 Task: Create an Investment and Finance Blogs: Blogs providing financial advice, investment tips, and market analysis.
Action: Mouse moved to (918, 152)
Screenshot: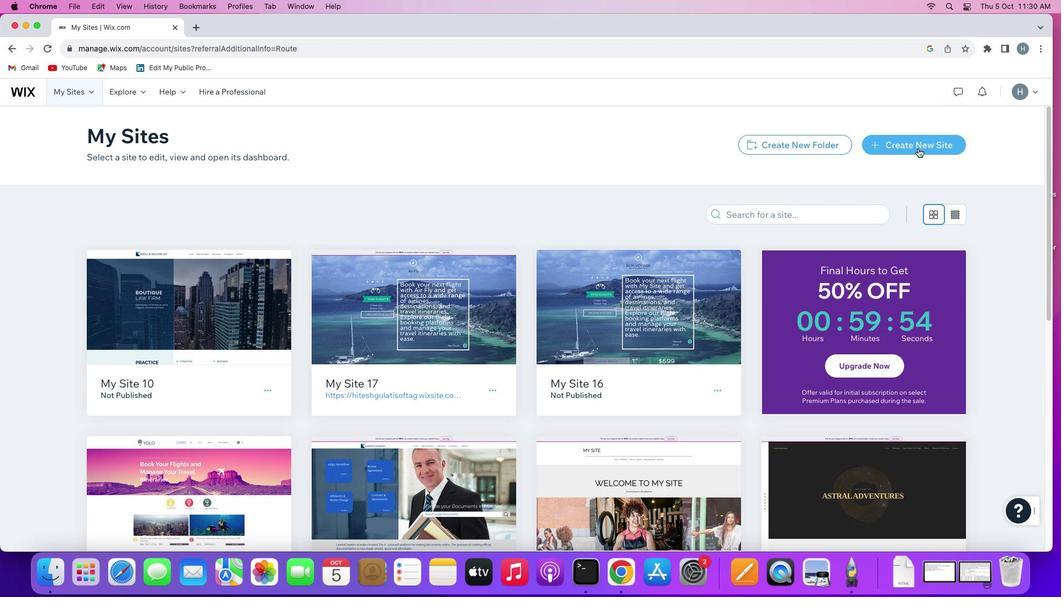
Action: Mouse pressed left at (918, 152)
Screenshot: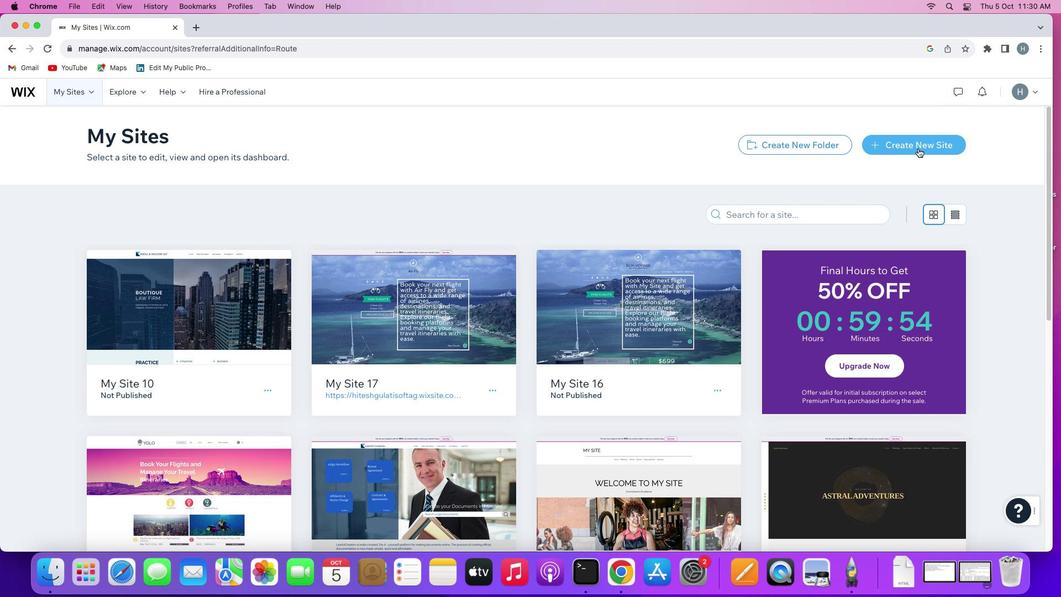 
Action: Mouse moved to (918, 143)
Screenshot: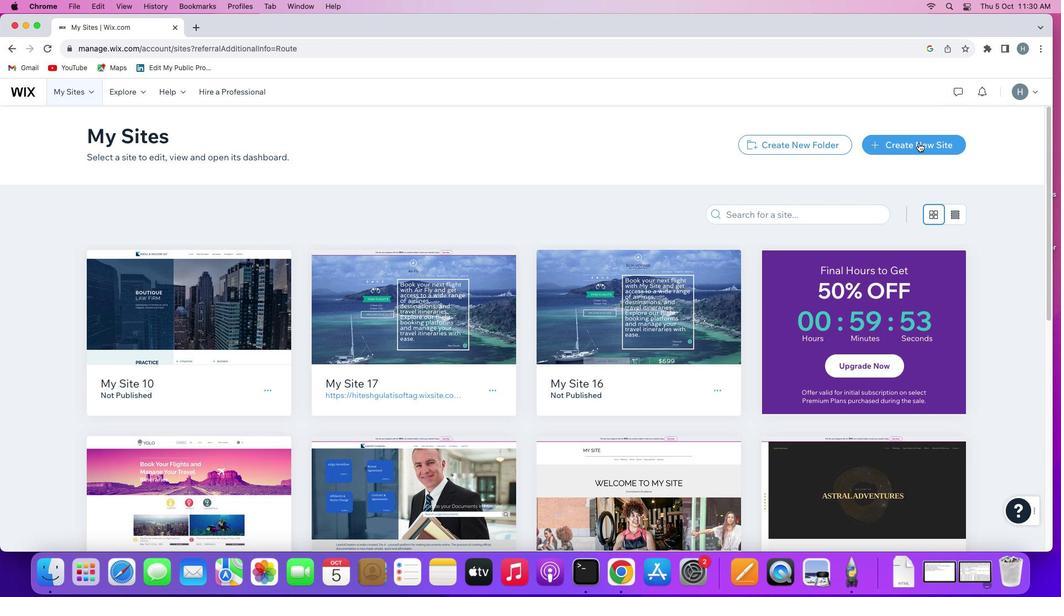 
Action: Mouse pressed left at (918, 143)
Screenshot: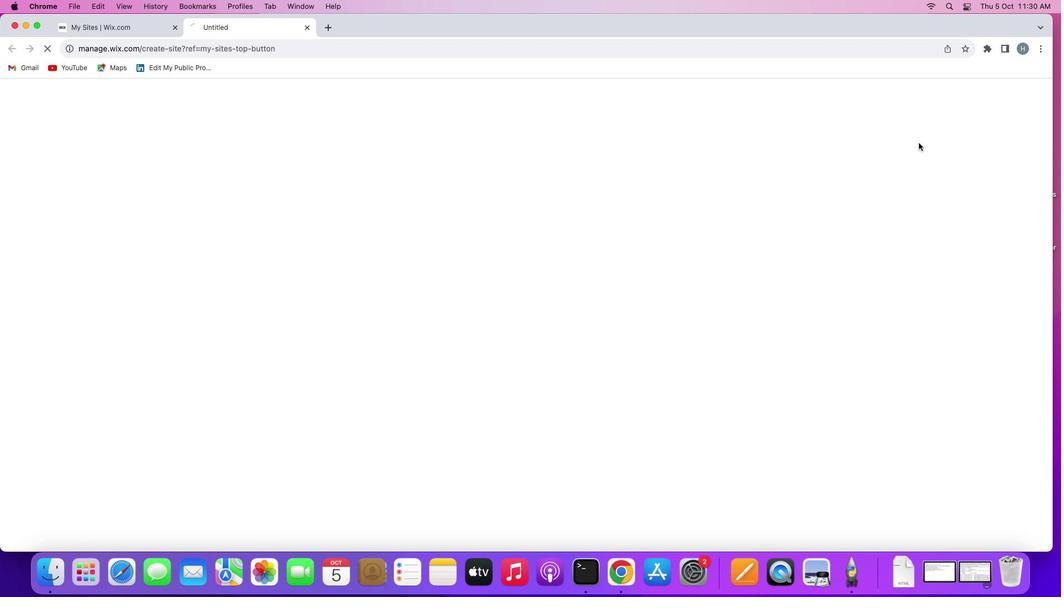 
Action: Mouse moved to (1010, 519)
Screenshot: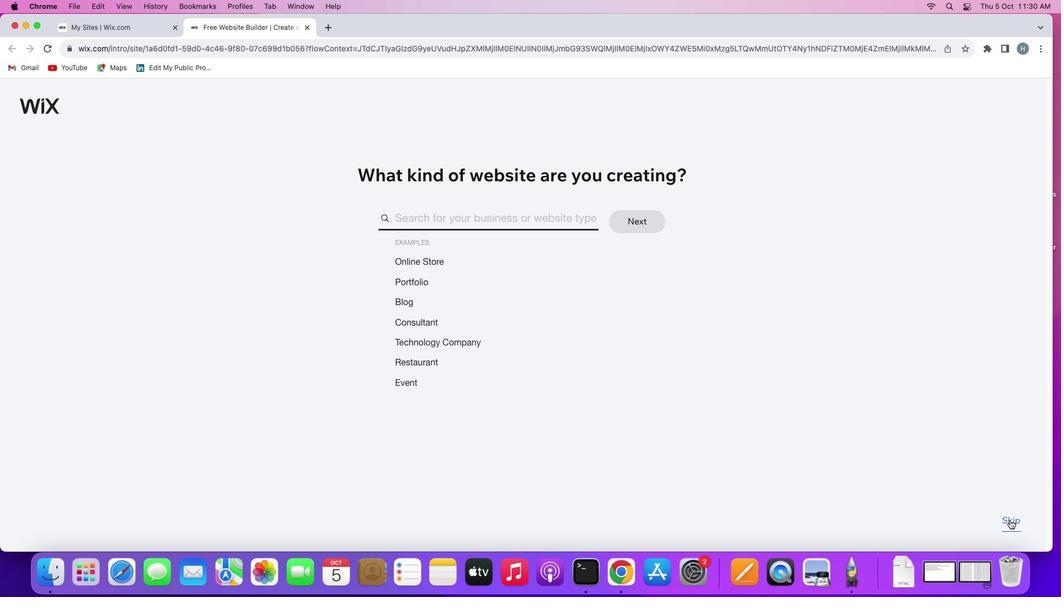 
Action: Mouse pressed left at (1010, 519)
Screenshot: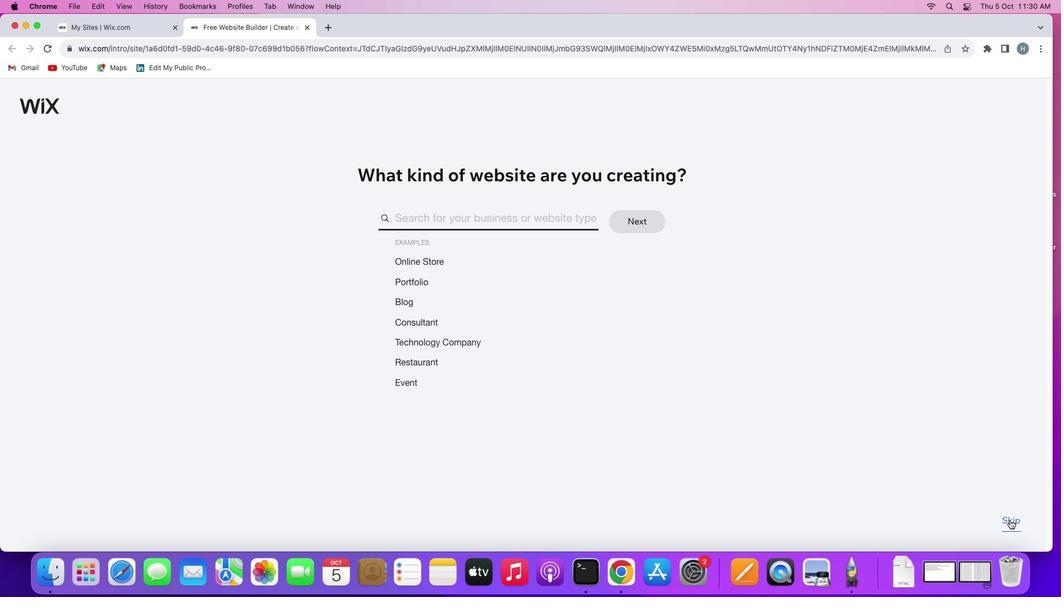 
Action: Mouse moved to (1009, 519)
Screenshot: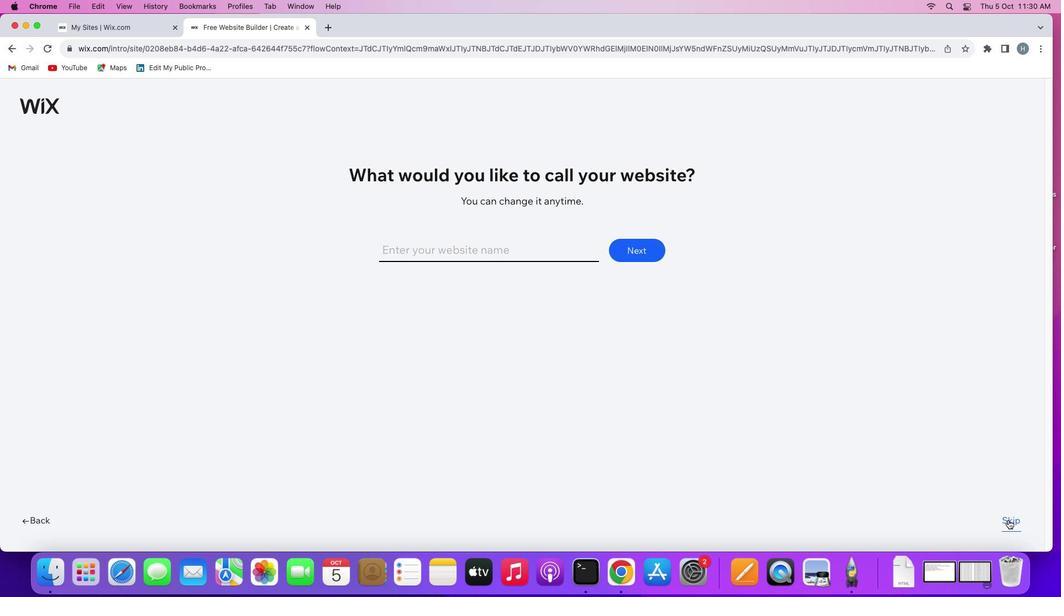 
Action: Mouse pressed left at (1009, 519)
Screenshot: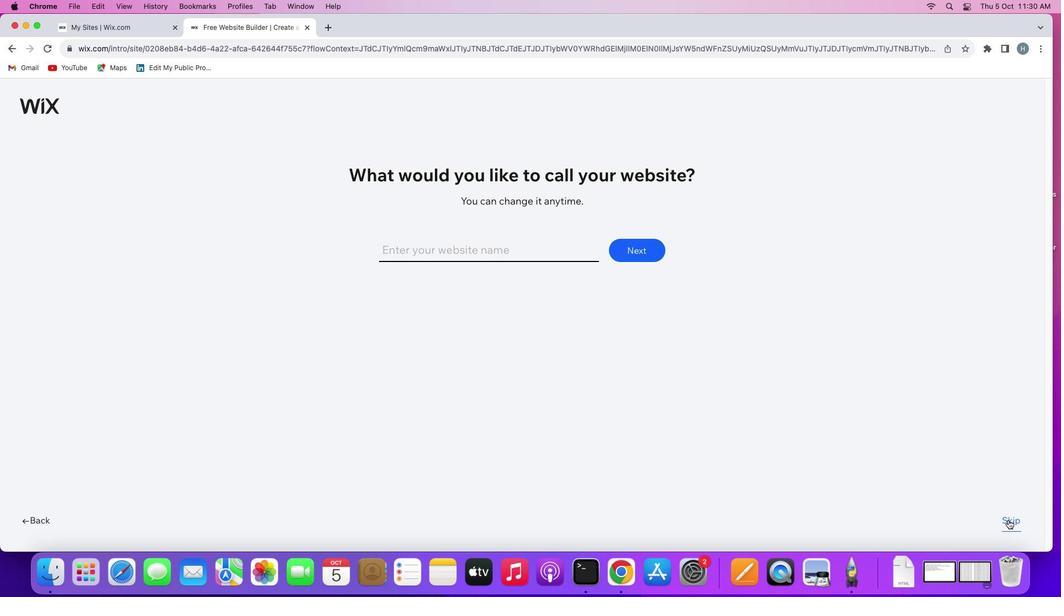 
Action: Mouse moved to (1007, 519)
Screenshot: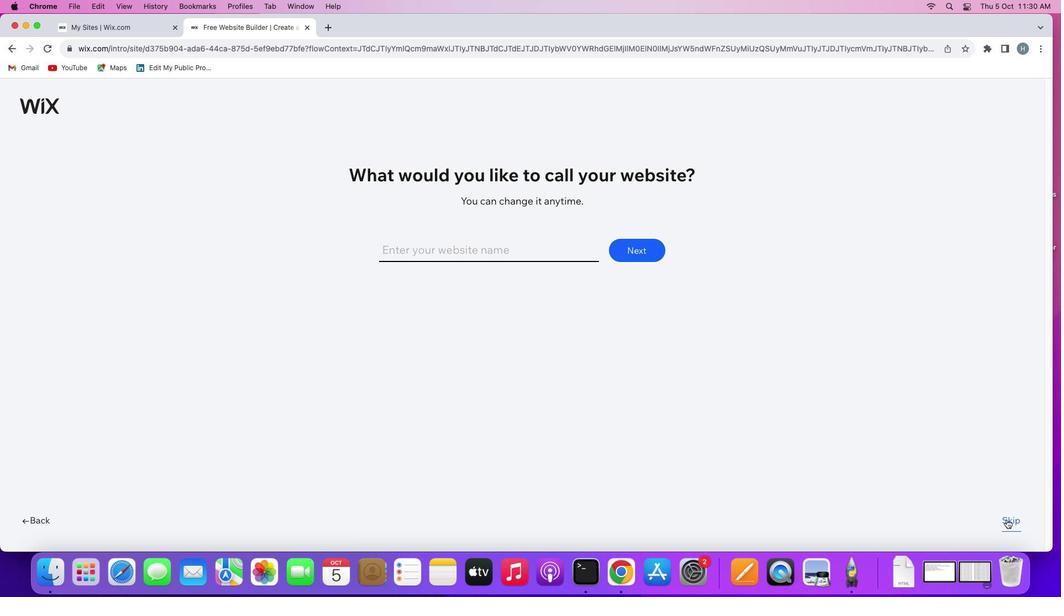 
Action: Mouse pressed left at (1007, 519)
Screenshot: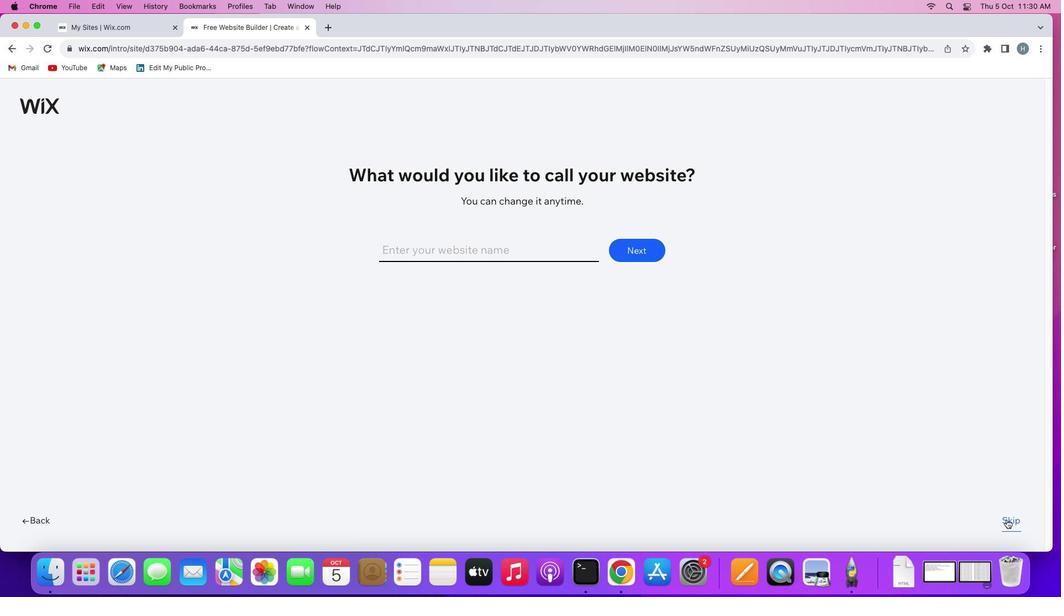 
Action: Mouse moved to (1010, 517)
Screenshot: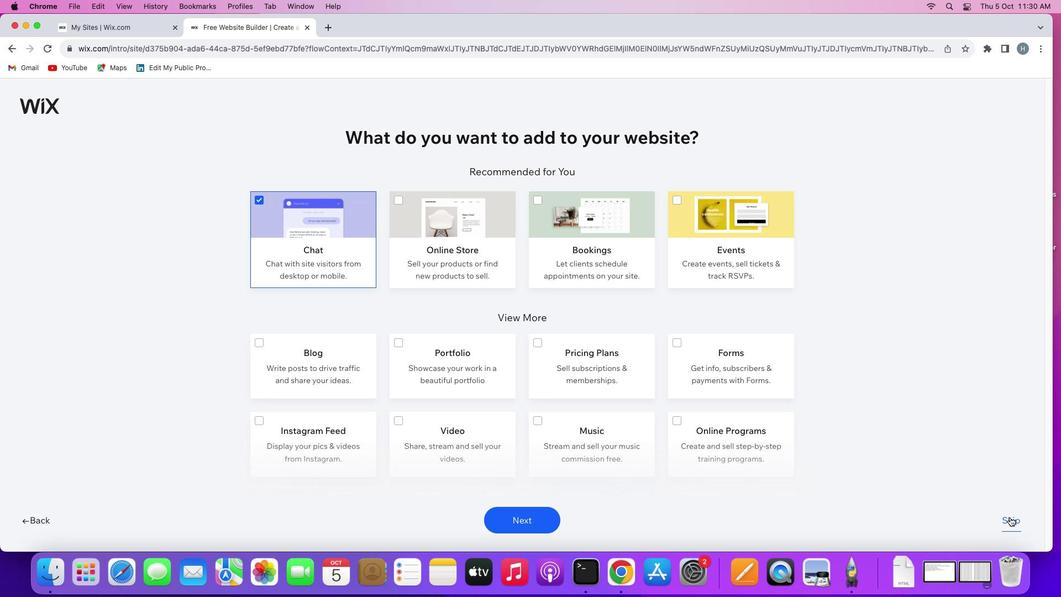 
Action: Mouse pressed left at (1010, 517)
Screenshot: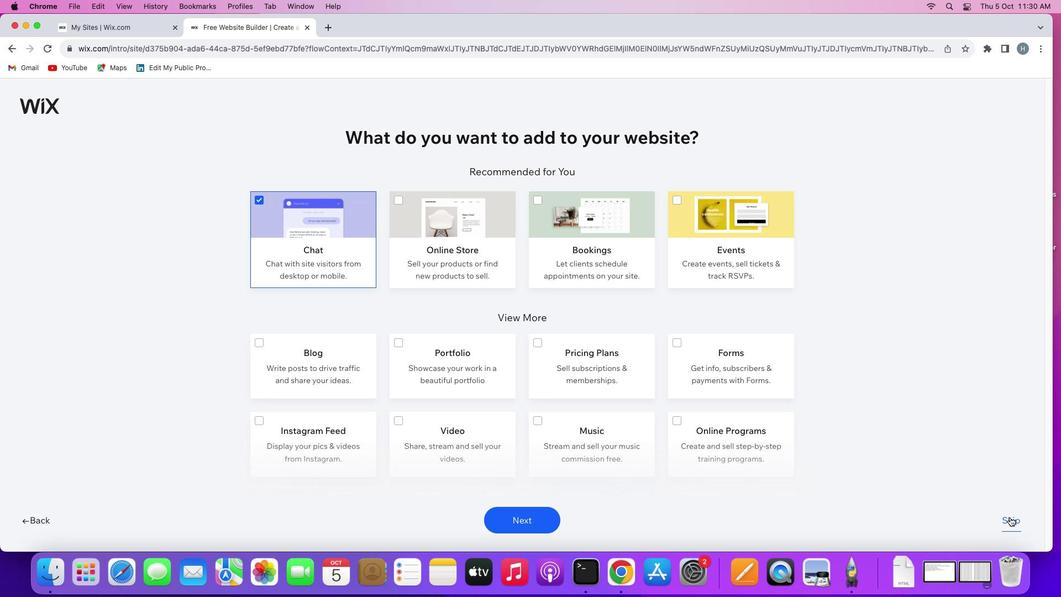 
Action: Mouse moved to (379, 323)
Screenshot: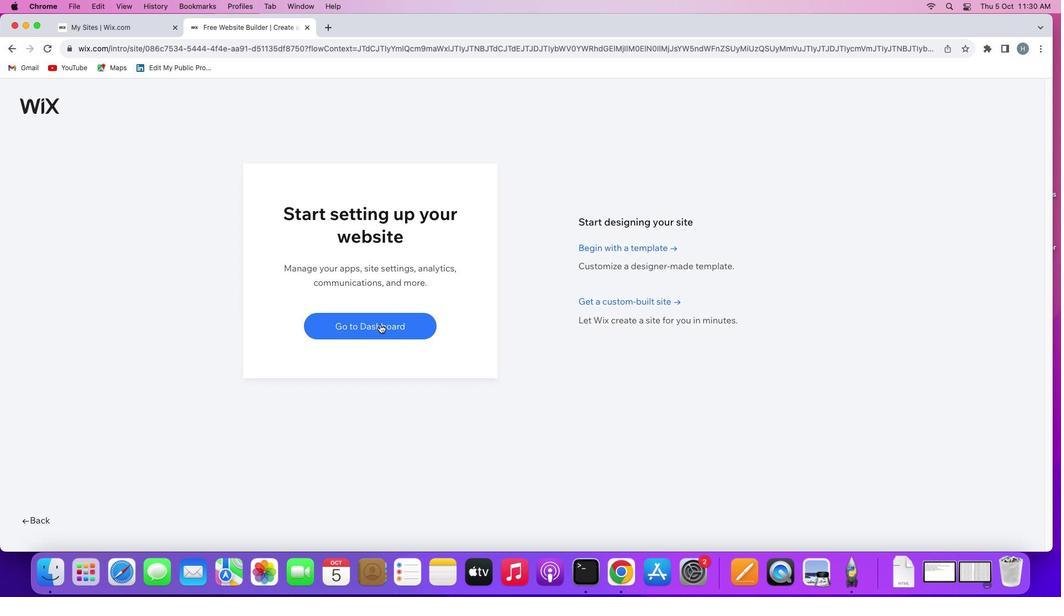 
Action: Mouse pressed left at (379, 323)
Screenshot: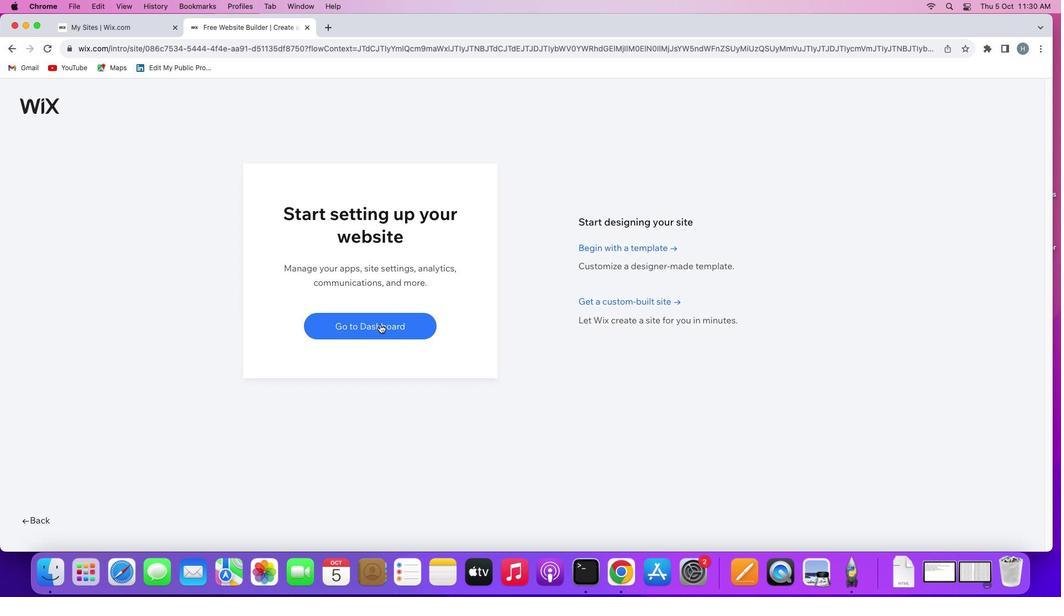 
Action: Mouse moved to (635, 275)
Screenshot: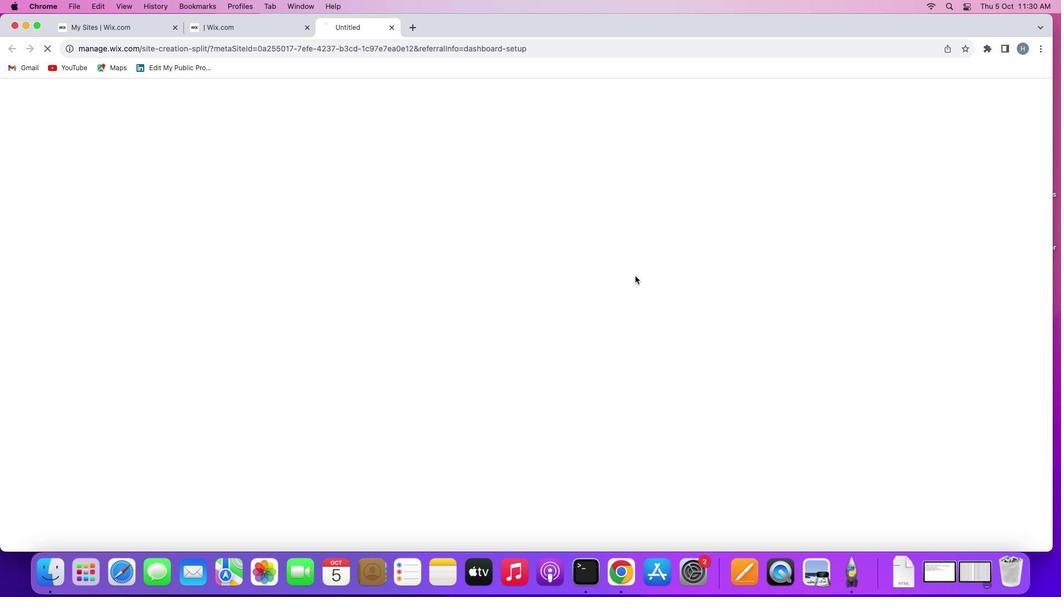 
Action: Mouse pressed left at (635, 275)
Screenshot: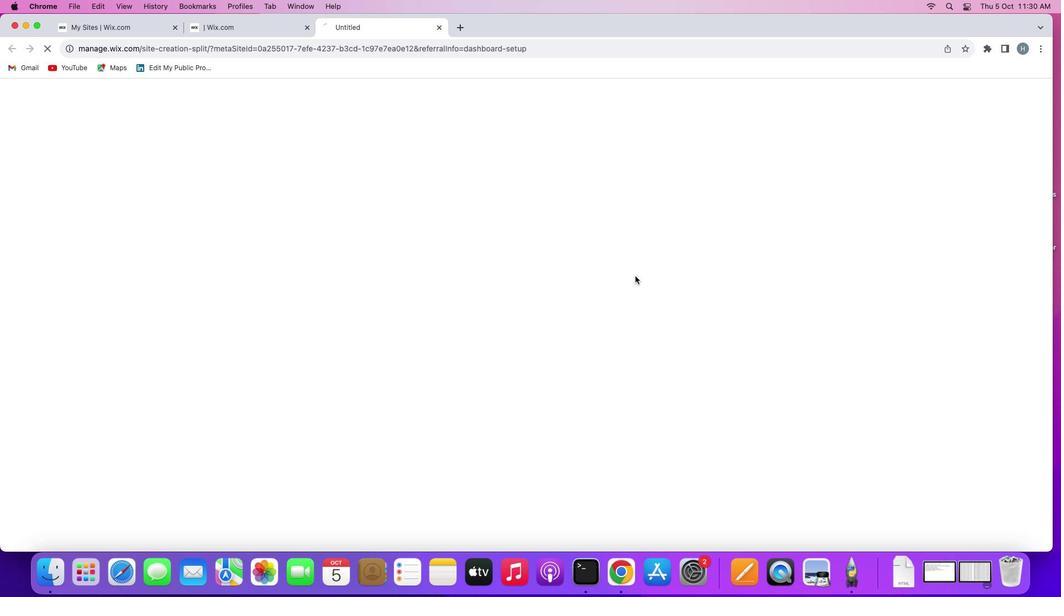 
Action: Mouse moved to (673, 390)
Screenshot: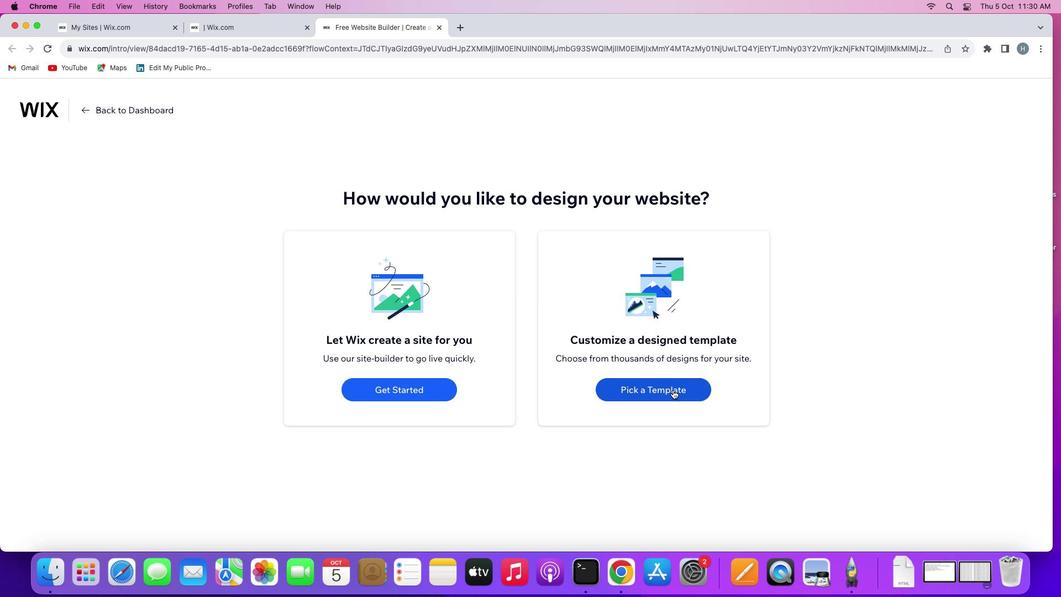 
Action: Mouse pressed left at (673, 390)
Screenshot: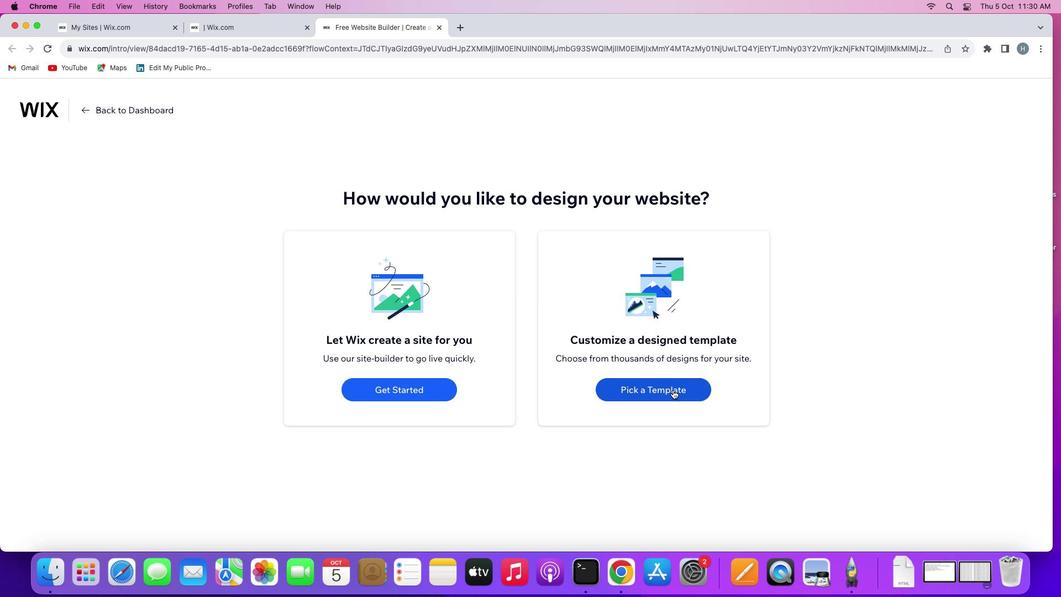 
Action: Mouse moved to (371, 244)
Screenshot: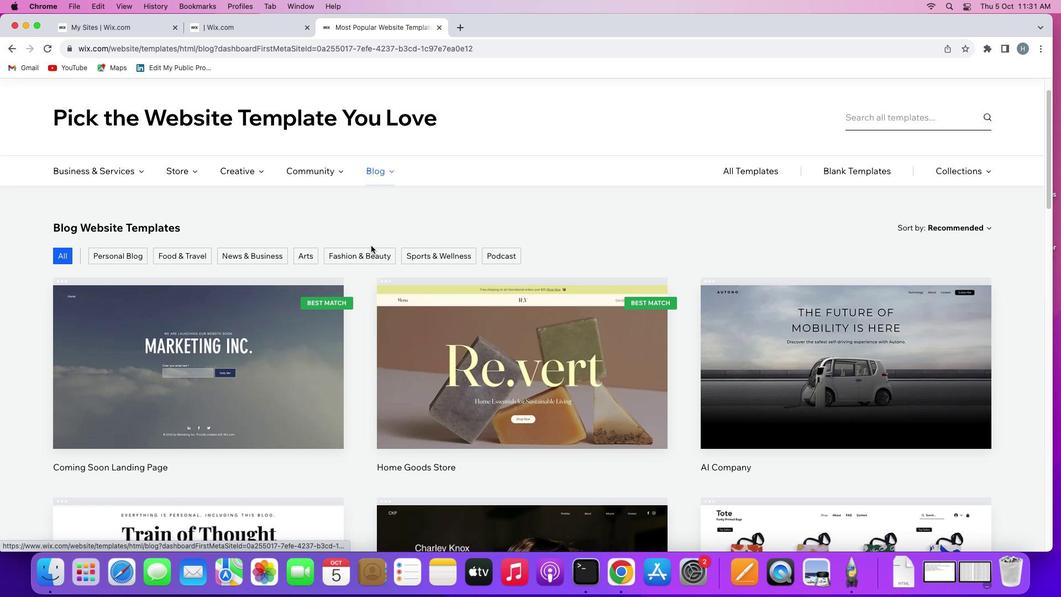 
Action: Mouse pressed left at (371, 244)
Screenshot: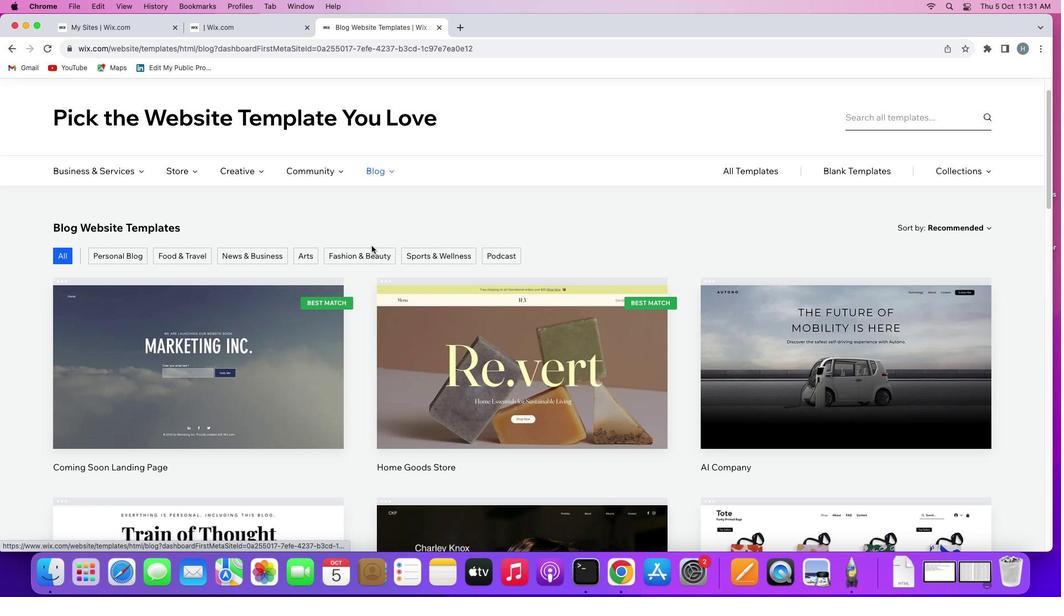 
Action: Mouse moved to (903, 122)
Screenshot: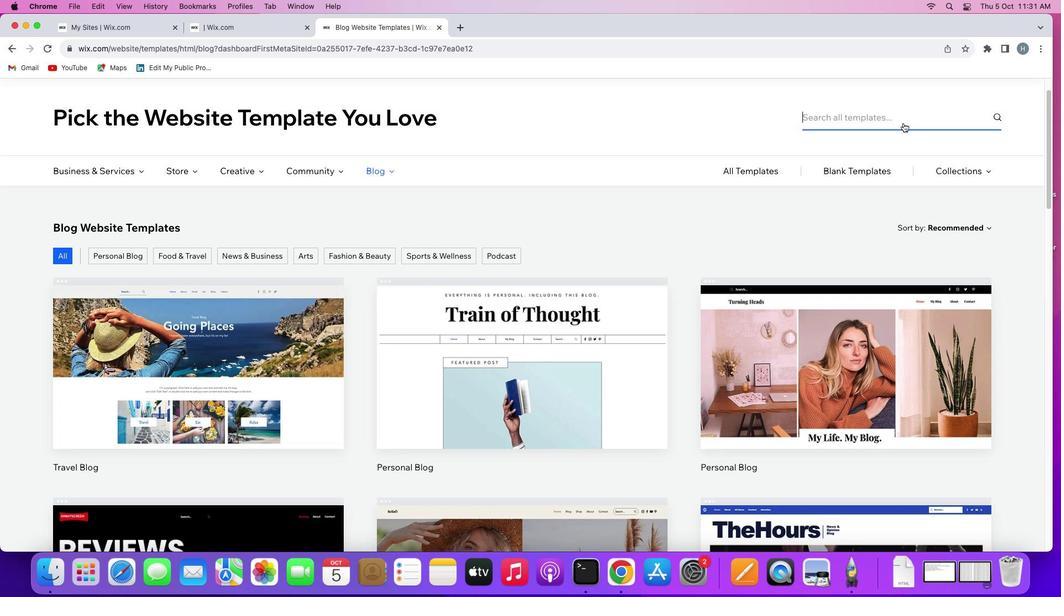 
Action: Mouse pressed left at (903, 122)
Screenshot: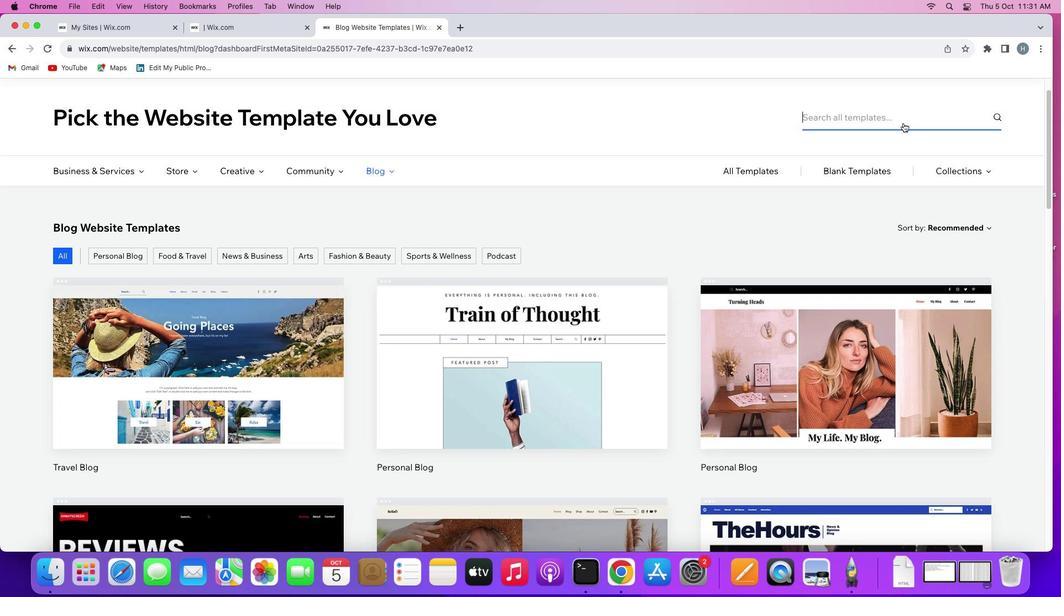 
Action: Key pressed 'f''i''n''a''n''c''e'Key.space'a''n''d'Key.space'i''n''v''e''s''t''m''e''n''t'
Screenshot: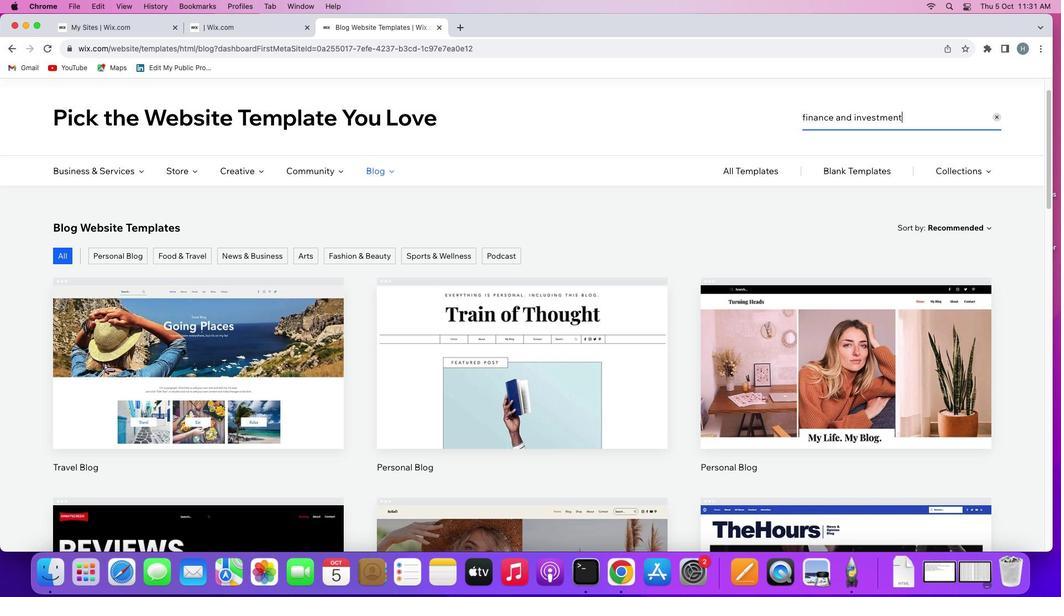 
Action: Mouse moved to (932, 126)
Screenshot: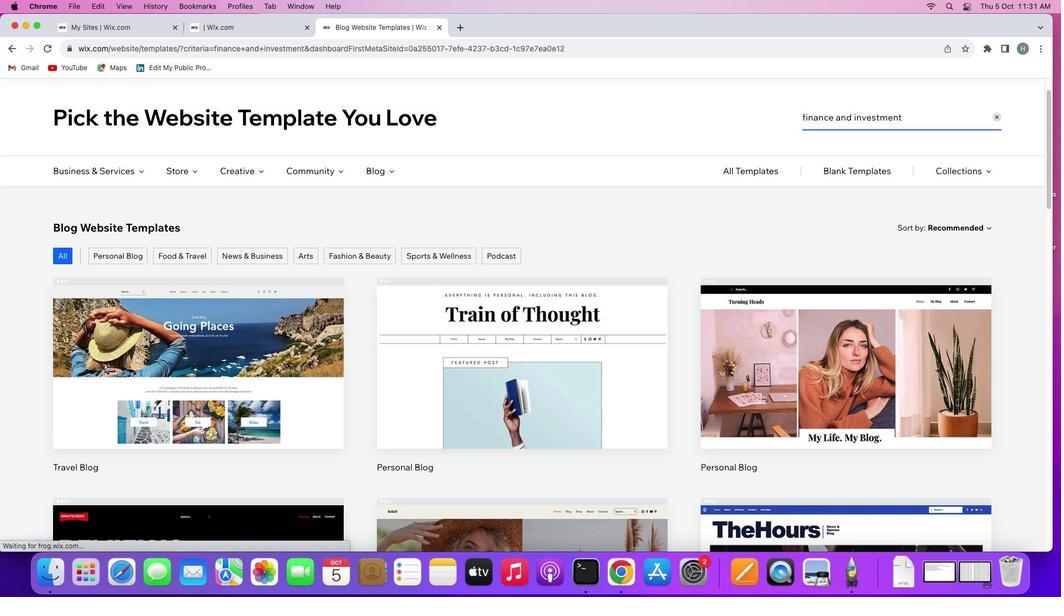 
Action: Key pressed Key.enter
Screenshot: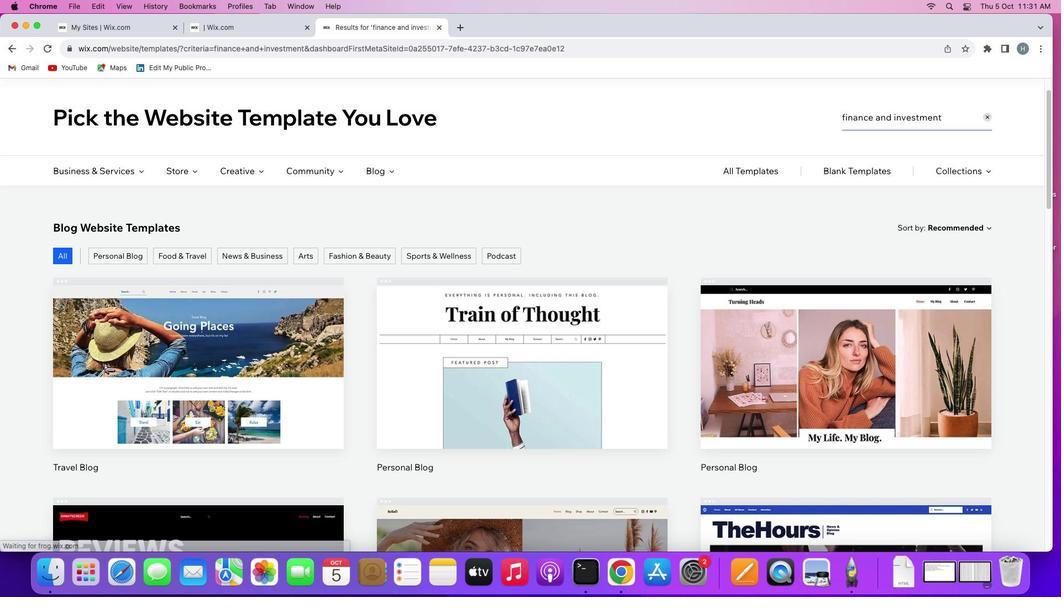 
Action: Mouse moved to (209, 362)
Screenshot: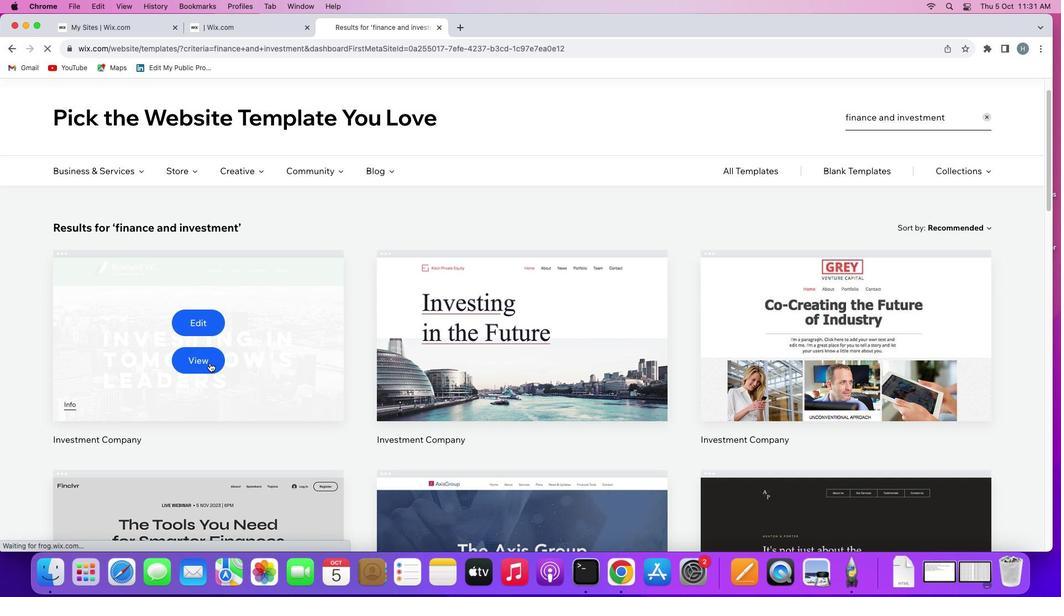 
Action: Mouse pressed left at (209, 362)
Screenshot: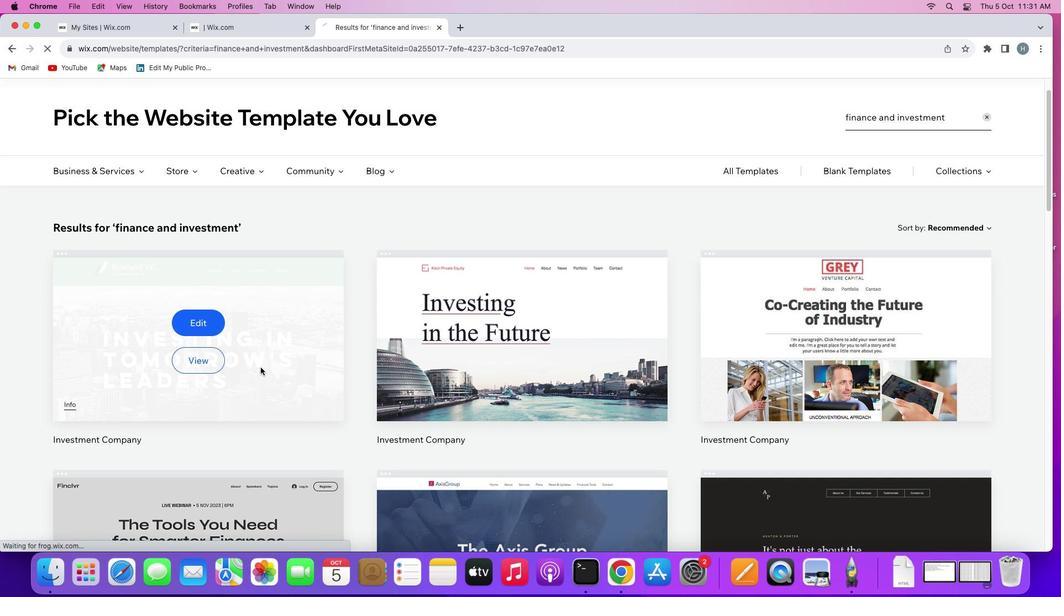 
Action: Mouse moved to (556, 349)
Screenshot: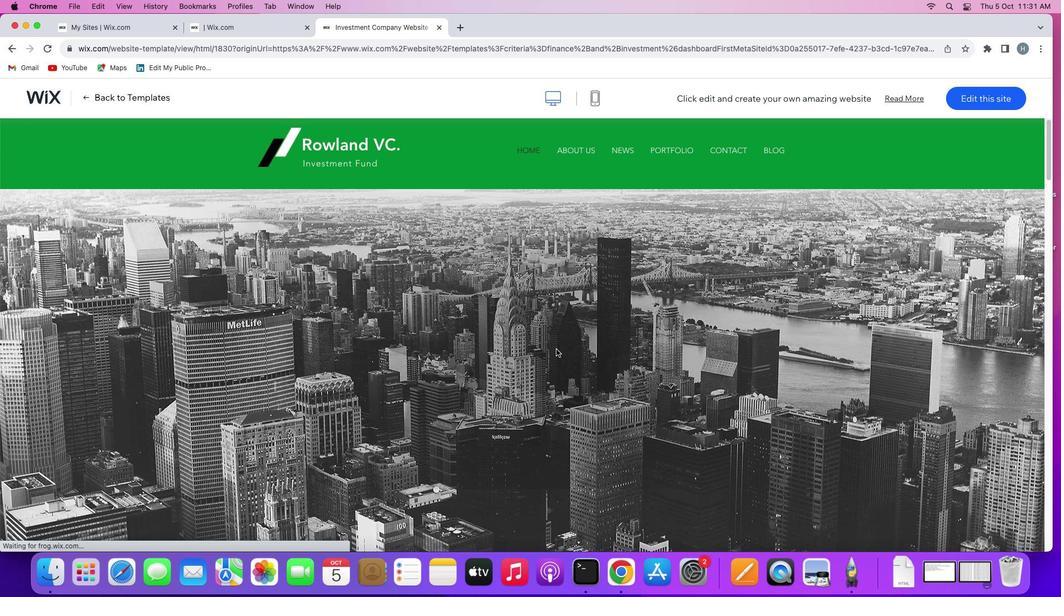 
Action: Mouse scrolled (556, 349) with delta (0, 0)
Screenshot: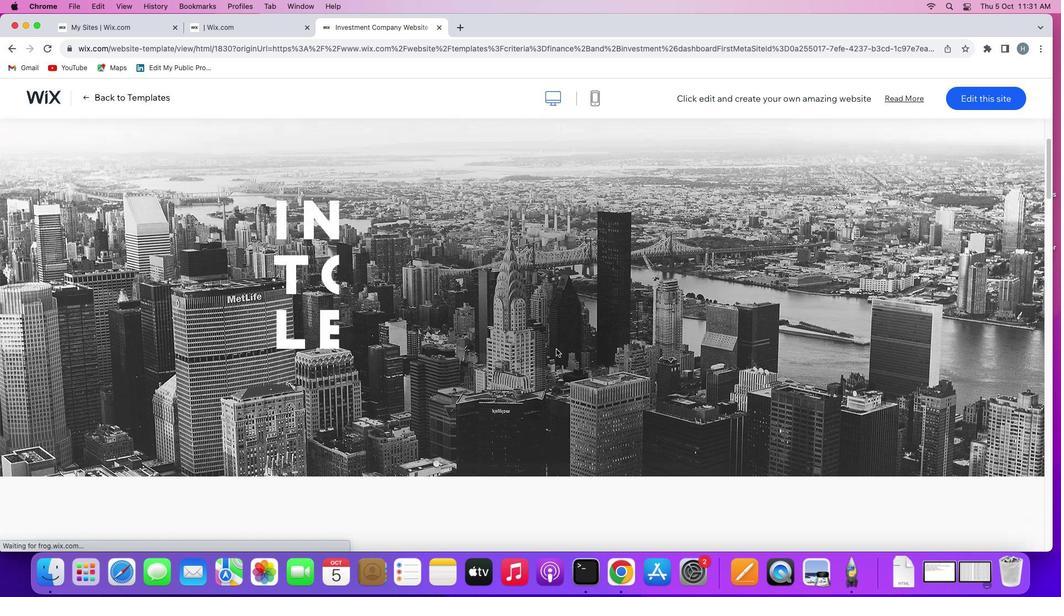 
Action: Mouse scrolled (556, 349) with delta (0, 0)
Screenshot: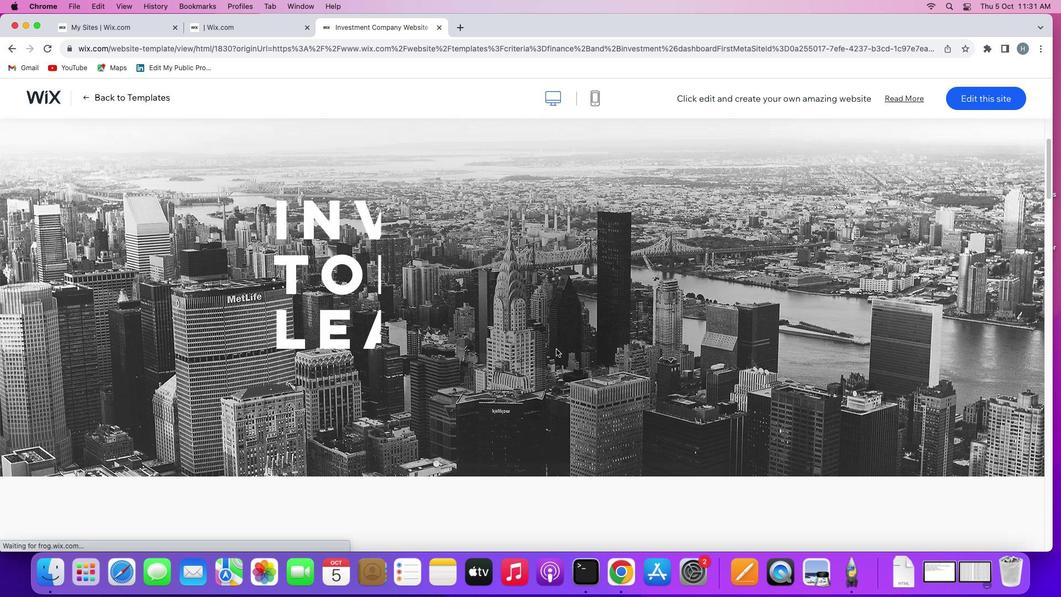 
Action: Mouse scrolled (556, 349) with delta (0, -1)
Screenshot: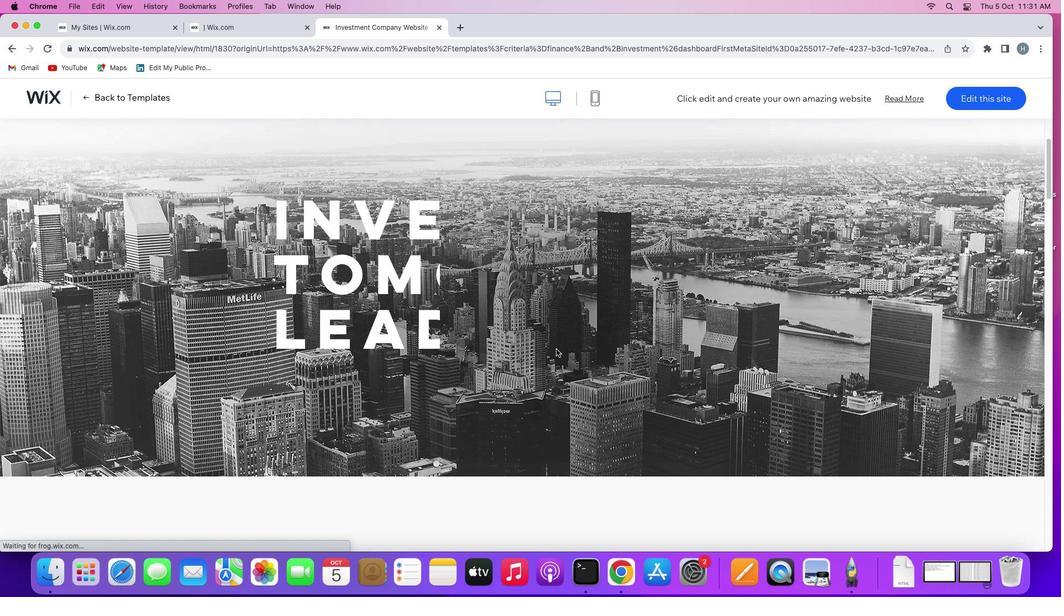 
Action: Mouse scrolled (556, 349) with delta (0, -1)
Screenshot: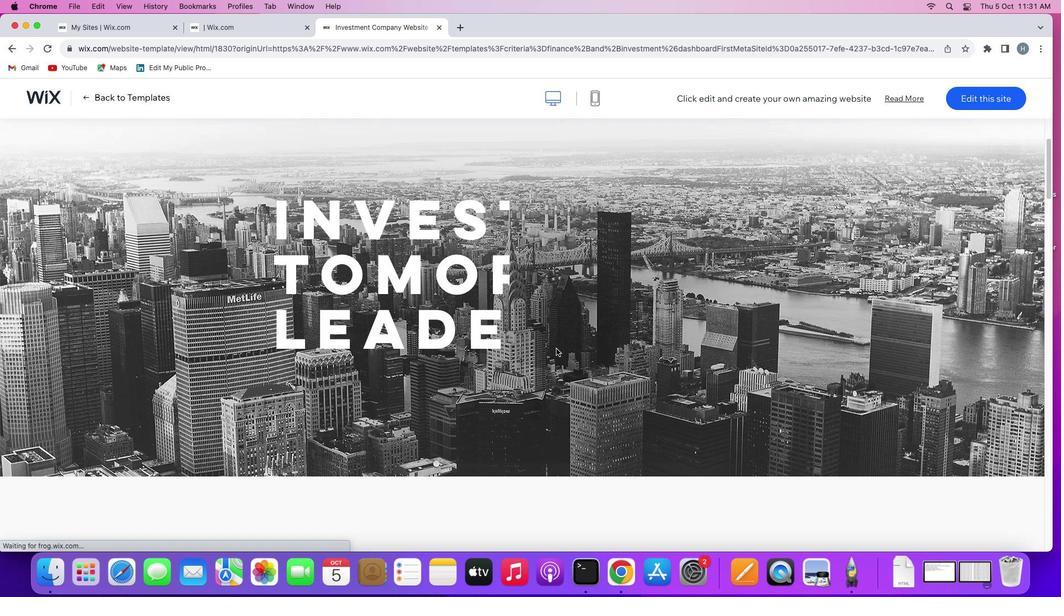 
Action: Mouse moved to (556, 346)
Screenshot: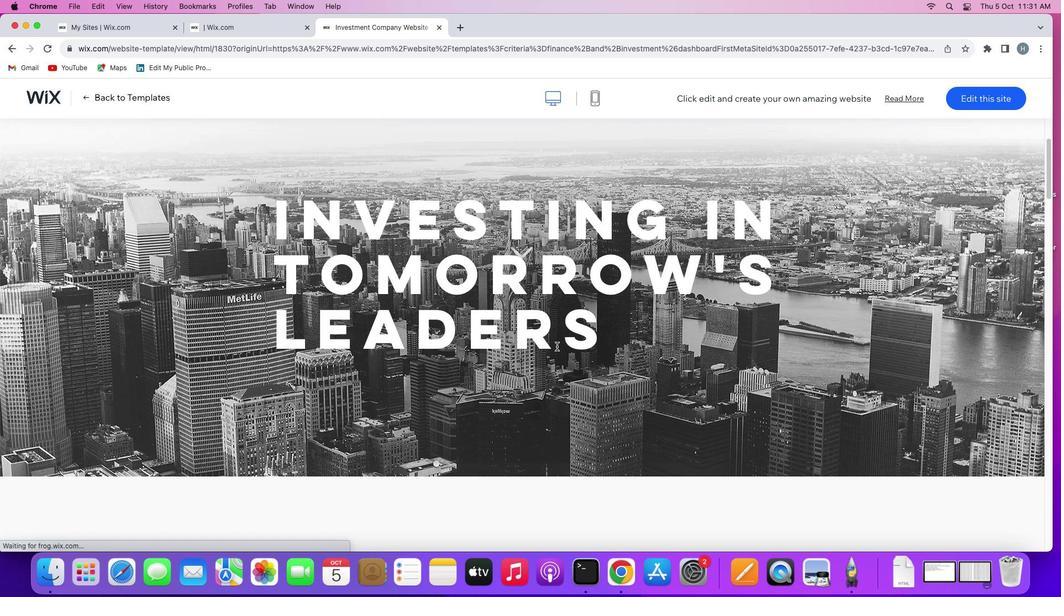 
Action: Mouse scrolled (556, 346) with delta (0, 0)
Screenshot: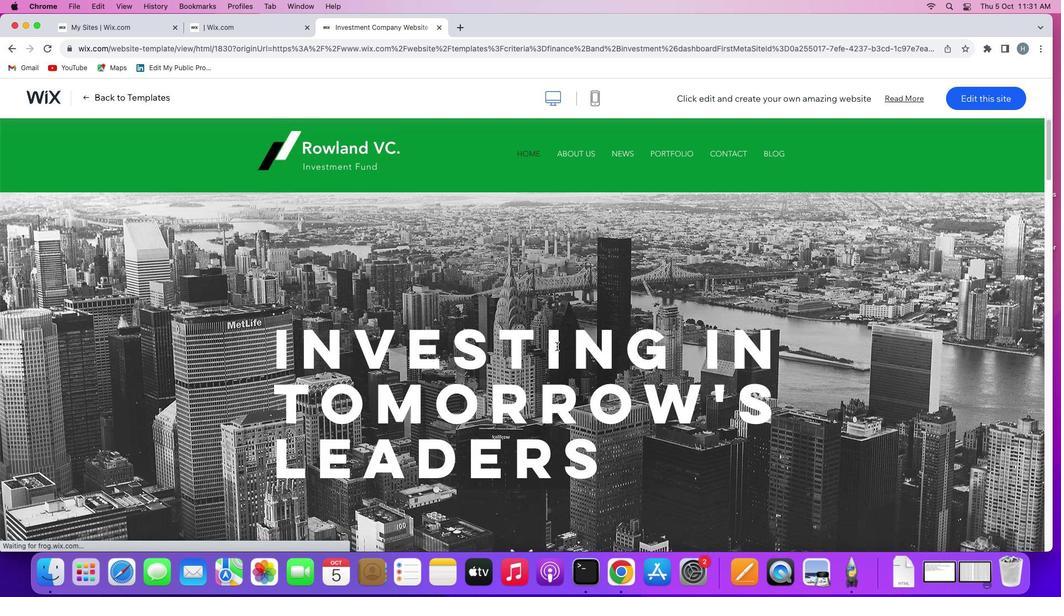 
Action: Mouse scrolled (556, 346) with delta (0, 0)
Screenshot: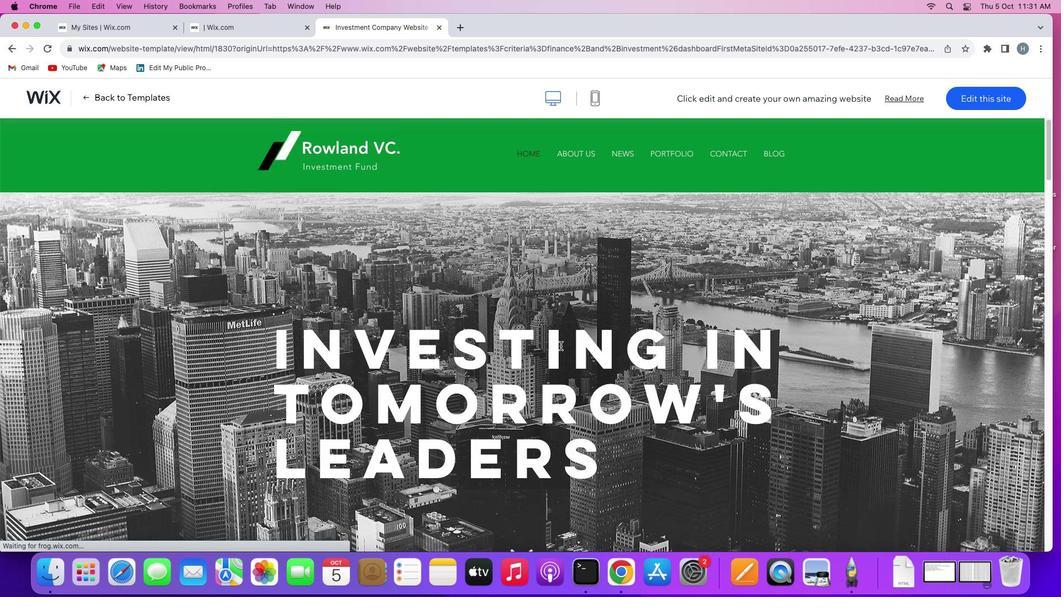 
Action: Mouse scrolled (556, 346) with delta (0, 1)
Screenshot: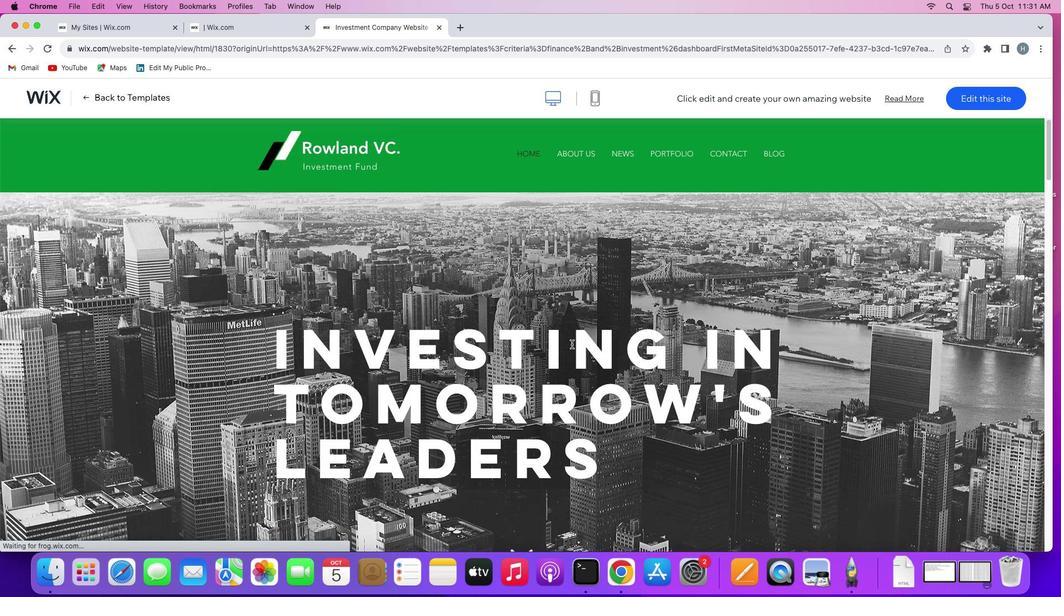 
Action: Mouse scrolled (556, 346) with delta (0, 2)
Screenshot: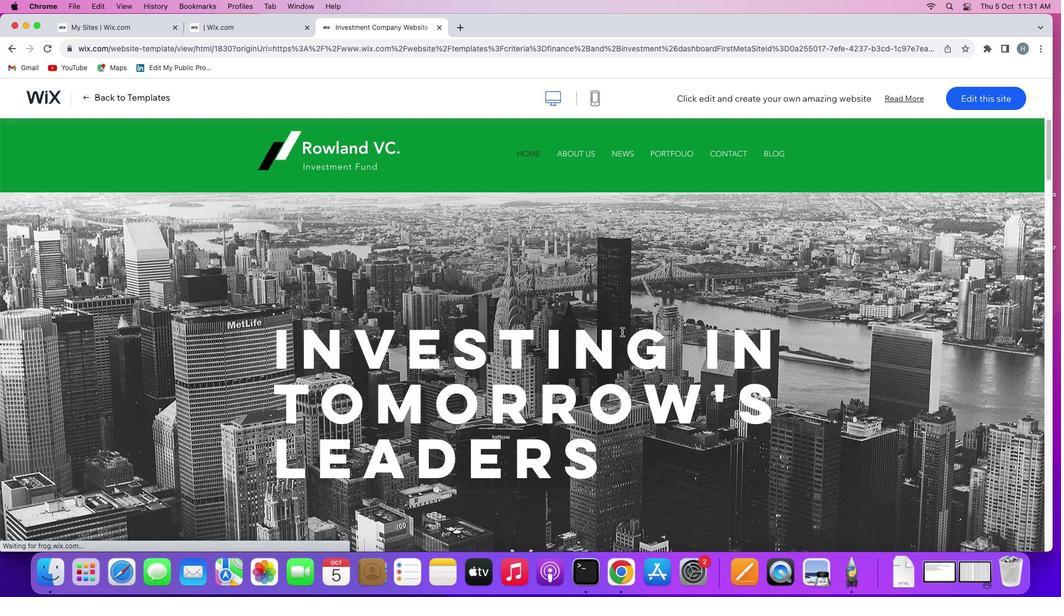 
Action: Mouse moved to (986, 98)
Screenshot: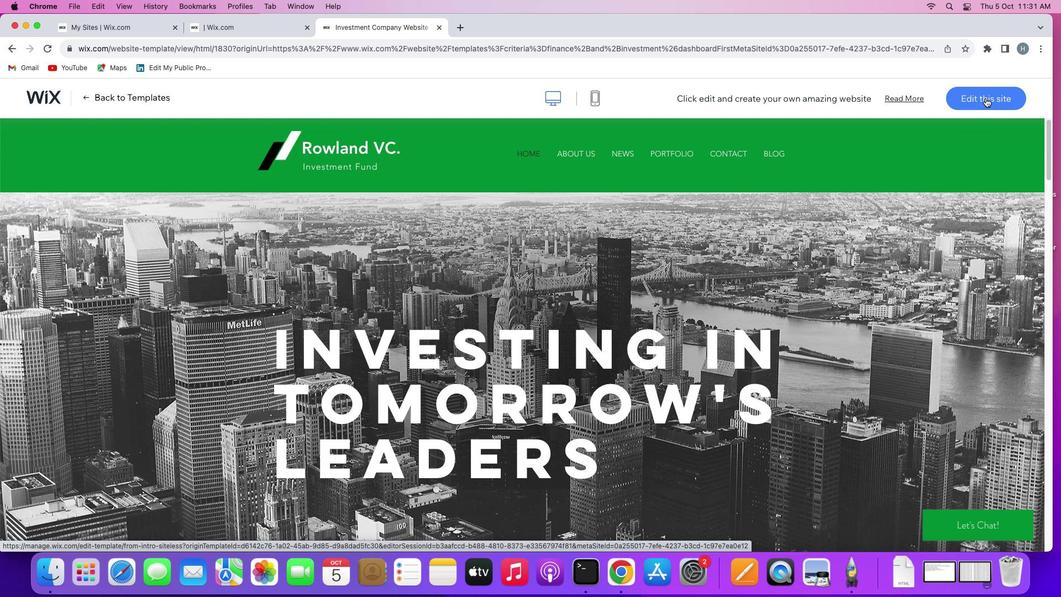 
Action: Mouse pressed left at (986, 98)
Screenshot: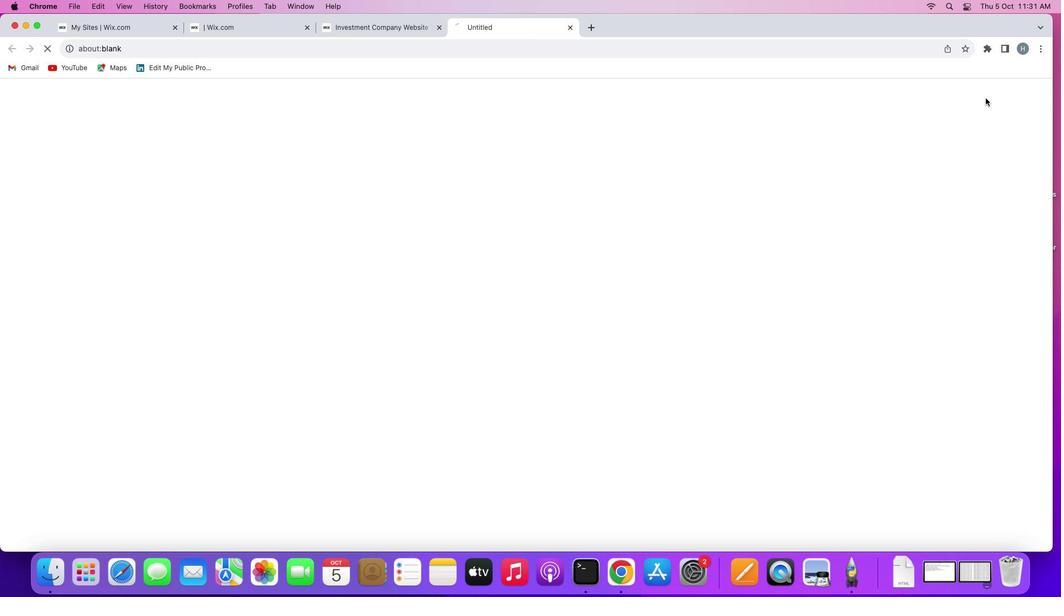 
Action: Mouse moved to (697, 131)
Screenshot: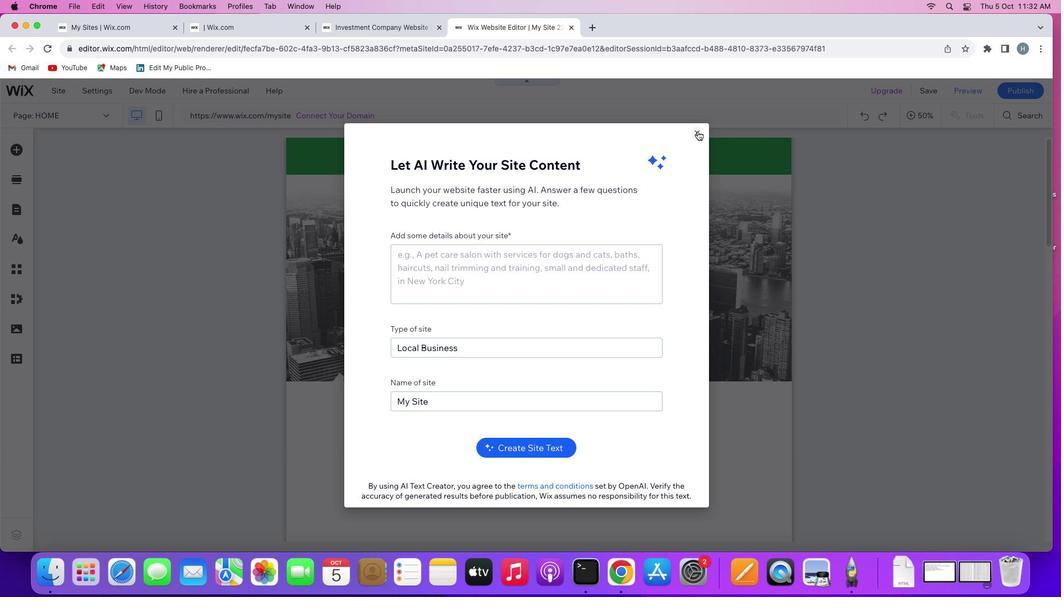 
Action: Mouse pressed left at (697, 131)
Screenshot: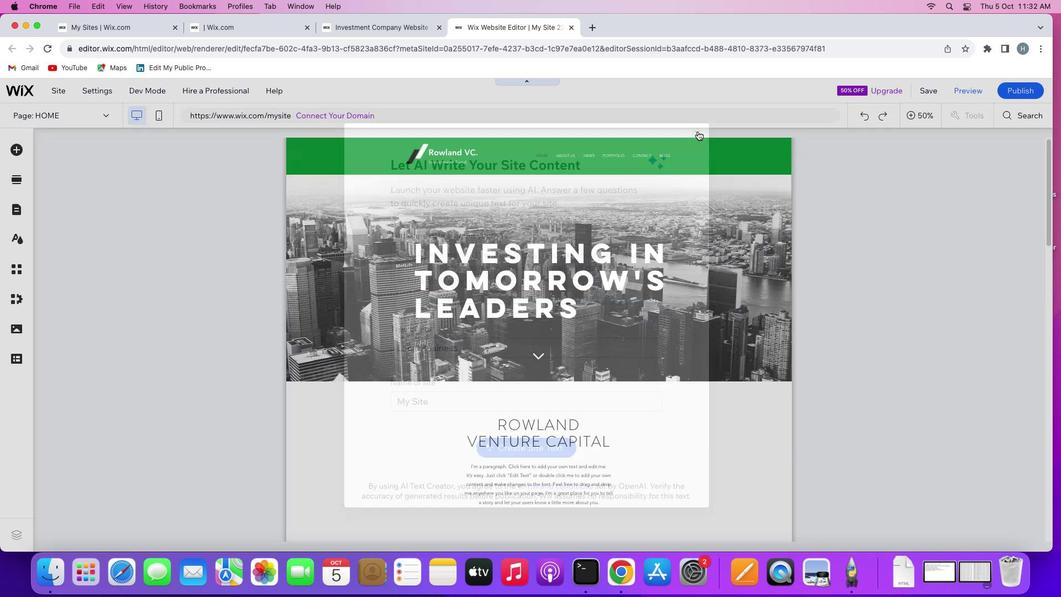 
Action: Mouse moved to (533, 237)
Screenshot: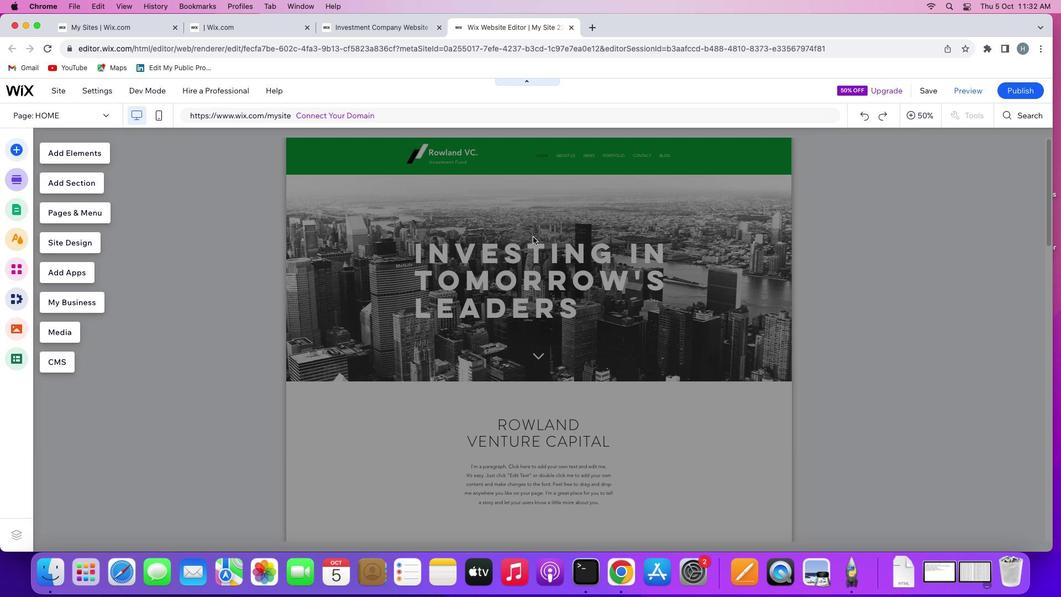 
Action: Mouse pressed left at (533, 237)
Screenshot: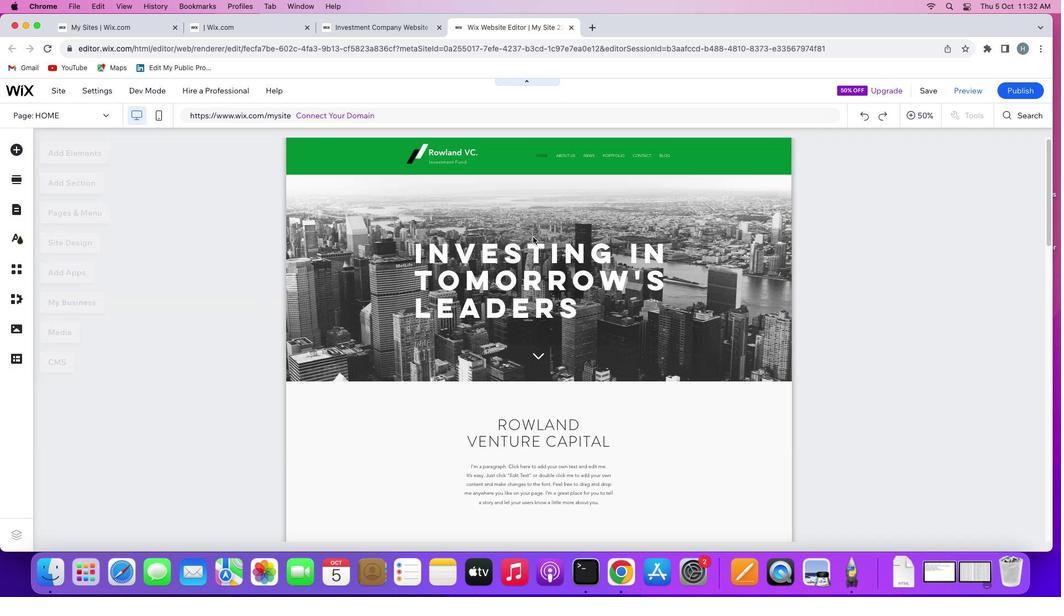 
Action: Mouse moved to (537, 233)
Screenshot: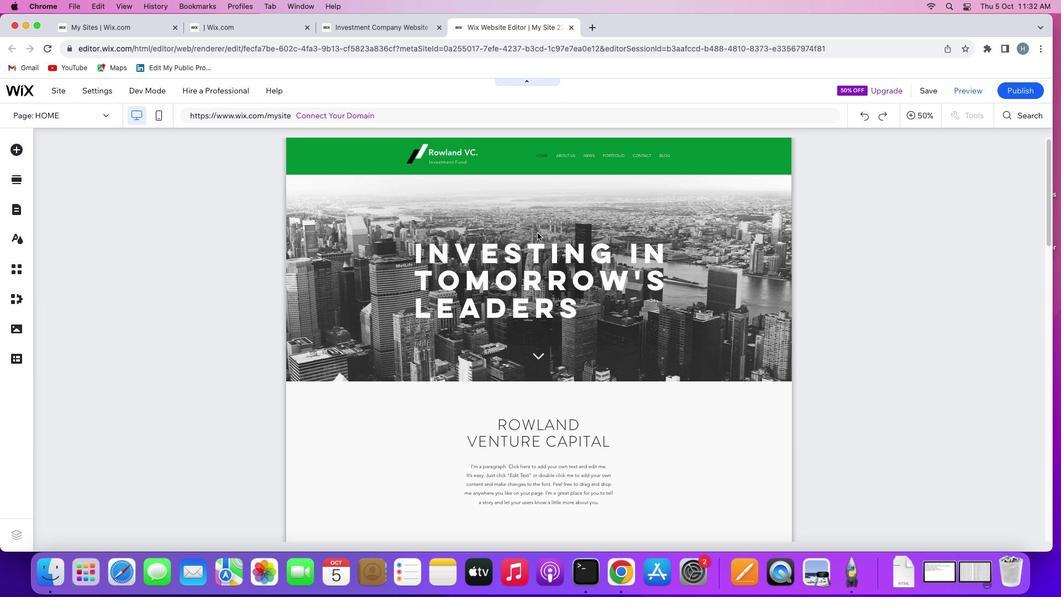 
Action: Mouse pressed left at (537, 233)
Screenshot: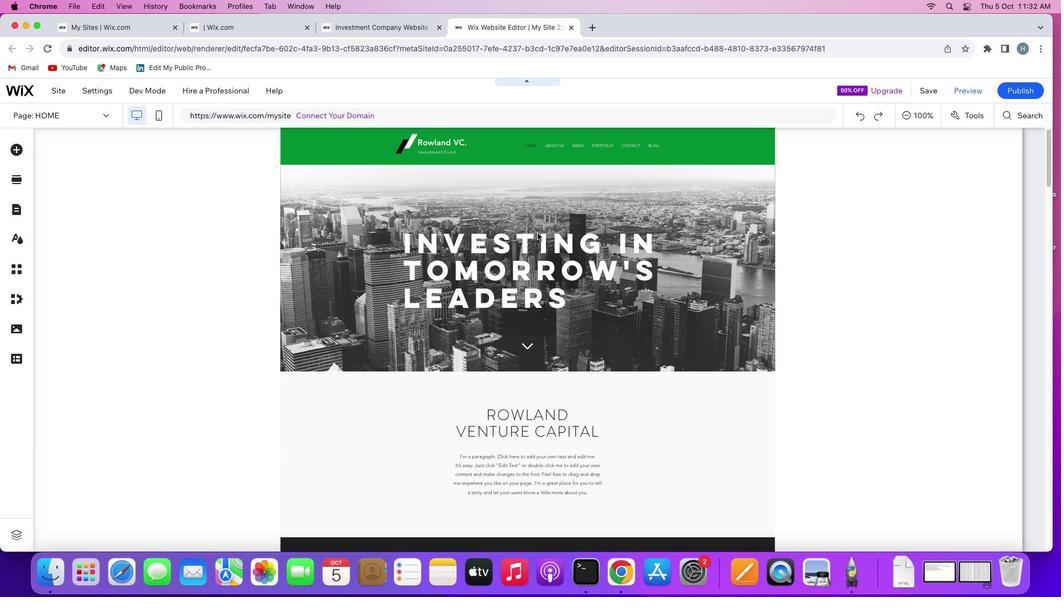 
Action: Mouse pressed left at (537, 233)
Screenshot: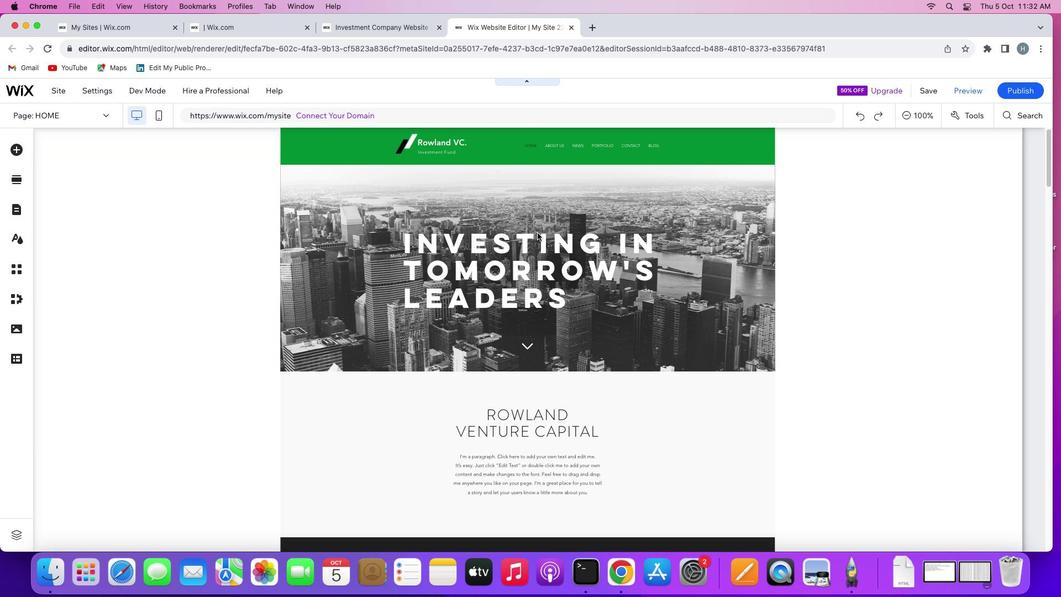 
Action: Mouse moved to (535, 161)
Screenshot: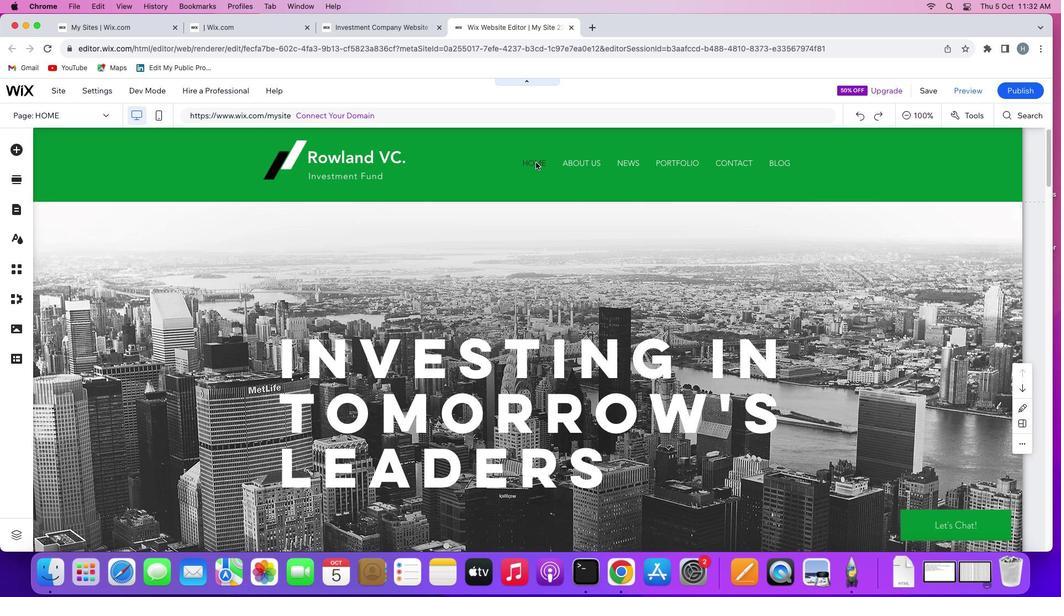 
Action: Mouse pressed left at (535, 161)
Screenshot: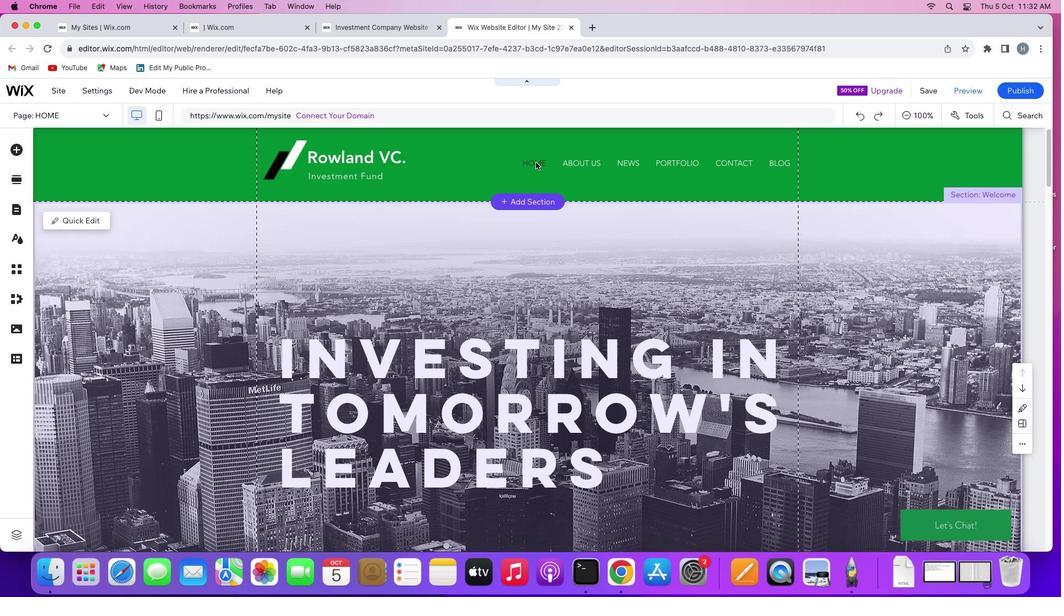 
Action: Mouse moved to (533, 161)
Screenshot: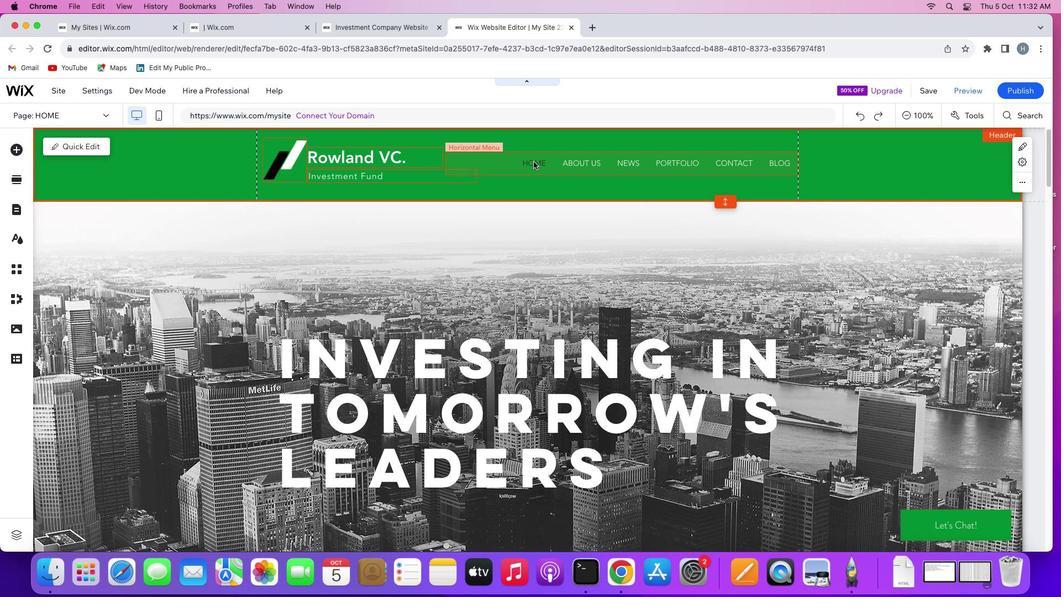 
Action: Mouse pressed left at (533, 161)
Screenshot: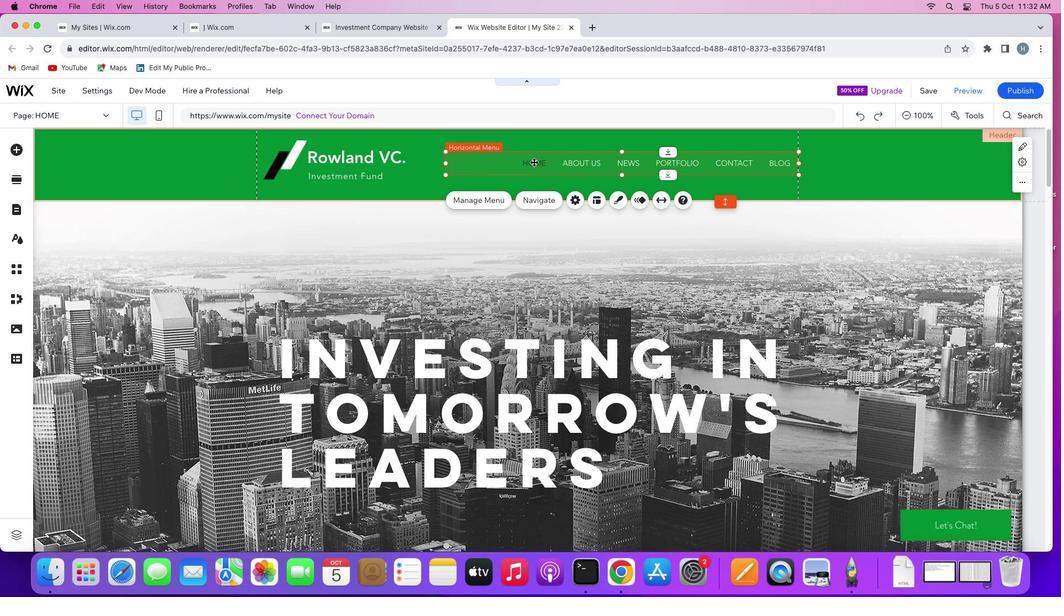 
Action: Mouse moved to (472, 196)
Screenshot: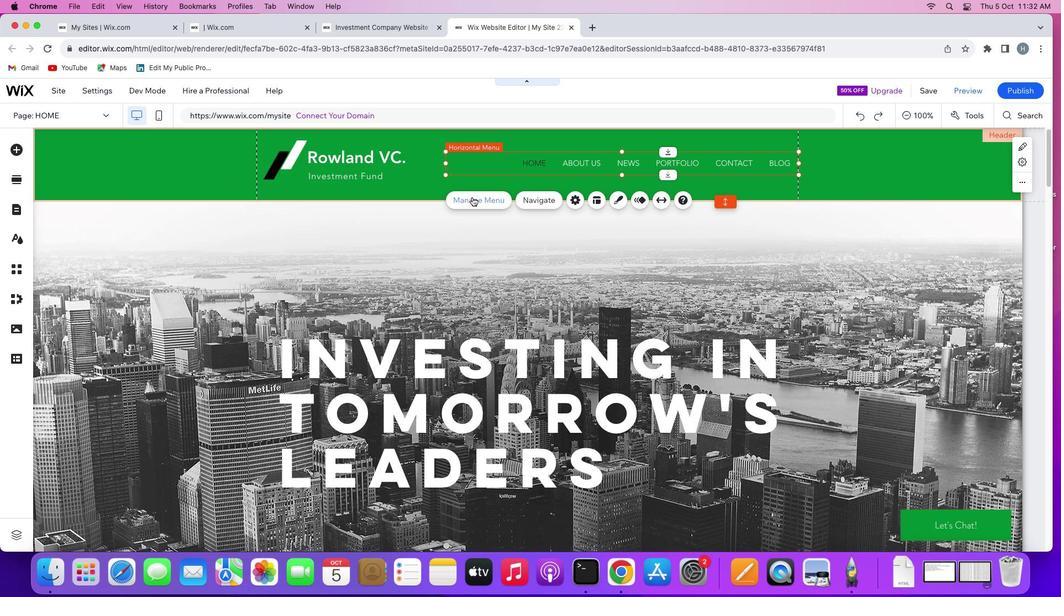 
Action: Mouse pressed left at (472, 196)
Screenshot: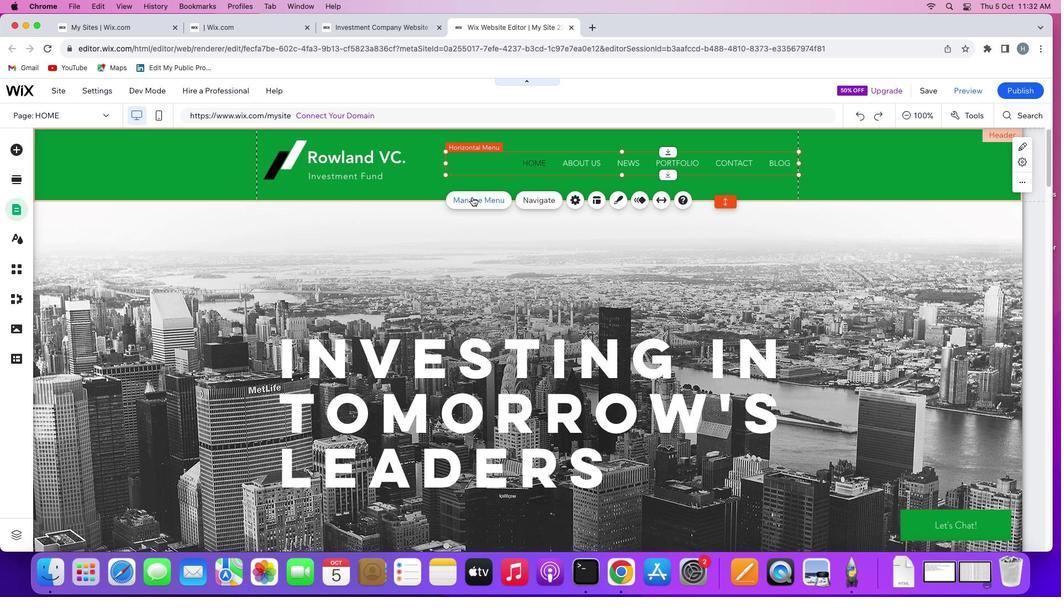 
Action: Mouse moved to (275, 171)
Screenshot: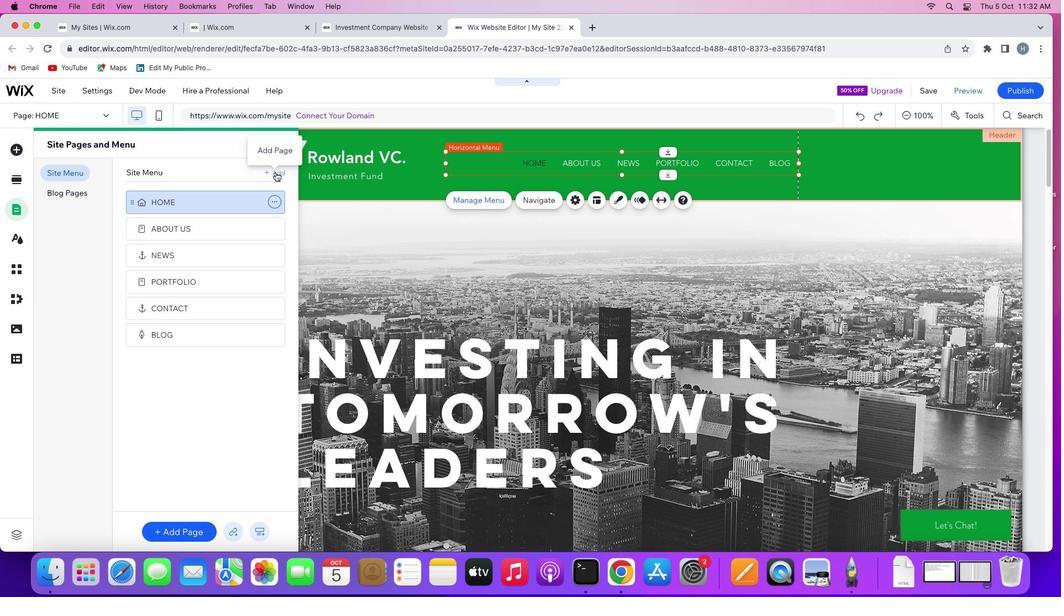 
Action: Mouse pressed left at (275, 171)
Screenshot: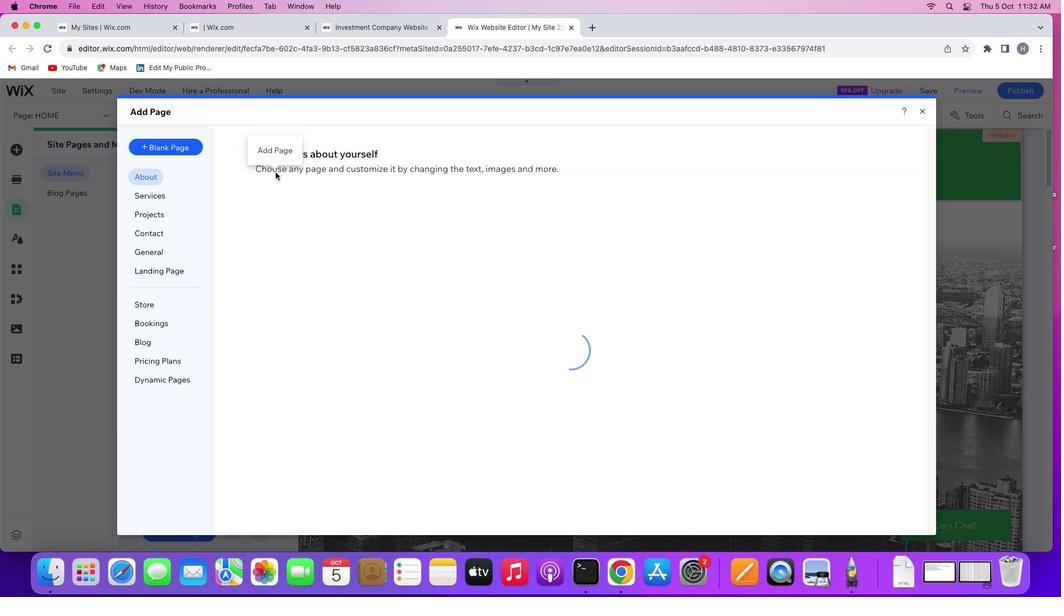 
Action: Mouse moved to (178, 146)
Screenshot: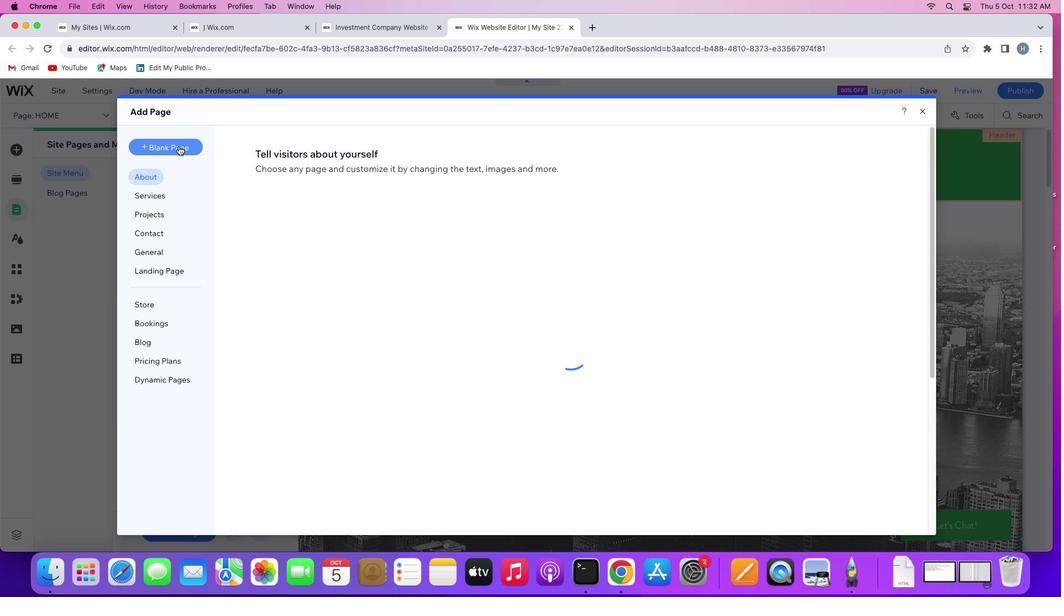 
Action: Mouse pressed left at (178, 146)
Screenshot: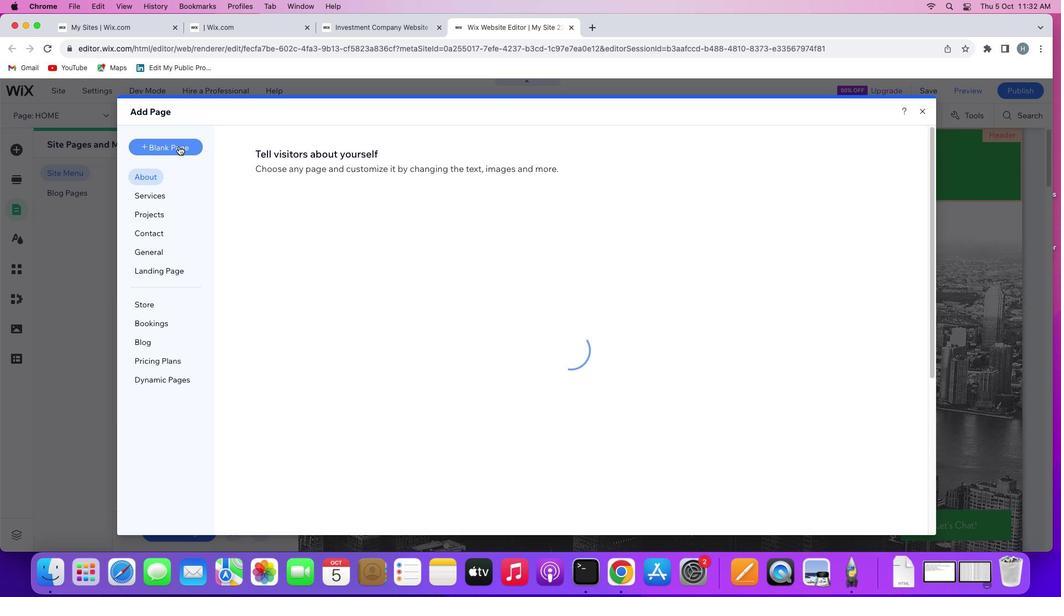 
Action: Mouse moved to (531, 163)
Screenshot: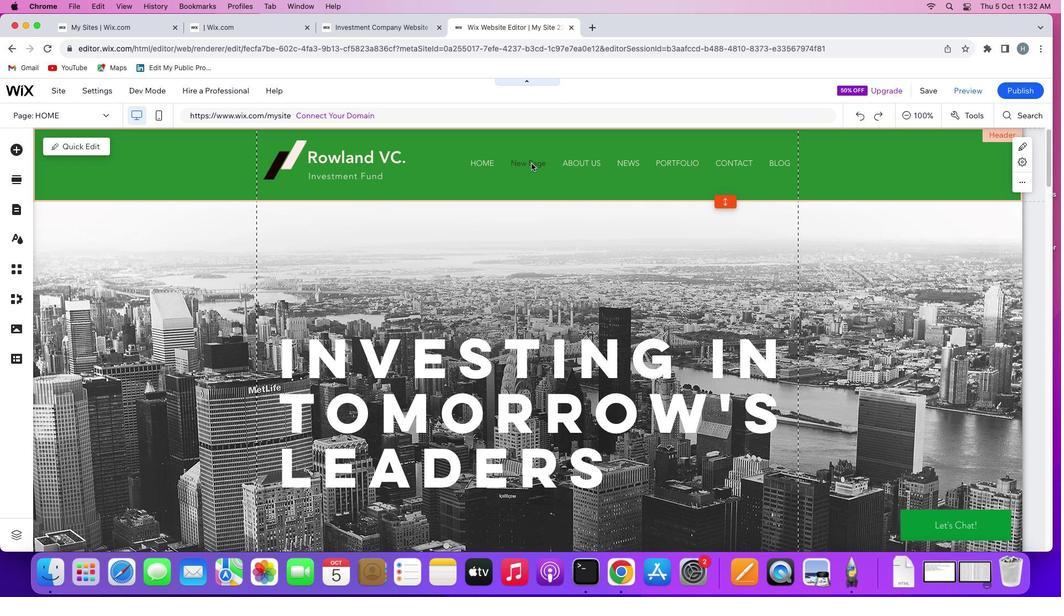 
Action: Mouse pressed left at (531, 163)
Screenshot: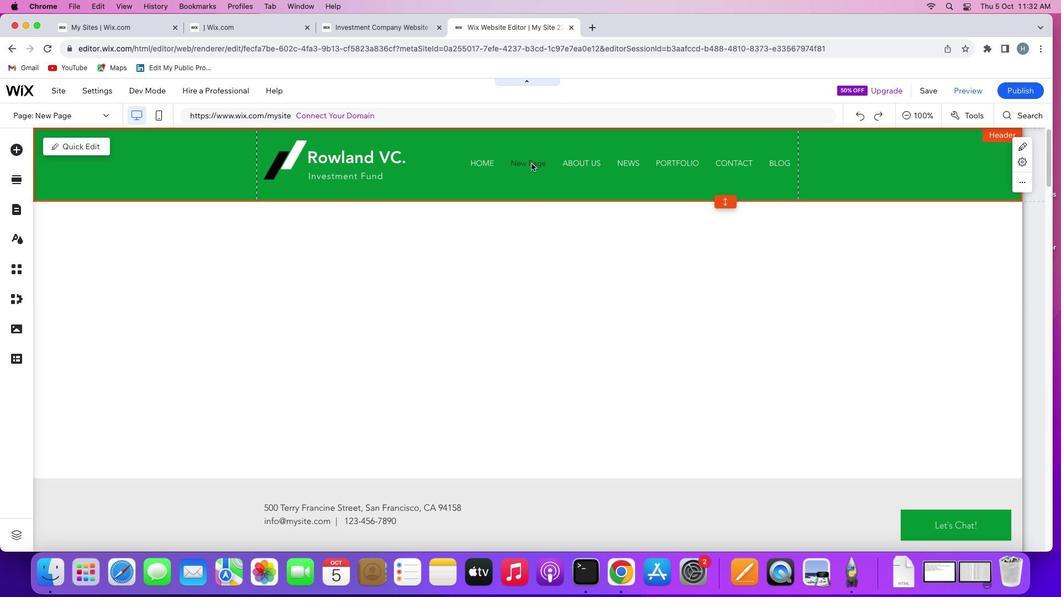 
Action: Mouse moved to (284, 142)
Screenshot: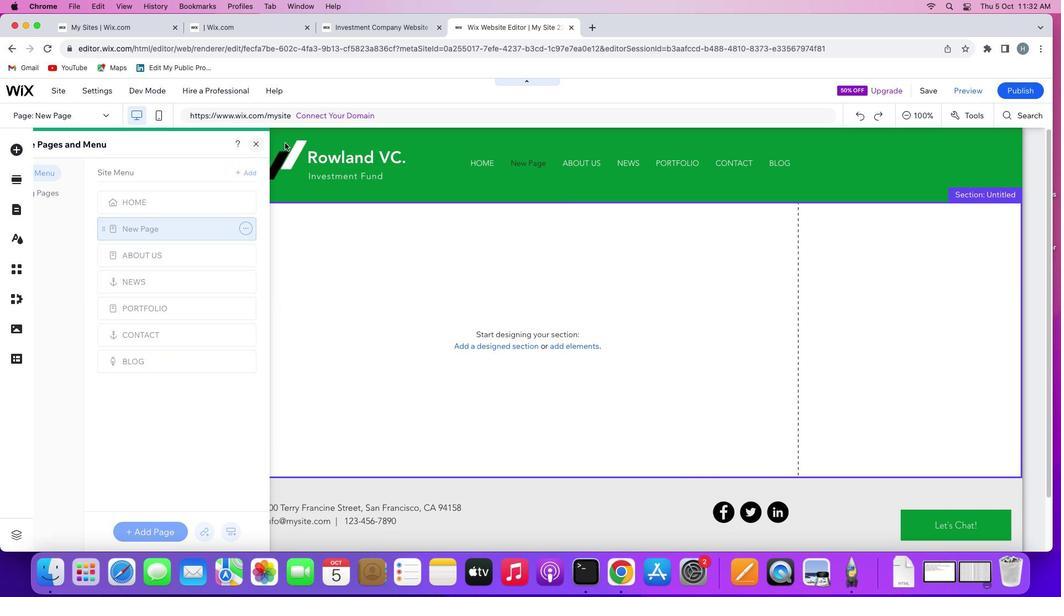 
Action: Mouse pressed left at (284, 142)
Screenshot: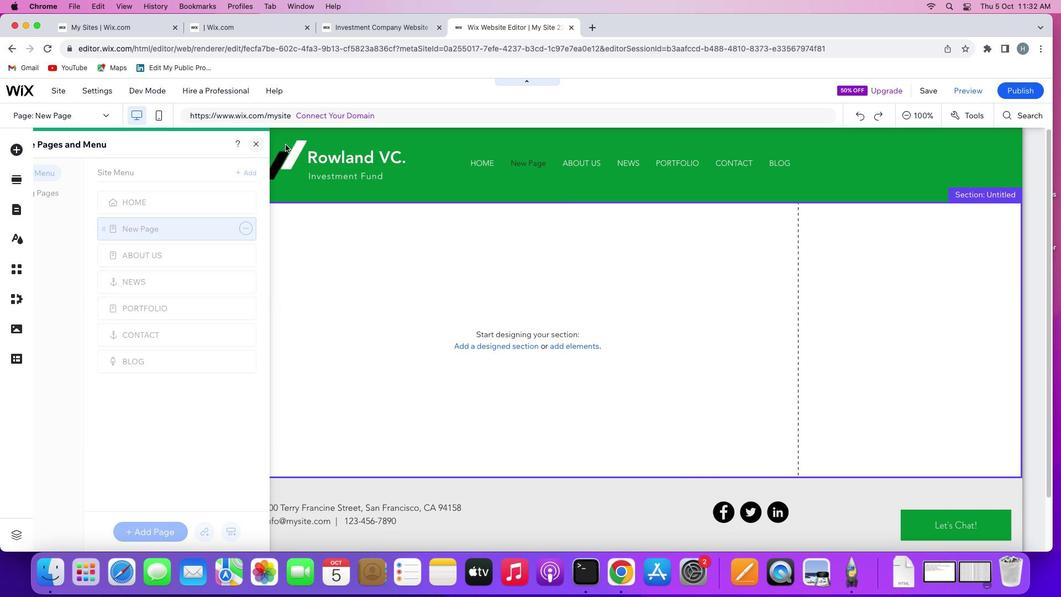 
Action: Mouse moved to (547, 356)
Screenshot: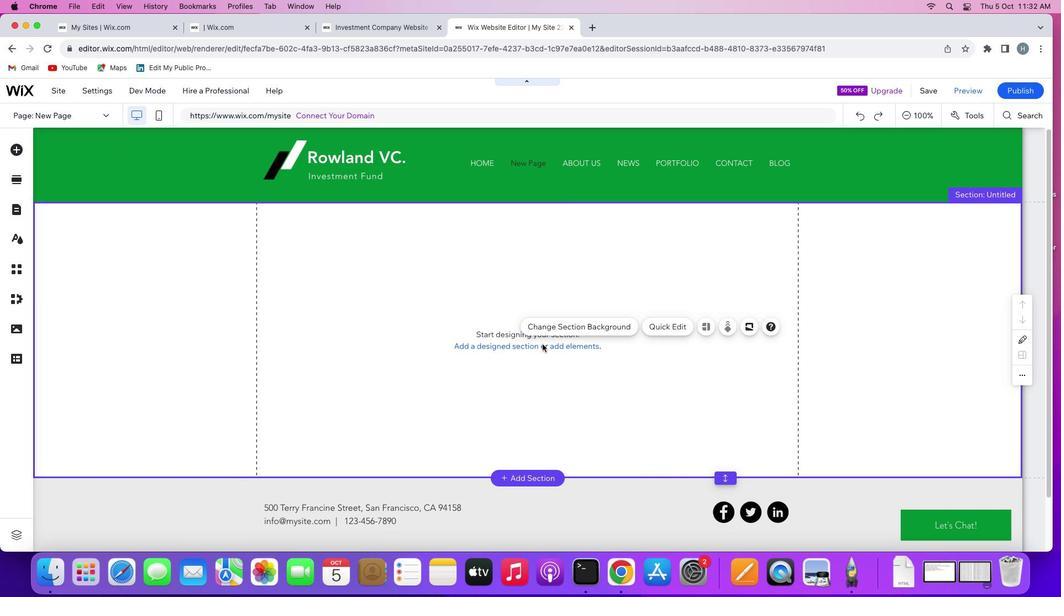 
Action: Mouse pressed left at (547, 356)
Screenshot: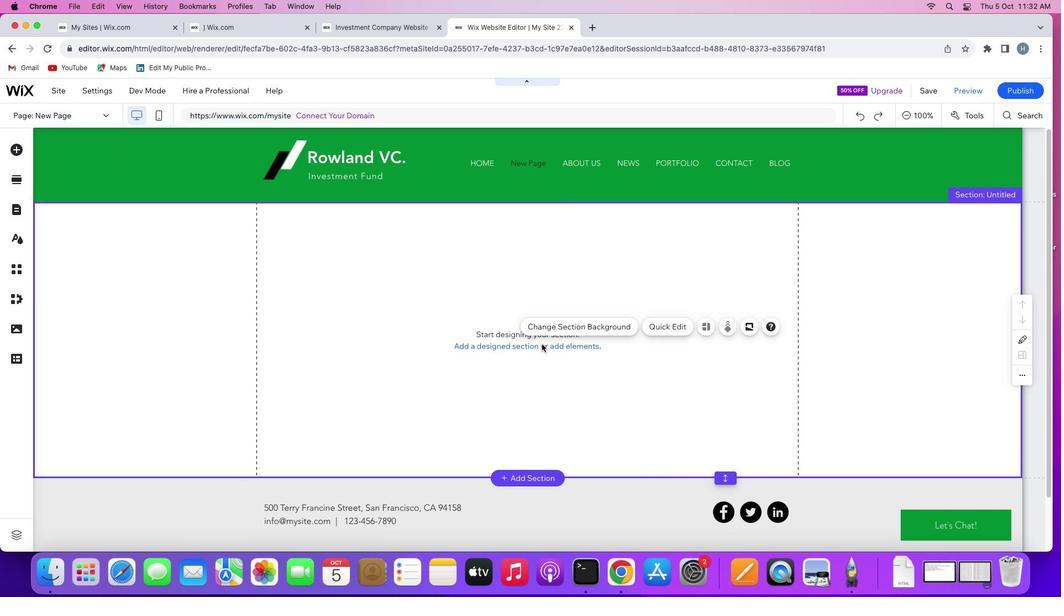 
Action: Mouse moved to (568, 327)
Screenshot: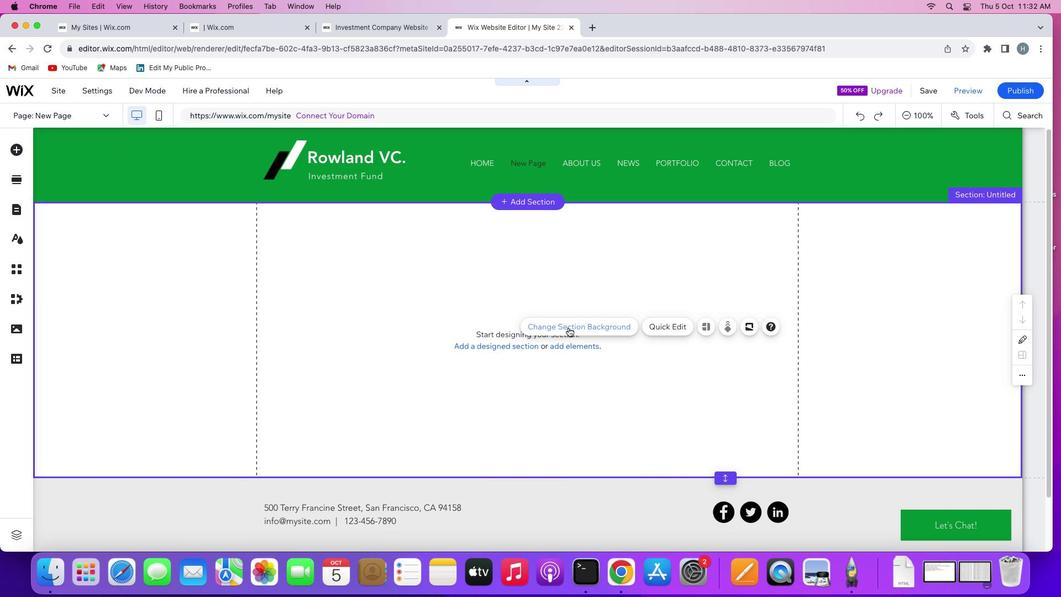 
Action: Mouse pressed left at (568, 327)
Screenshot: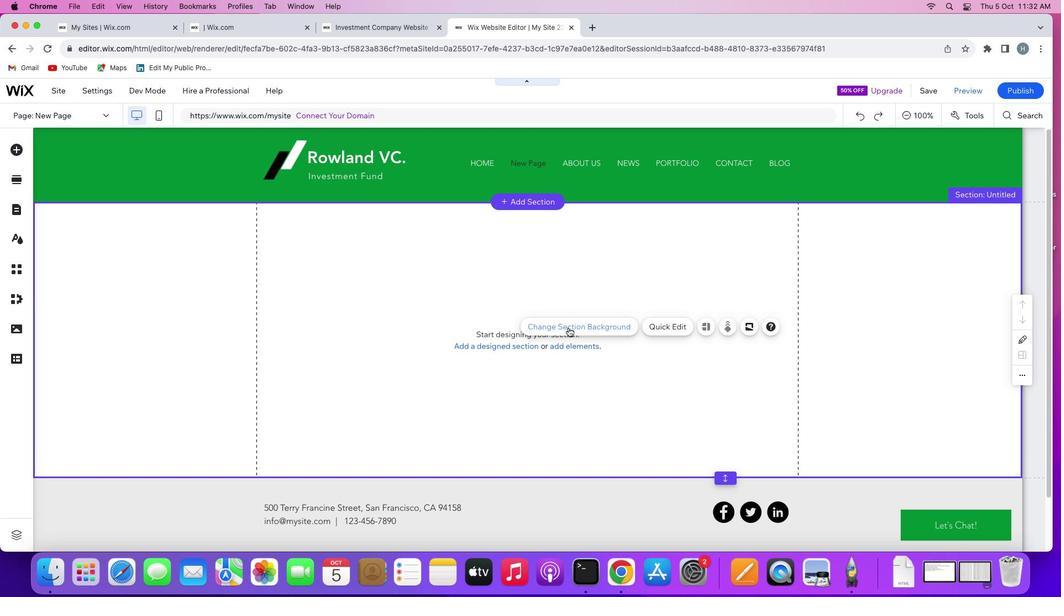 
Action: Mouse moved to (450, 479)
Screenshot: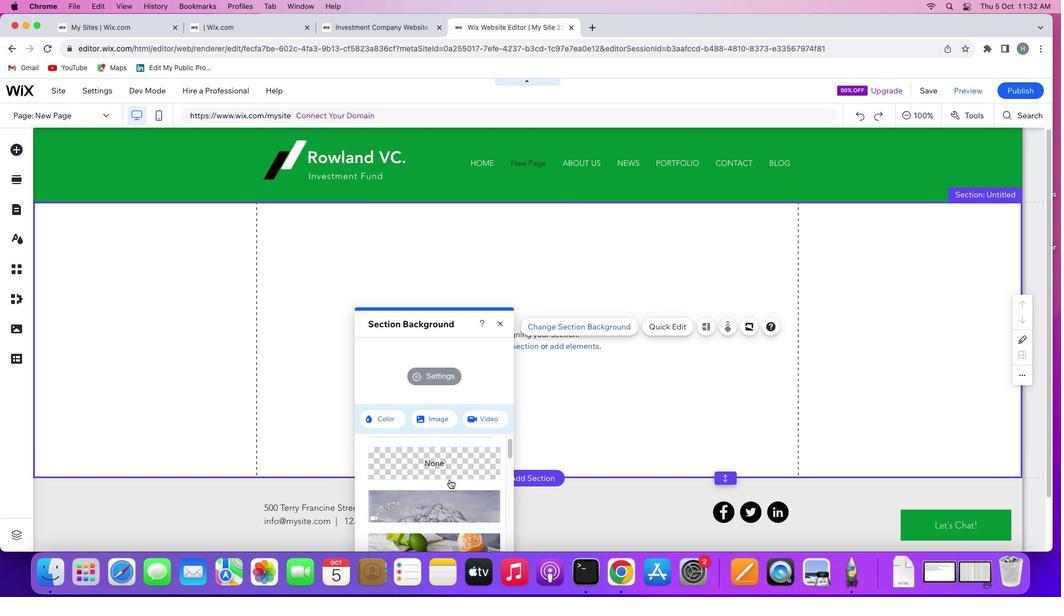 
Action: Mouse scrolled (450, 479) with delta (0, 0)
Screenshot: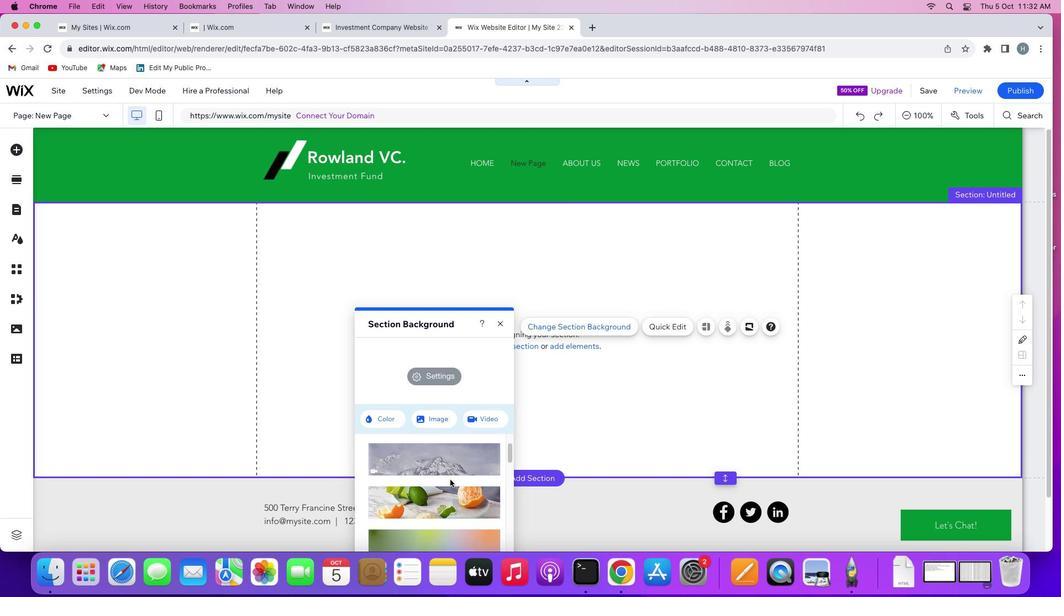 
Action: Mouse scrolled (450, 479) with delta (0, 0)
Screenshot: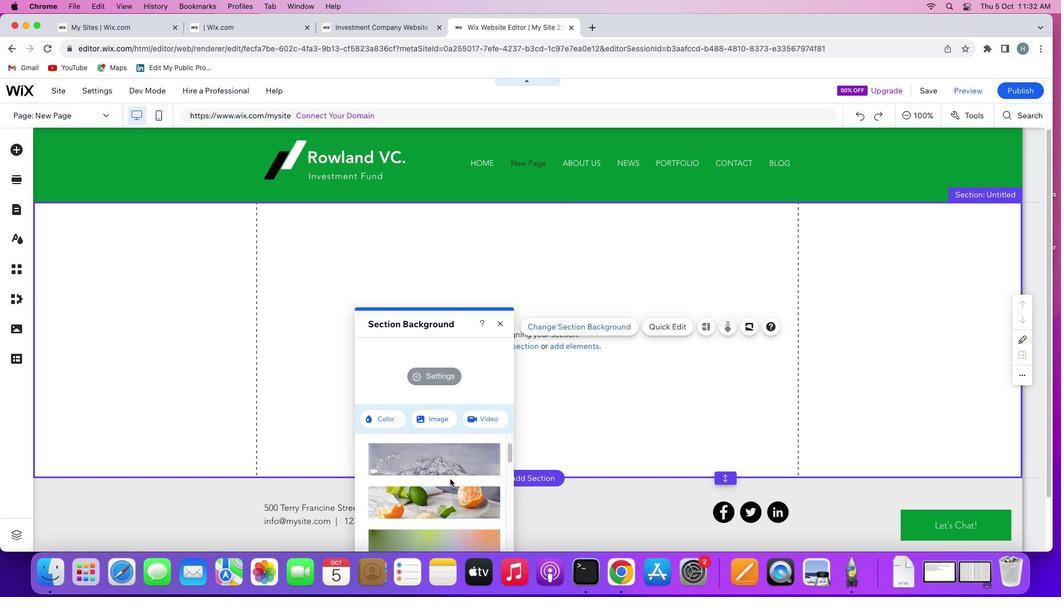 
Action: Mouse scrolled (450, 479) with delta (0, -1)
Screenshot: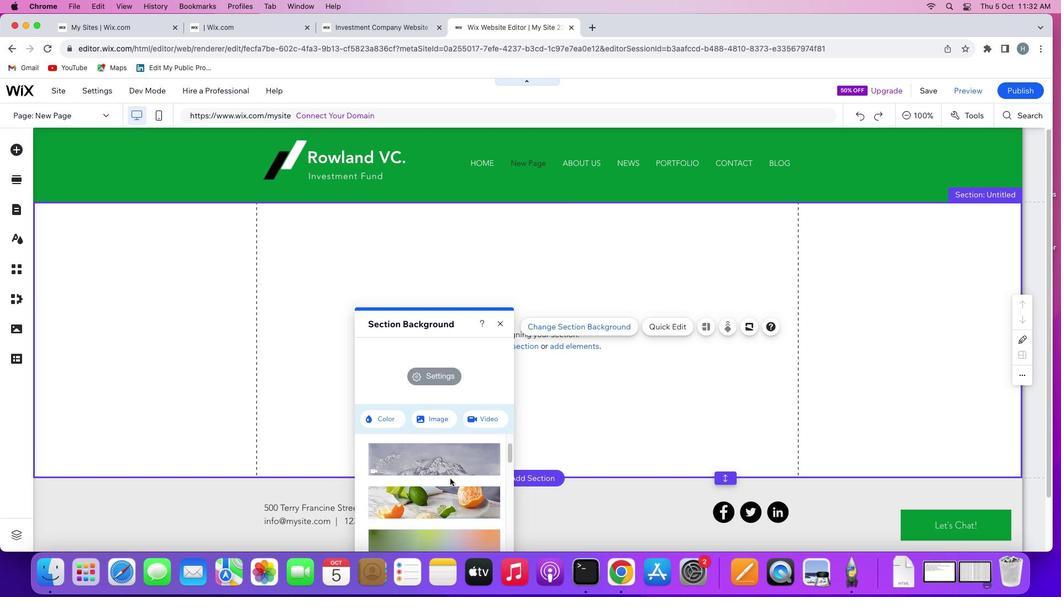 
Action: Mouse moved to (452, 468)
Screenshot: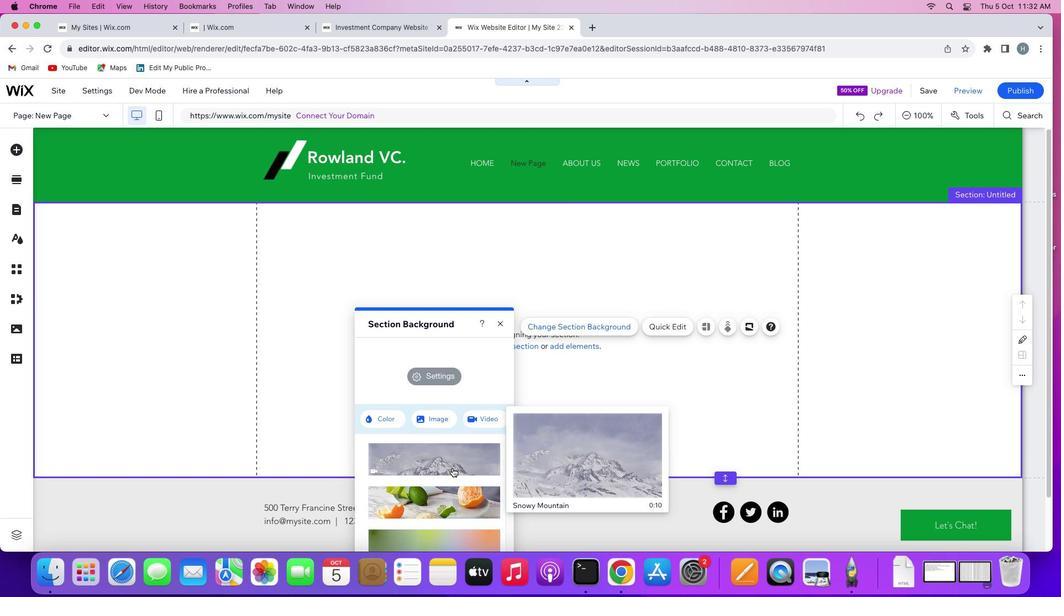
Action: Mouse scrolled (452, 468) with delta (0, 0)
Screenshot: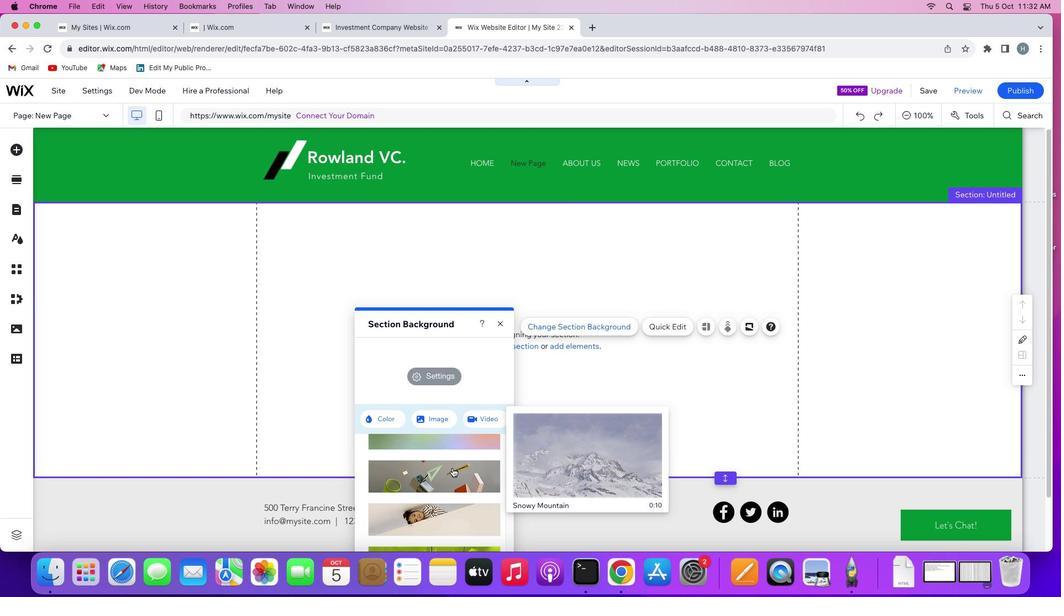 
Action: Mouse scrolled (452, 468) with delta (0, 0)
Screenshot: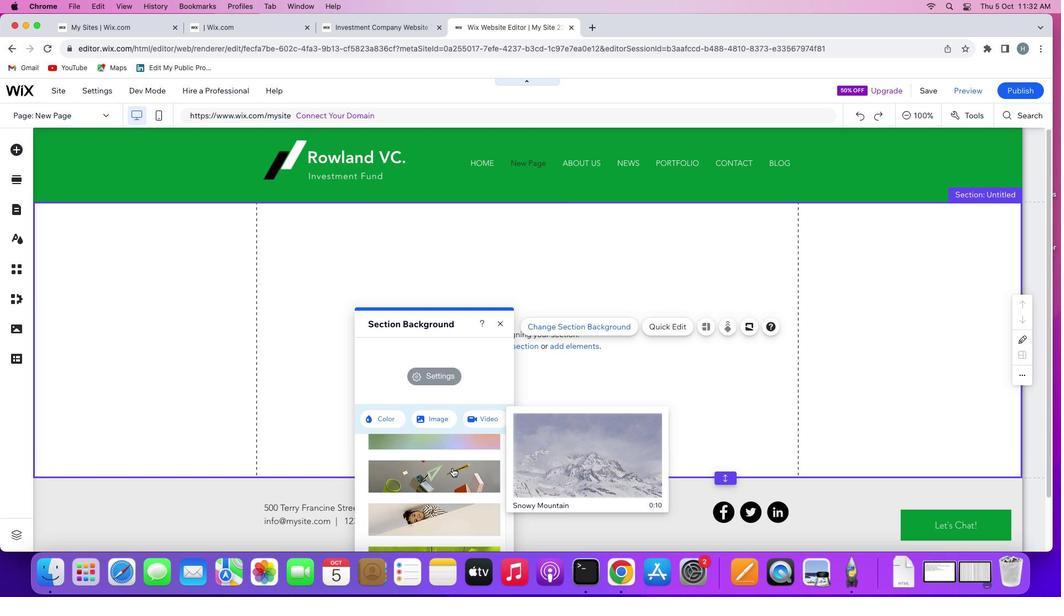 
Action: Mouse scrolled (452, 468) with delta (0, 0)
Screenshot: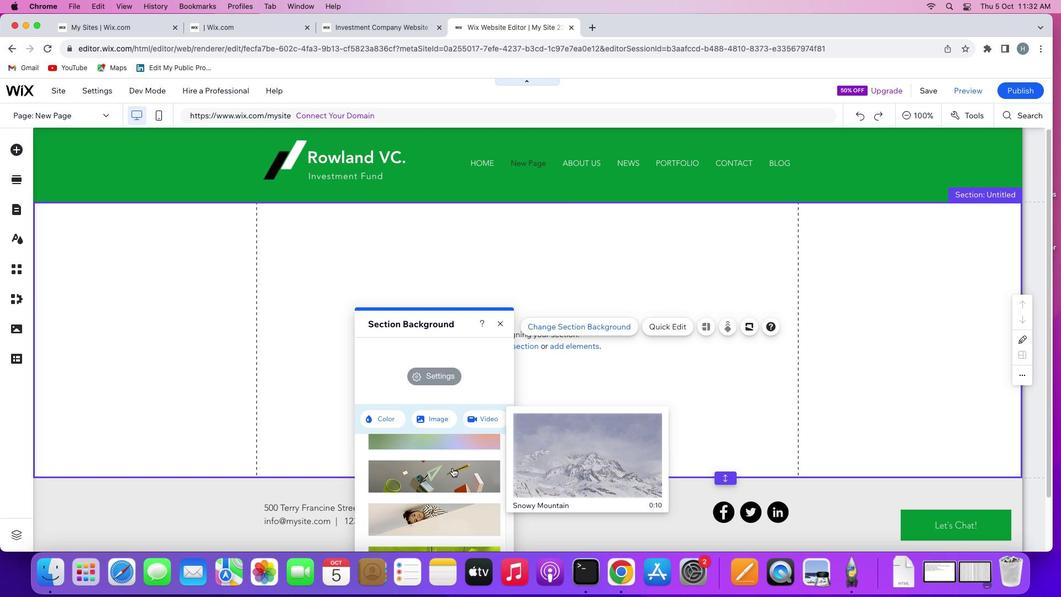 
Action: Mouse scrolled (452, 468) with delta (0, -1)
Screenshot: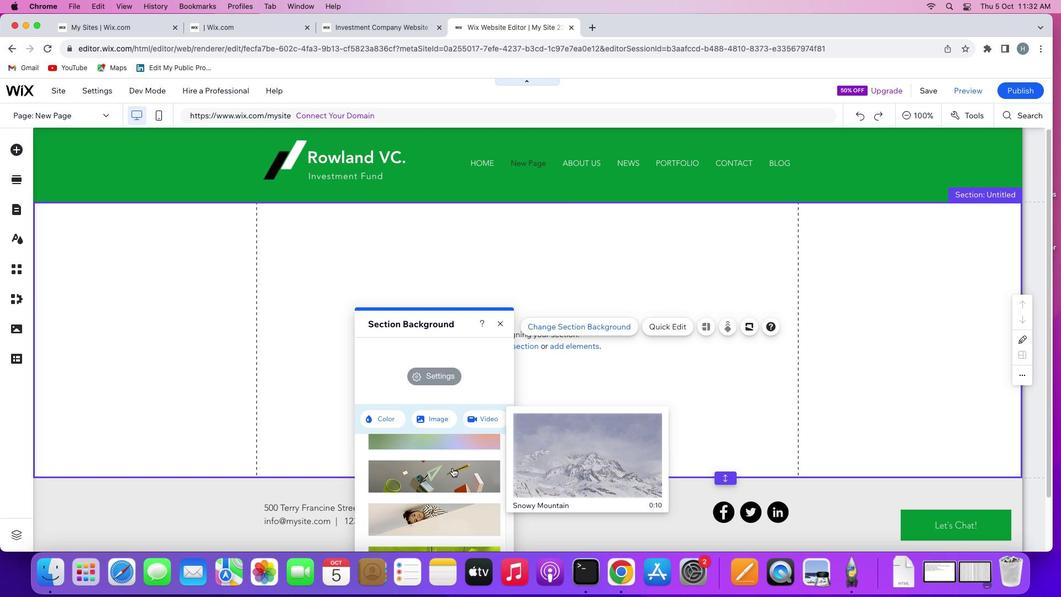 
Action: Mouse scrolled (452, 468) with delta (0, 0)
Screenshot: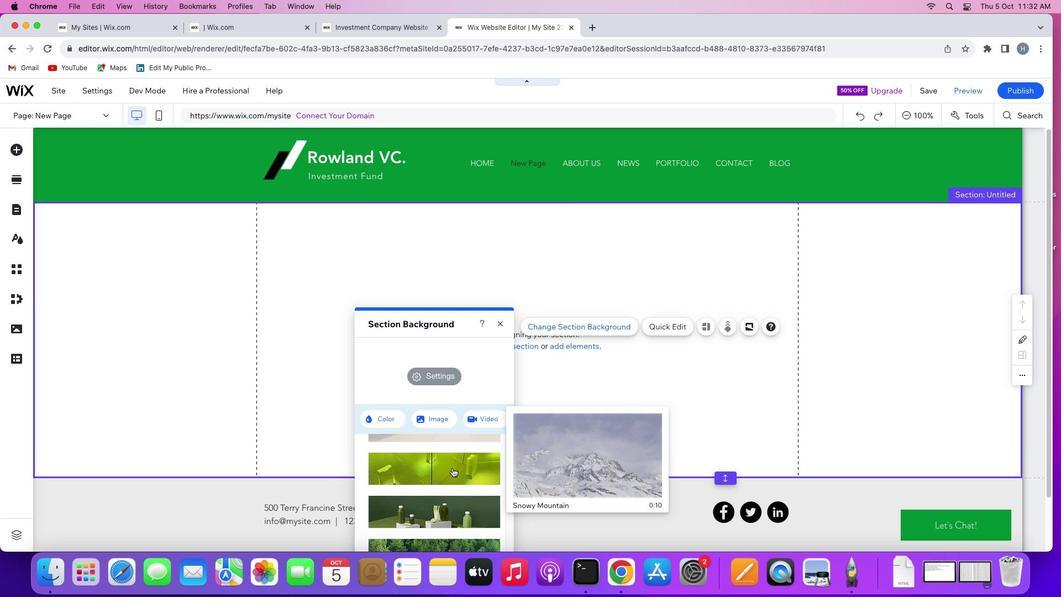 
Action: Mouse scrolled (452, 468) with delta (0, 0)
Screenshot: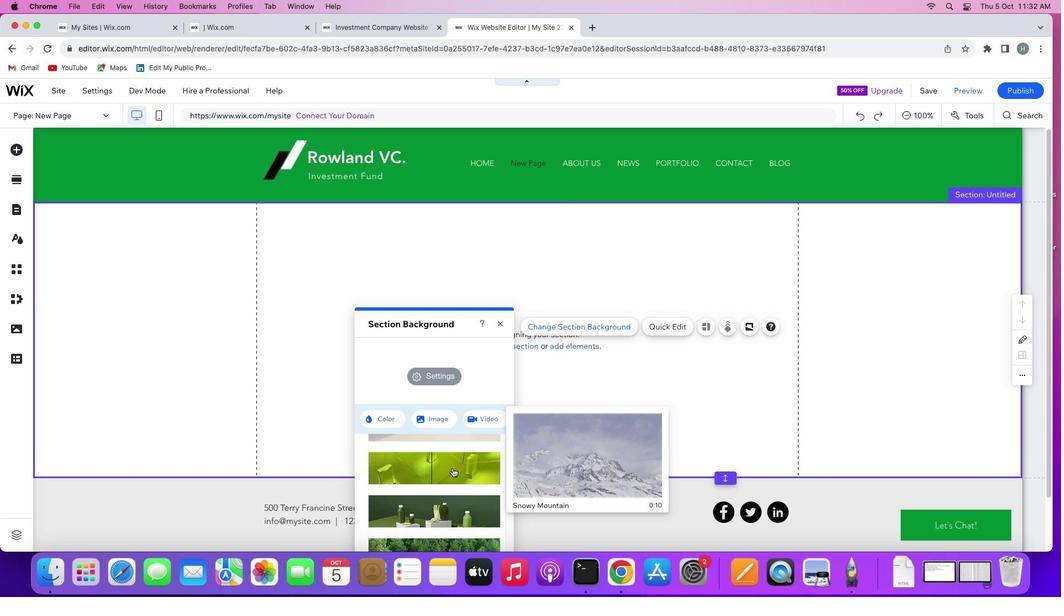 
Action: Mouse scrolled (452, 468) with delta (0, 0)
Screenshot: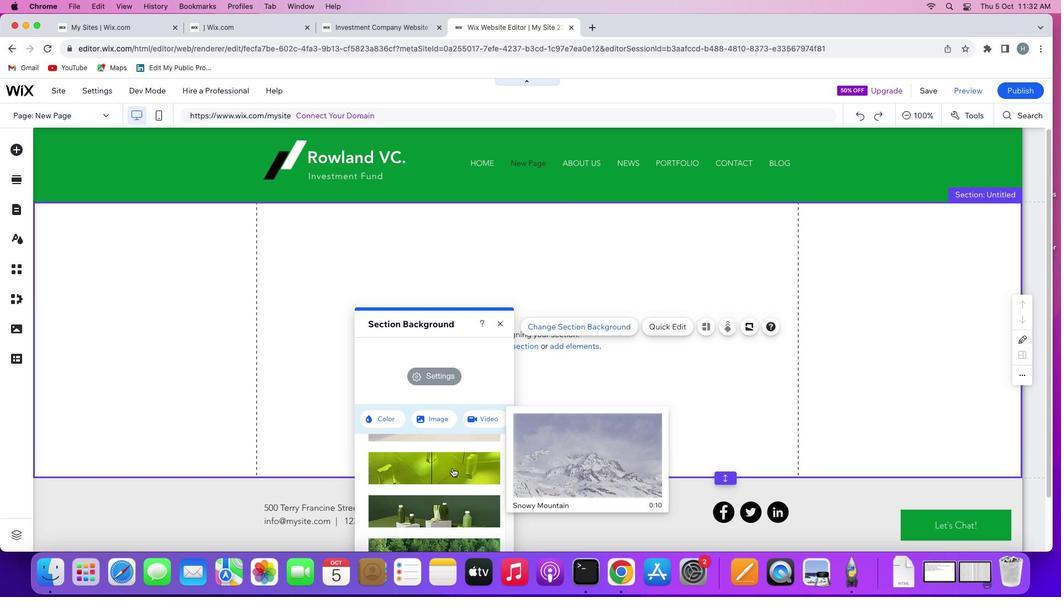 
Action: Mouse scrolled (452, 468) with delta (0, -1)
Screenshot: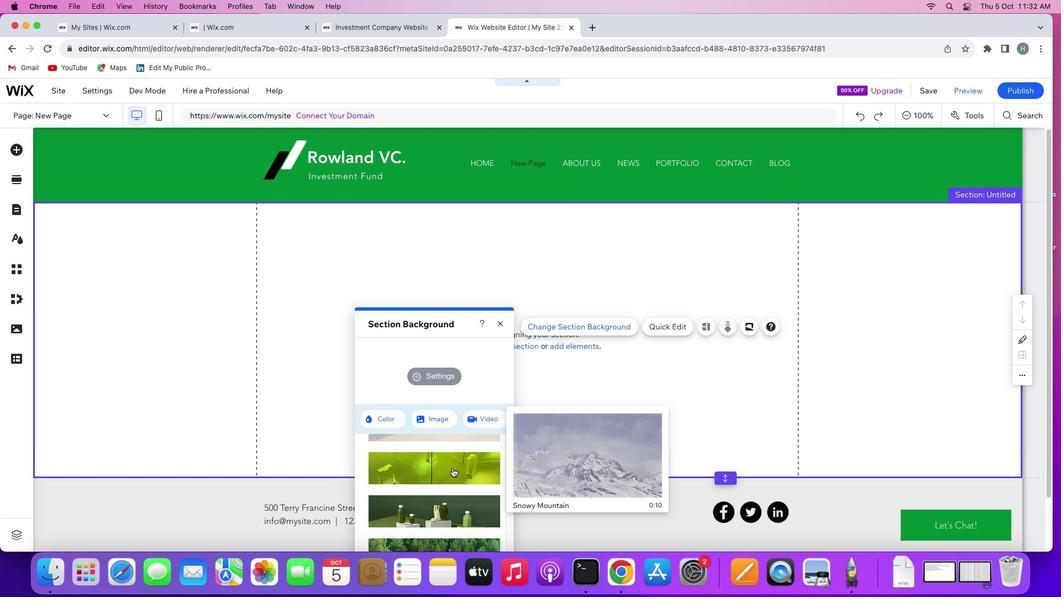 
Action: Mouse scrolled (452, 468) with delta (0, 0)
Screenshot: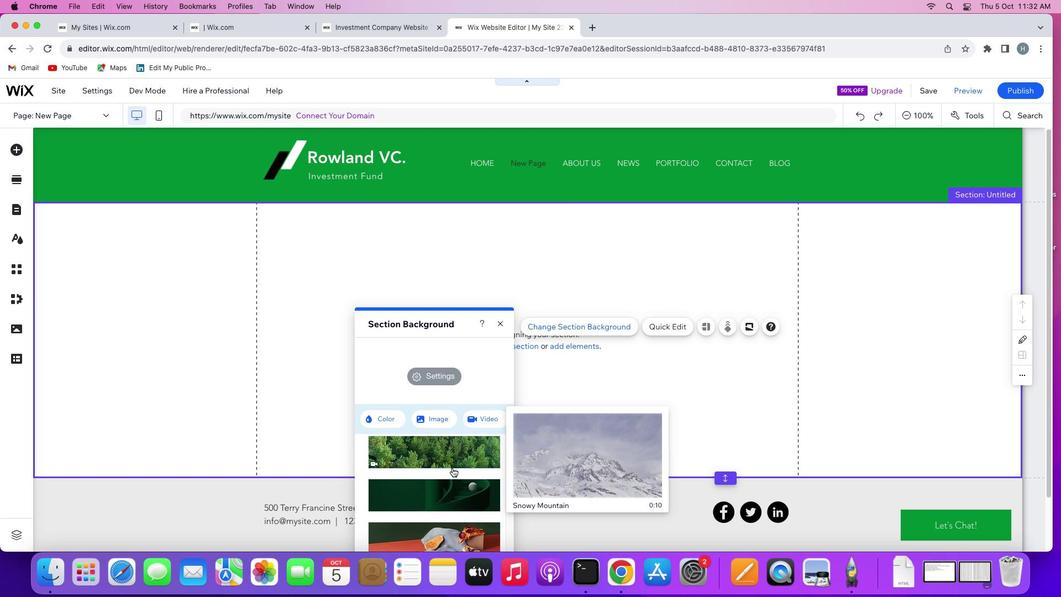 
Action: Mouse scrolled (452, 468) with delta (0, 0)
Screenshot: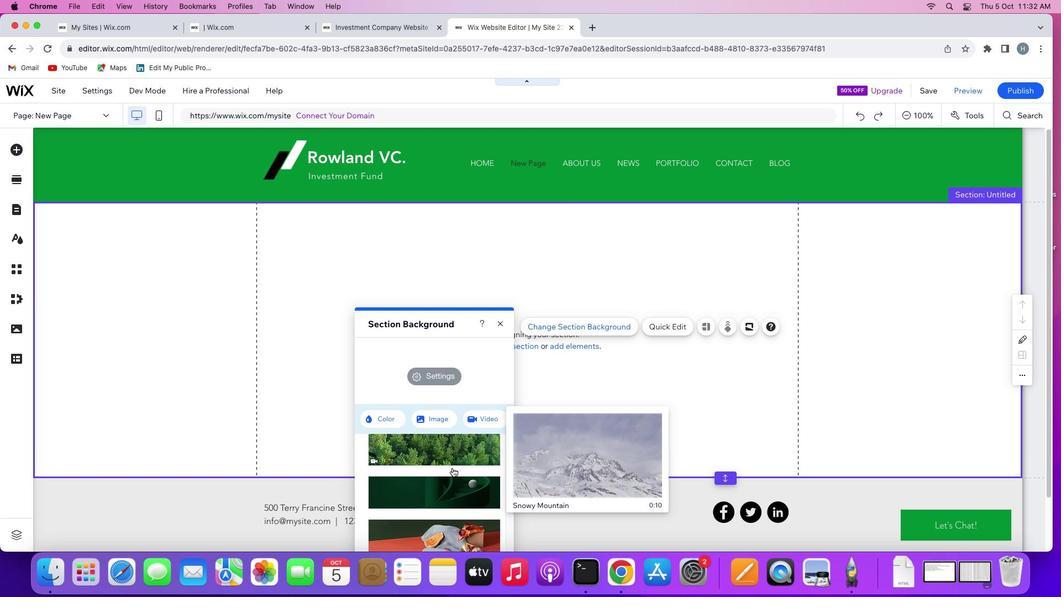 
Action: Mouse scrolled (452, 468) with delta (0, 0)
Screenshot: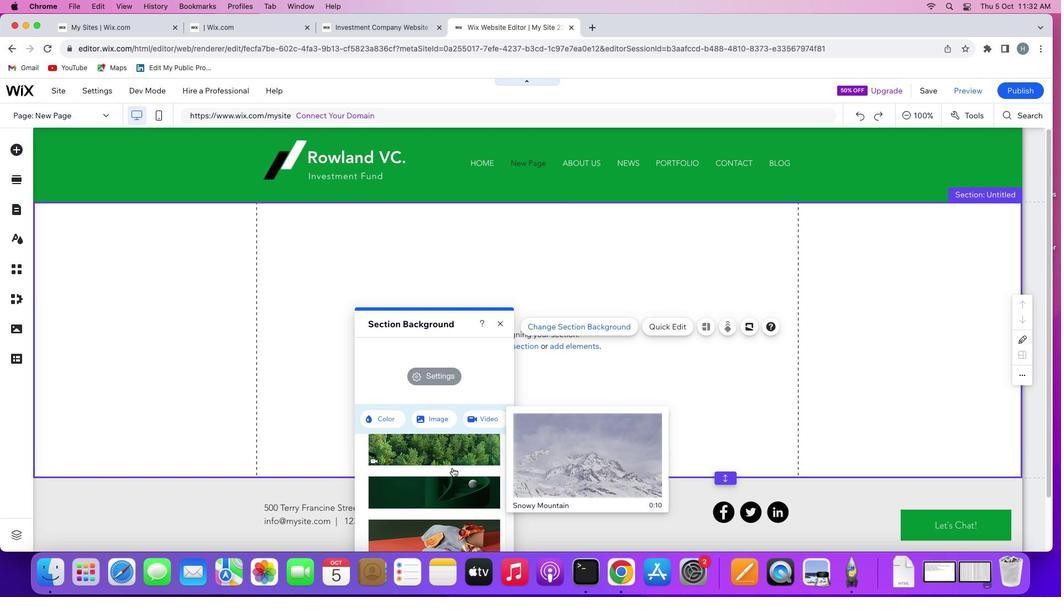 
Action: Mouse scrolled (452, 468) with delta (0, -1)
Screenshot: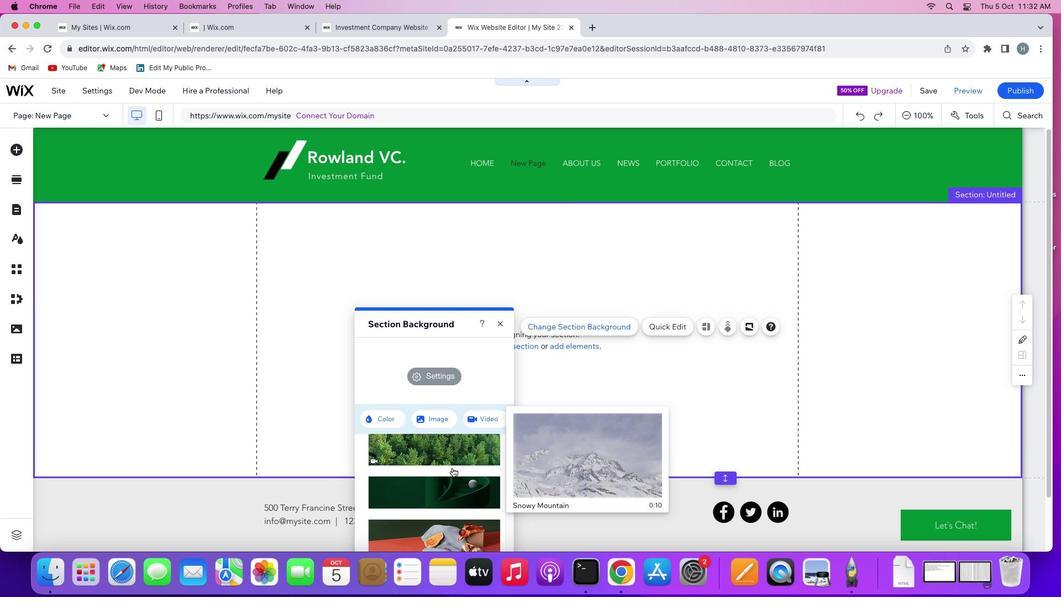
Action: Mouse scrolled (452, 468) with delta (0, 0)
Screenshot: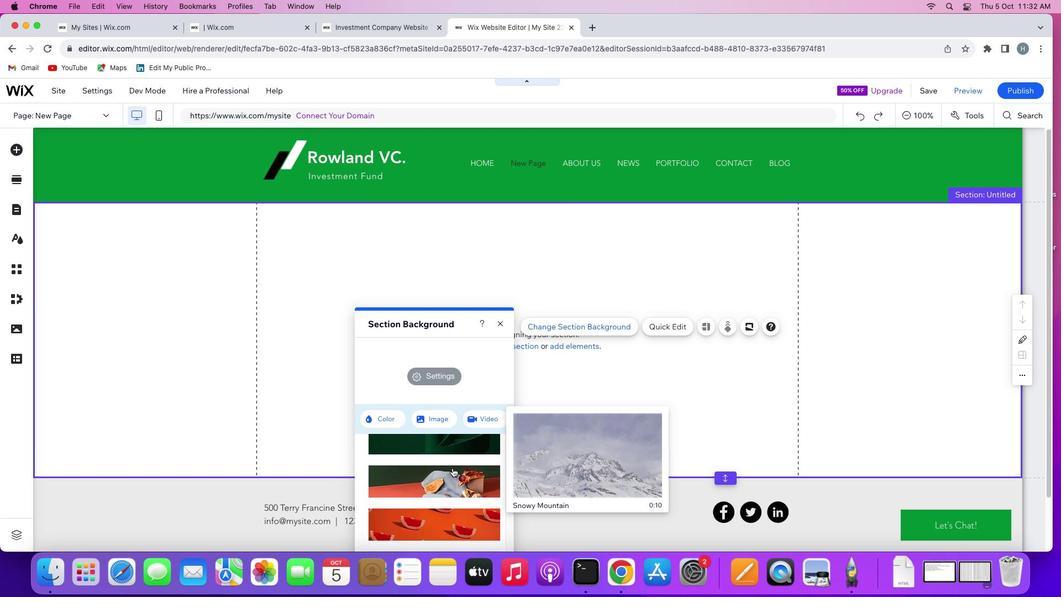 
Action: Mouse scrolled (452, 468) with delta (0, 0)
Screenshot: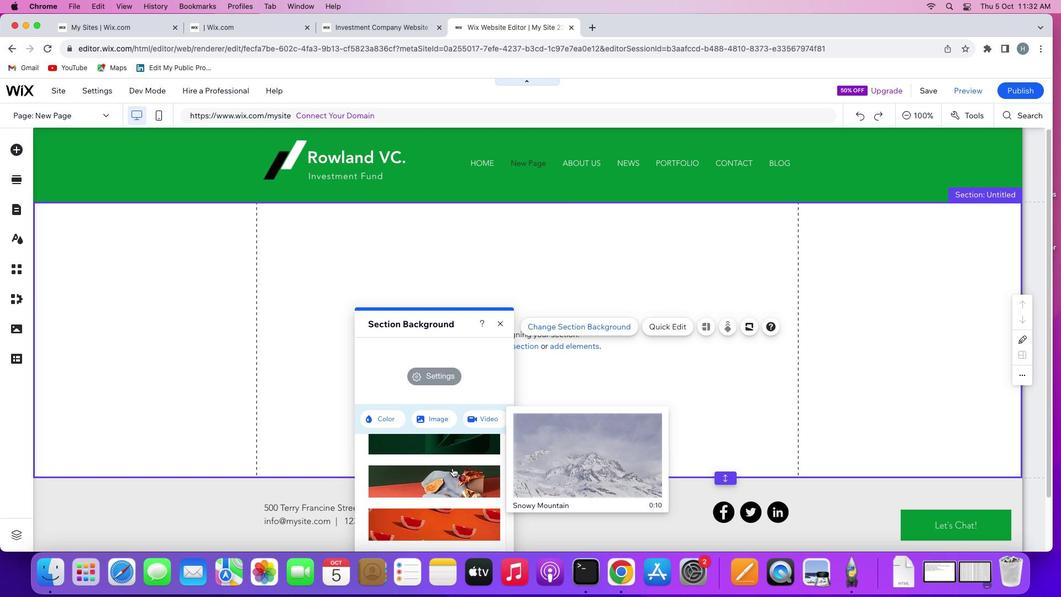 
Action: Mouse scrolled (452, 468) with delta (0, 0)
Screenshot: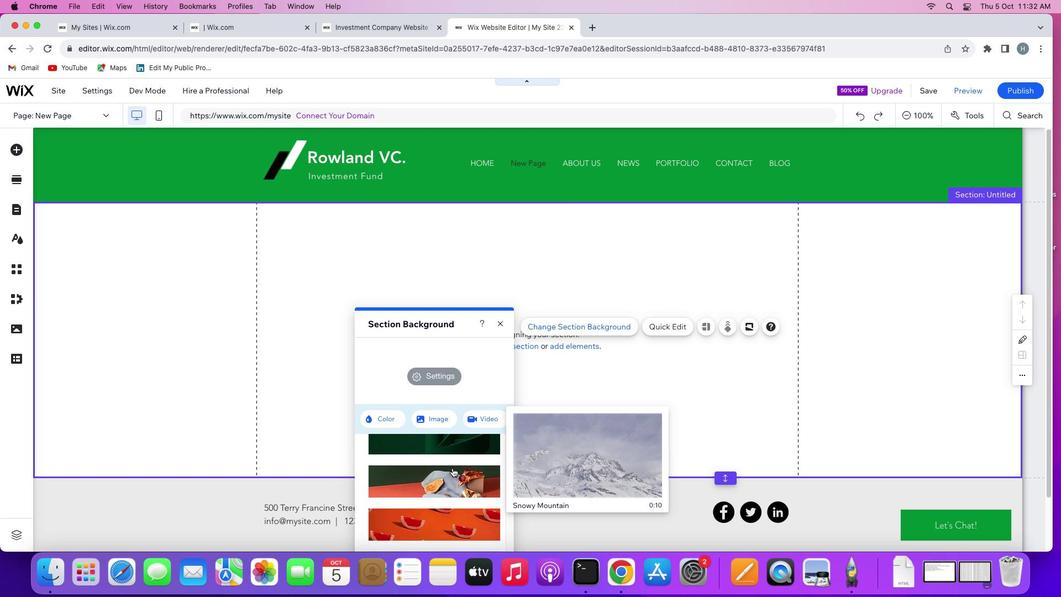 
Action: Mouse scrolled (452, 468) with delta (0, 0)
Screenshot: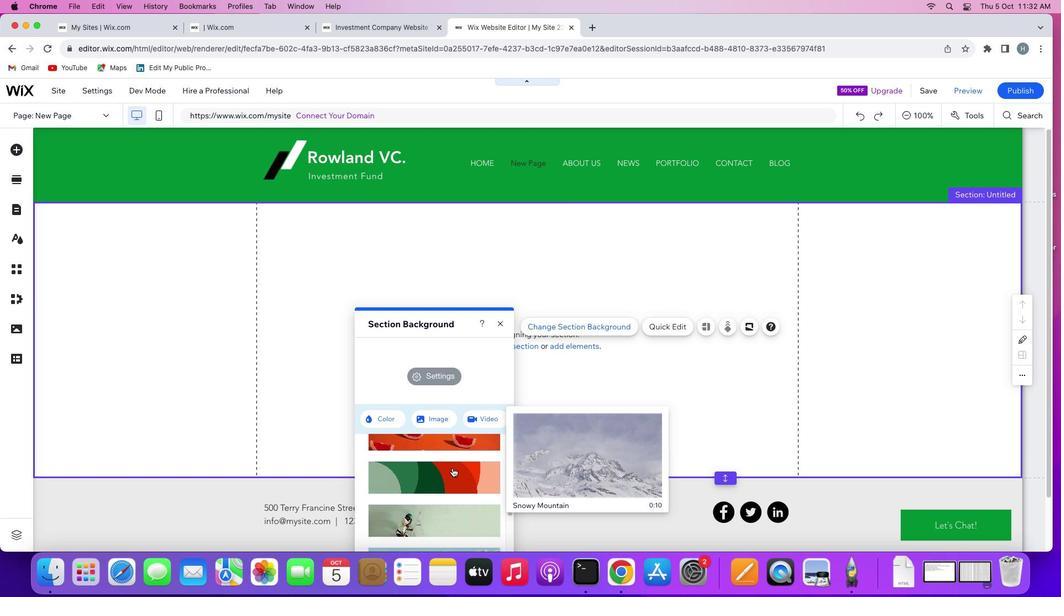 
Action: Mouse scrolled (452, 468) with delta (0, 0)
Screenshot: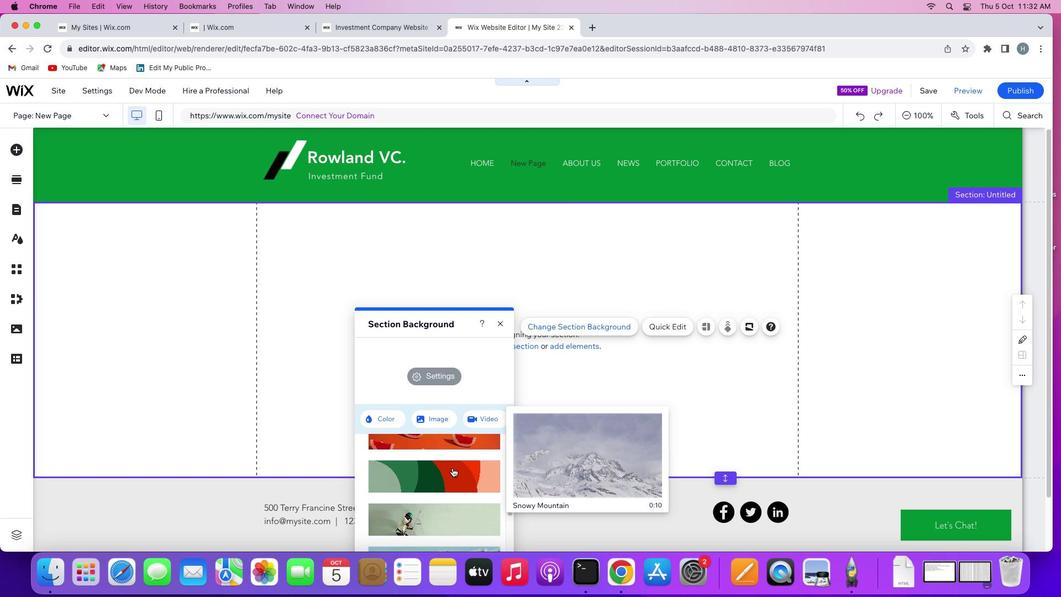
Action: Mouse scrolled (452, 468) with delta (0, 0)
Screenshot: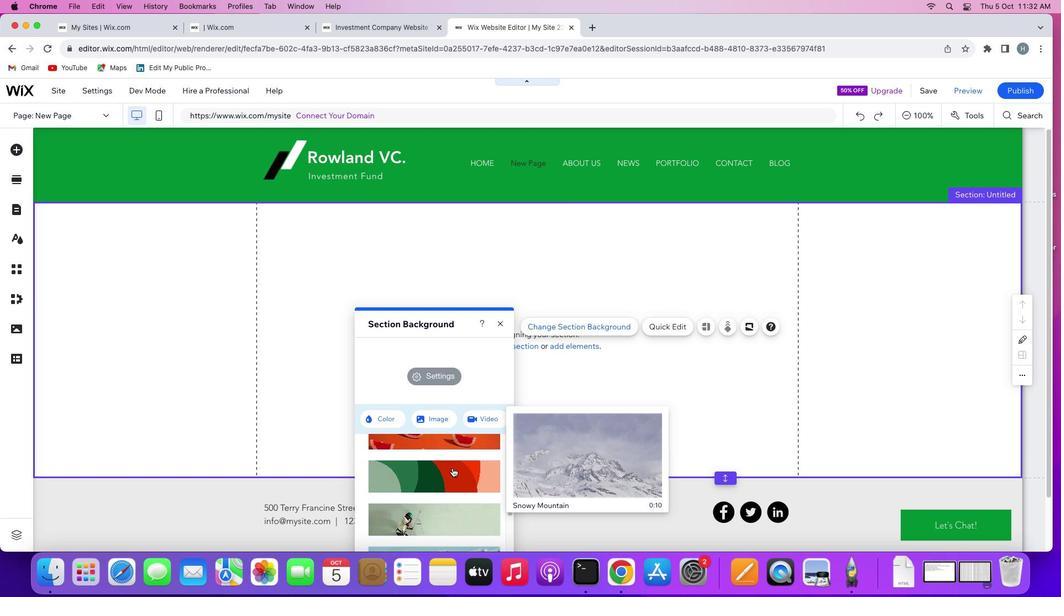 
Action: Mouse scrolled (452, 468) with delta (0, 0)
Screenshot: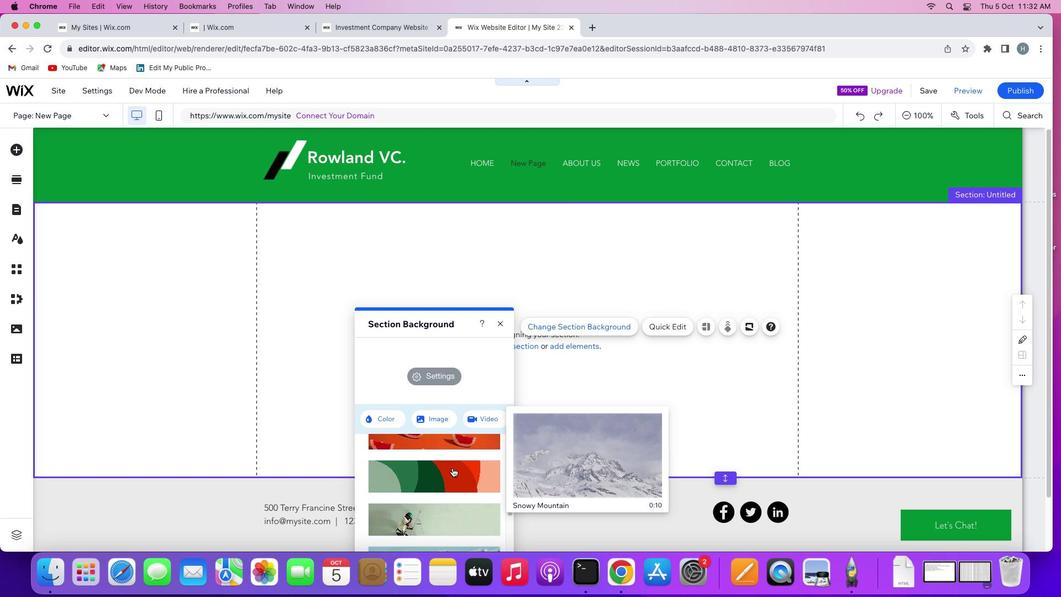 
Action: Mouse scrolled (452, 468) with delta (0, 0)
Screenshot: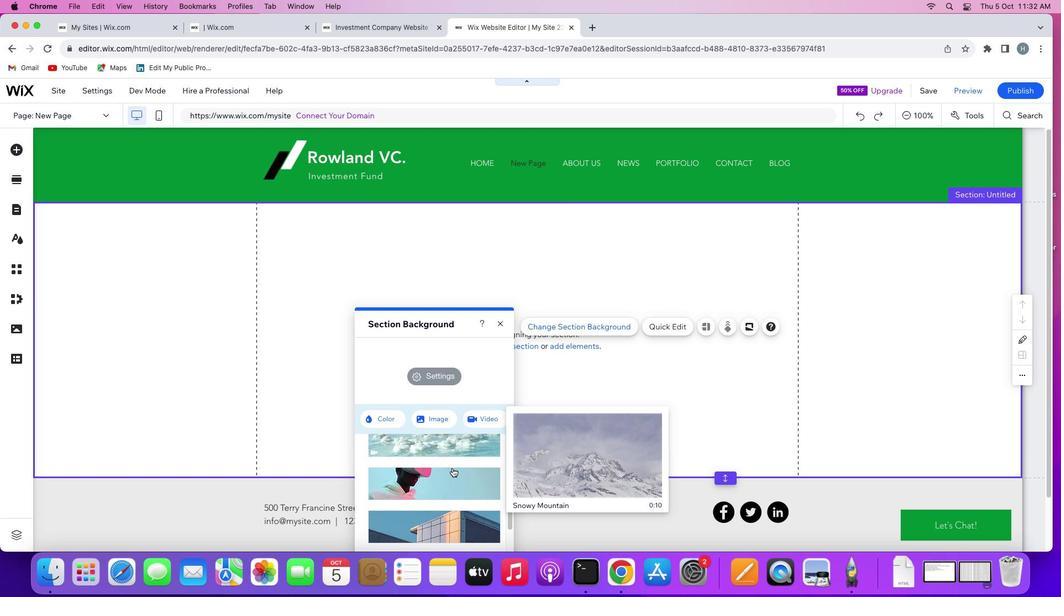 
Action: Mouse scrolled (452, 468) with delta (0, 0)
Screenshot: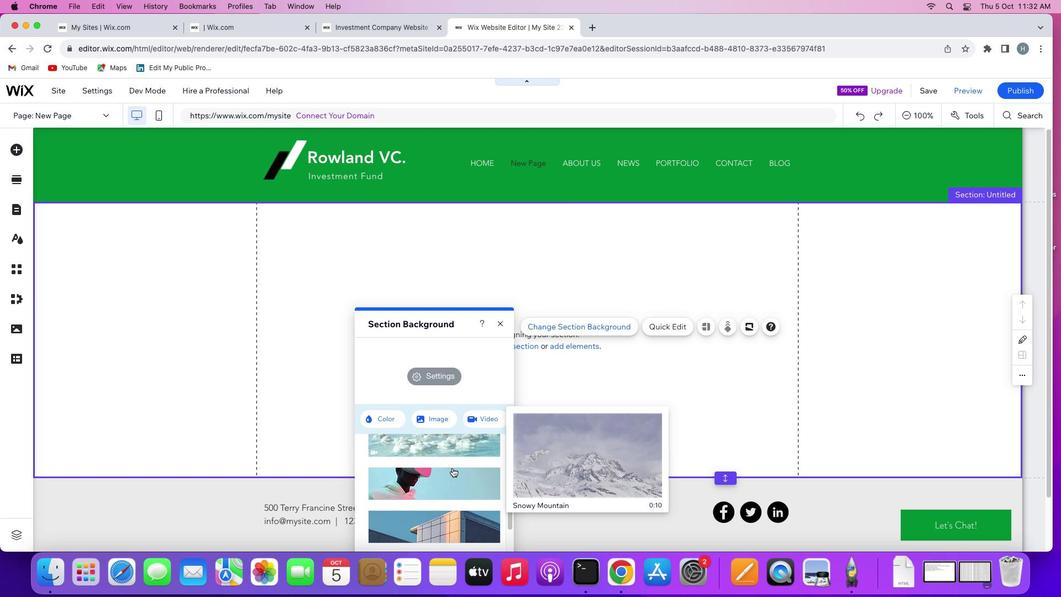 
Action: Mouse scrolled (452, 468) with delta (0, -1)
Screenshot: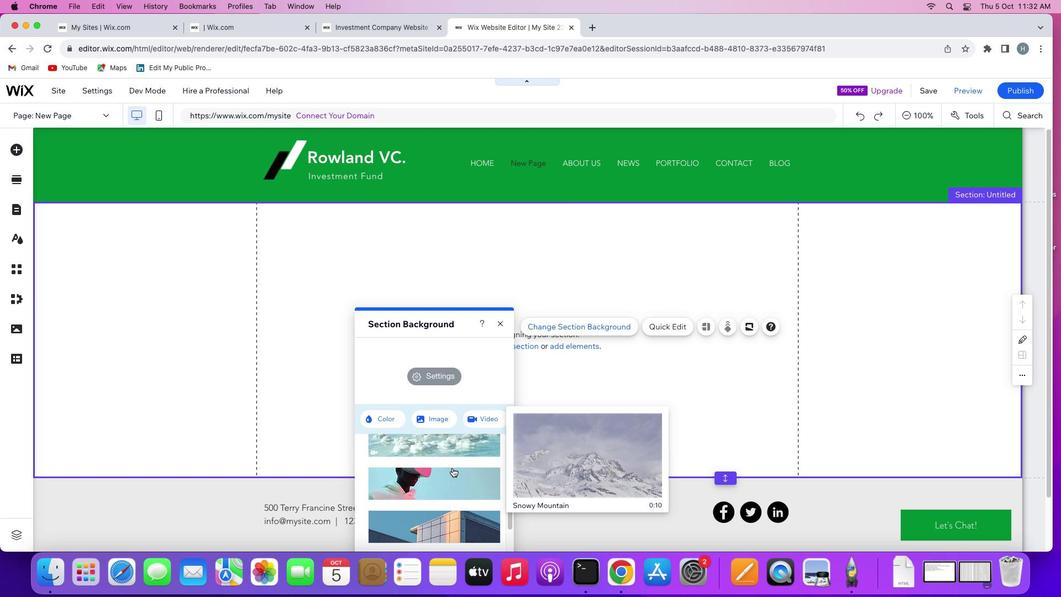 
Action: Mouse scrolled (452, 468) with delta (0, -1)
Screenshot: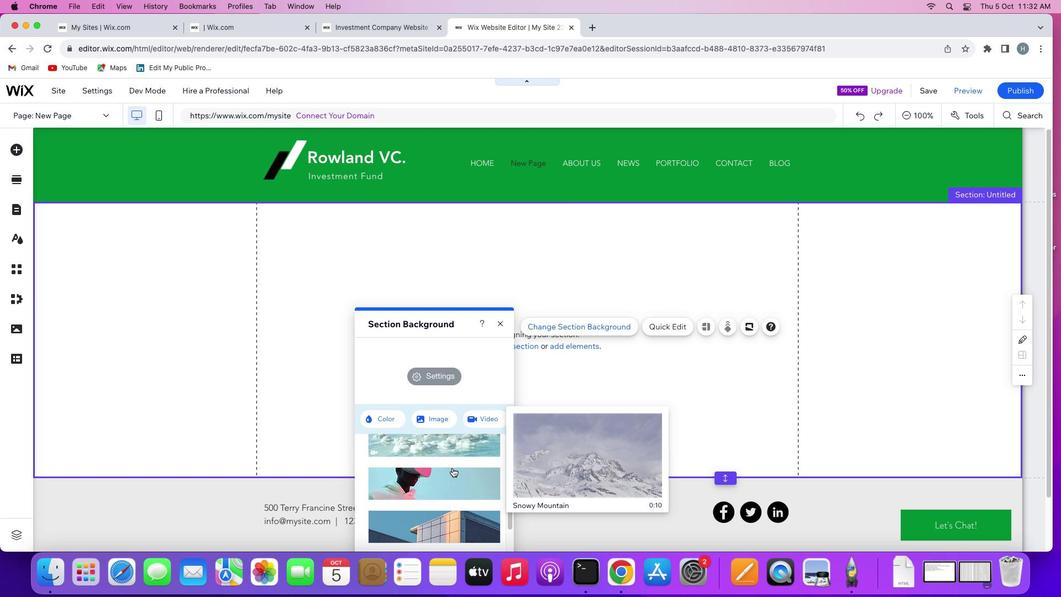 
Action: Mouse scrolled (452, 468) with delta (0, 0)
Screenshot: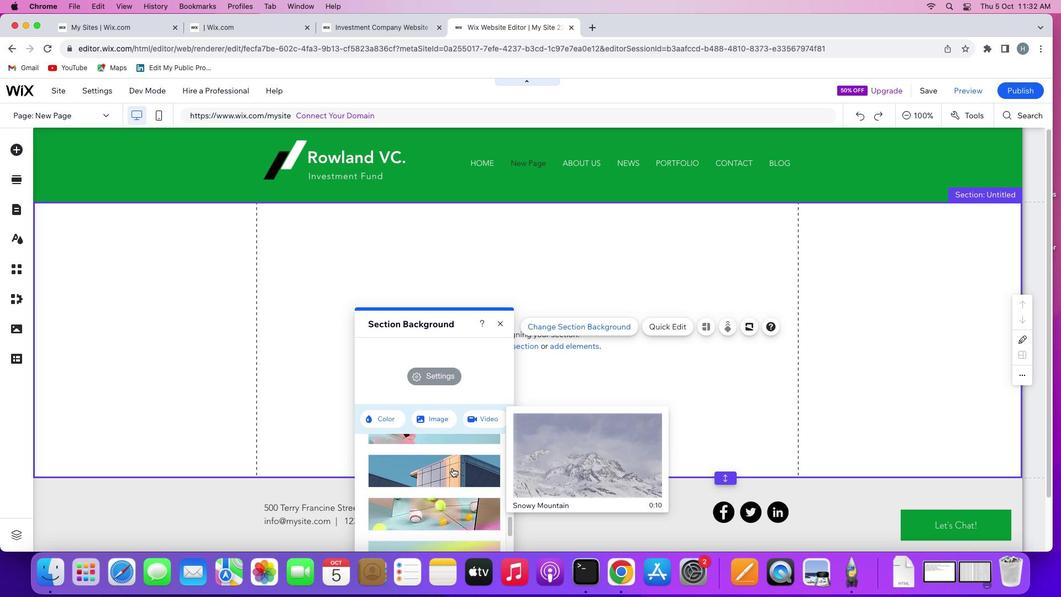 
Action: Mouse scrolled (452, 468) with delta (0, 0)
Screenshot: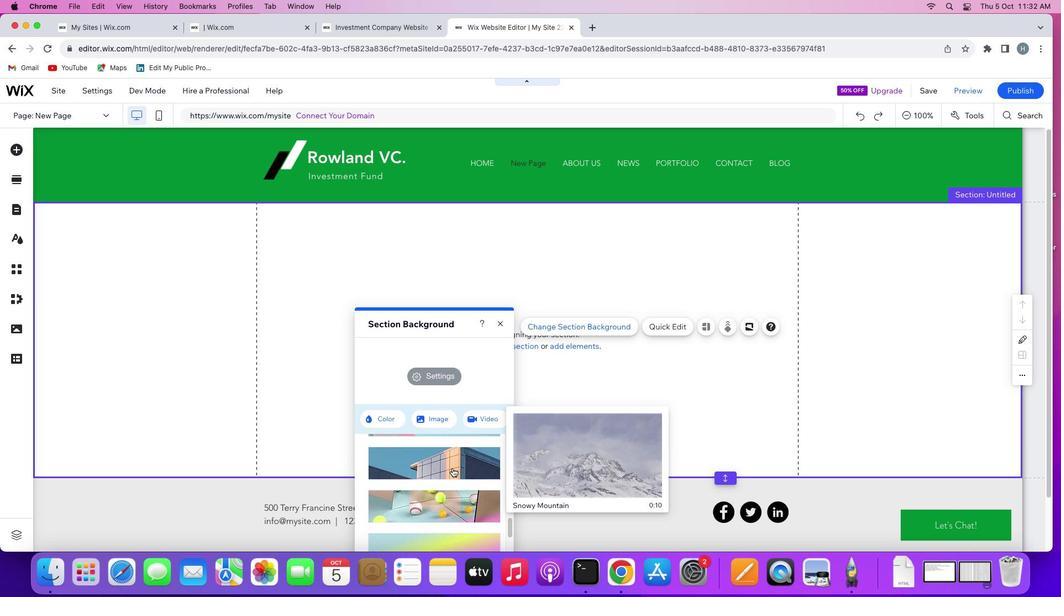 
Action: Mouse scrolled (452, 468) with delta (0, 0)
Screenshot: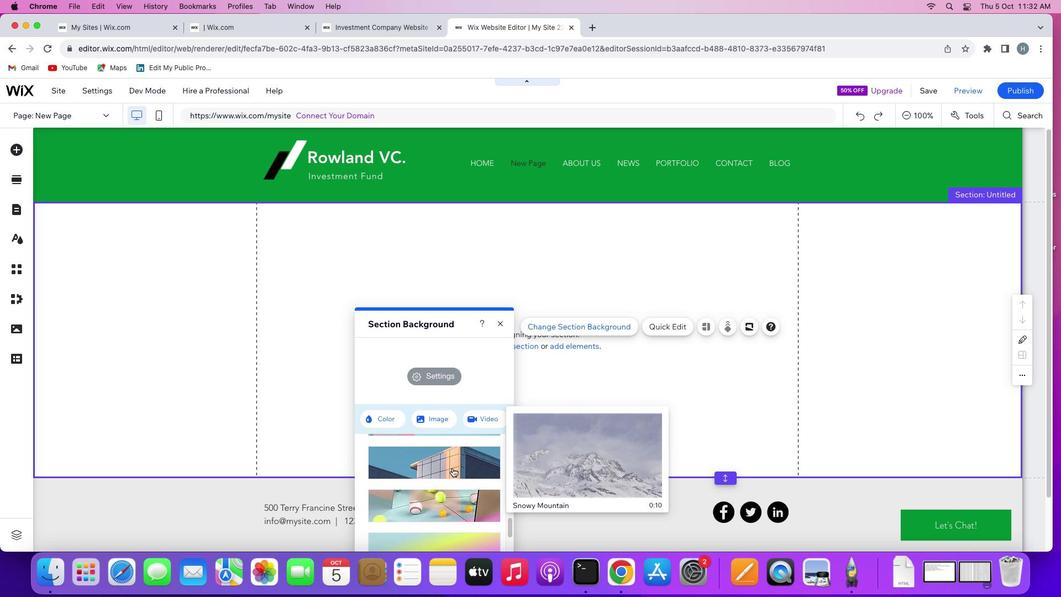 
Action: Mouse scrolled (452, 468) with delta (0, 0)
Screenshot: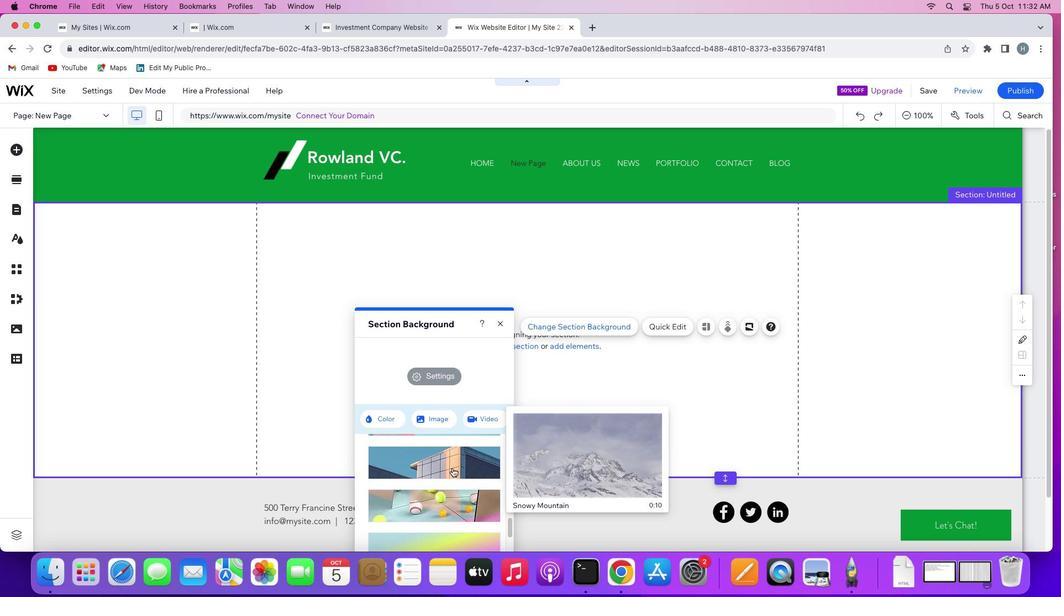 
Action: Mouse scrolled (452, 468) with delta (0, 0)
Screenshot: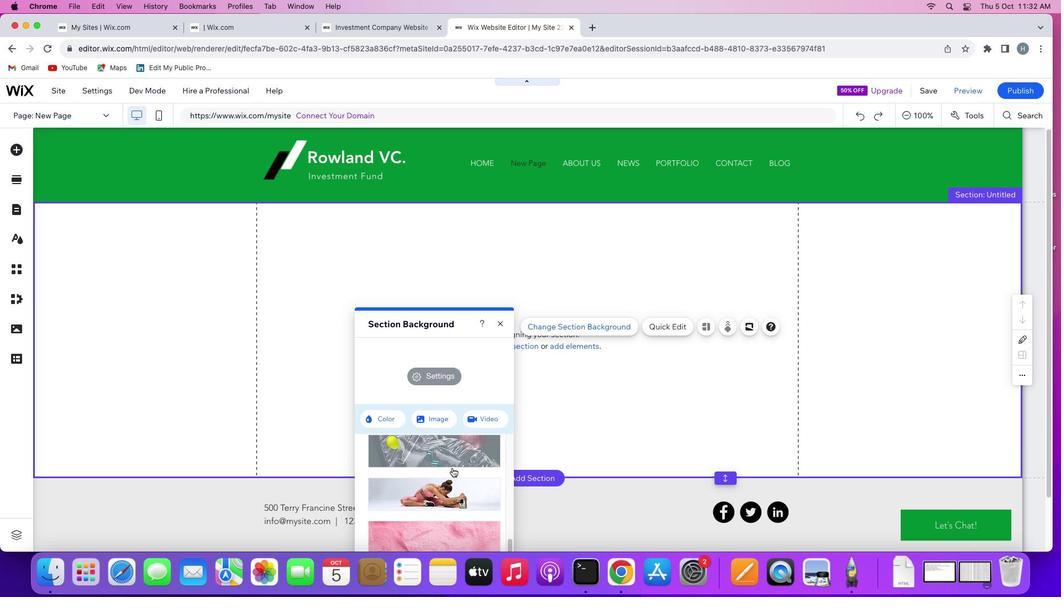 
Action: Mouse scrolled (452, 468) with delta (0, 0)
Screenshot: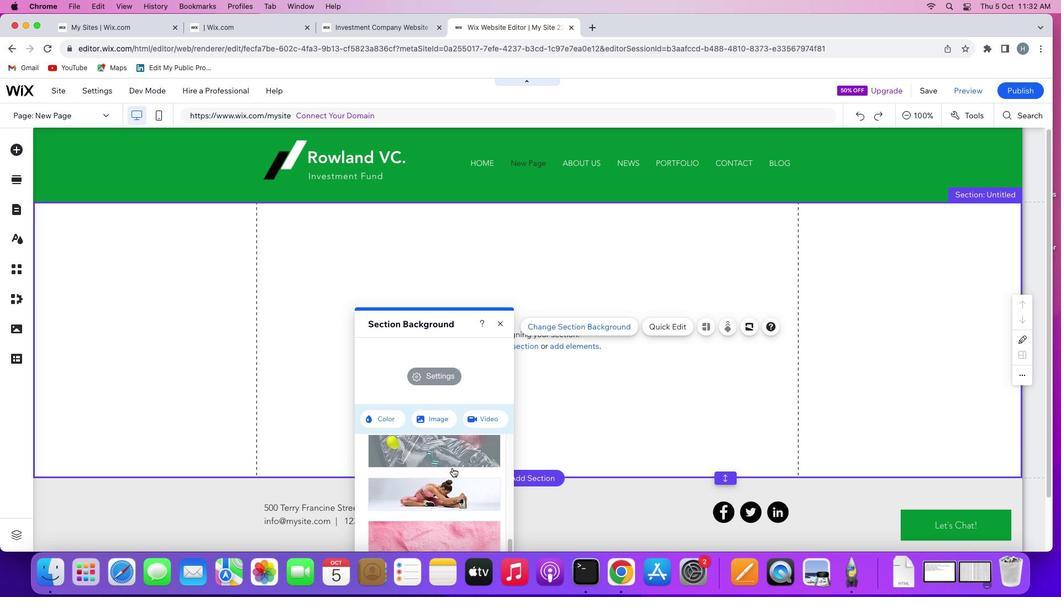 
Action: Mouse scrolled (452, 468) with delta (0, -1)
Screenshot: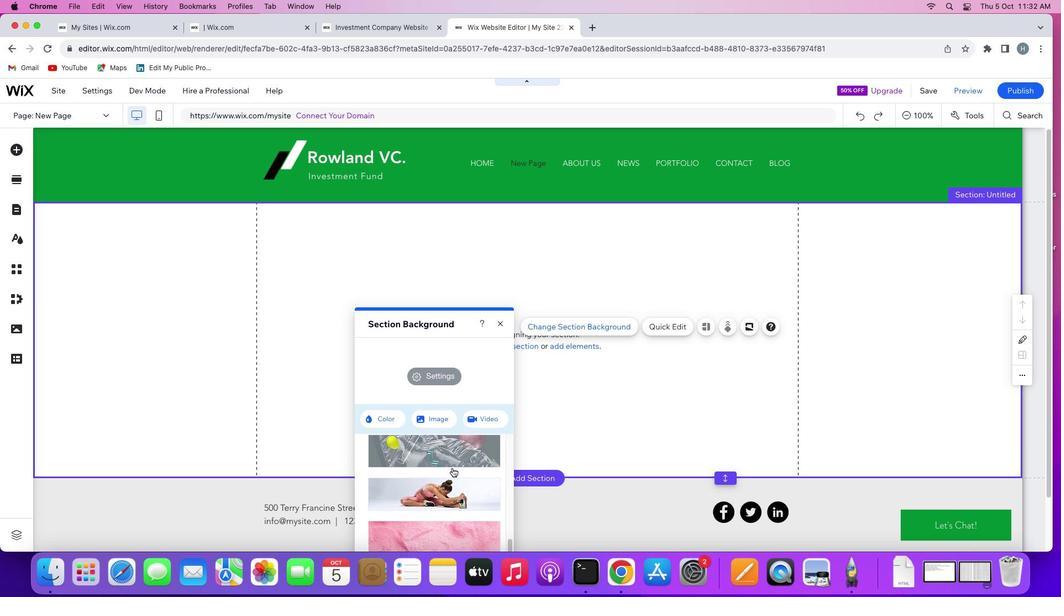 
Action: Mouse scrolled (452, 468) with delta (0, -2)
Screenshot: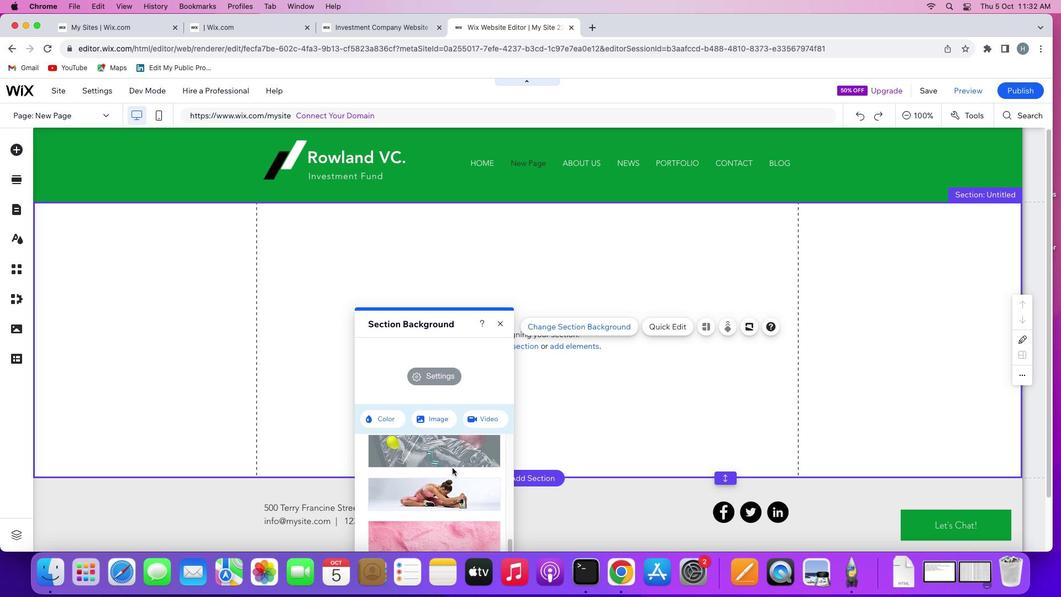 
Action: Mouse scrolled (452, 468) with delta (0, 0)
Screenshot: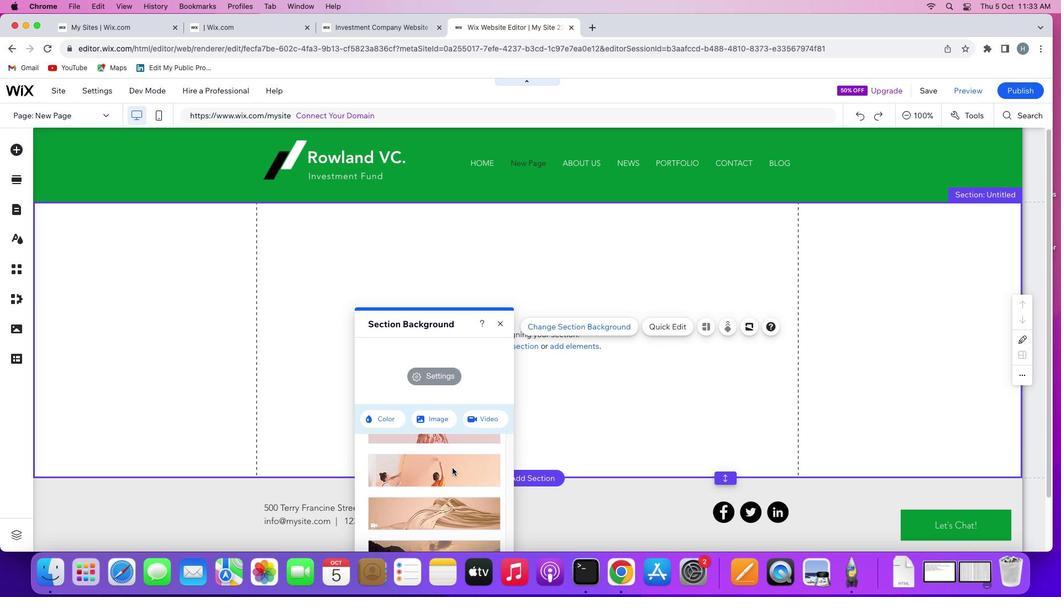 
Action: Mouse scrolled (452, 468) with delta (0, 0)
Screenshot: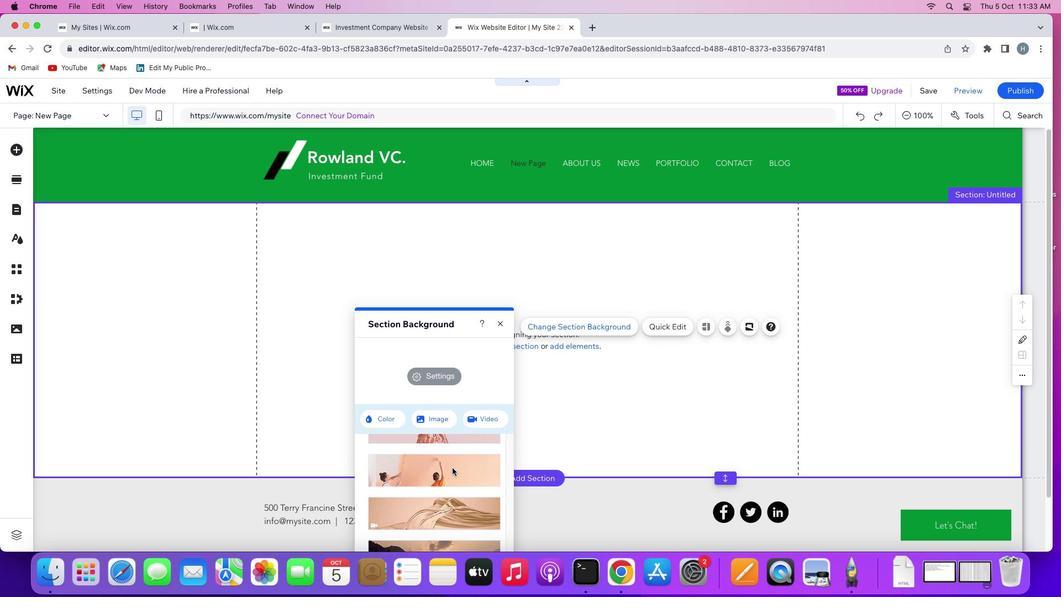 
Action: Mouse scrolled (452, 468) with delta (0, -1)
Screenshot: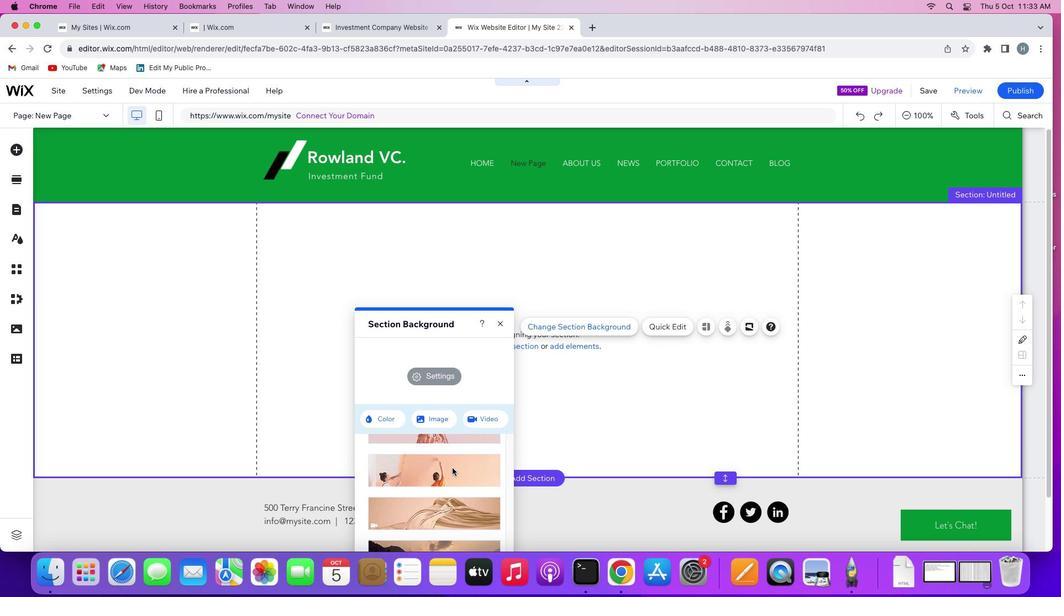 
Action: Mouse scrolled (452, 468) with delta (0, -1)
Screenshot: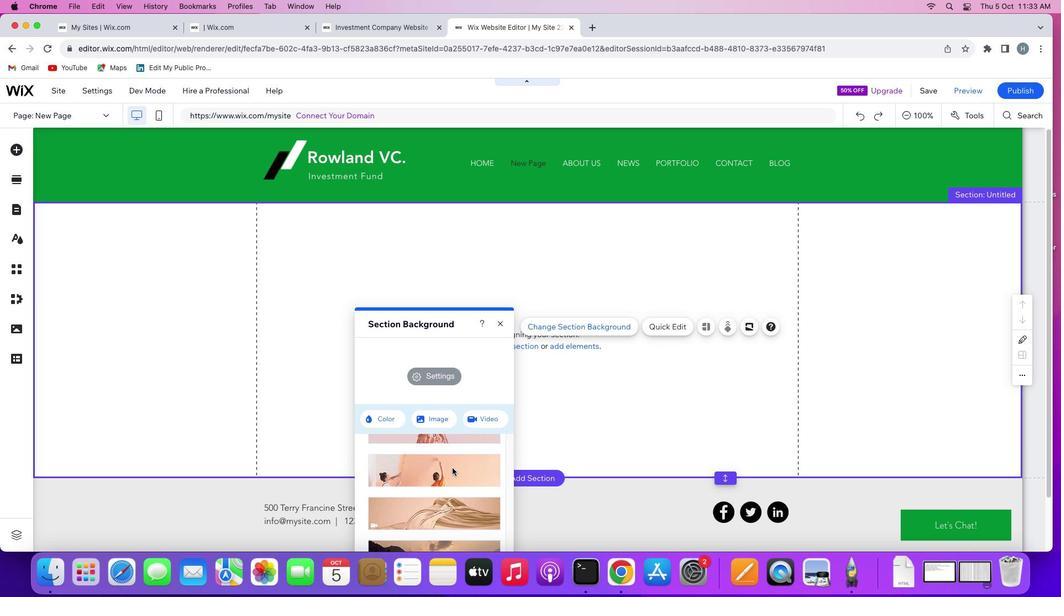 
Action: Mouse scrolled (452, 468) with delta (0, 0)
Screenshot: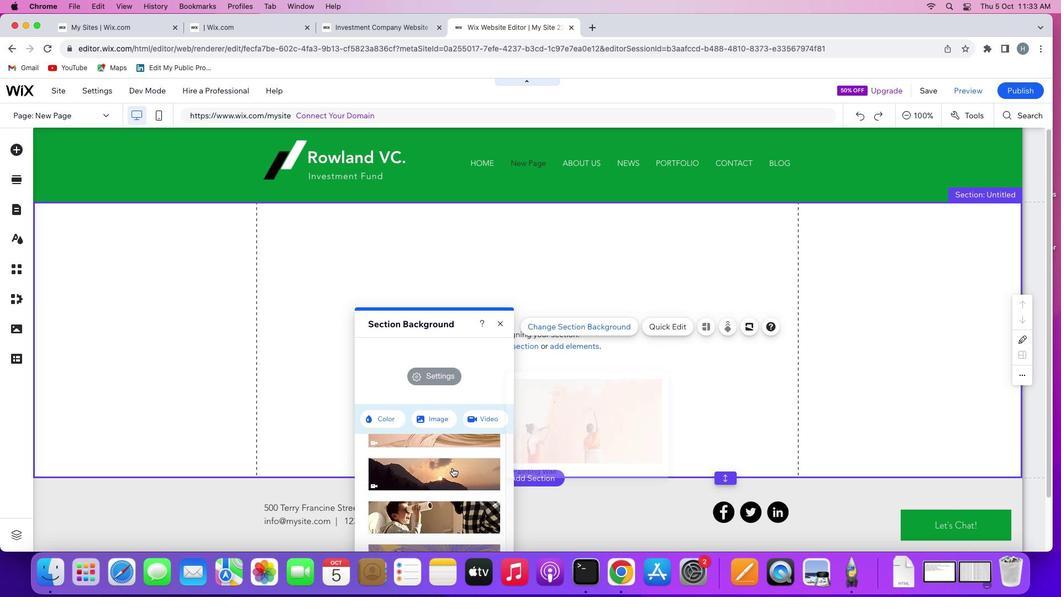 
Action: Mouse scrolled (452, 468) with delta (0, 0)
Screenshot: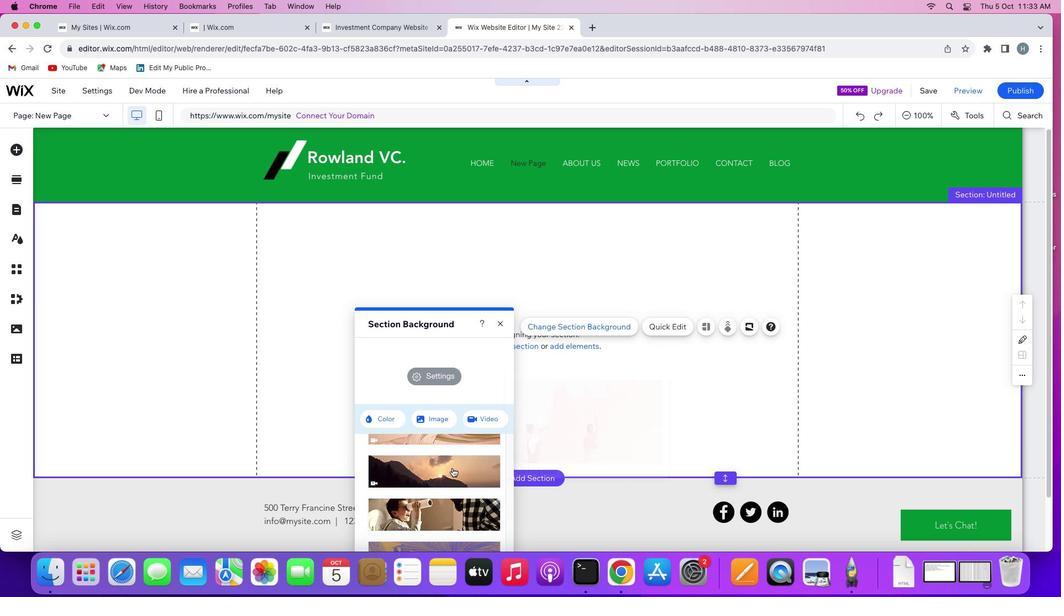 
Action: Mouse scrolled (452, 468) with delta (0, 0)
Screenshot: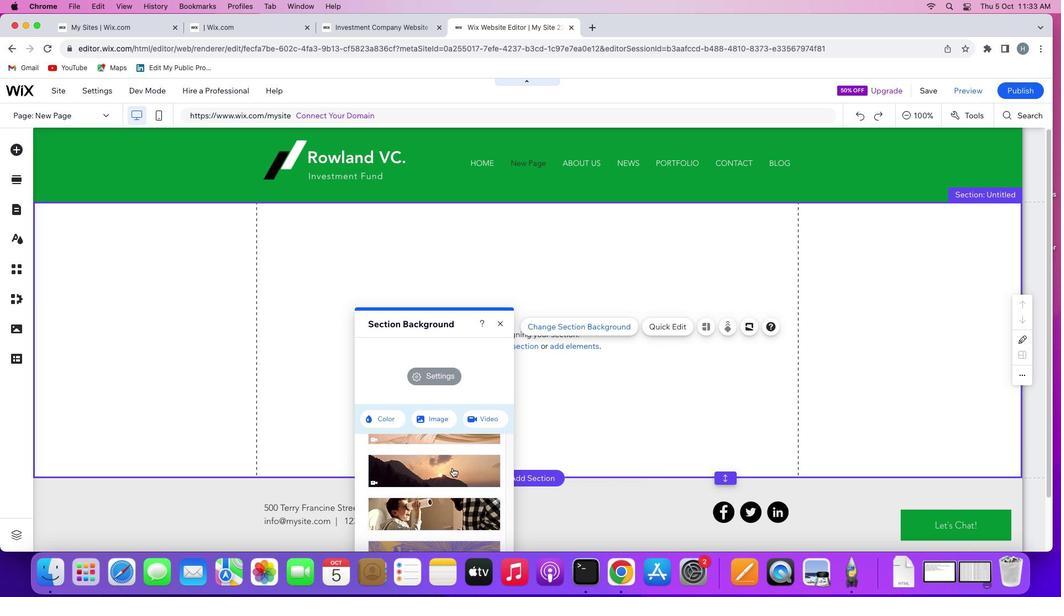
Action: Mouse scrolled (452, 468) with delta (0, 0)
Screenshot: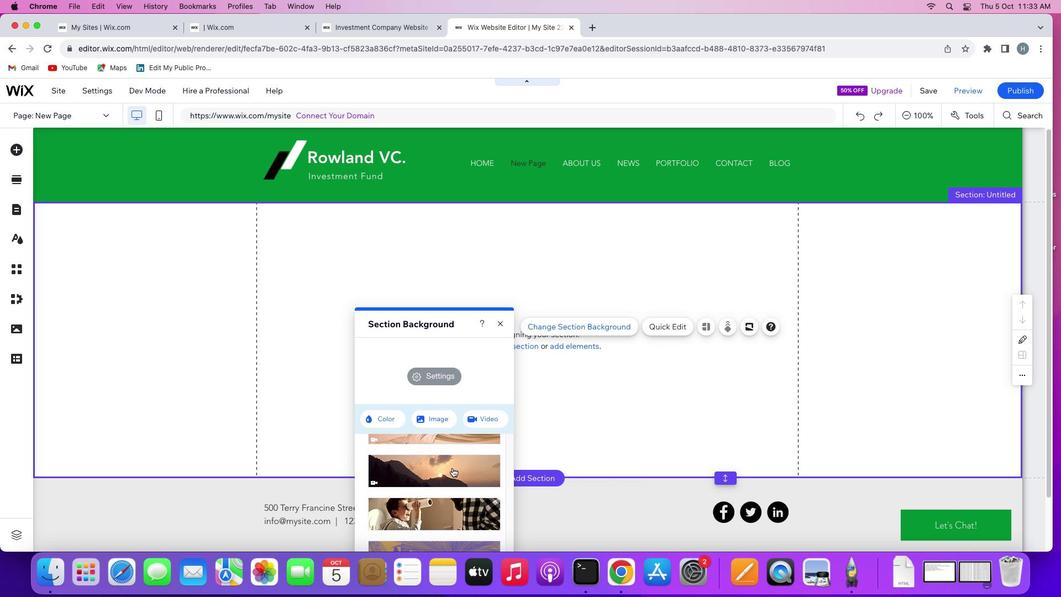 
Action: Mouse scrolled (452, 468) with delta (0, 0)
Screenshot: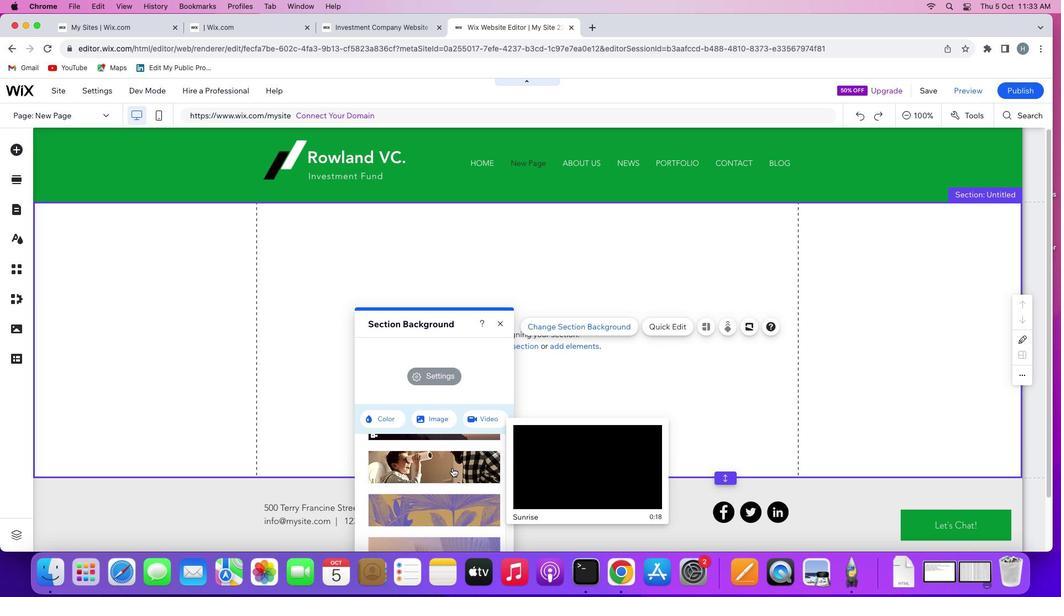
Action: Mouse scrolled (452, 468) with delta (0, 0)
Screenshot: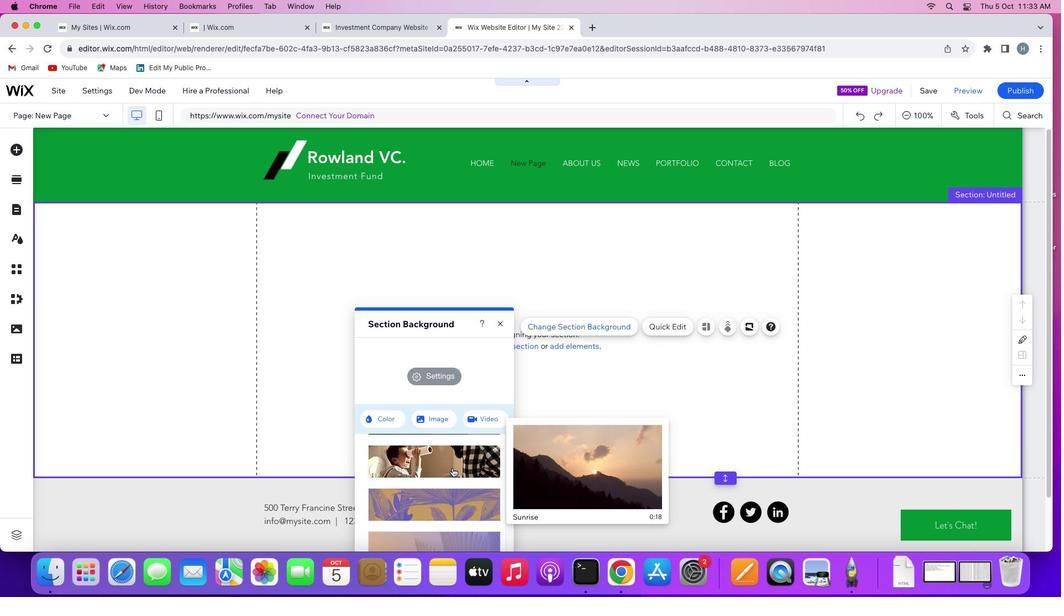 
Action: Mouse scrolled (452, 468) with delta (0, 0)
Screenshot: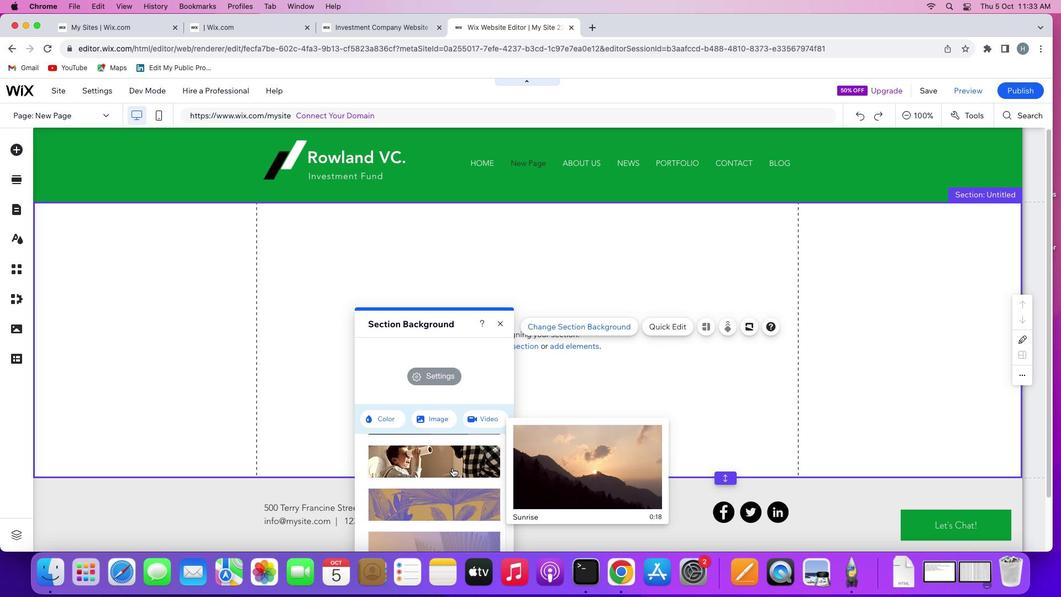 
Action: Mouse scrolled (452, 468) with delta (0, 0)
Screenshot: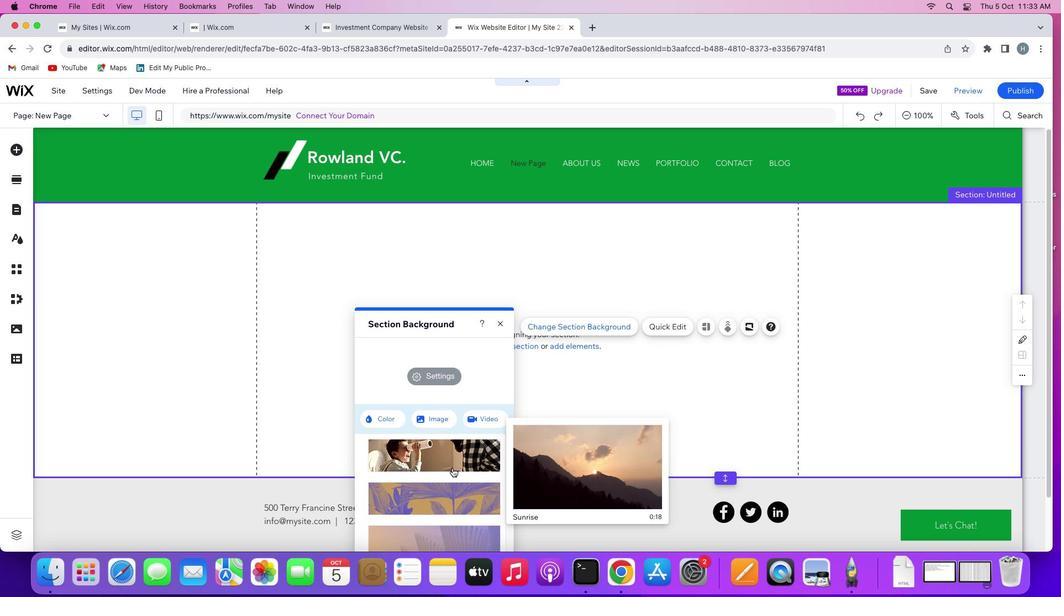 
Action: Mouse scrolled (452, 468) with delta (0, 0)
Screenshot: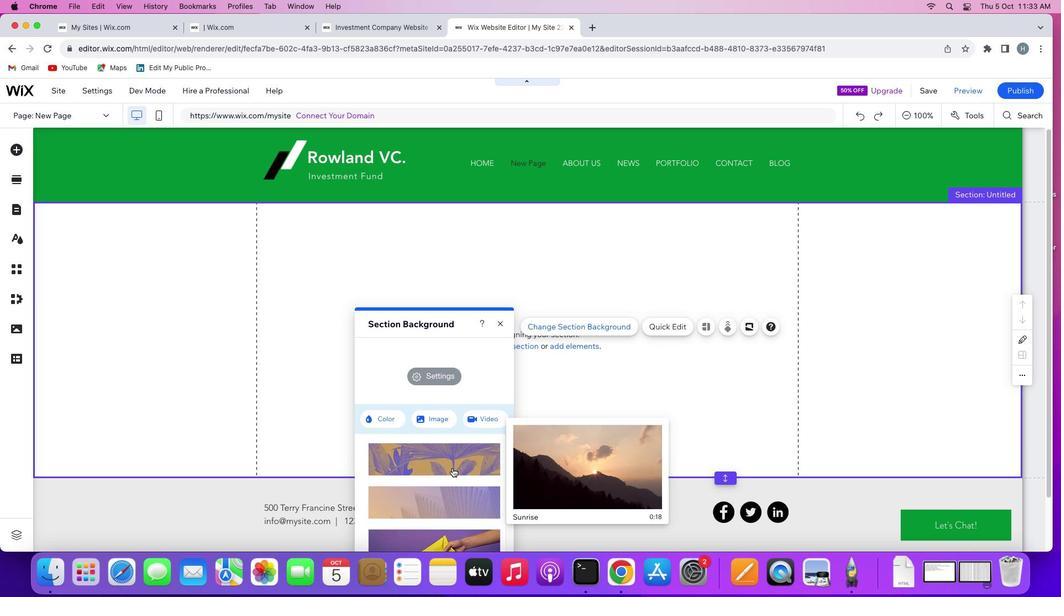 
Action: Mouse scrolled (452, 468) with delta (0, 0)
Screenshot: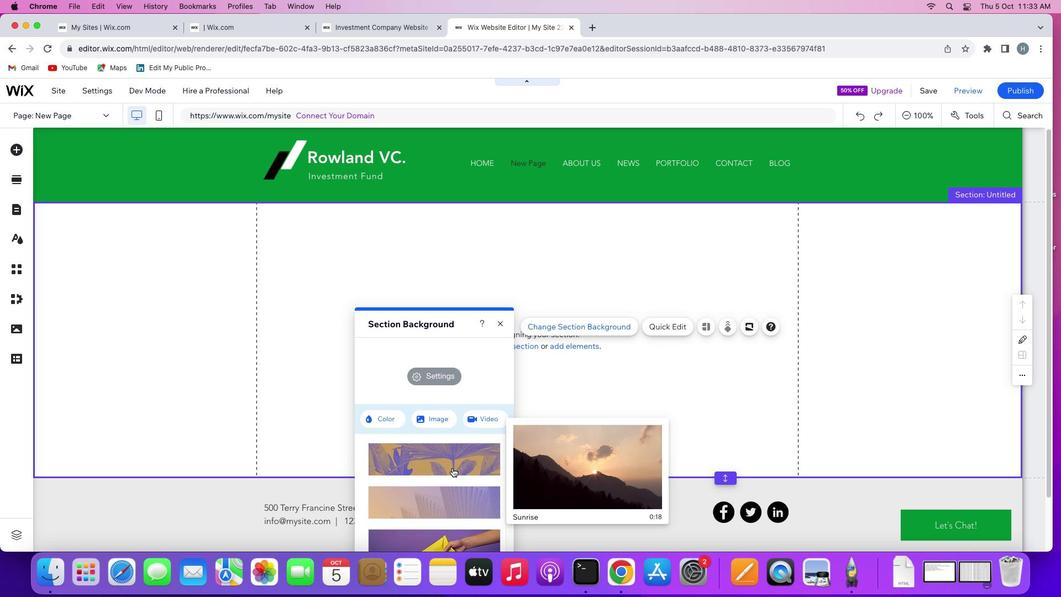 
Action: Mouse scrolled (452, 468) with delta (0, 0)
Screenshot: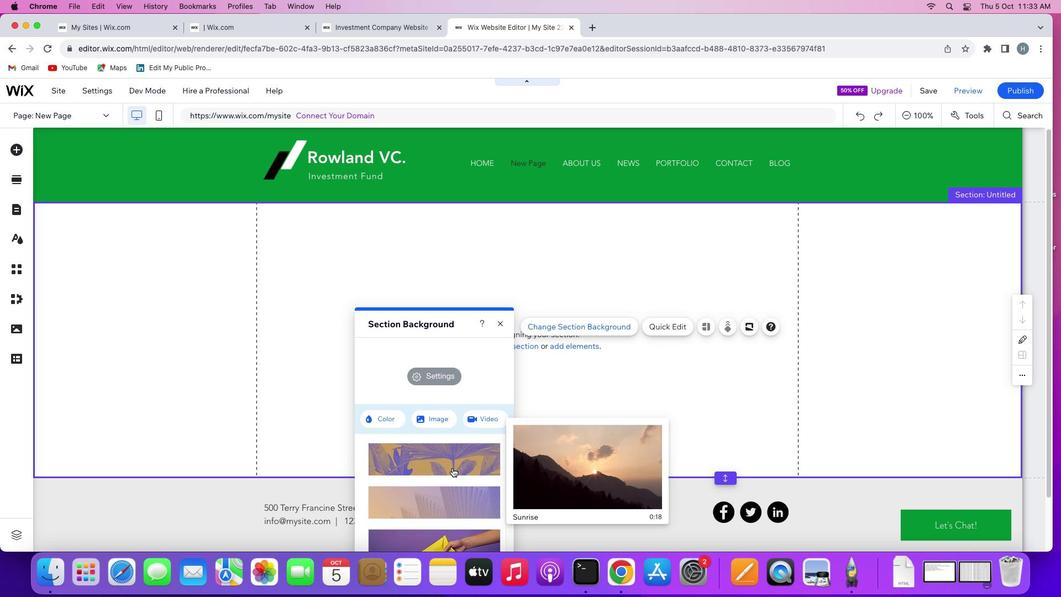 
Action: Mouse scrolled (452, 468) with delta (0, 0)
Screenshot: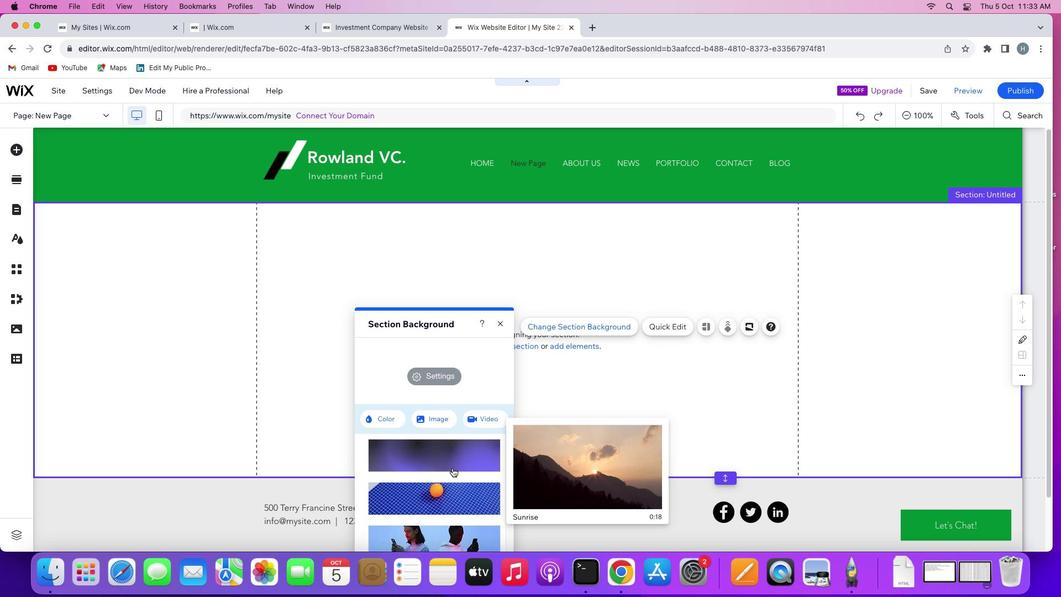 
Action: Mouse scrolled (452, 468) with delta (0, 0)
Screenshot: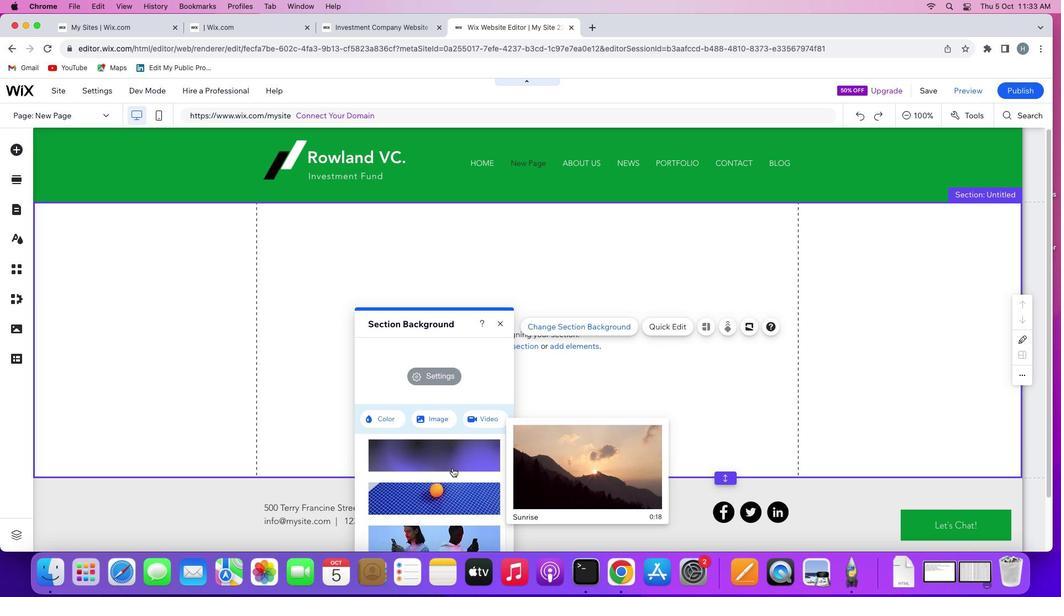 
Action: Mouse scrolled (452, 468) with delta (0, -1)
Screenshot: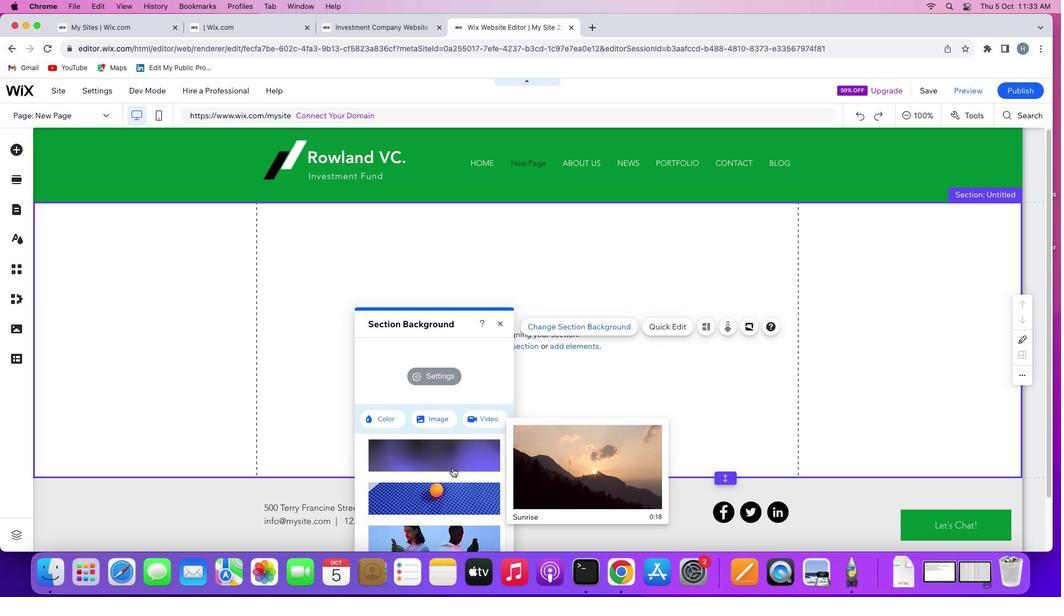 
Action: Mouse scrolled (452, 468) with delta (0, -1)
Screenshot: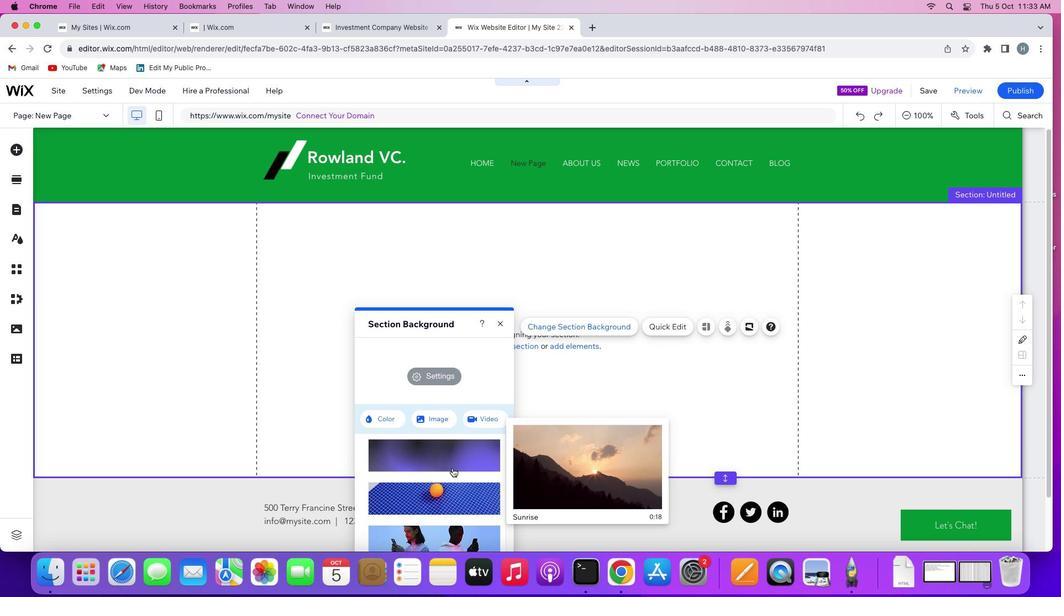 
Action: Mouse scrolled (452, 468) with delta (0, 0)
Screenshot: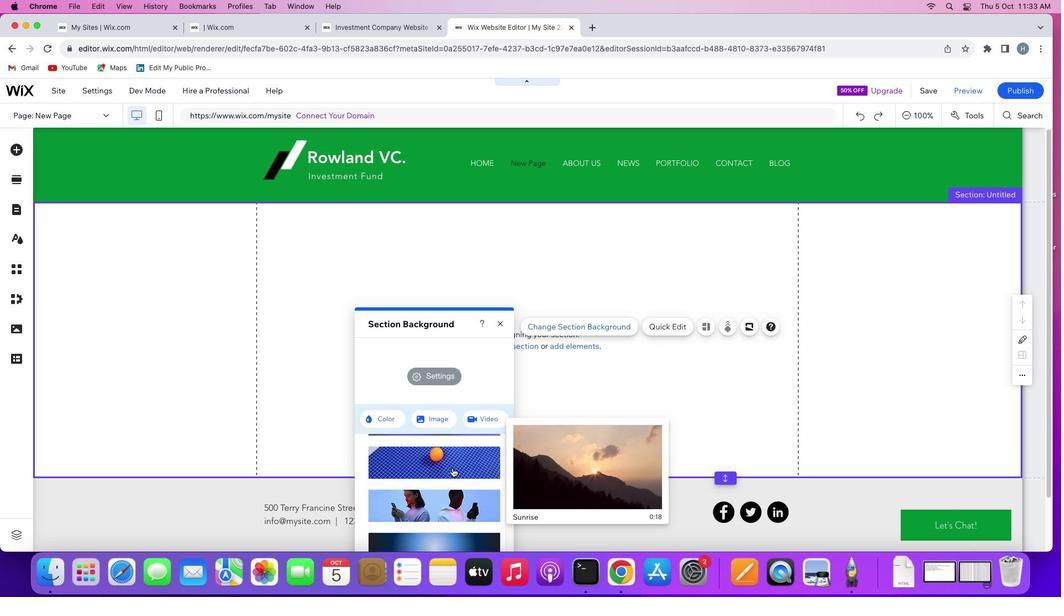 
Action: Mouse scrolled (452, 468) with delta (0, 0)
Screenshot: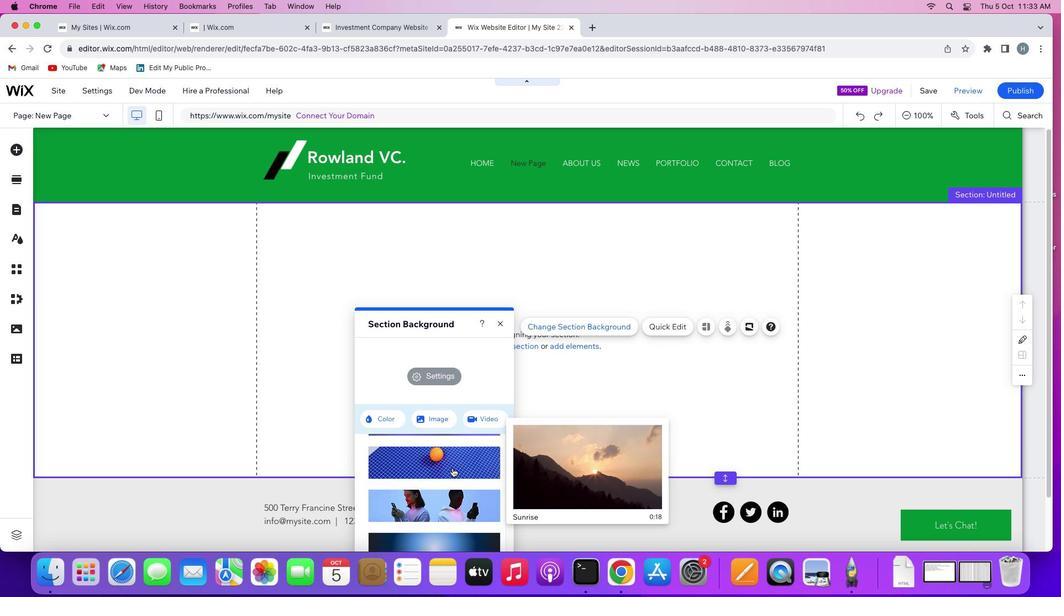 
Action: Mouse scrolled (452, 468) with delta (0, 0)
Screenshot: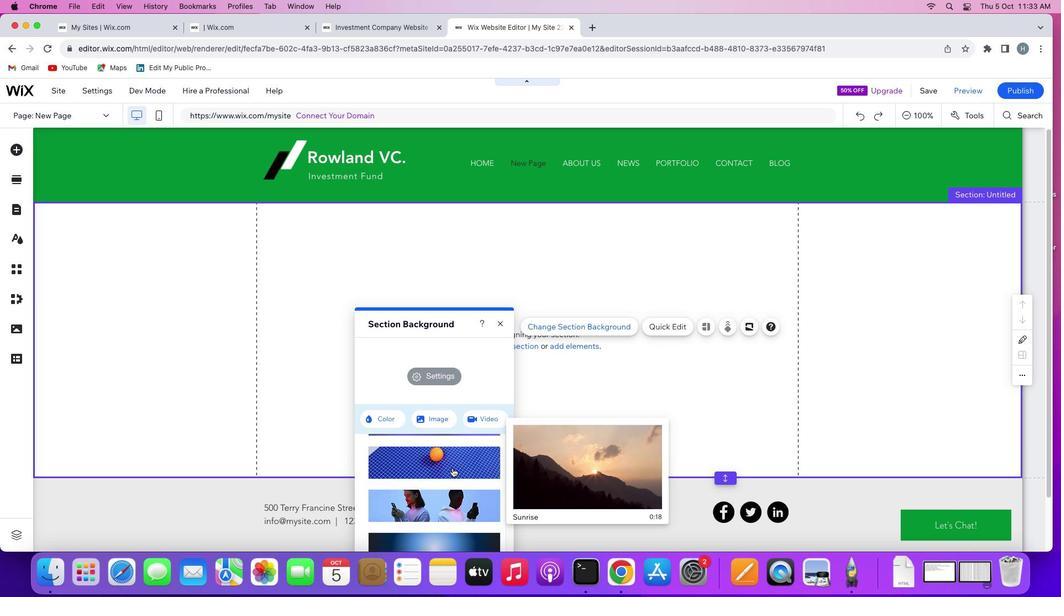 
Action: Mouse scrolled (452, 468) with delta (0, 0)
Screenshot: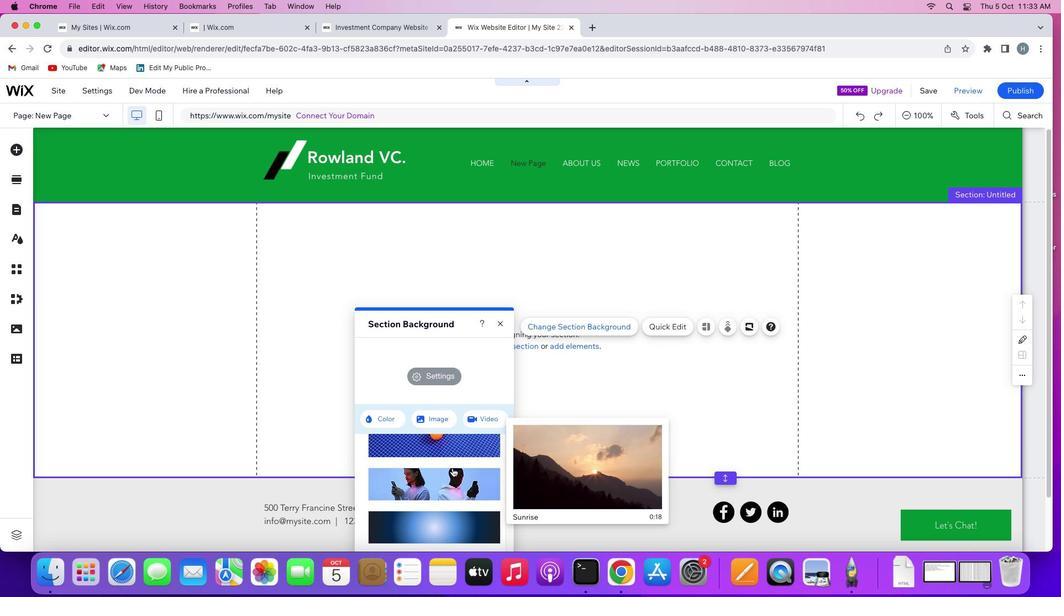 
Action: Mouse scrolled (452, 468) with delta (0, 0)
Screenshot: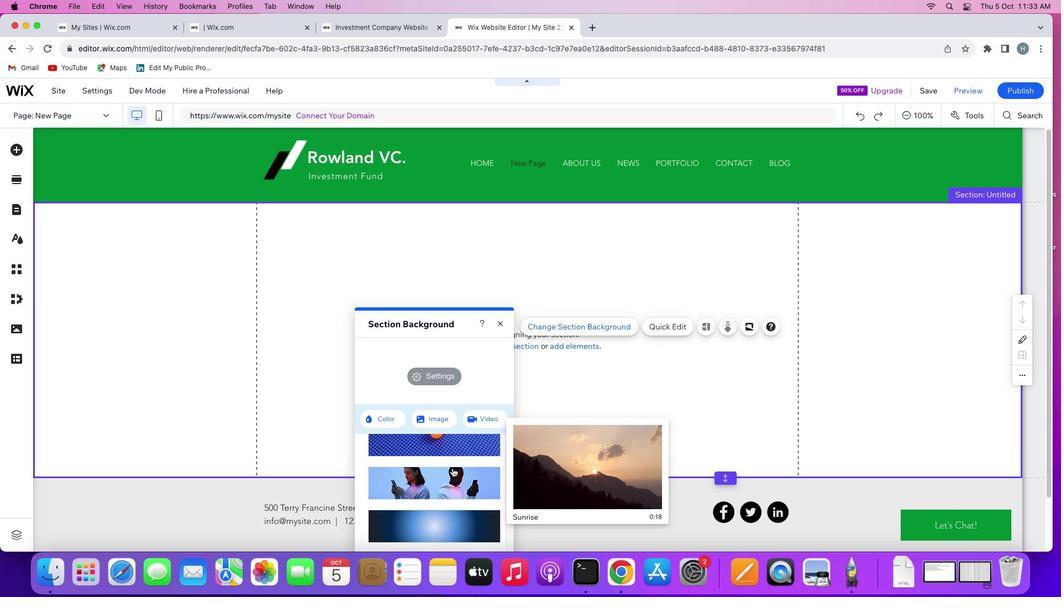 
Action: Mouse scrolled (452, 468) with delta (0, 0)
Screenshot: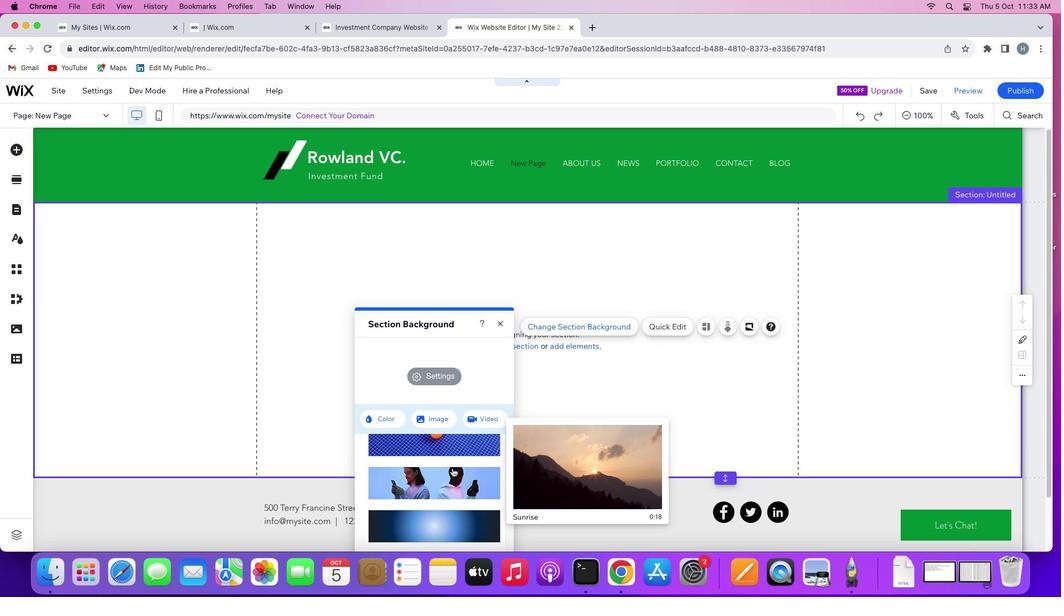 
Action: Mouse scrolled (452, 468) with delta (0, 0)
Screenshot: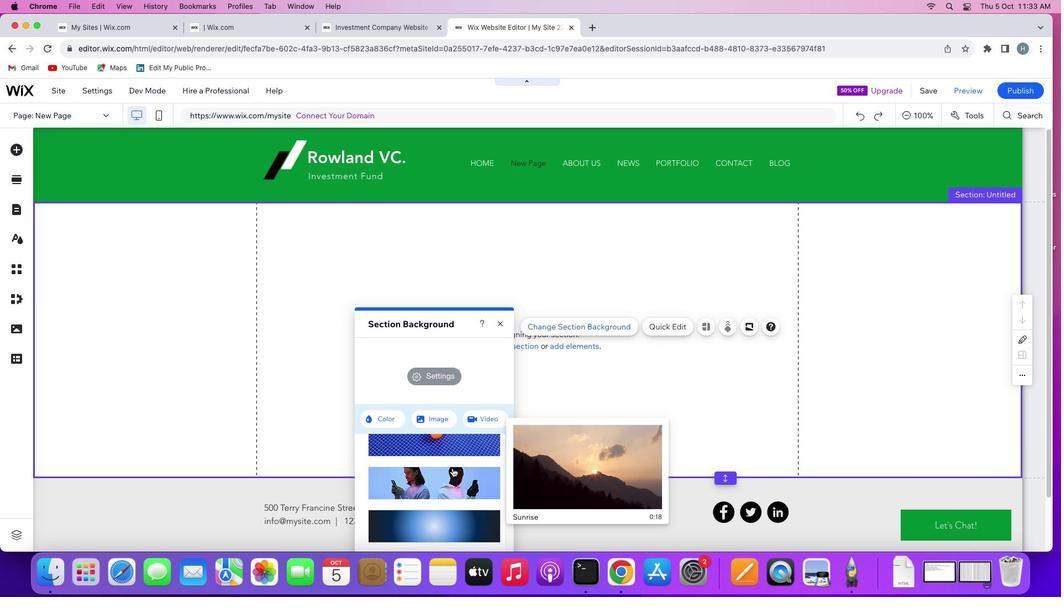 
Action: Mouse scrolled (452, 468) with delta (0, 0)
Screenshot: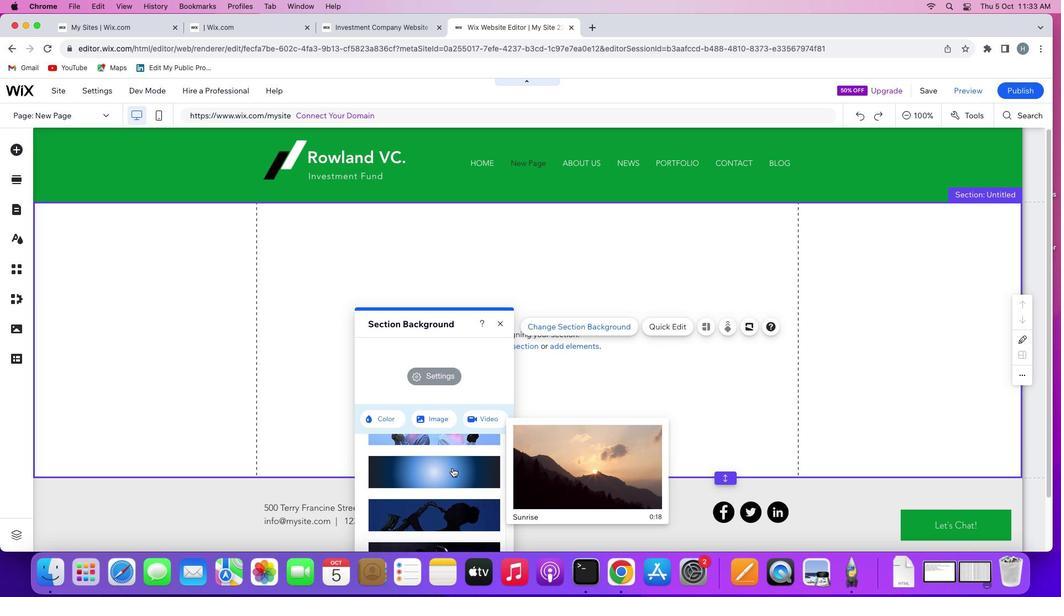 
Action: Mouse scrolled (452, 468) with delta (0, 0)
Screenshot: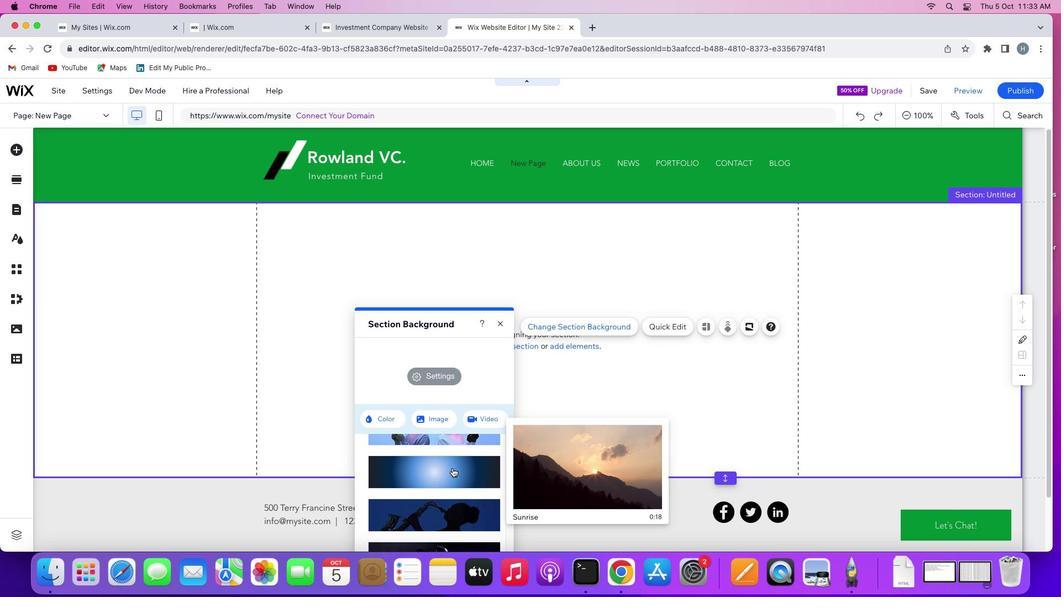 
Action: Mouse scrolled (452, 468) with delta (0, -1)
Screenshot: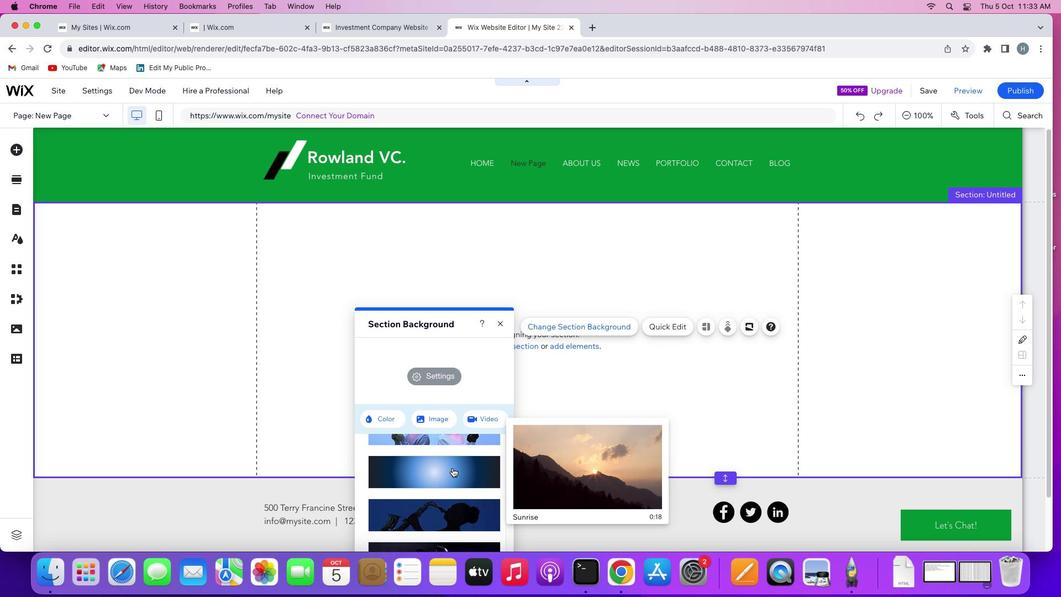 
Action: Mouse scrolled (452, 468) with delta (0, 0)
Screenshot: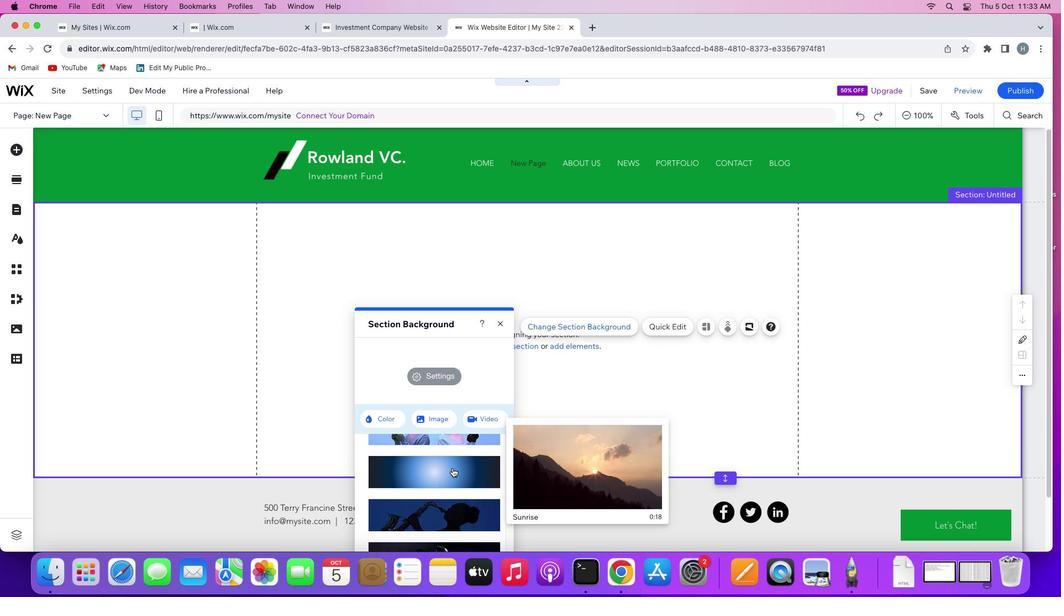 
Action: Mouse scrolled (452, 468) with delta (0, 0)
Screenshot: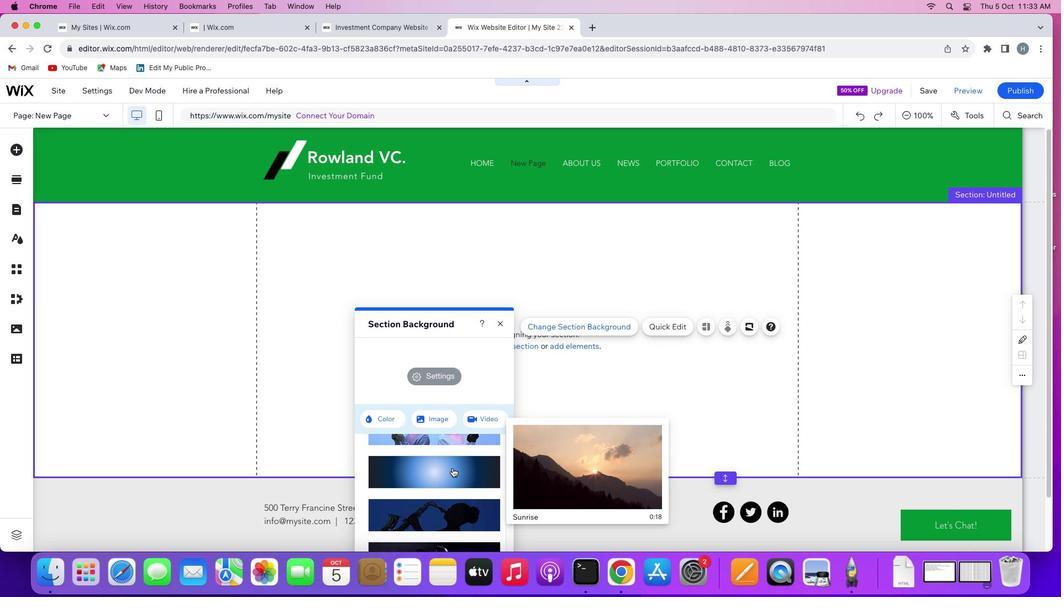 
Action: Mouse scrolled (452, 468) with delta (0, -1)
Screenshot: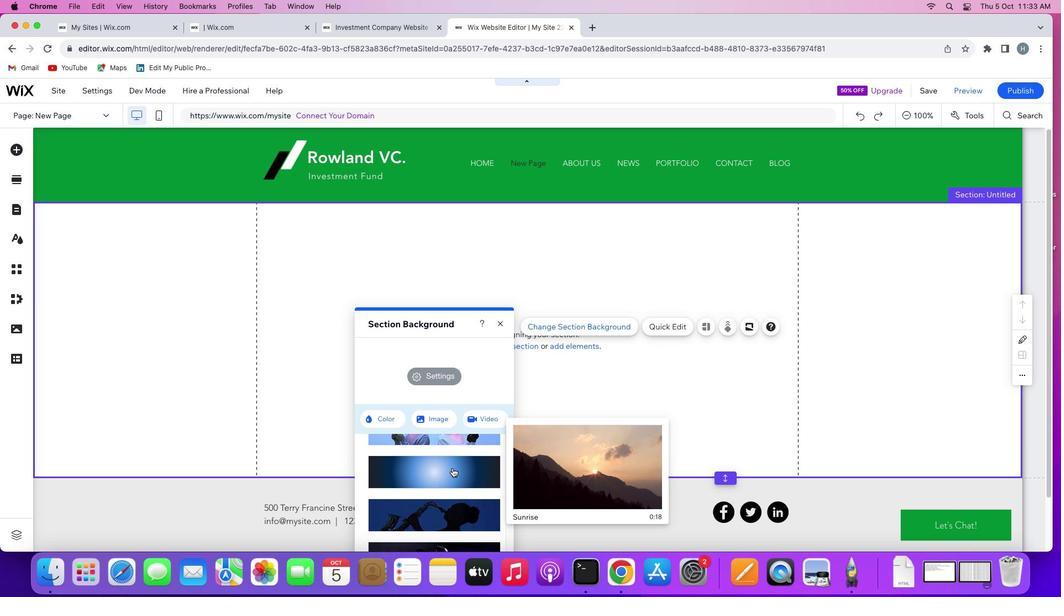 
Action: Mouse scrolled (452, 468) with delta (0, -1)
Screenshot: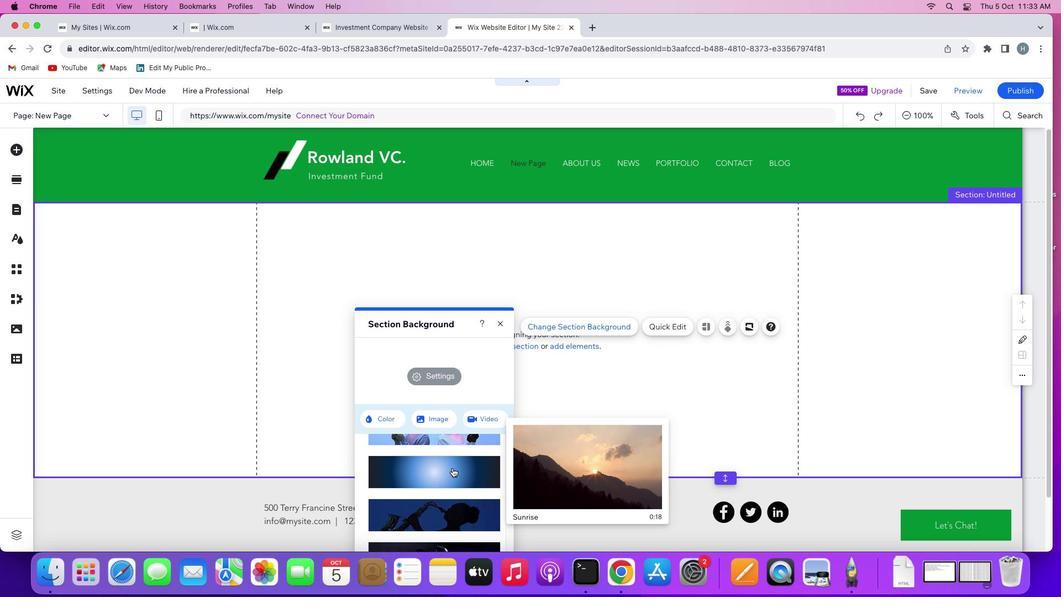 
Action: Mouse scrolled (452, 468) with delta (0, 0)
Screenshot: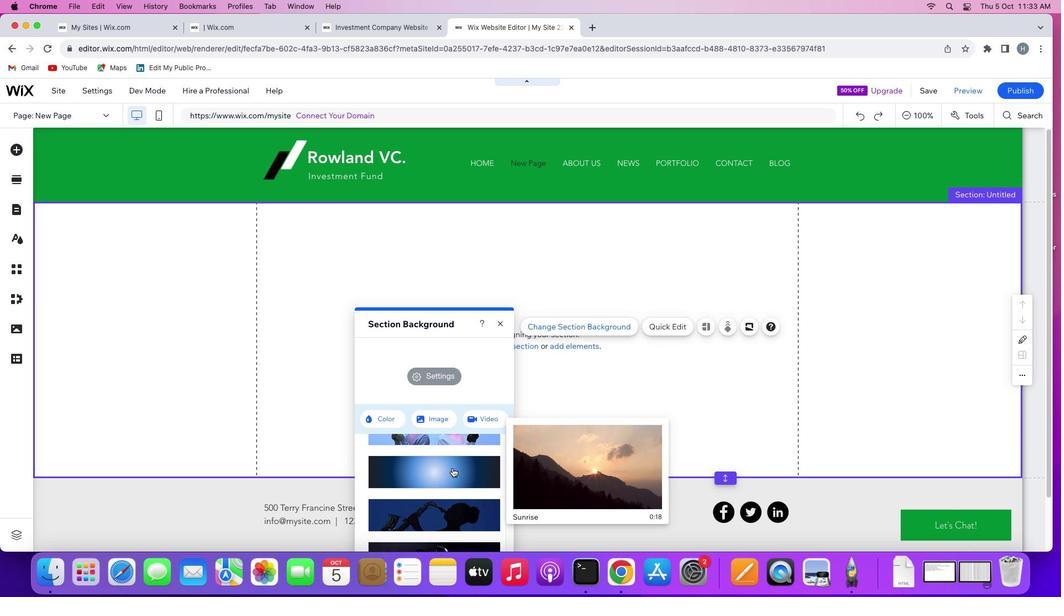 
Action: Mouse scrolled (452, 468) with delta (0, 0)
Screenshot: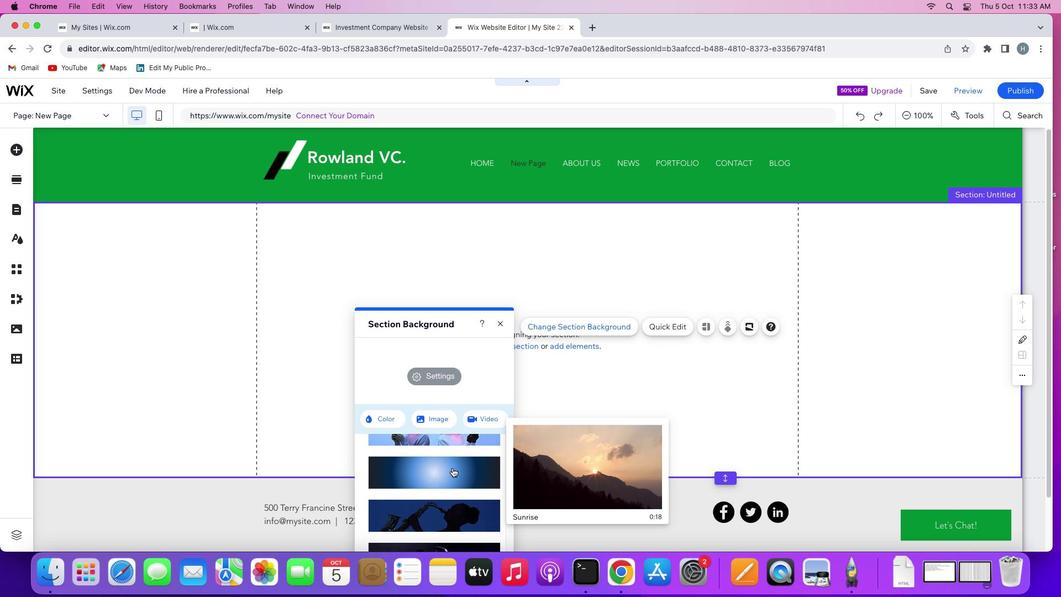 
Action: Mouse scrolled (452, 468) with delta (0, -1)
Screenshot: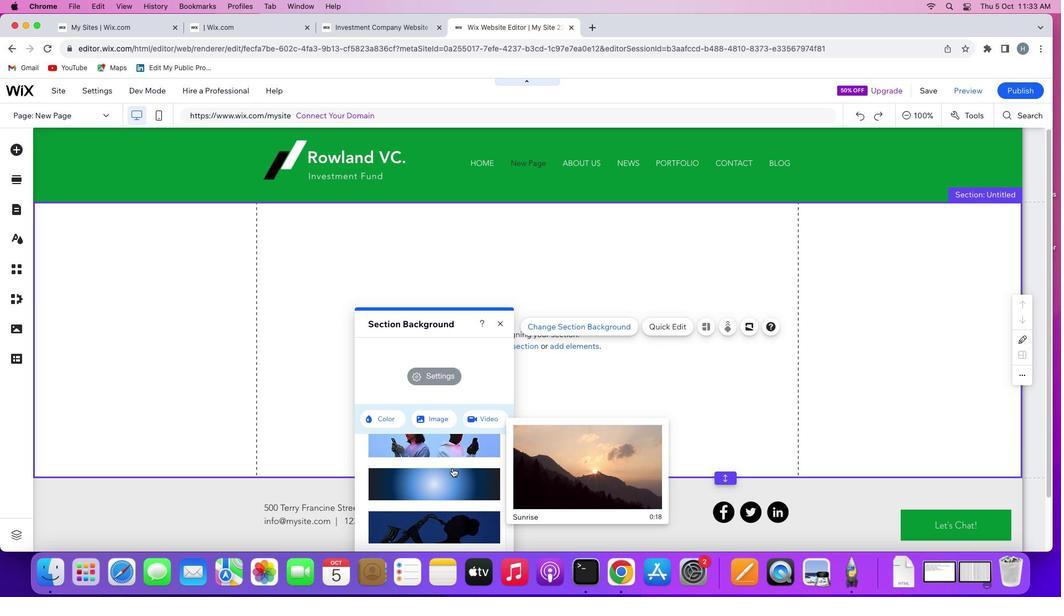 
Action: Mouse scrolled (452, 468) with delta (0, 0)
Screenshot: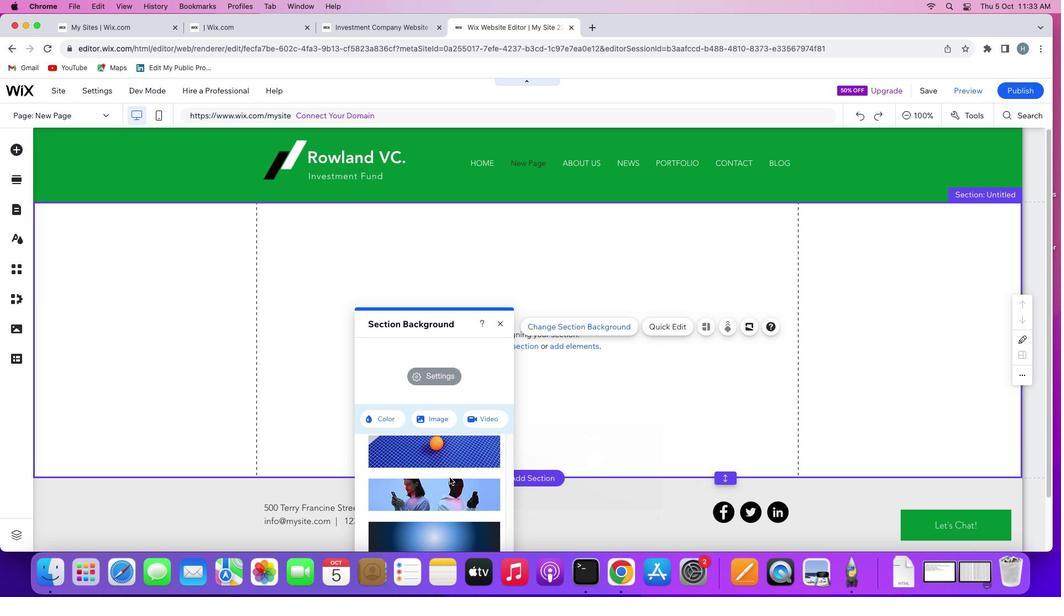
Action: Mouse scrolled (452, 468) with delta (0, 0)
Screenshot: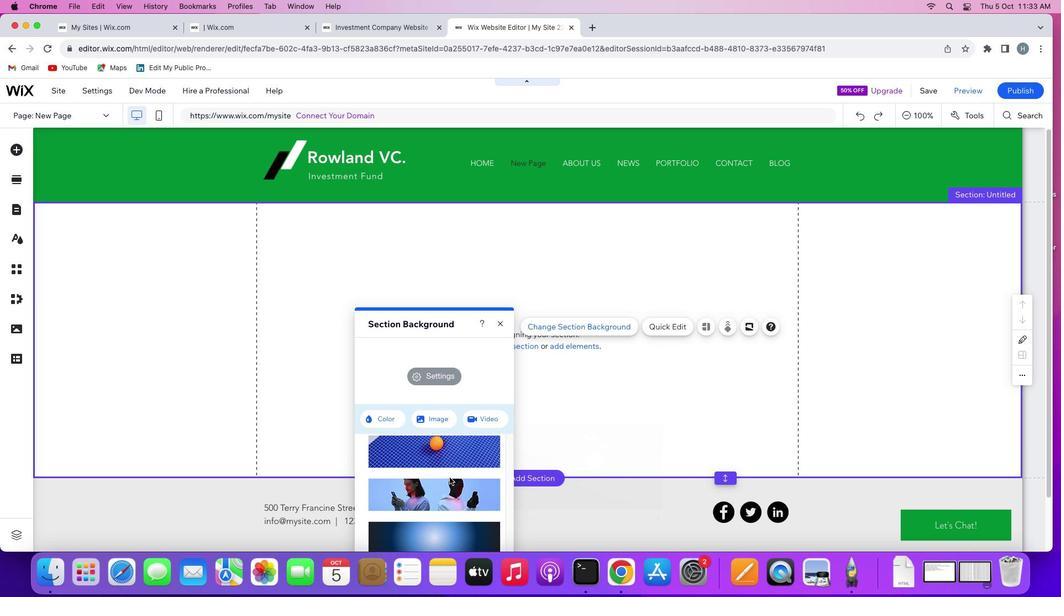 
Action: Mouse scrolled (452, 468) with delta (0, 1)
Screenshot: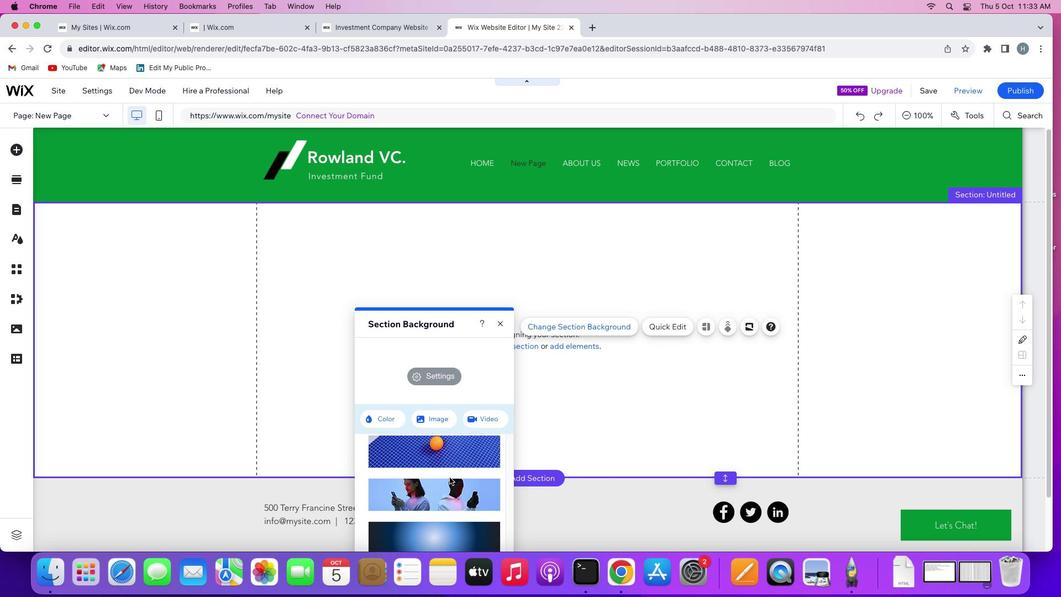 
Action: Mouse moved to (450, 477)
Screenshot: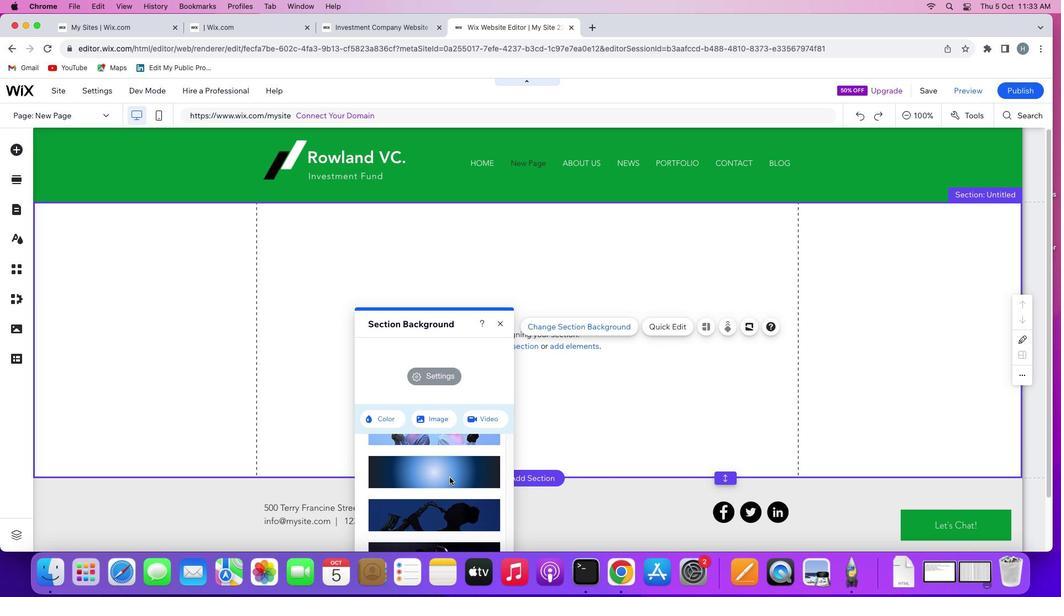 
Action: Mouse scrolled (450, 477) with delta (0, 0)
Screenshot: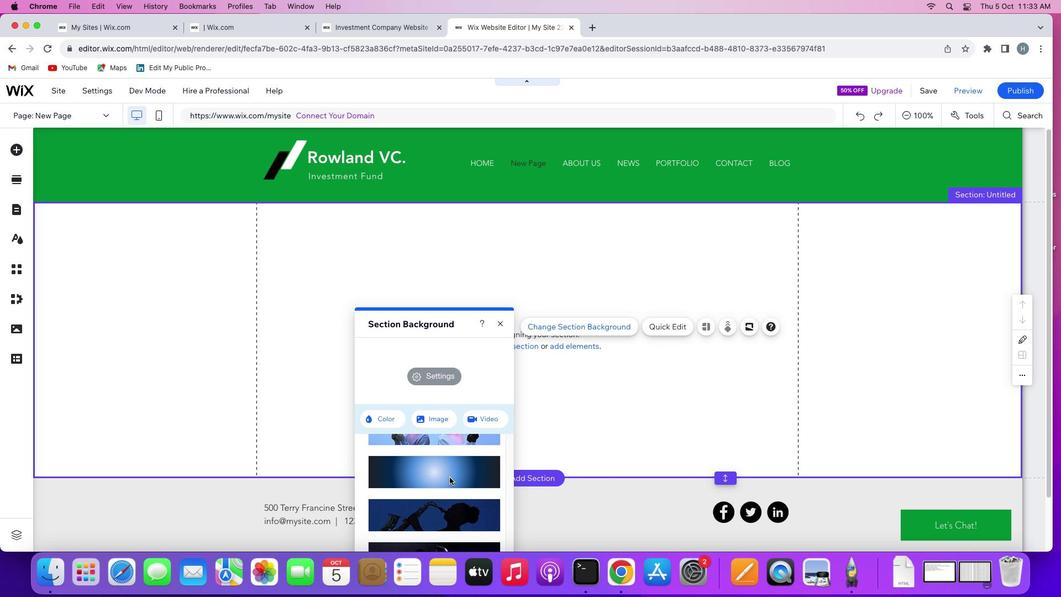 
Action: Mouse scrolled (450, 477) with delta (0, 0)
Screenshot: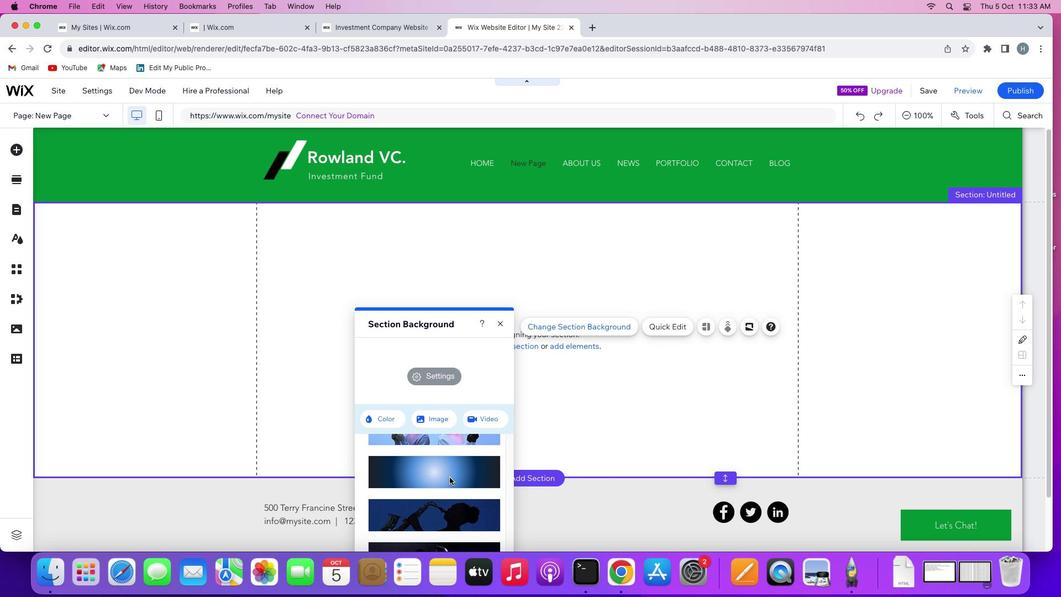 
Action: Mouse scrolled (450, 477) with delta (0, -1)
Screenshot: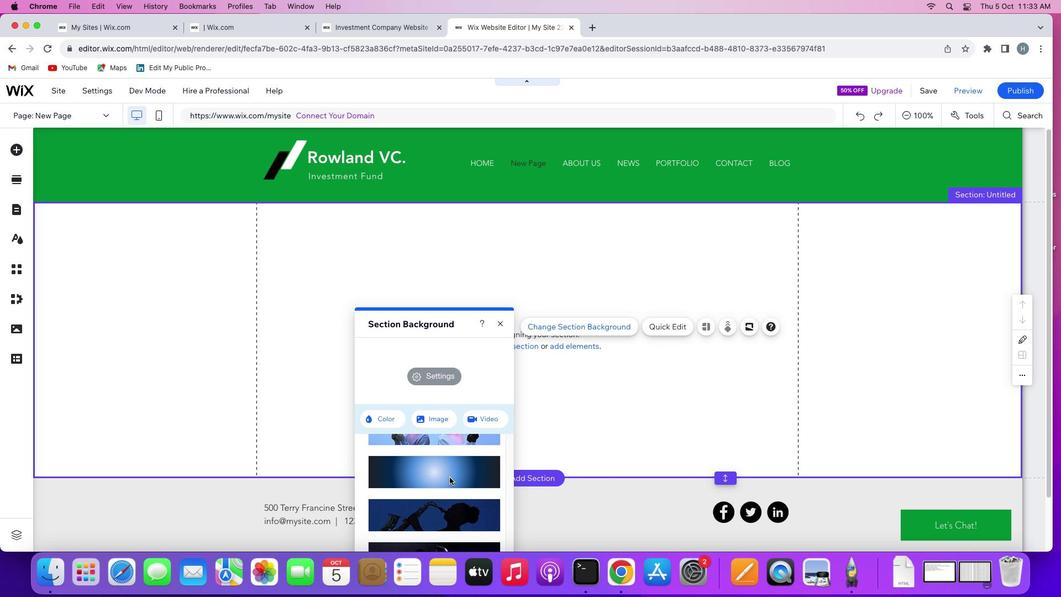 
Action: Mouse scrolled (450, 477) with delta (0, -2)
Screenshot: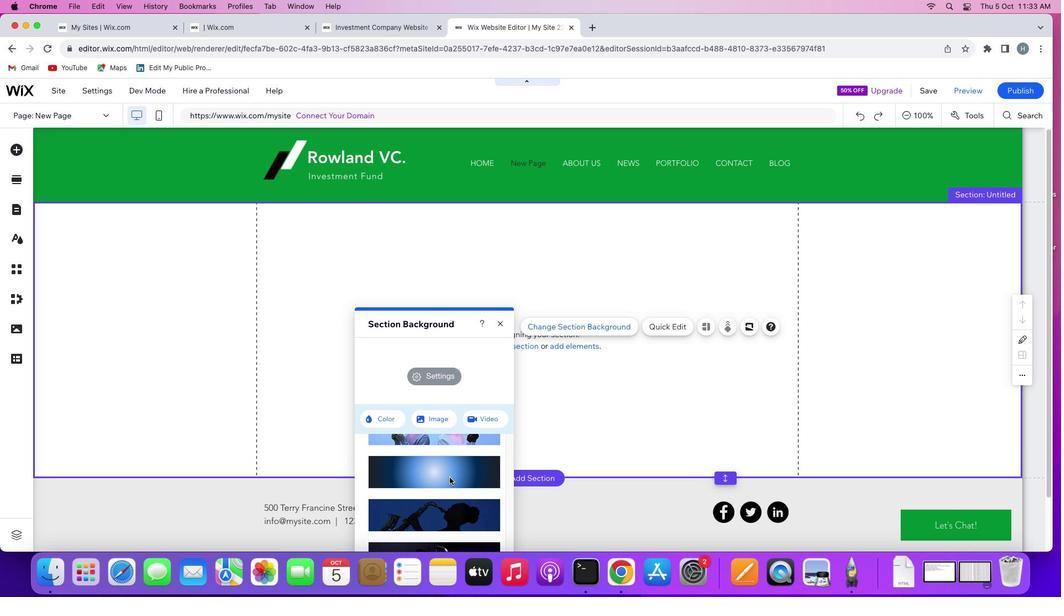 
Action: Mouse scrolled (450, 477) with delta (0, -2)
Screenshot: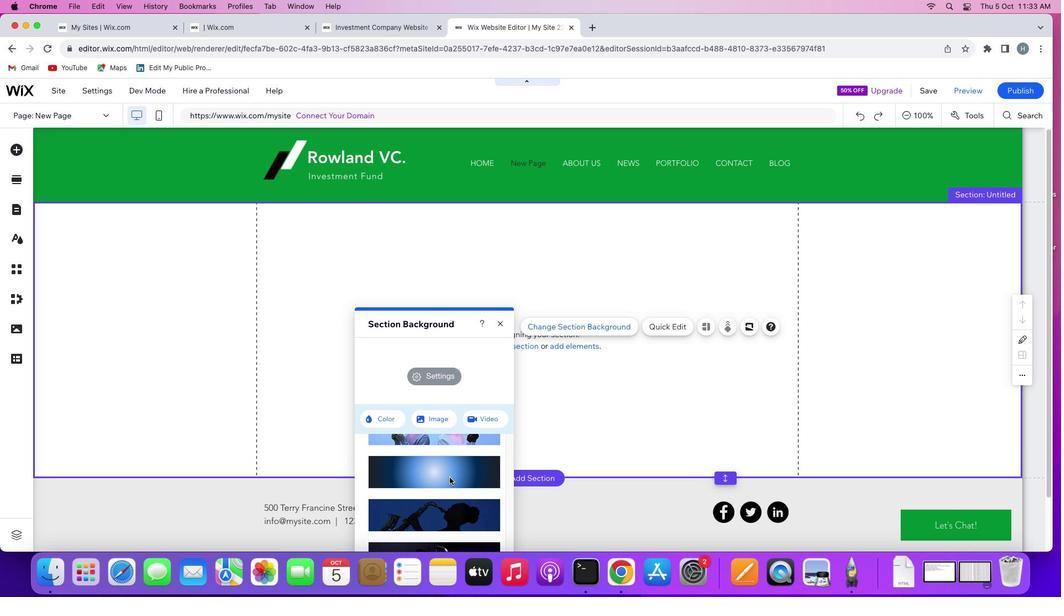 
Action: Mouse scrolled (450, 477) with delta (0, 0)
Screenshot: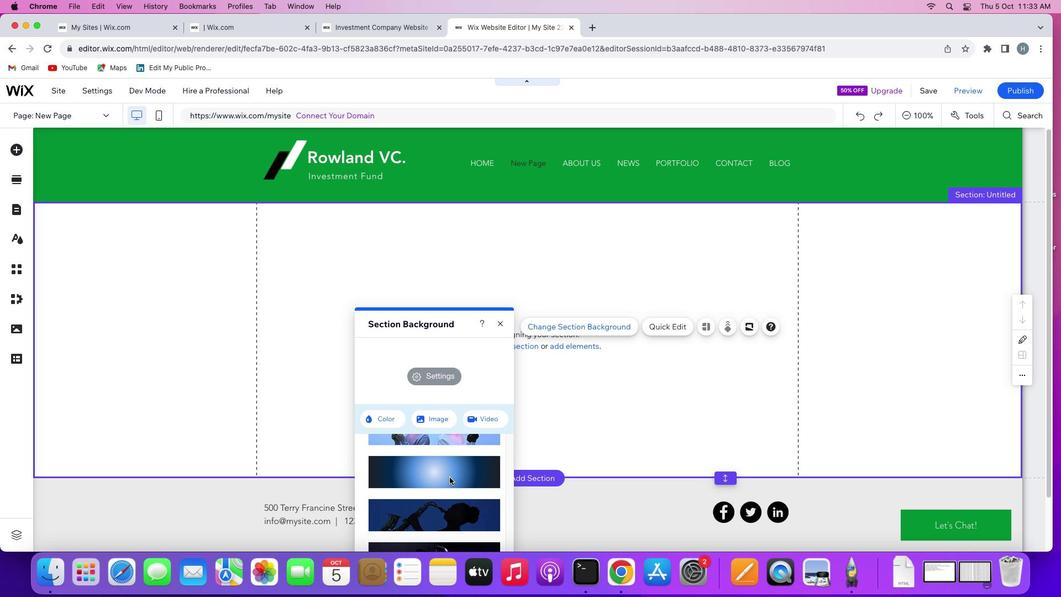 
Action: Mouse scrolled (450, 477) with delta (0, 0)
Screenshot: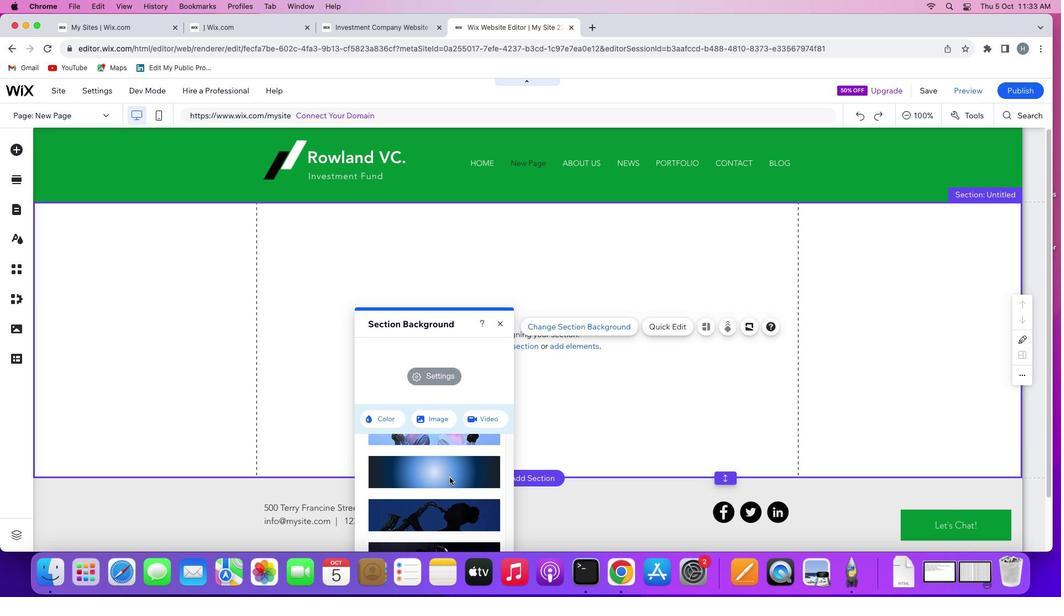 
Action: Mouse scrolled (450, 477) with delta (0, -1)
Screenshot: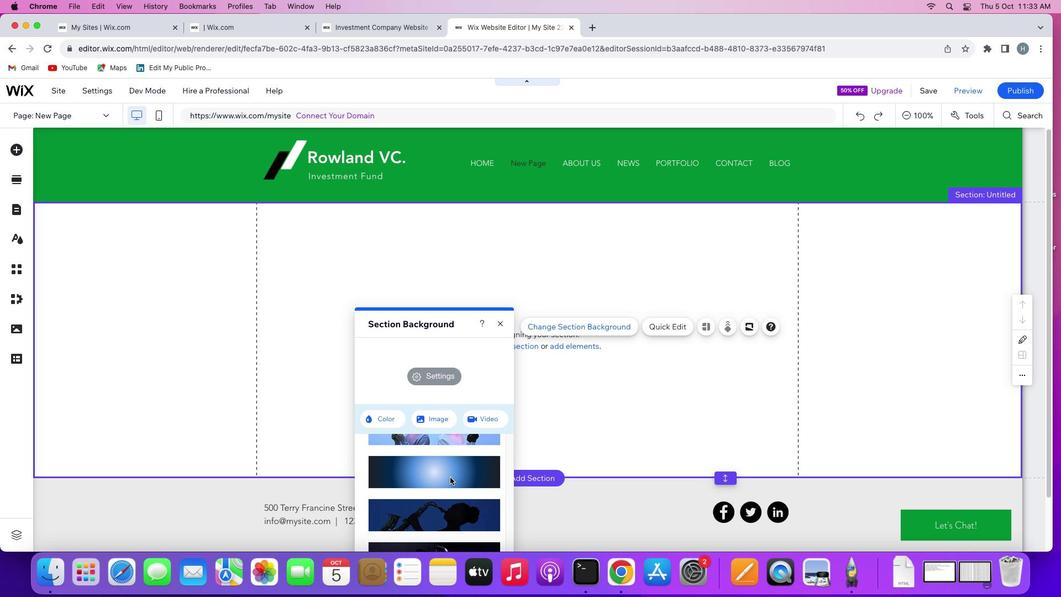 
Action: Mouse scrolled (450, 477) with delta (0, -2)
Screenshot: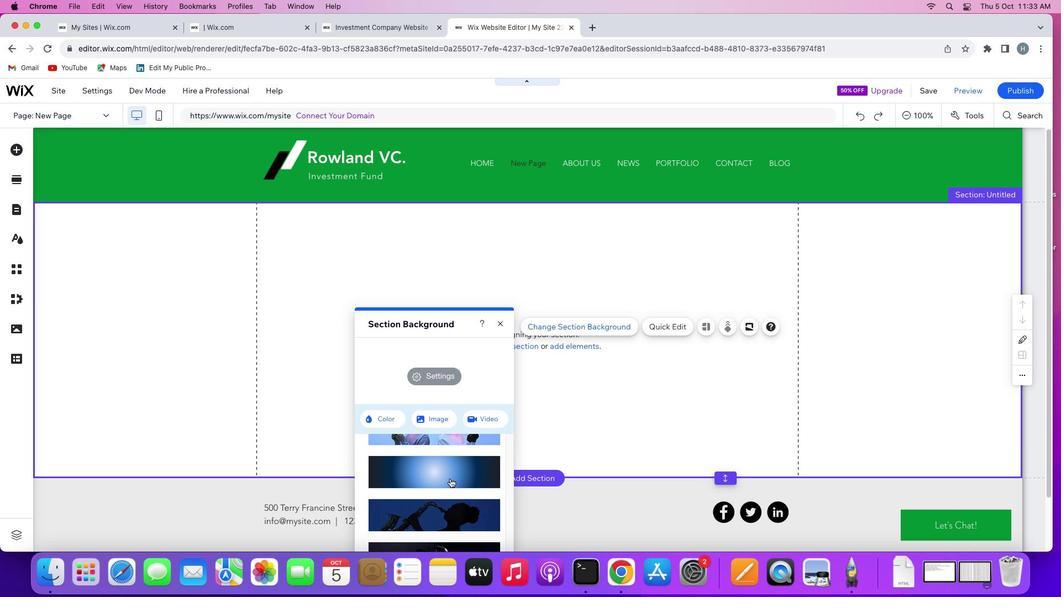 
Action: Mouse scrolled (450, 477) with delta (0, -2)
Screenshot: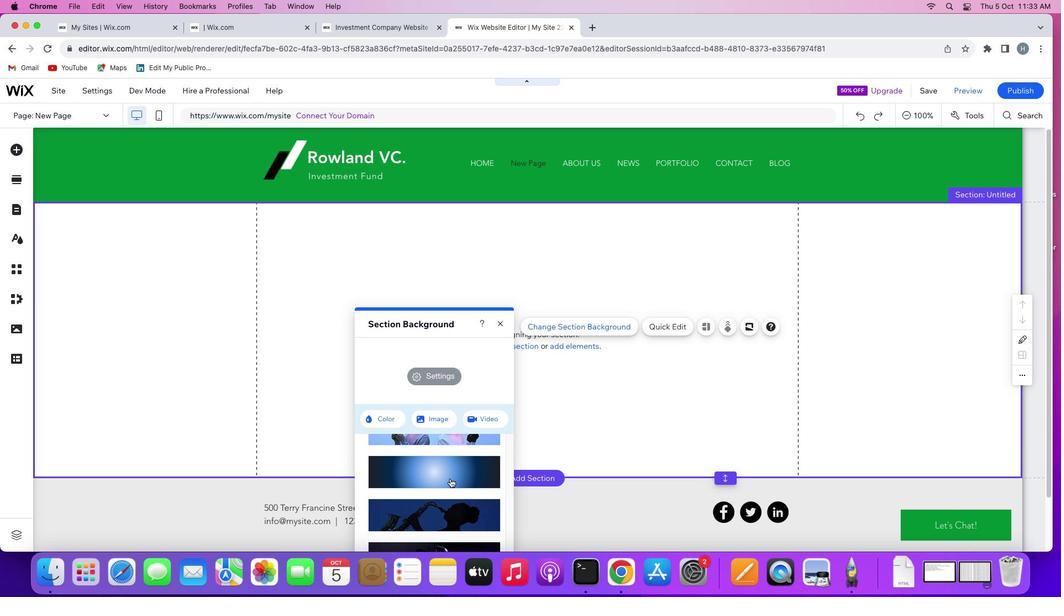 
Action: Mouse moved to (459, 314)
Screenshot: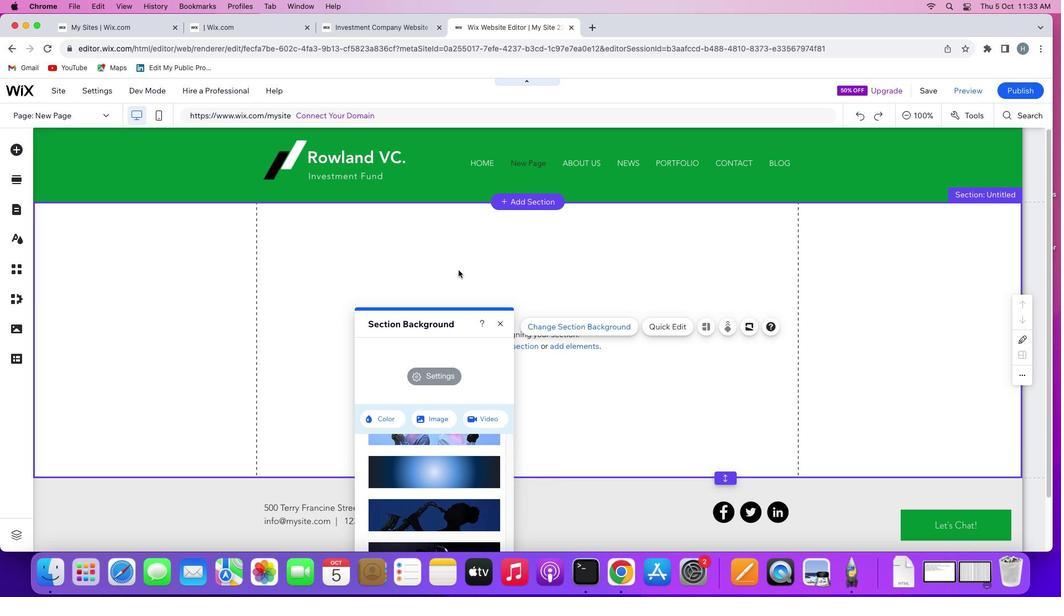 
Action: Mouse pressed left at (459, 314)
Screenshot: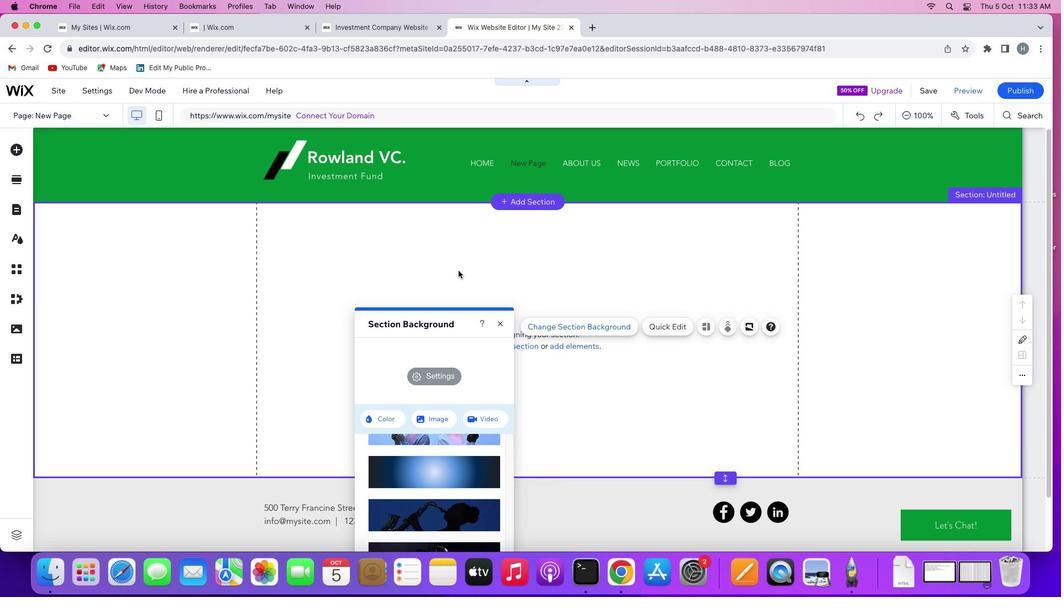 
Action: Mouse moved to (370, 418)
Screenshot: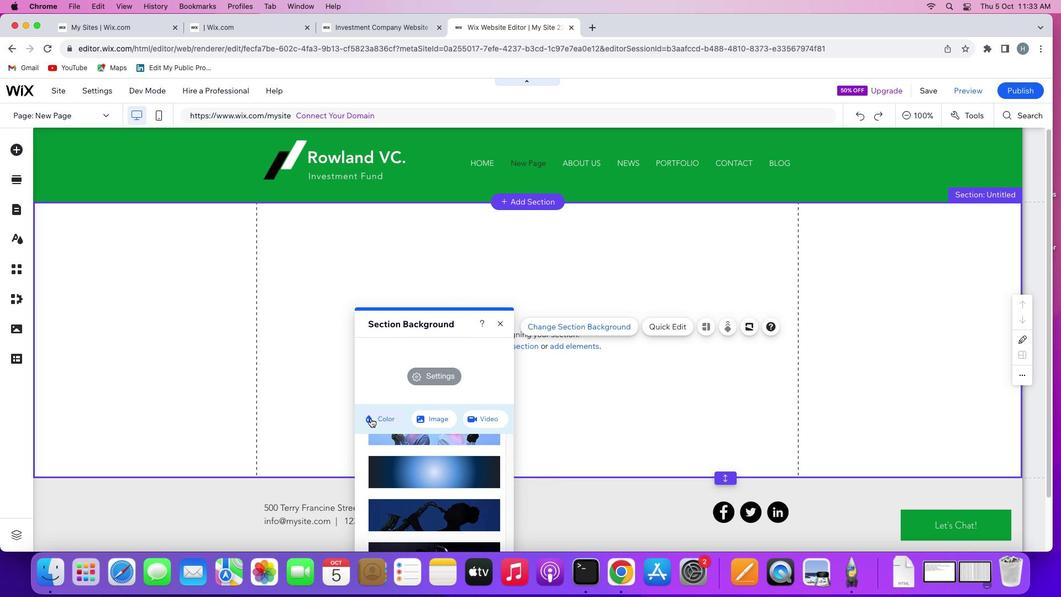 
Action: Mouse pressed left at (370, 418)
Screenshot: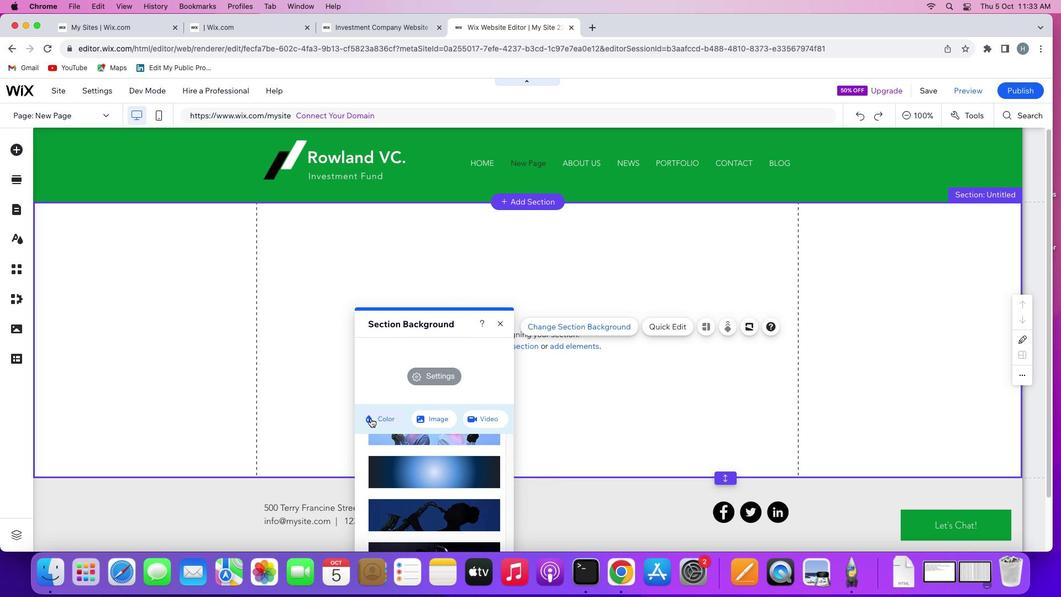 
Action: Mouse moved to (410, 398)
Screenshot: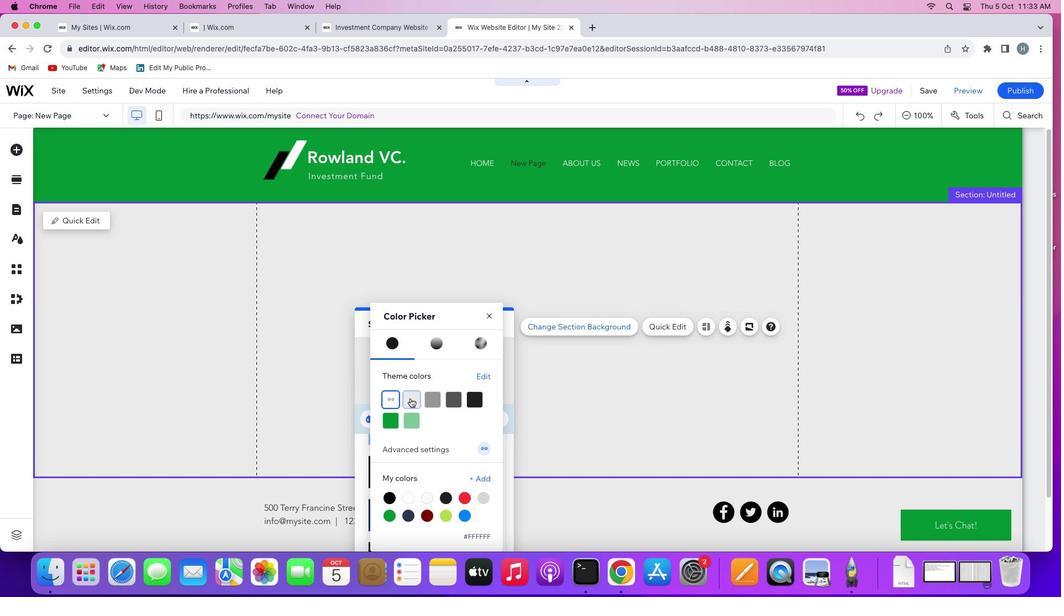 
Action: Mouse pressed left at (410, 398)
Screenshot: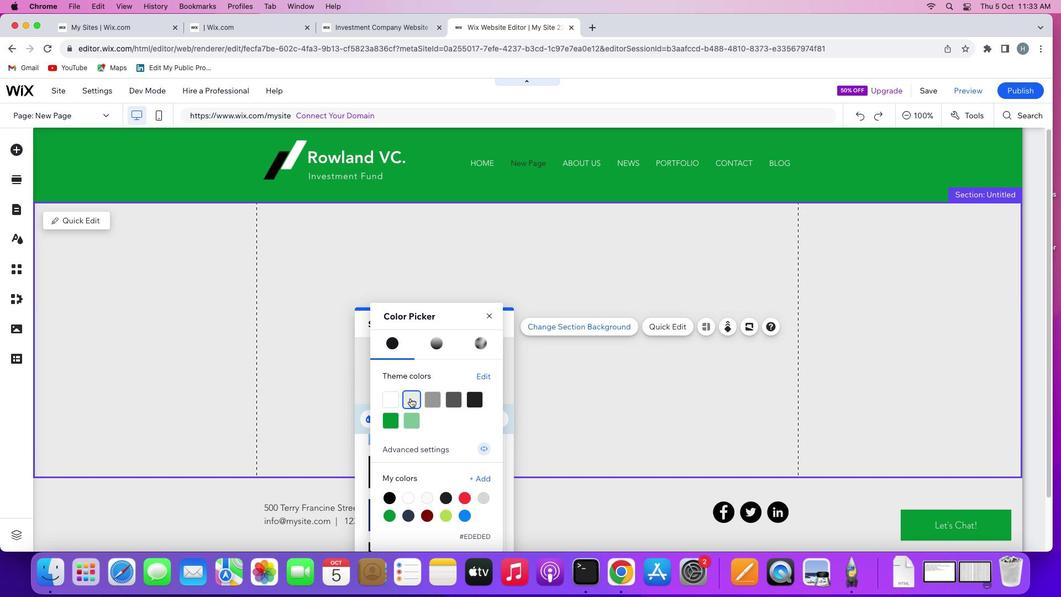
Action: Mouse moved to (487, 314)
Screenshot: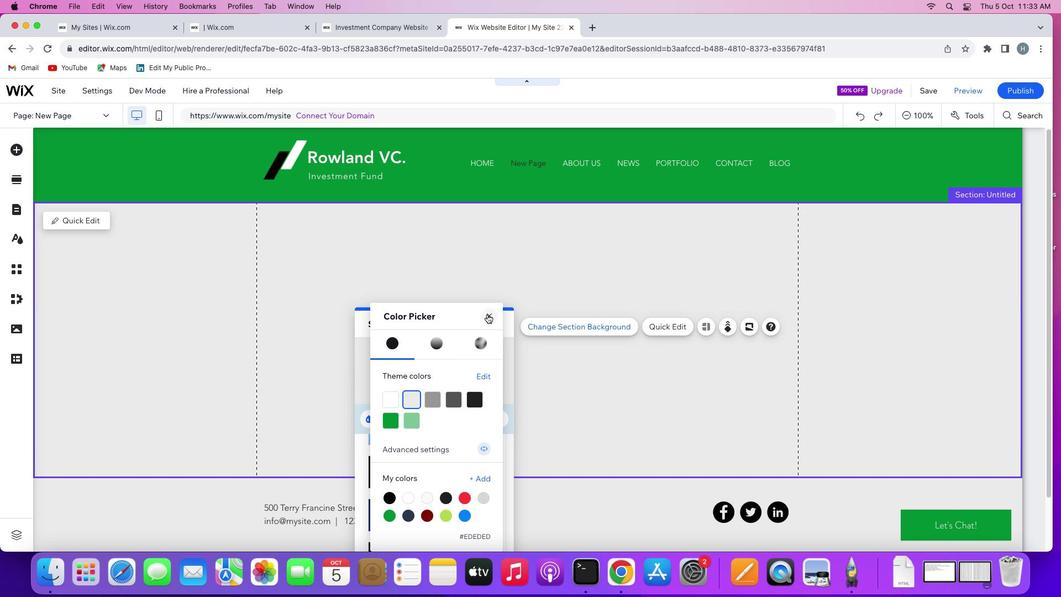
Action: Mouse pressed left at (487, 314)
Screenshot: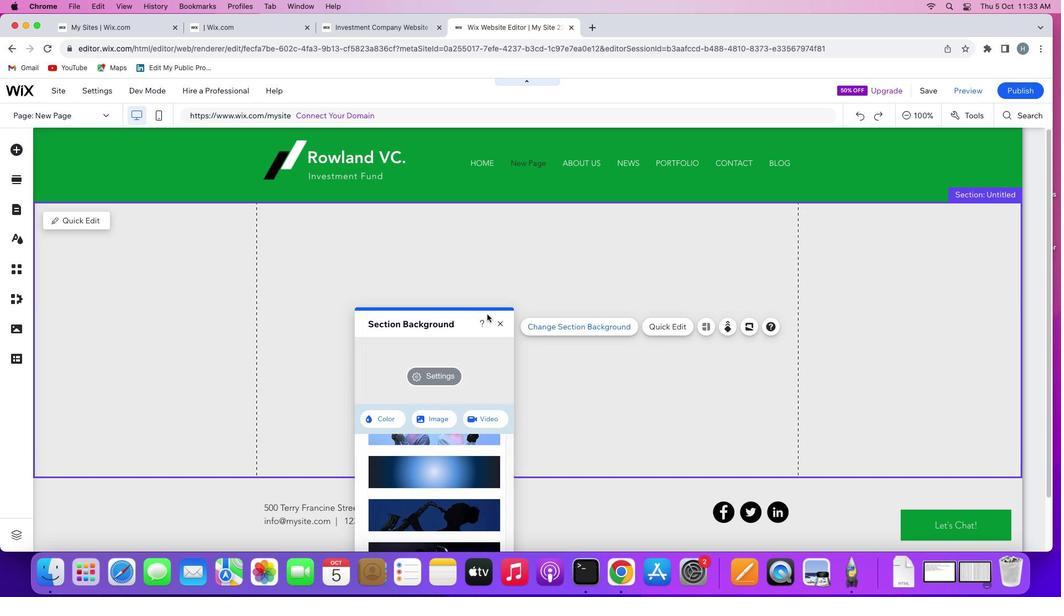 
Action: Mouse moved to (499, 322)
Screenshot: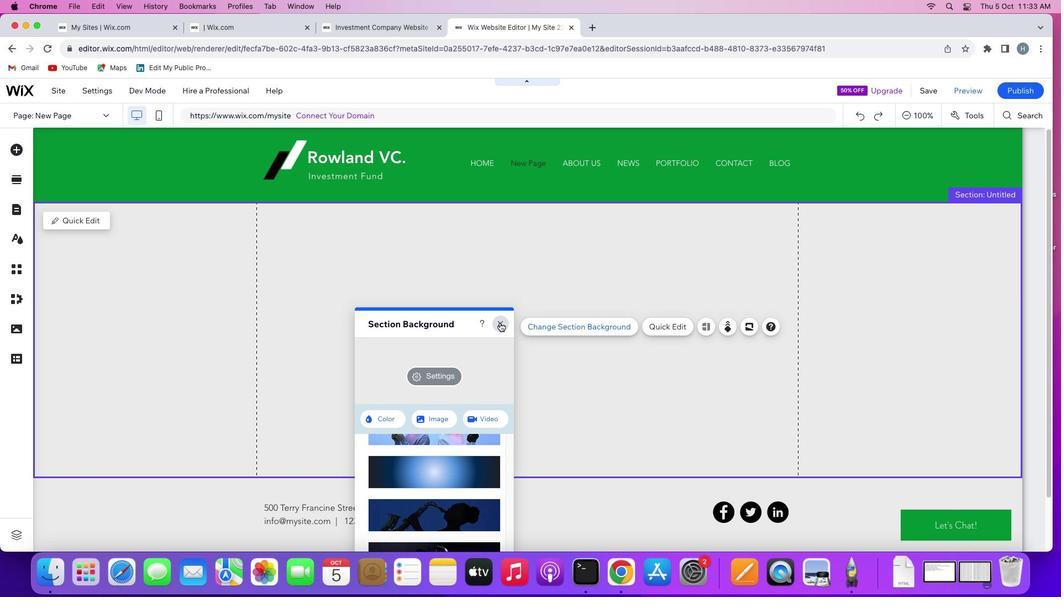 
Action: Mouse pressed left at (499, 322)
Screenshot: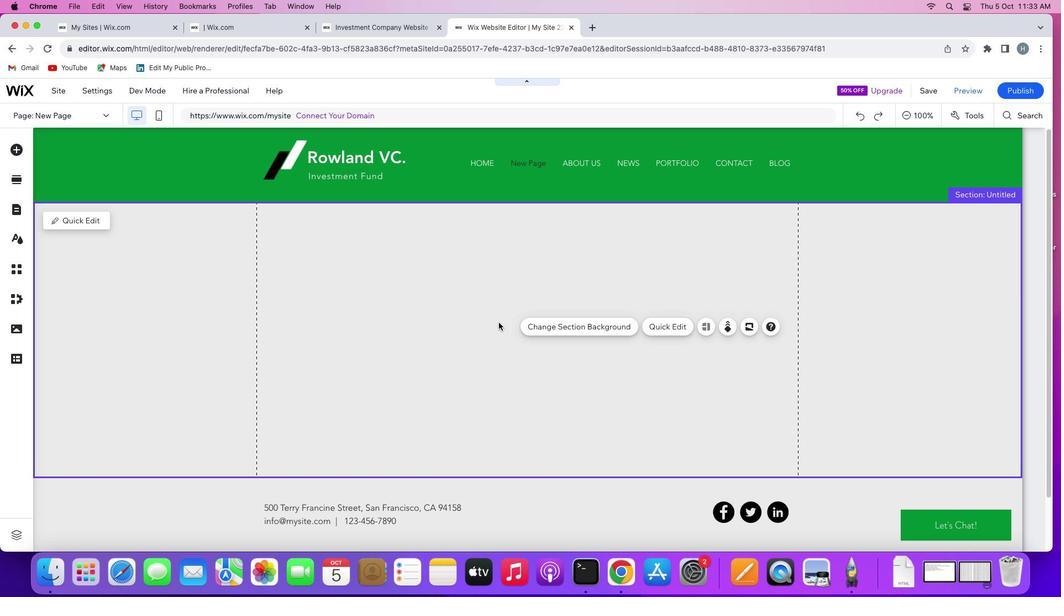 
Action: Mouse moved to (724, 475)
Screenshot: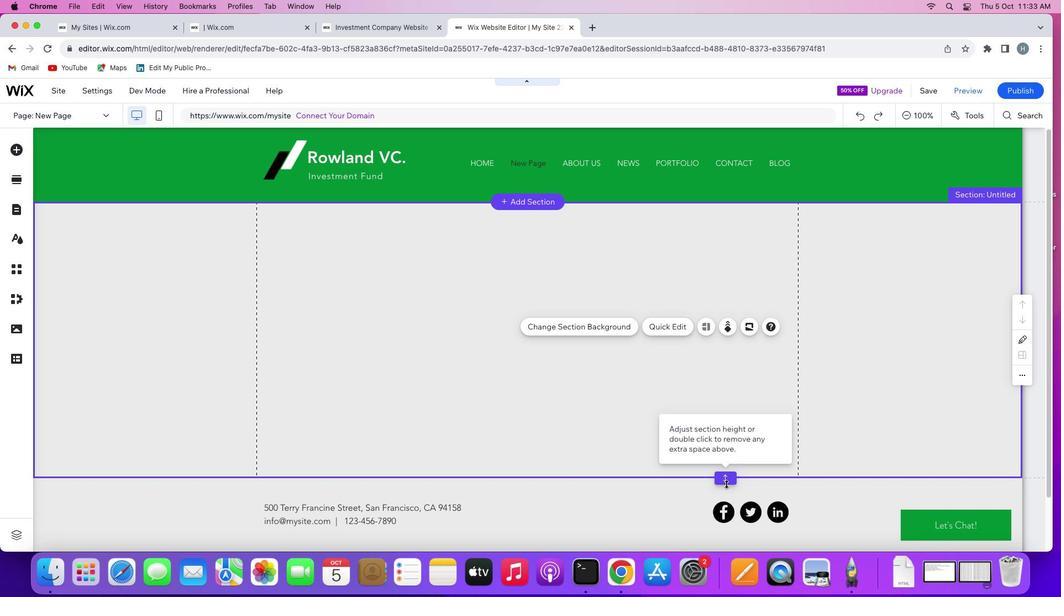 
Action: Mouse pressed left at (724, 475)
Screenshot: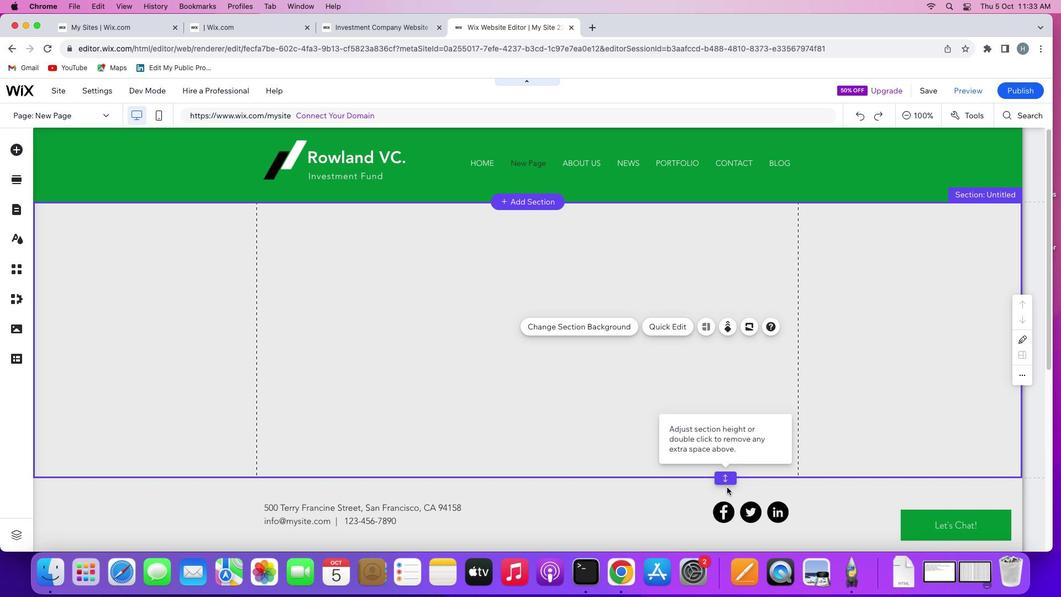 
Action: Mouse moved to (714, 469)
Screenshot: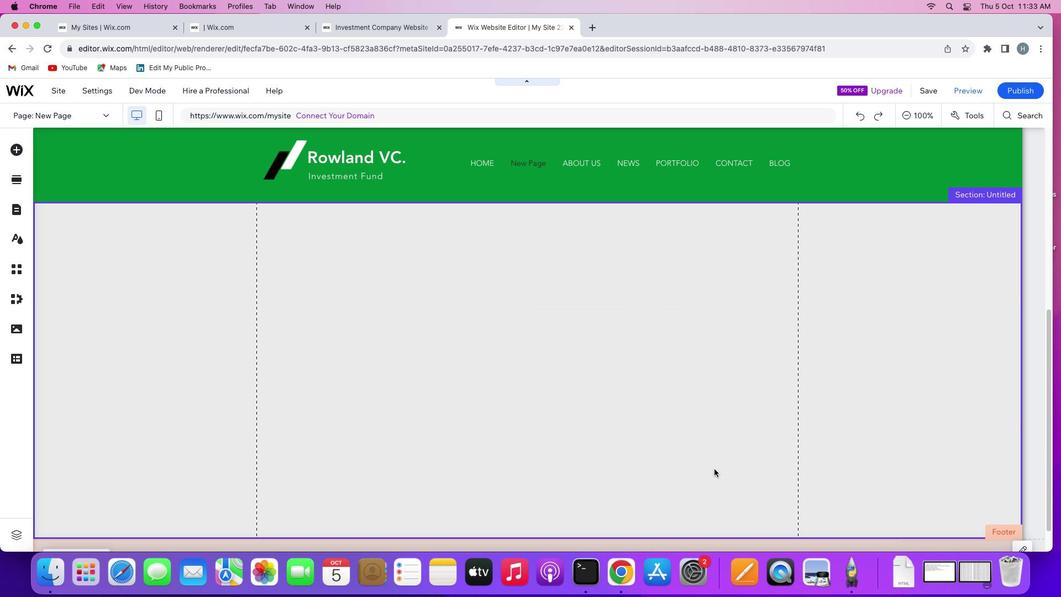 
Action: Mouse scrolled (714, 469) with delta (0, 0)
Screenshot: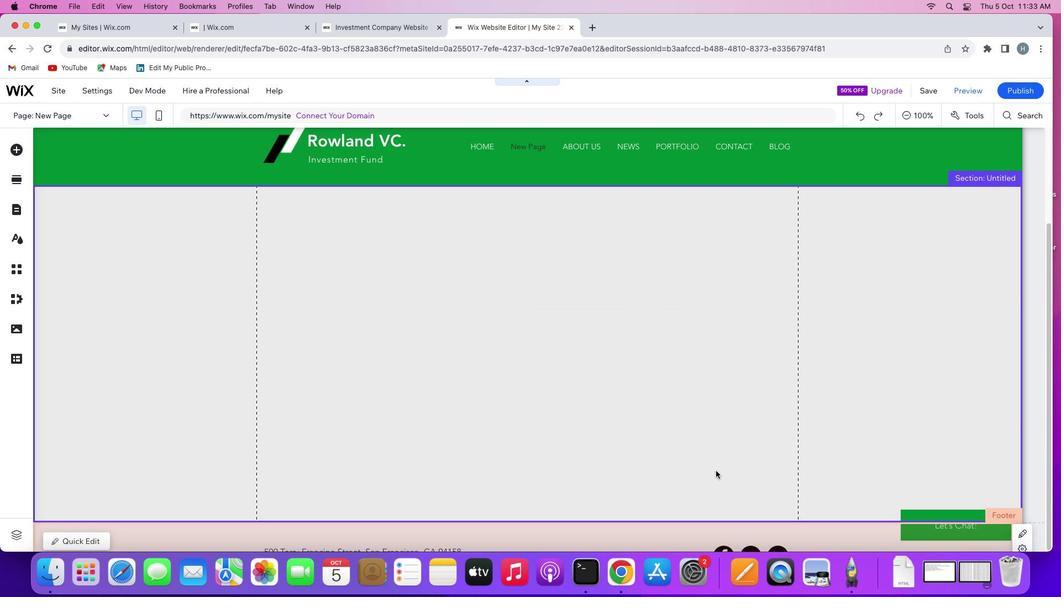 
Action: Mouse scrolled (714, 469) with delta (0, 0)
Screenshot: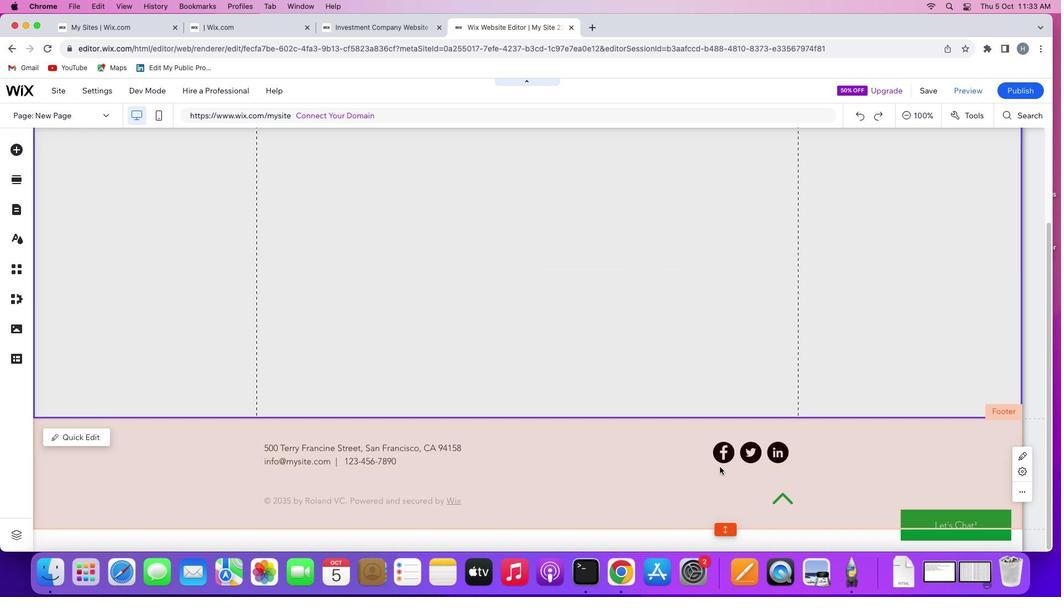 
Action: Mouse scrolled (714, 469) with delta (0, -1)
Screenshot: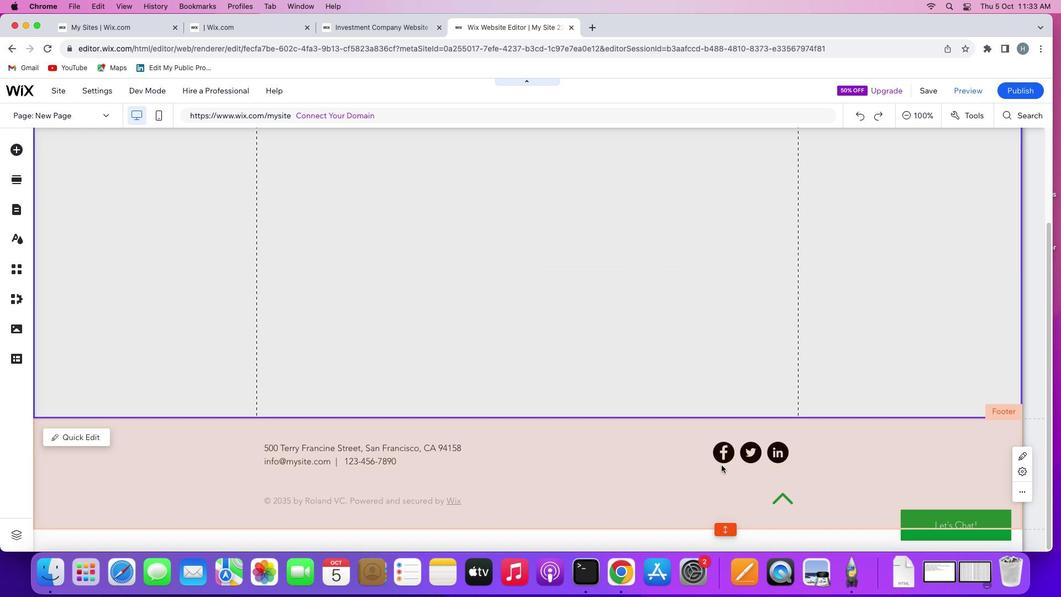 
Action: Mouse scrolled (714, 469) with delta (0, -2)
Screenshot: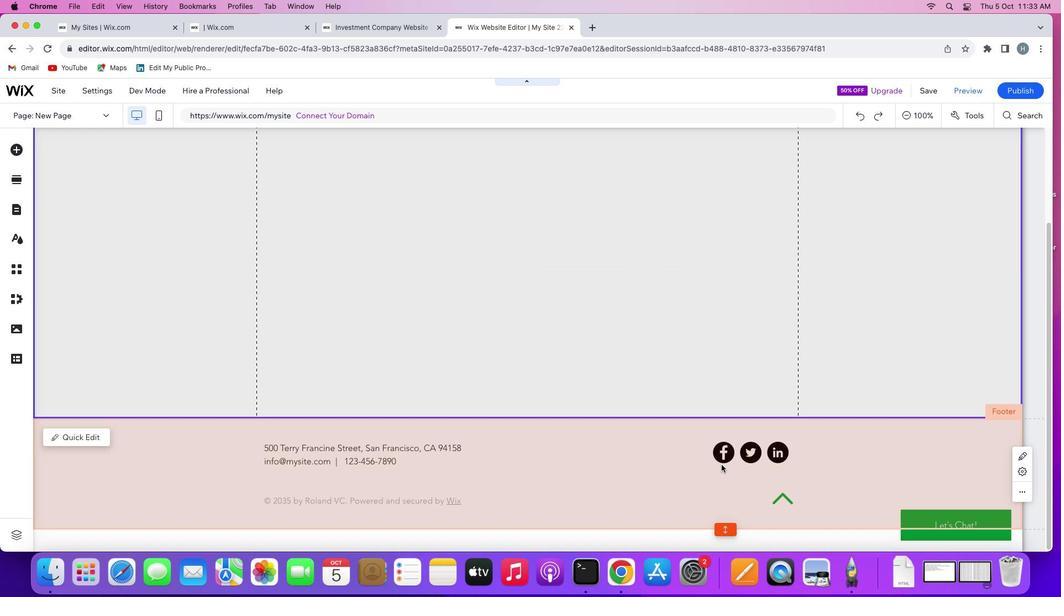 
Action: Mouse scrolled (714, 469) with delta (0, -2)
Screenshot: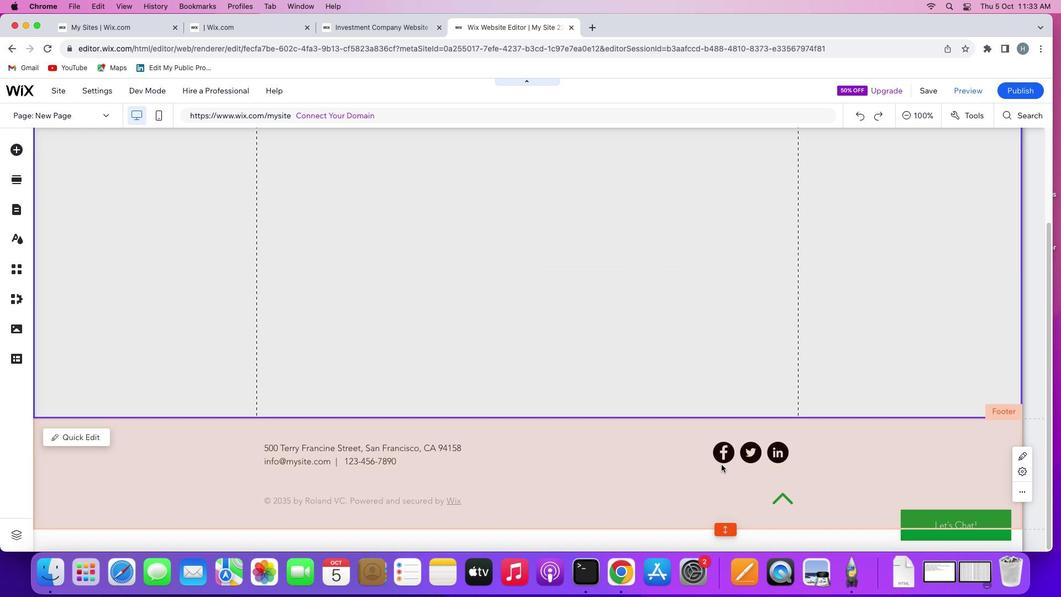 
Action: Mouse moved to (722, 416)
Screenshot: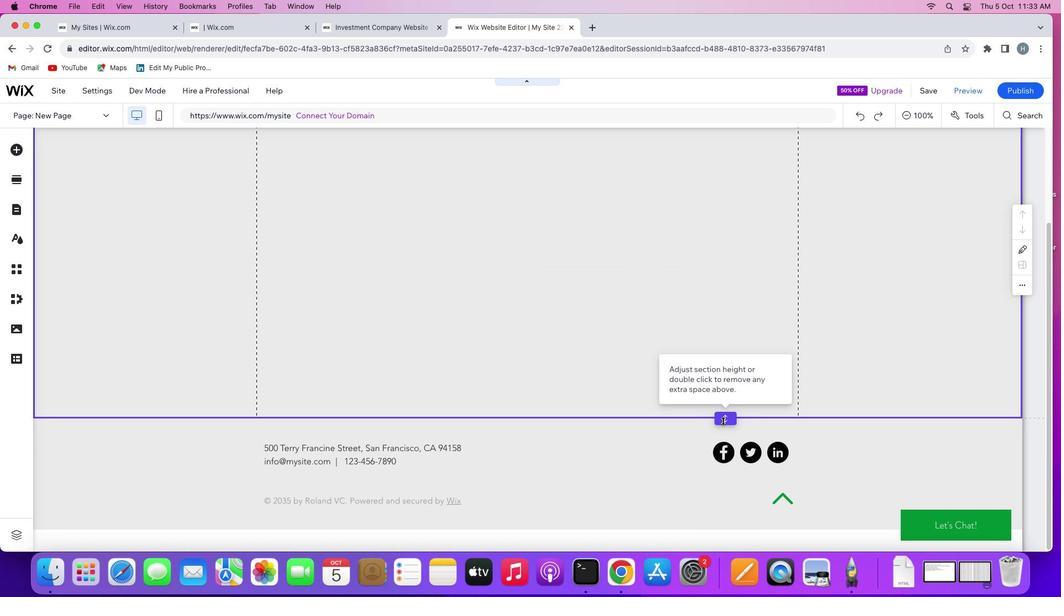 
Action: Mouse pressed left at (722, 416)
Screenshot: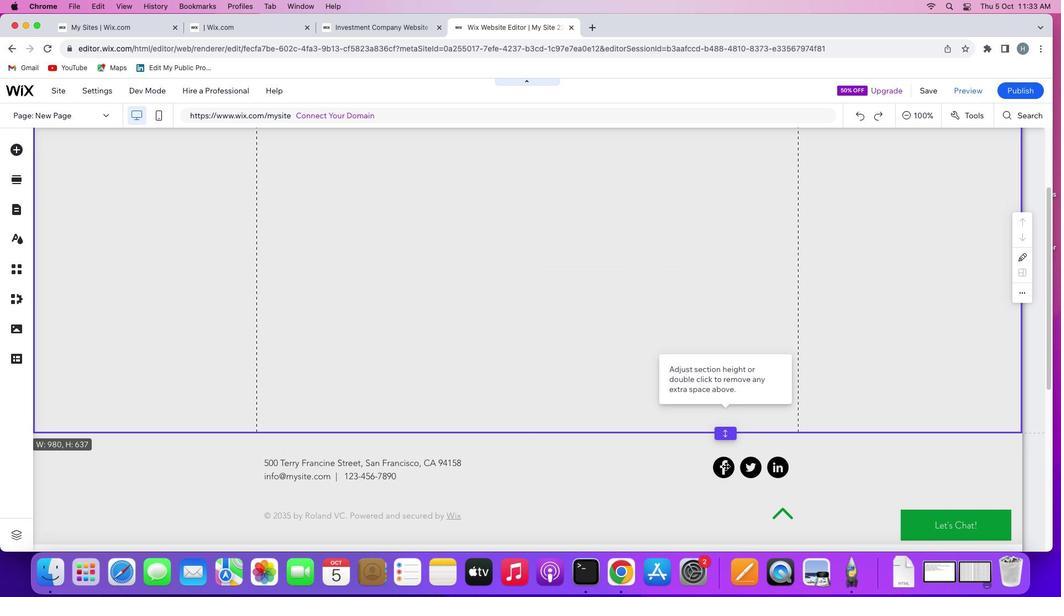 
Action: Mouse moved to (723, 455)
Screenshot: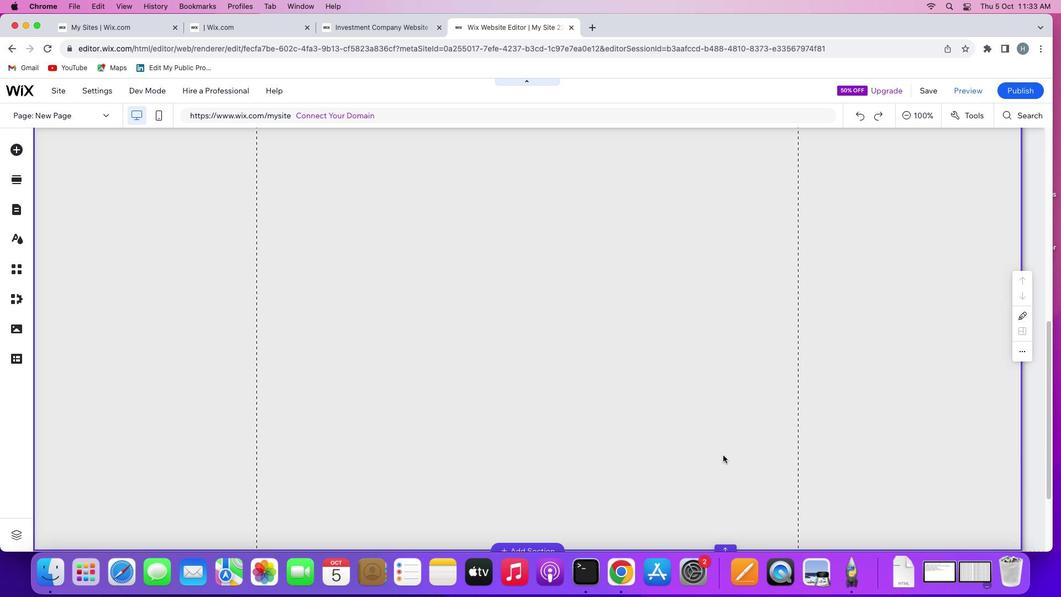 
Action: Mouse scrolled (723, 455) with delta (0, 0)
Screenshot: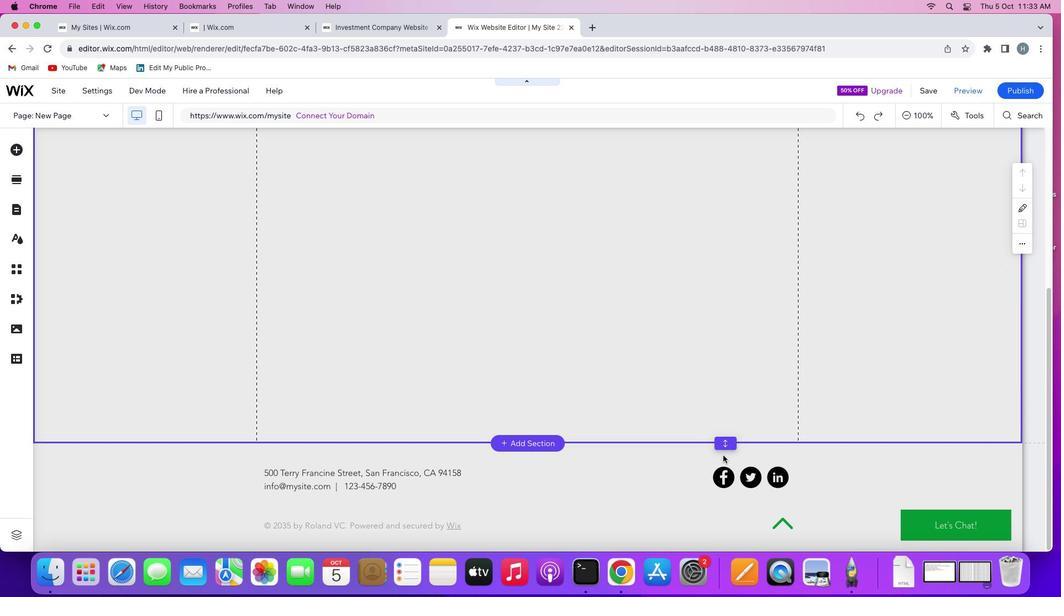 
Action: Mouse scrolled (723, 455) with delta (0, 0)
Screenshot: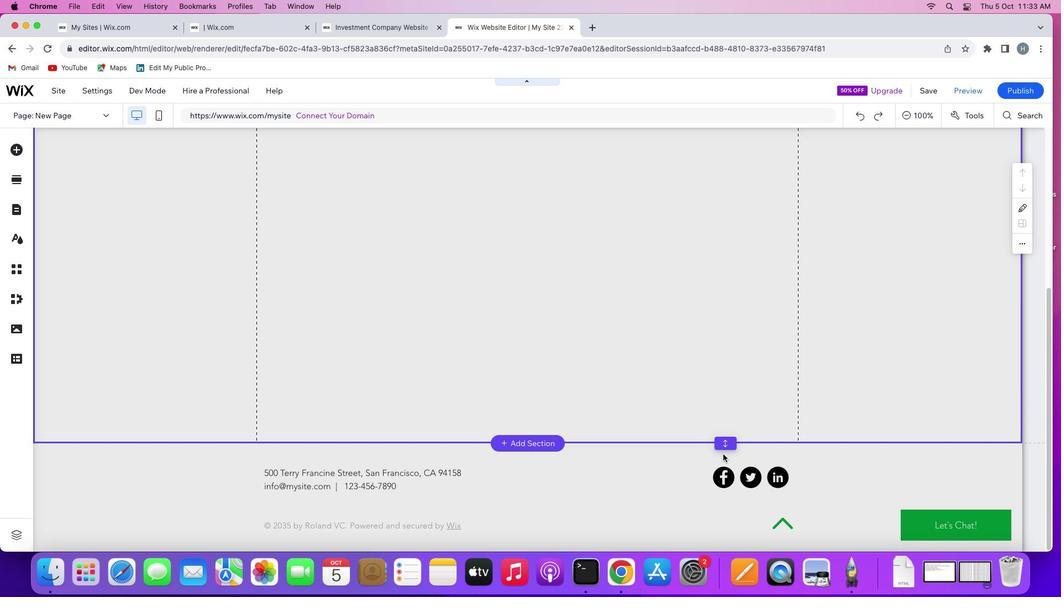 
Action: Mouse scrolled (723, 455) with delta (0, -1)
Screenshot: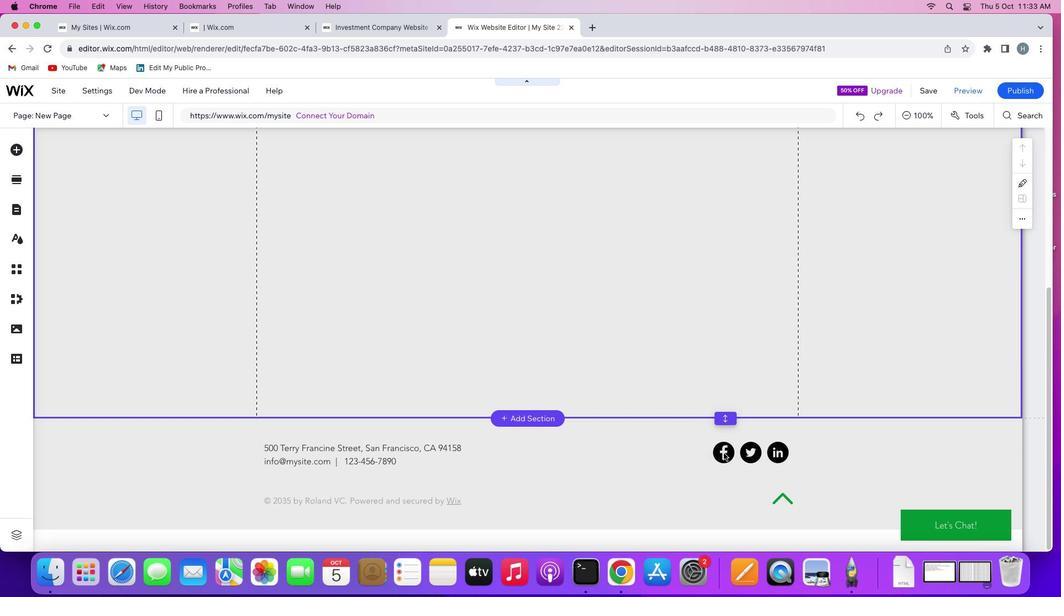 
Action: Mouse scrolled (723, 455) with delta (0, -2)
Screenshot: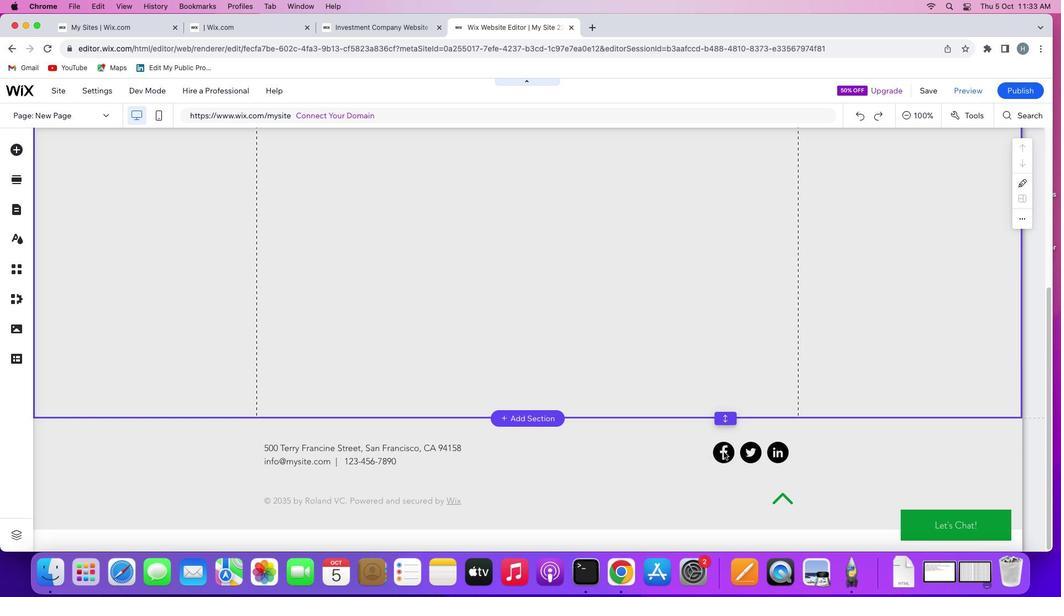 
Action: Mouse scrolled (723, 455) with delta (0, -2)
Screenshot: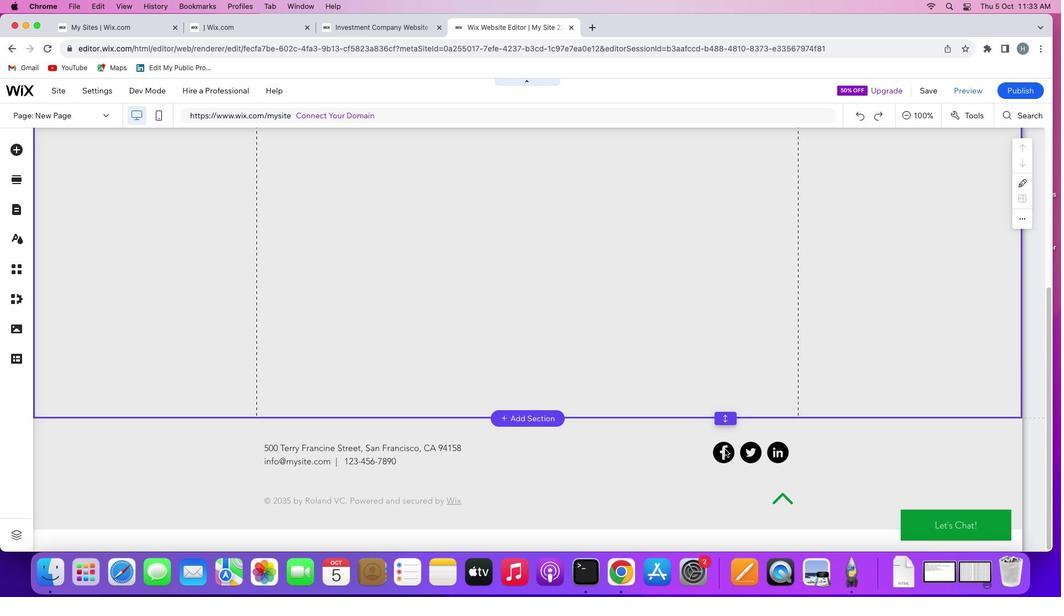 
Action: Mouse moved to (727, 417)
Screenshot: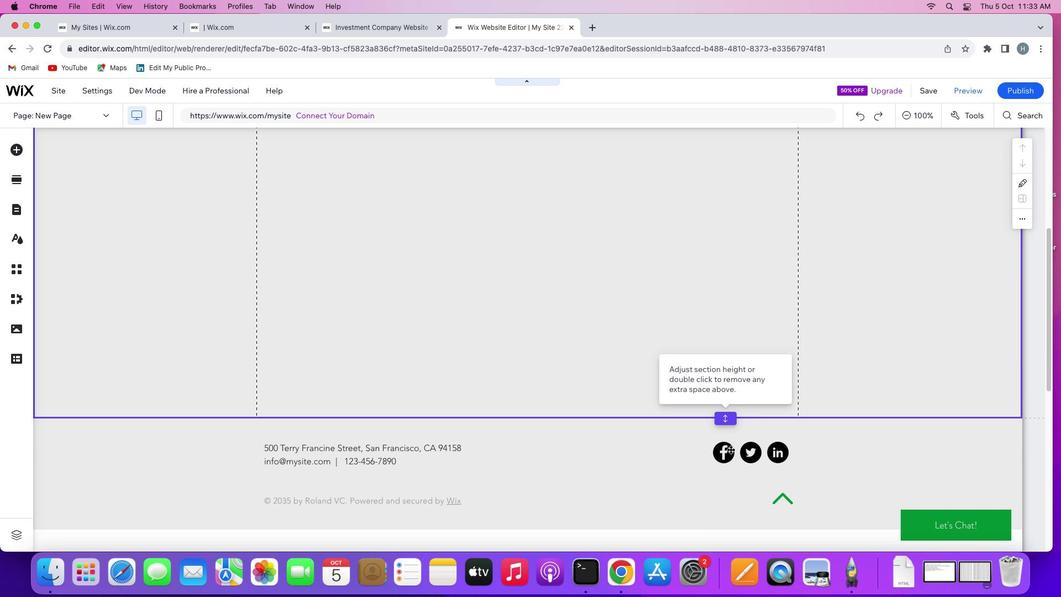 
Action: Mouse pressed left at (727, 417)
Screenshot: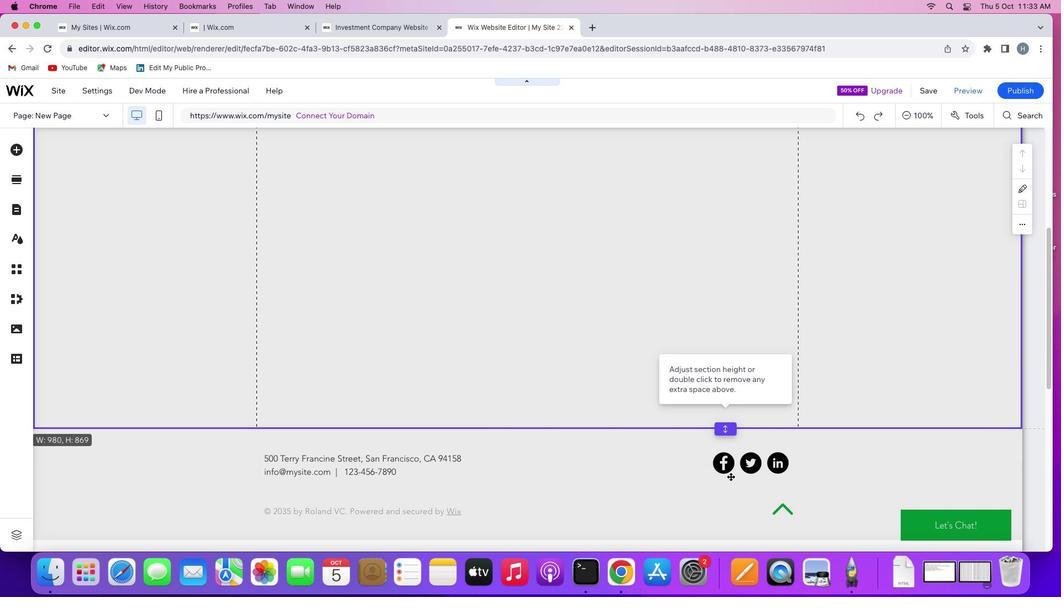 
Action: Mouse moved to (690, 456)
Screenshot: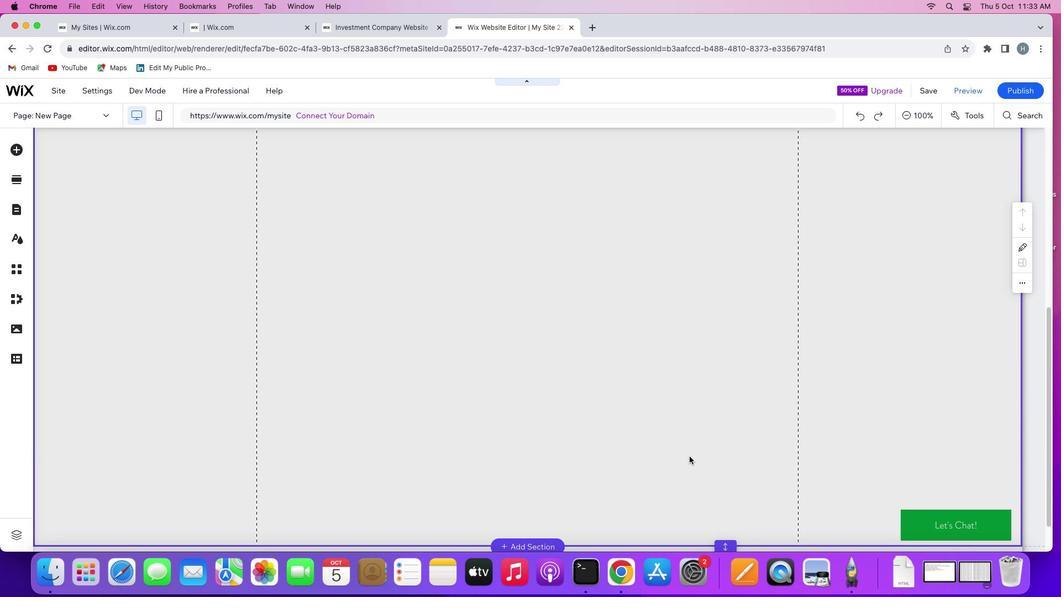 
Action: Mouse scrolled (690, 456) with delta (0, 0)
Screenshot: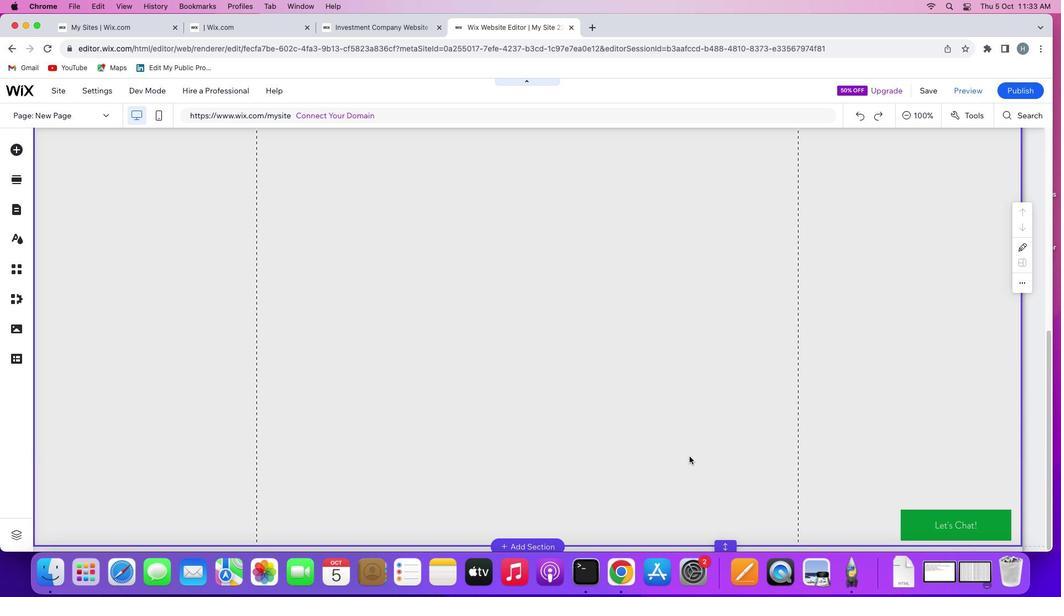 
Action: Mouse scrolled (690, 456) with delta (0, 0)
Screenshot: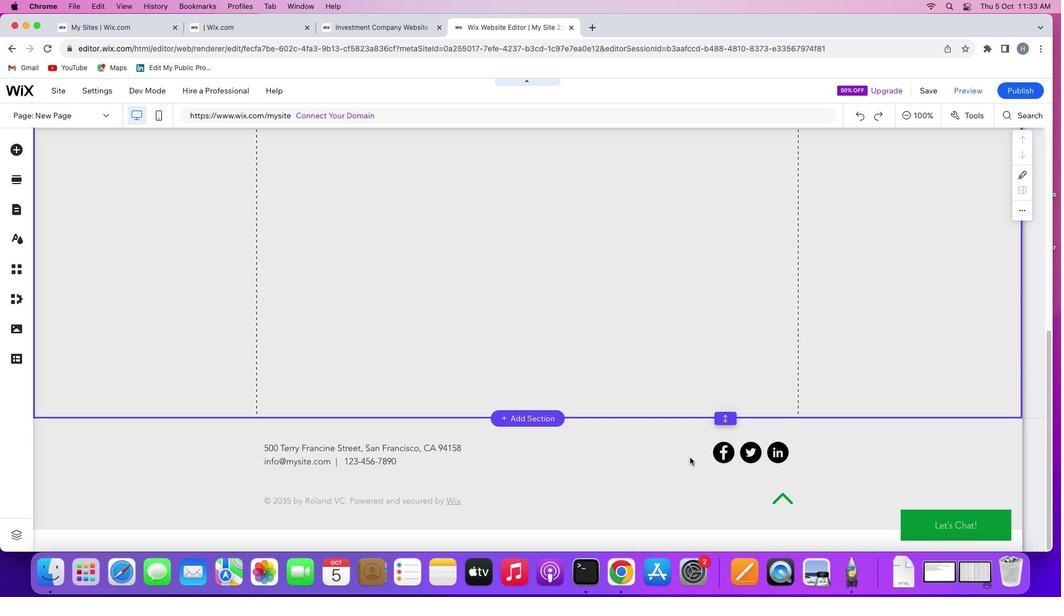 
Action: Mouse scrolled (690, 456) with delta (0, -1)
Screenshot: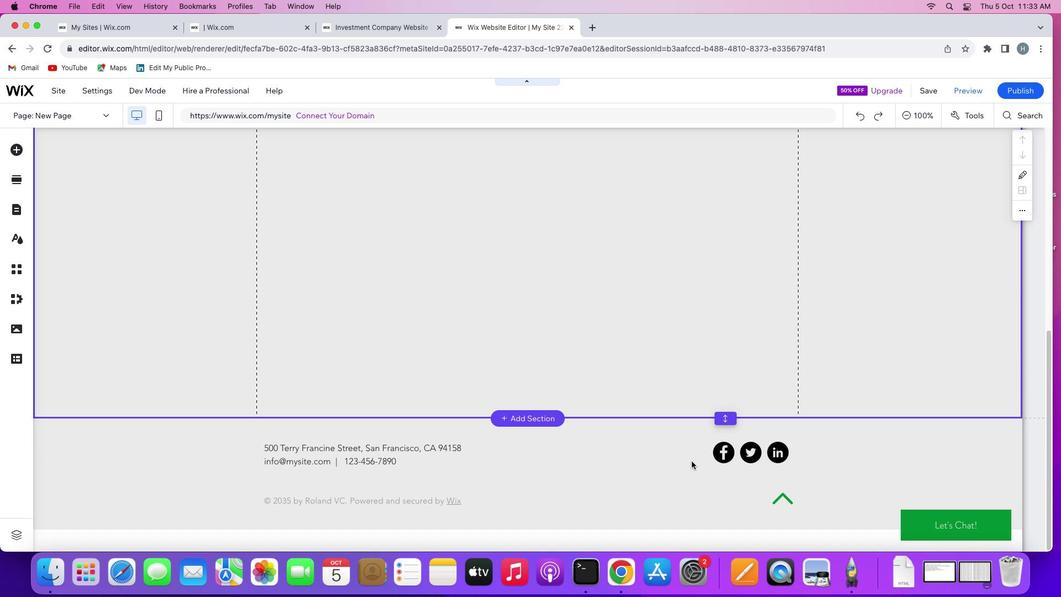 
Action: Mouse scrolled (690, 456) with delta (0, -1)
Screenshot: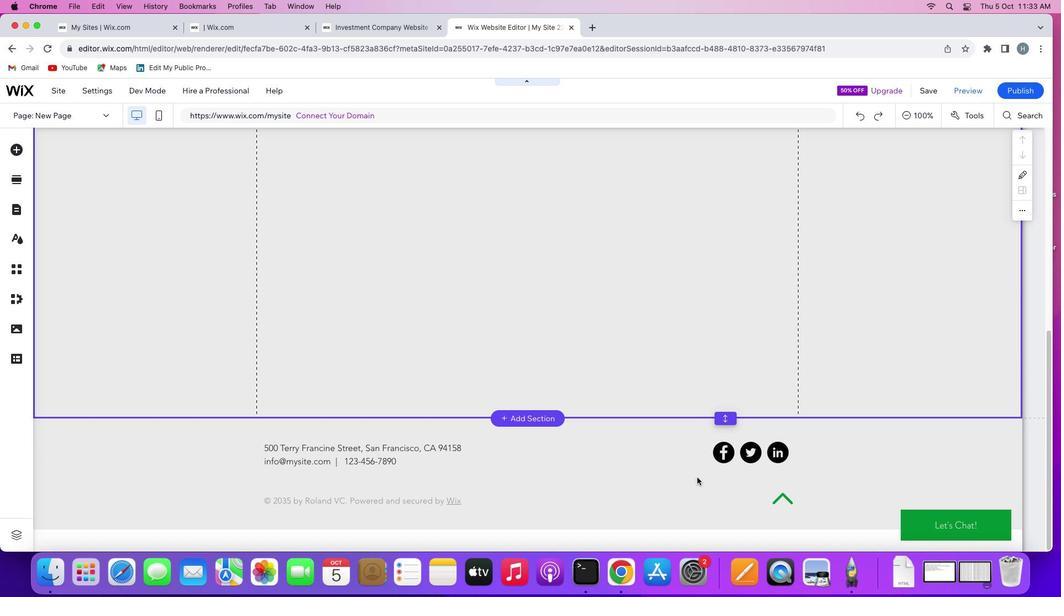 
Action: Mouse scrolled (690, 456) with delta (0, -1)
Screenshot: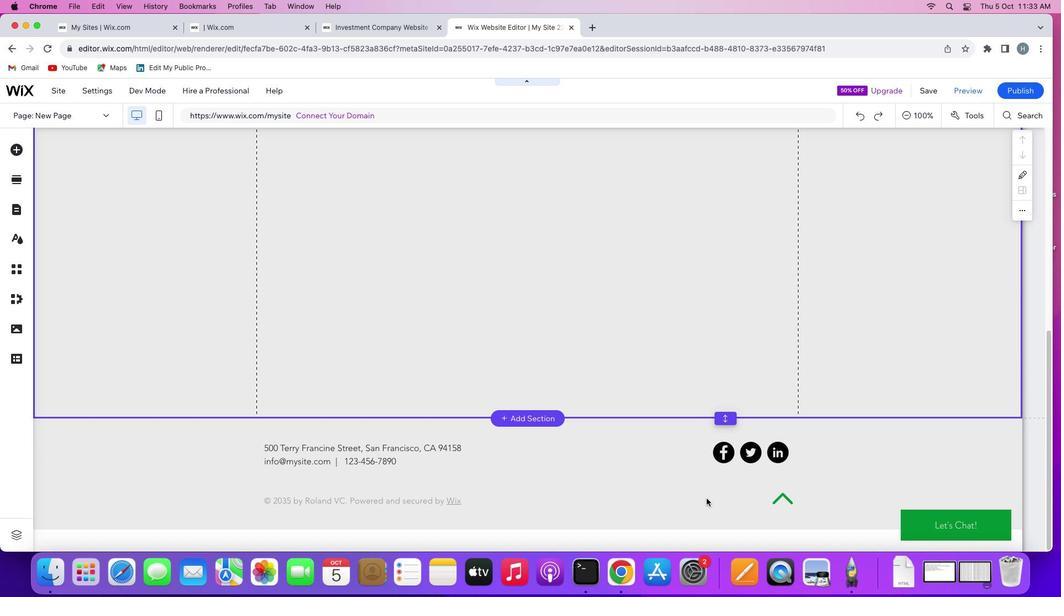 
Action: Mouse moved to (727, 415)
Screenshot: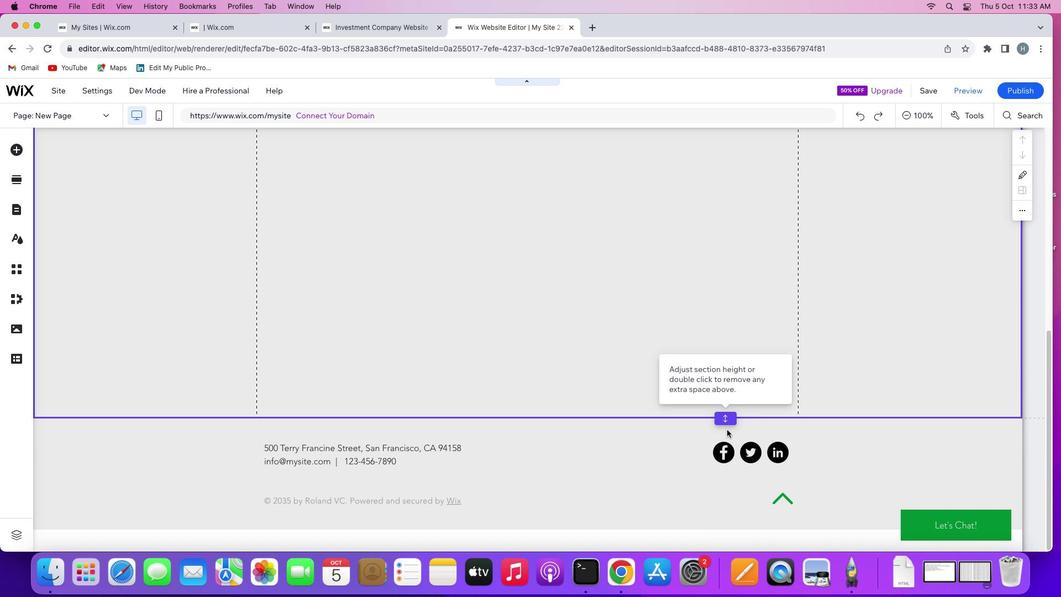 
Action: Mouse pressed left at (727, 415)
Screenshot: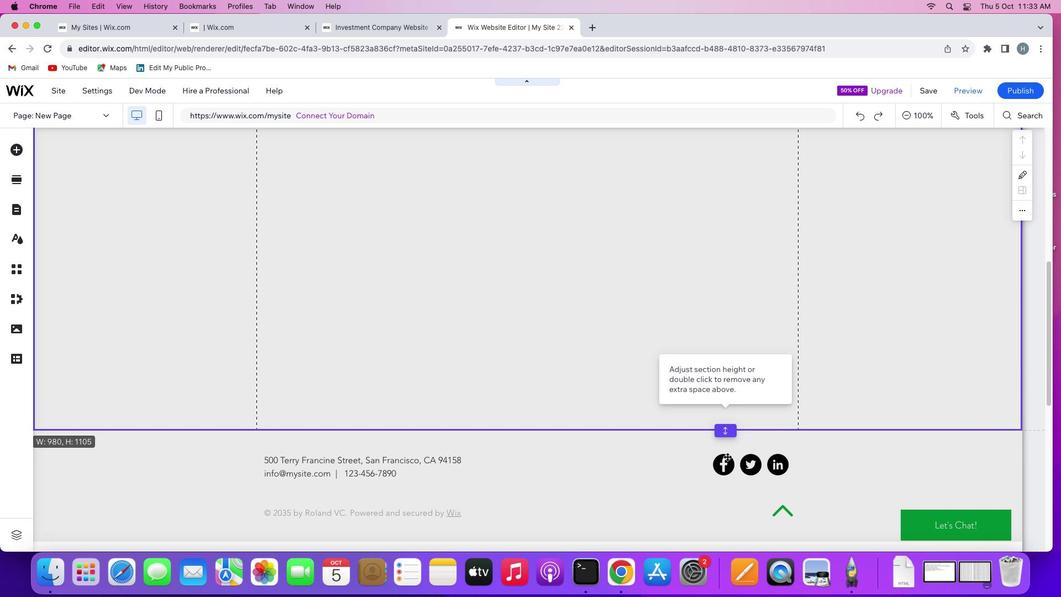 
Action: Mouse moved to (622, 374)
Screenshot: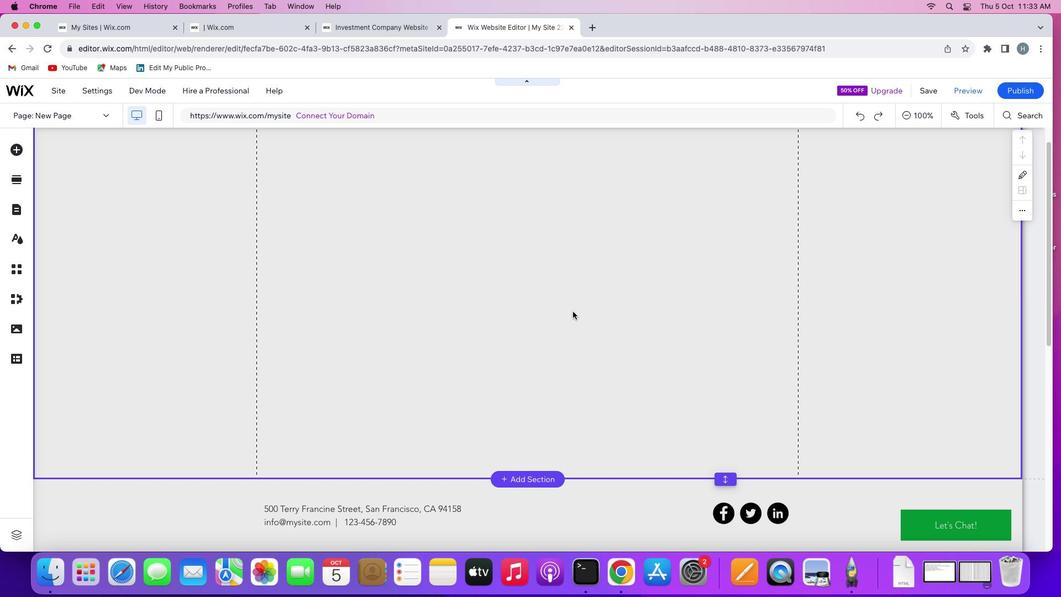 
Action: Mouse scrolled (622, 374) with delta (0, 0)
Screenshot: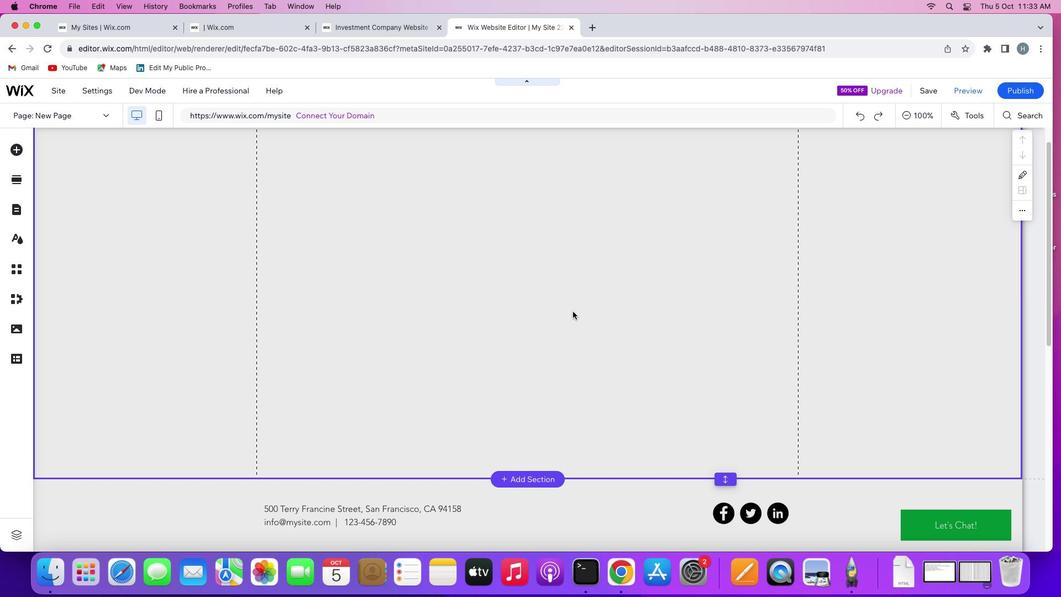 
Action: Mouse moved to (622, 374)
Screenshot: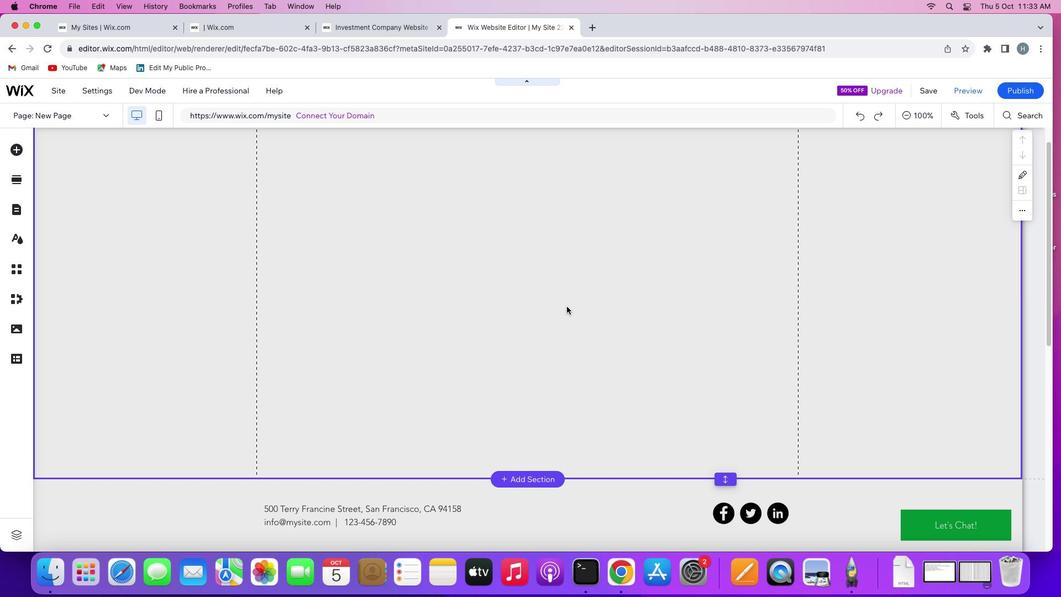 
Action: Mouse scrolled (622, 374) with delta (0, 0)
Screenshot: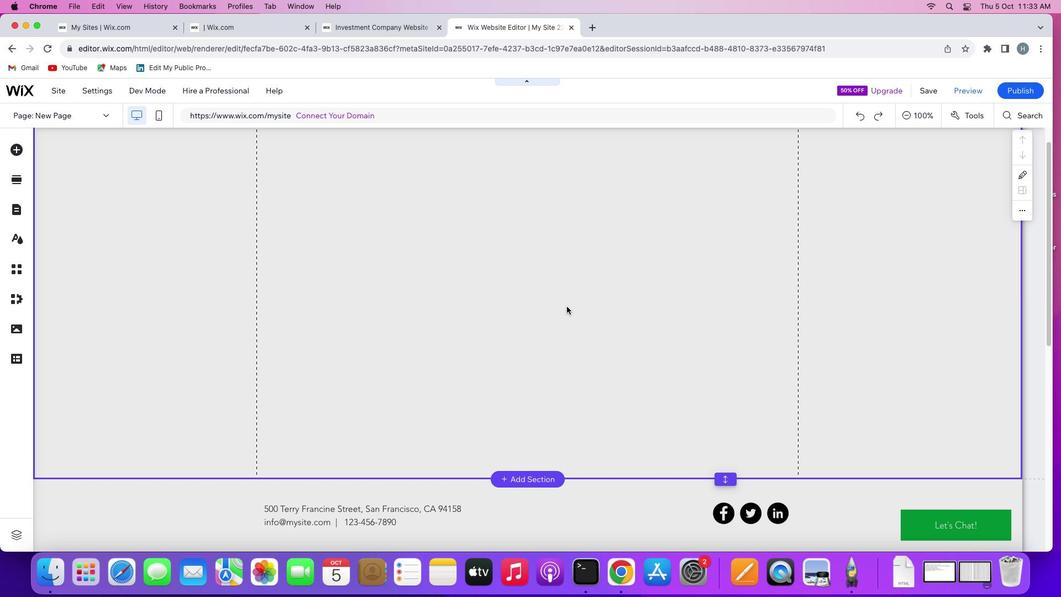 
Action: Mouse scrolled (622, 374) with delta (0, 1)
Screenshot: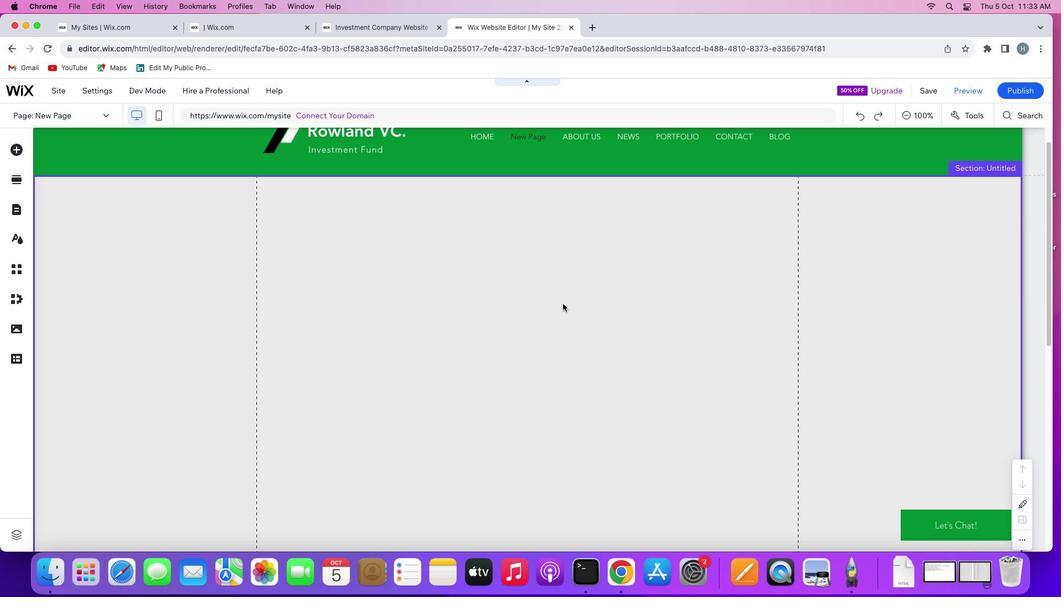 
Action: Mouse scrolled (622, 374) with delta (0, 2)
Screenshot: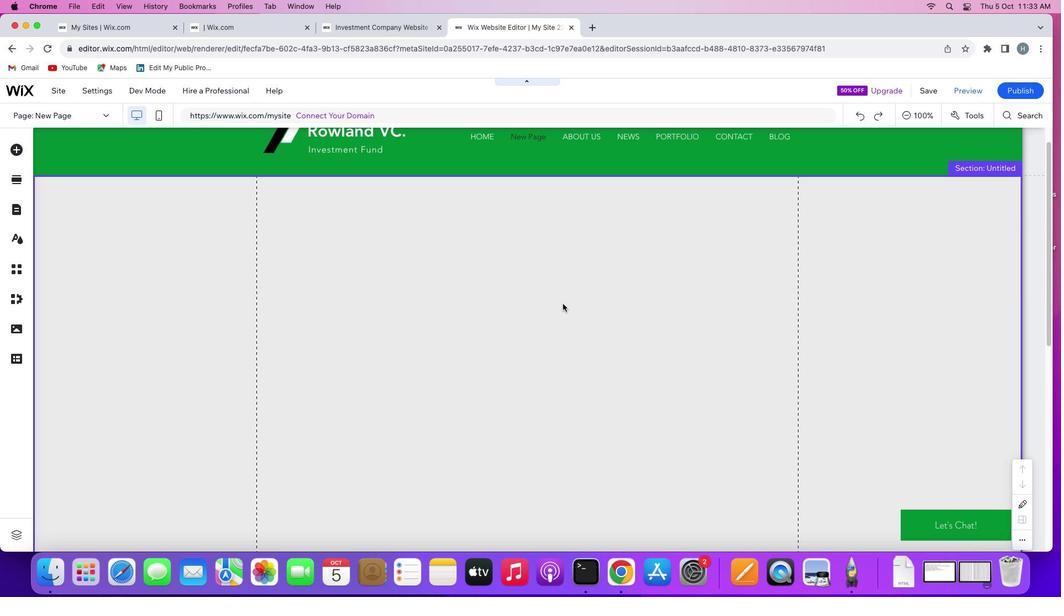 
Action: Mouse moved to (622, 374)
Screenshot: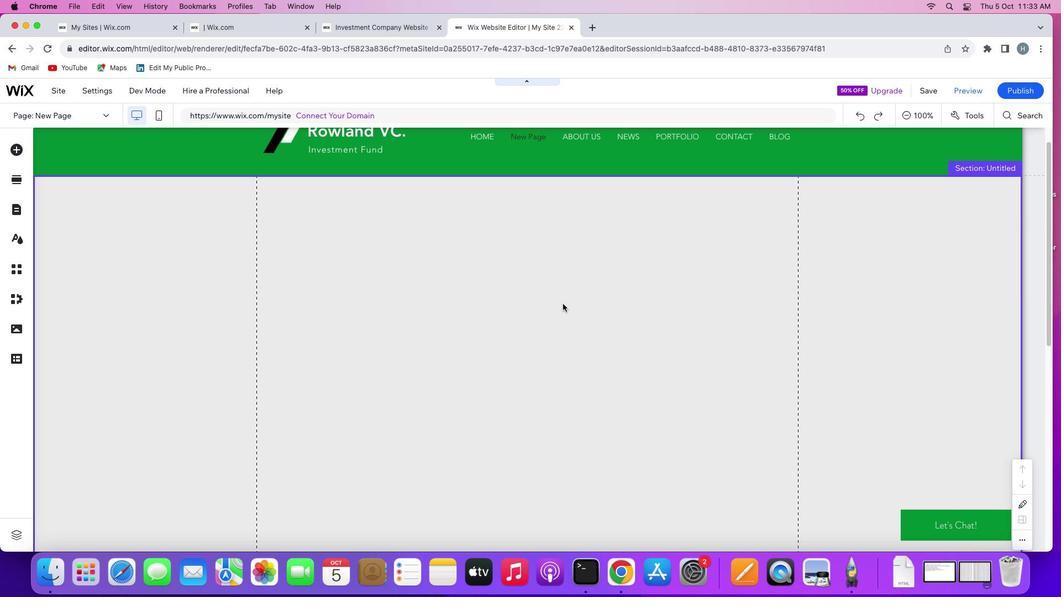 
Action: Mouse scrolled (622, 374) with delta (0, 2)
Screenshot: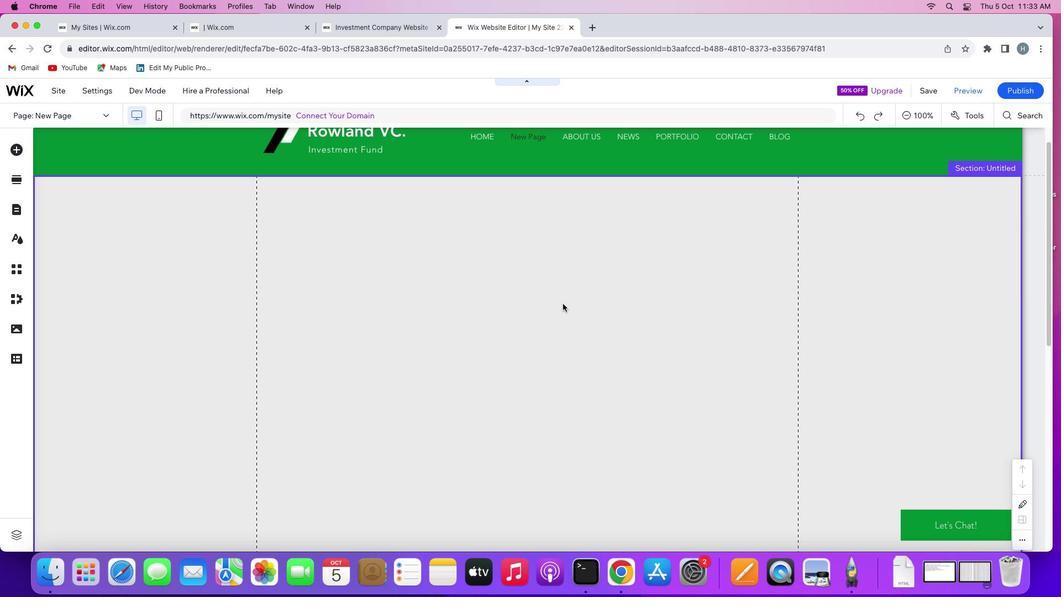 
Action: Mouse moved to (563, 304)
Screenshot: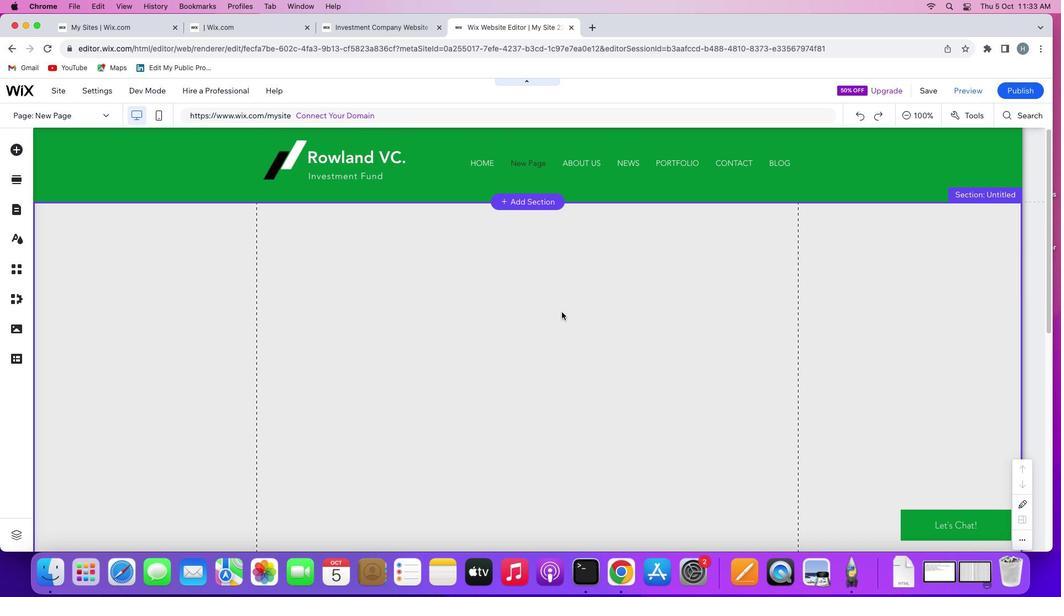 
Action: Mouse scrolled (563, 304) with delta (0, 0)
Screenshot: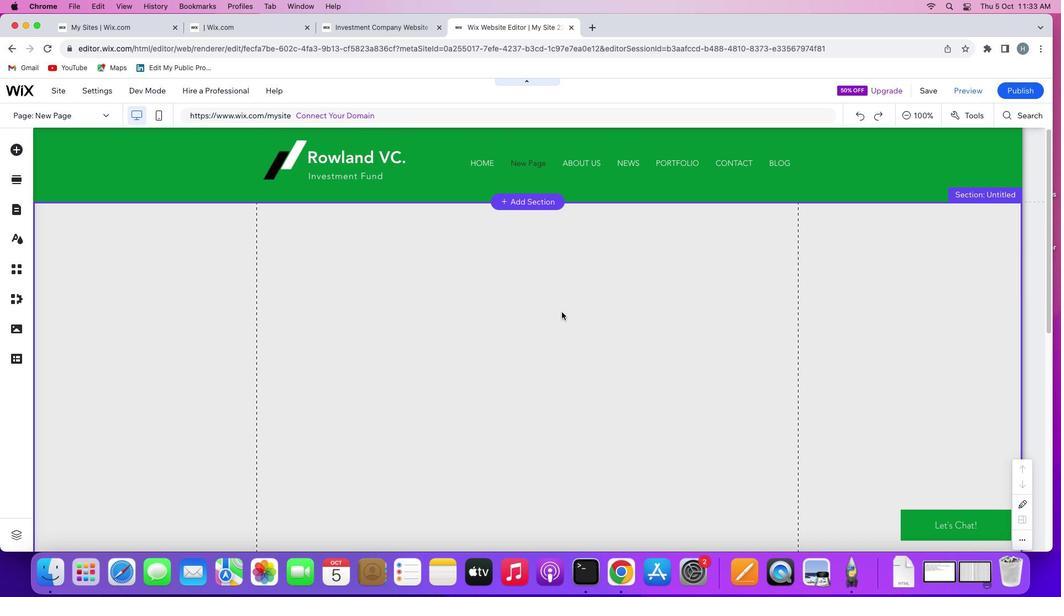 
Action: Mouse moved to (562, 303)
Screenshot: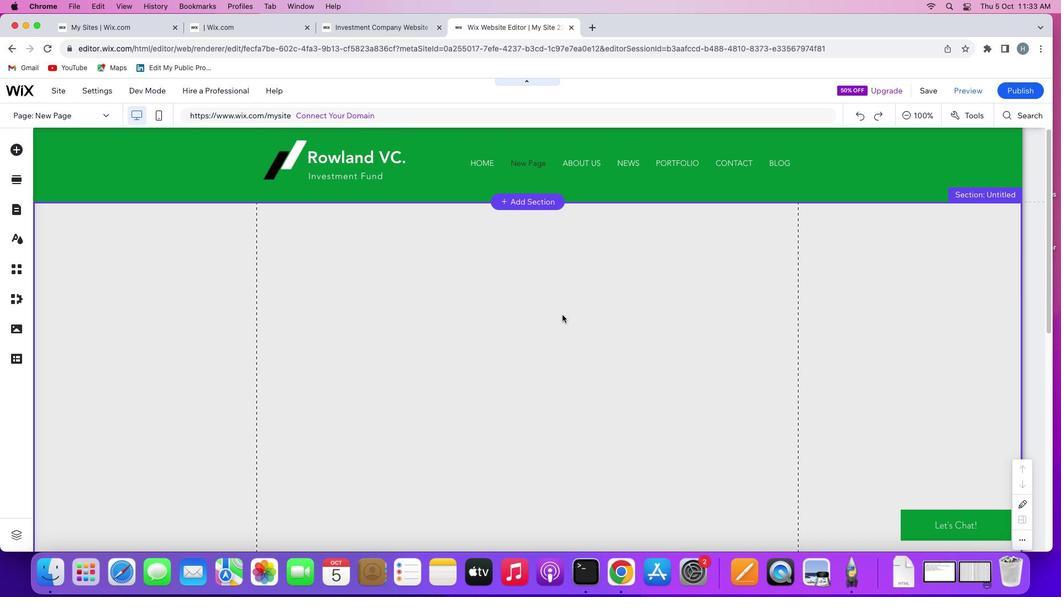 
Action: Mouse scrolled (562, 303) with delta (0, 0)
Screenshot: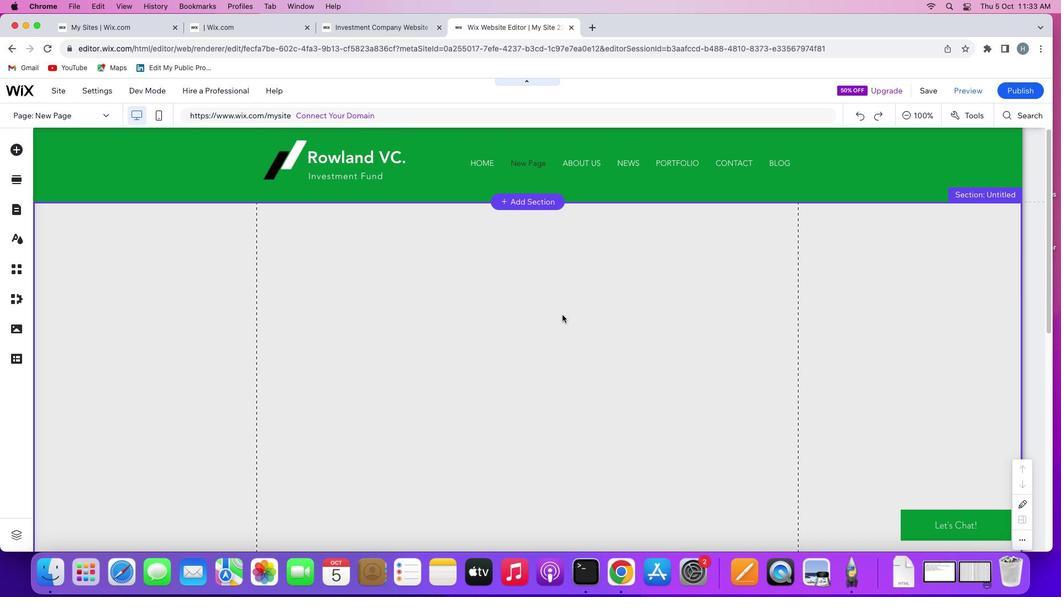 
Action: Mouse scrolled (562, 303) with delta (0, 1)
Screenshot: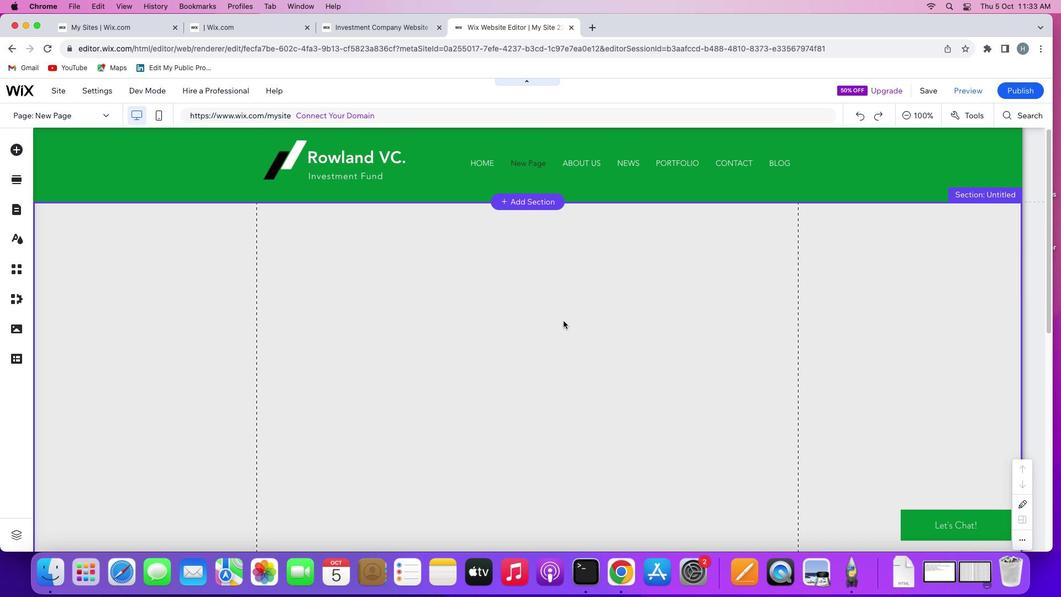 
Action: Mouse scrolled (562, 303) with delta (0, 2)
Screenshot: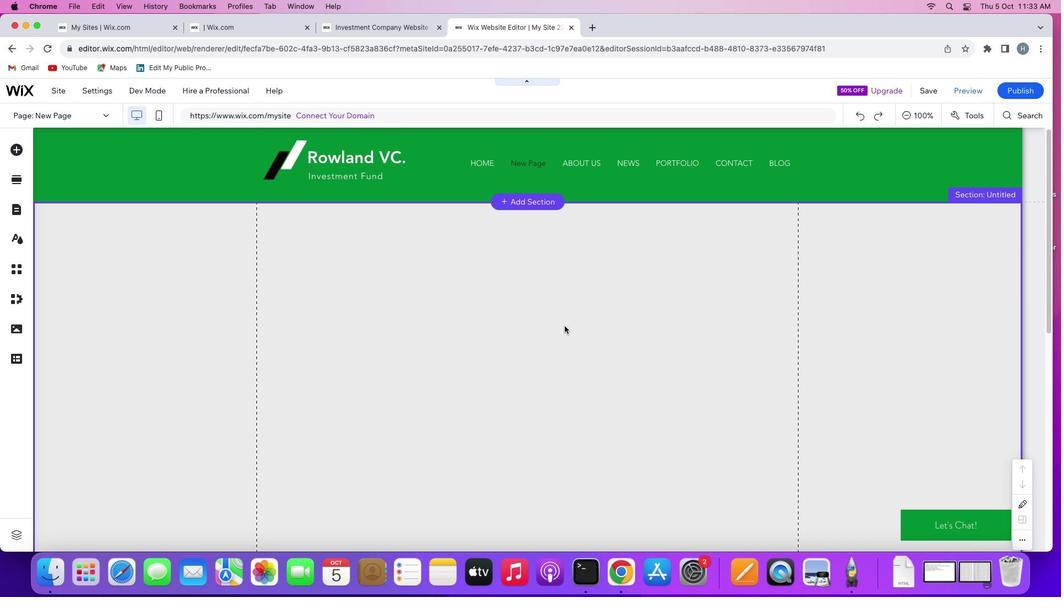
Action: Mouse moved to (562, 305)
Screenshot: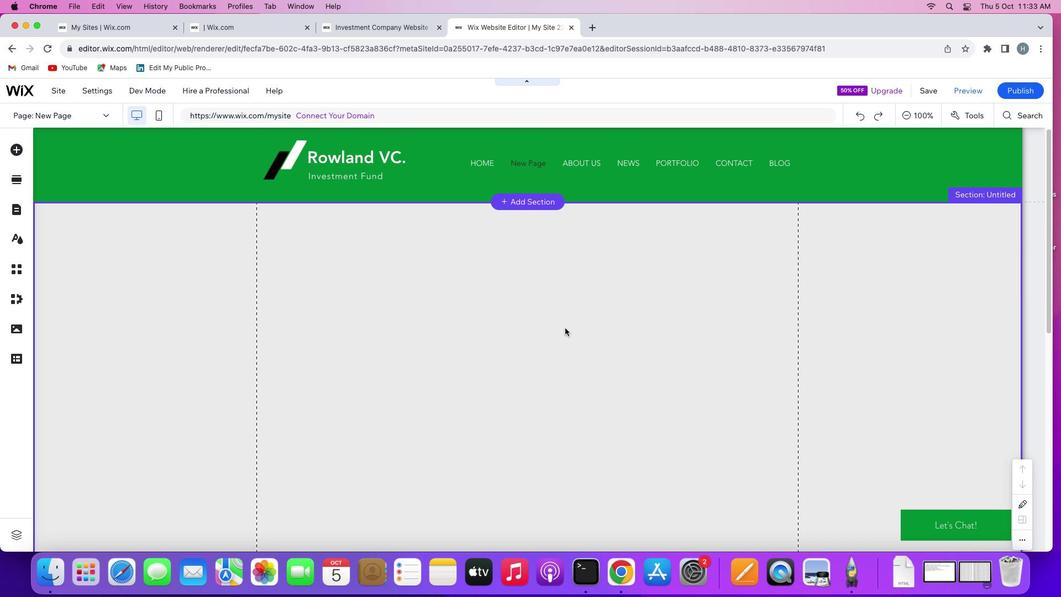 
Action: Mouse scrolled (562, 305) with delta (0, 2)
Screenshot: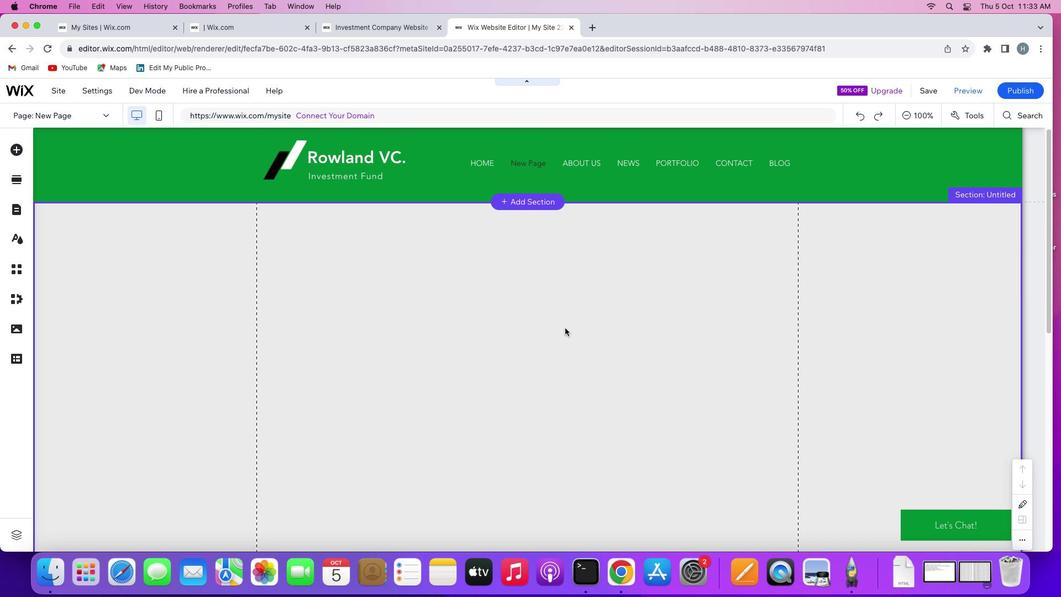 
Action: Mouse moved to (565, 328)
Screenshot: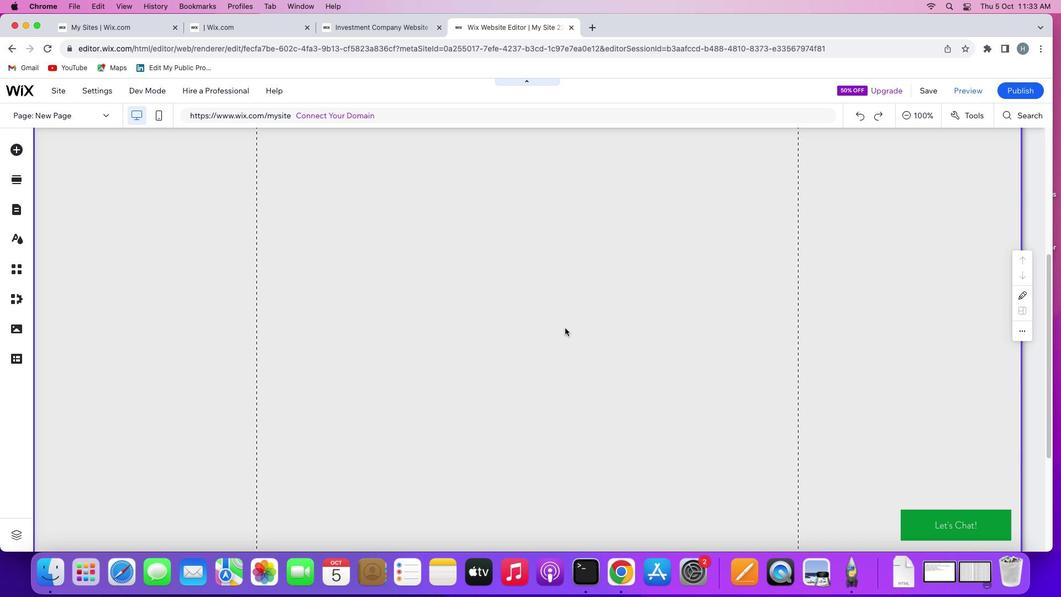 
Action: Mouse scrolled (565, 328) with delta (0, 0)
Screenshot: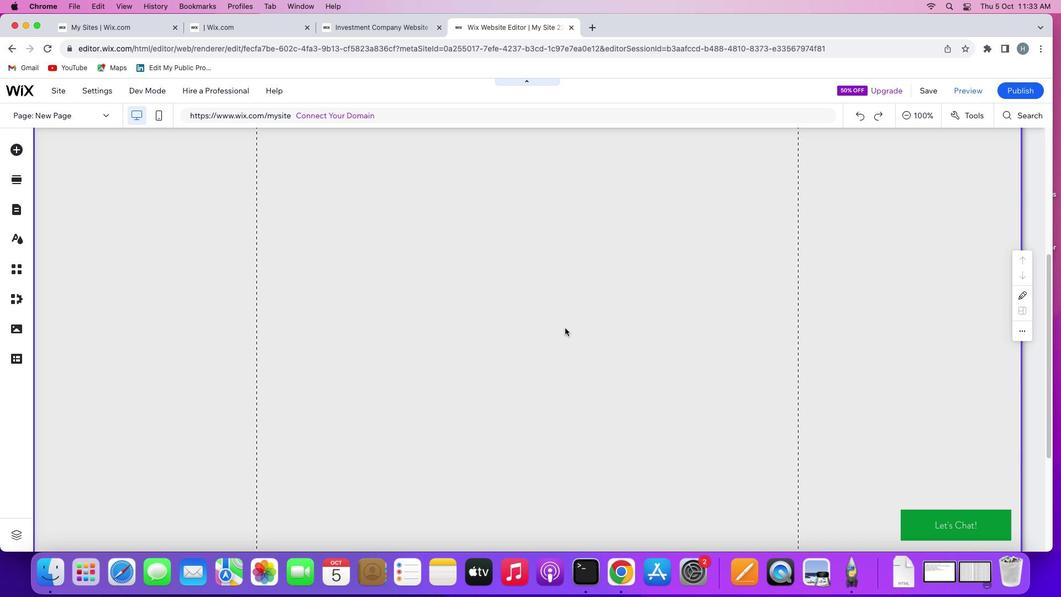 
Action: Mouse scrolled (565, 328) with delta (0, 0)
Screenshot: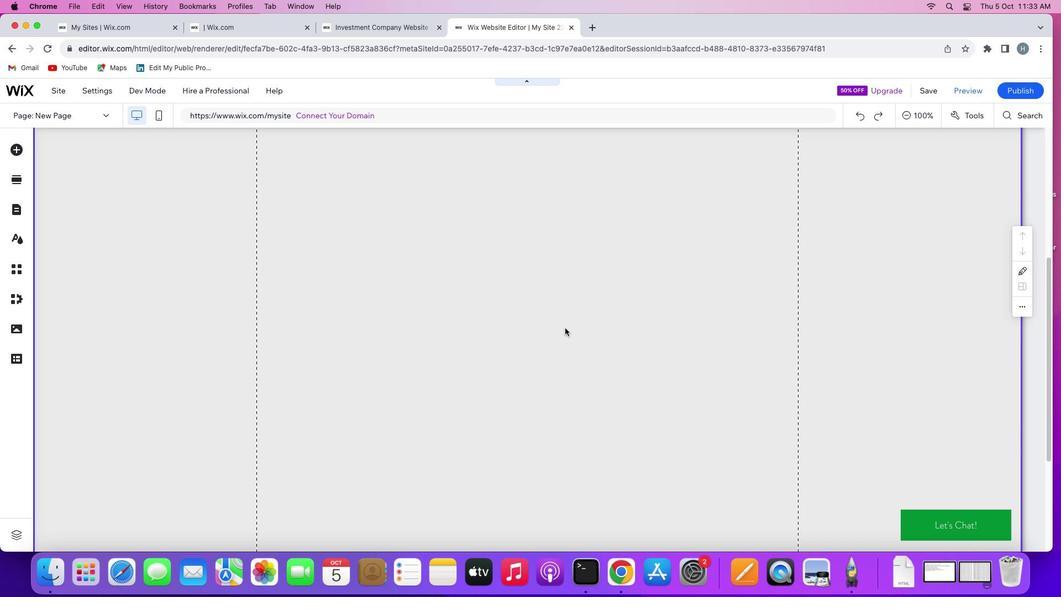 
Action: Mouse scrolled (565, 328) with delta (0, -1)
Screenshot: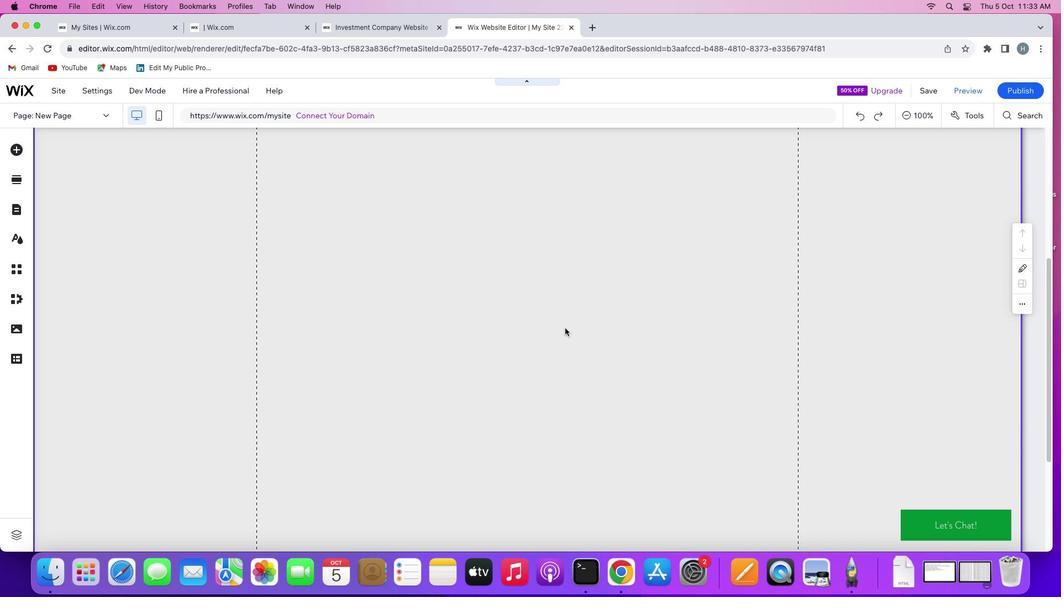 
Action: Mouse scrolled (565, 328) with delta (0, -1)
Screenshot: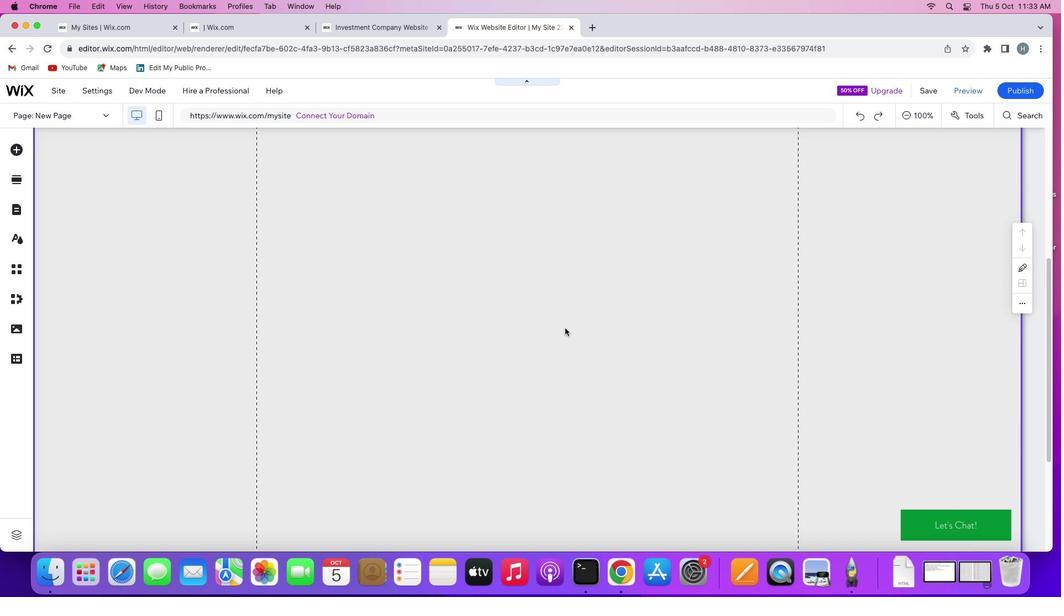 
Action: Mouse scrolled (565, 328) with delta (0, -1)
Screenshot: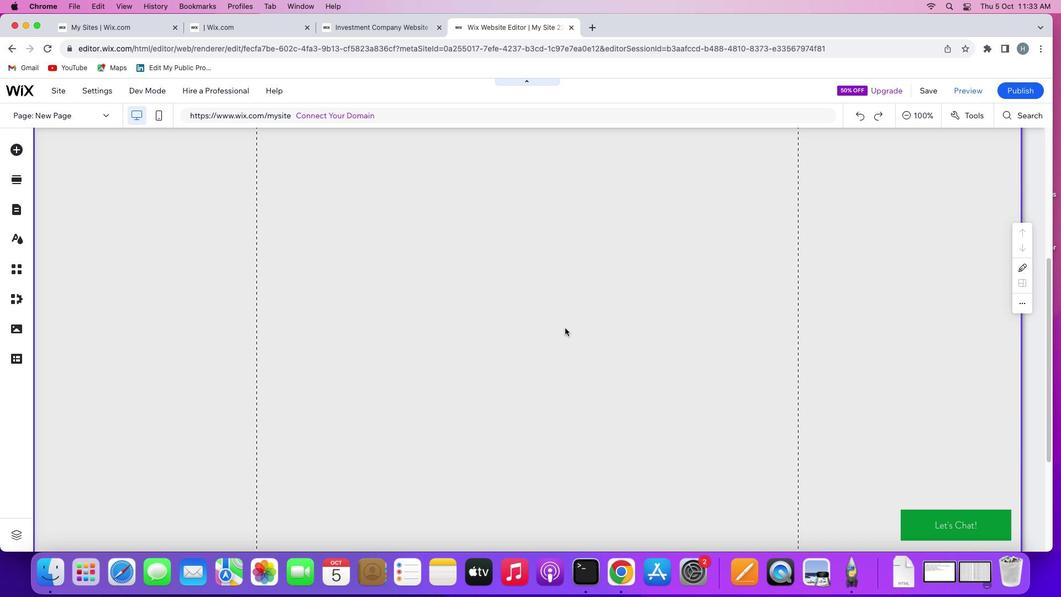 
Action: Mouse scrolled (565, 328) with delta (0, 0)
Screenshot: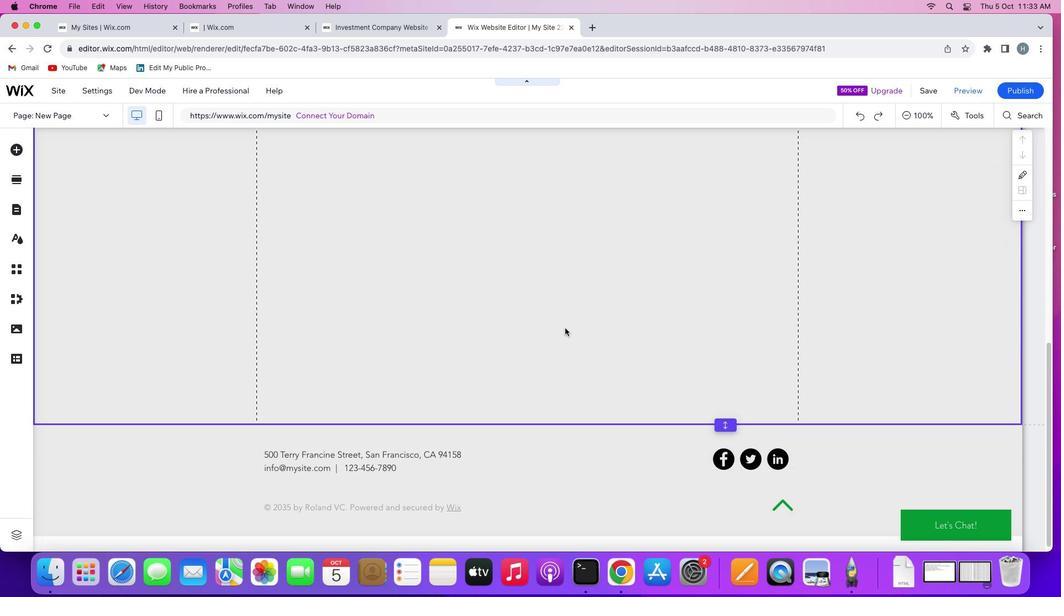 
Action: Mouse scrolled (565, 328) with delta (0, 0)
Screenshot: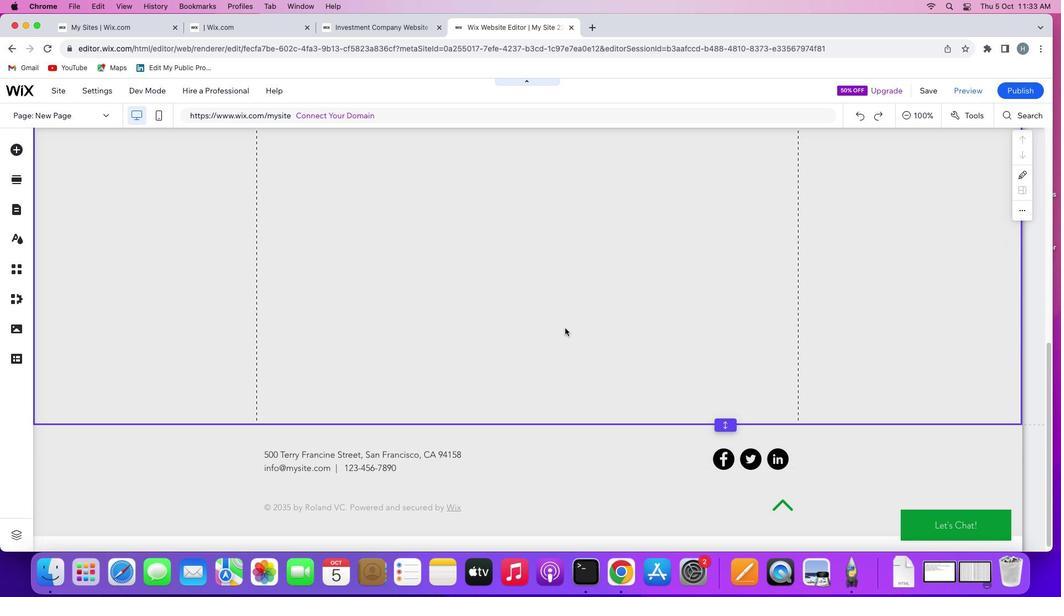 
Action: Mouse scrolled (565, 328) with delta (0, -1)
Screenshot: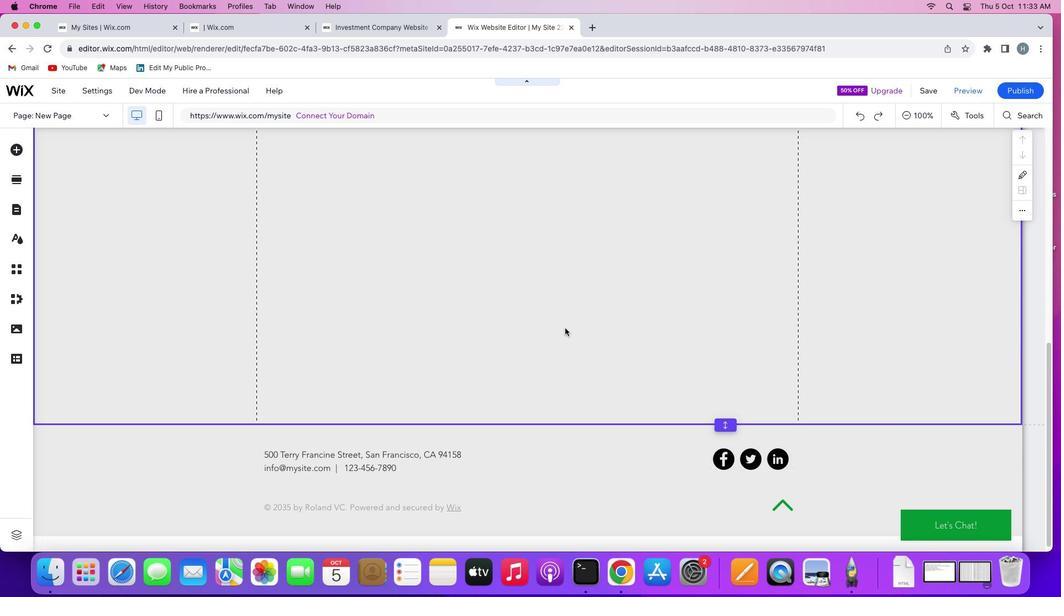 
Action: Mouse scrolled (565, 328) with delta (0, -1)
Screenshot: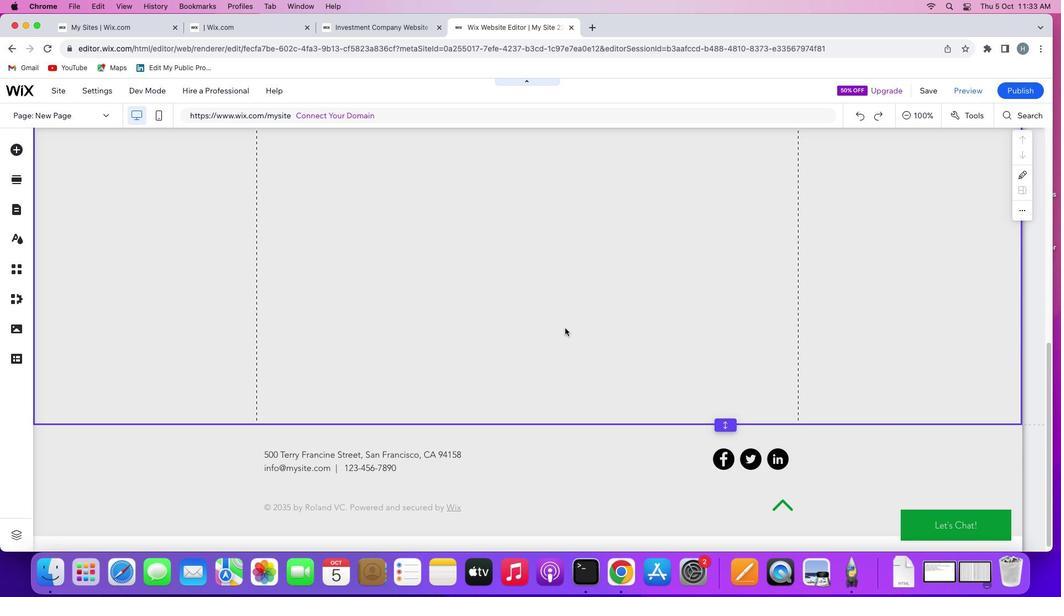 
Action: Mouse scrolled (565, 328) with delta (0, 0)
Screenshot: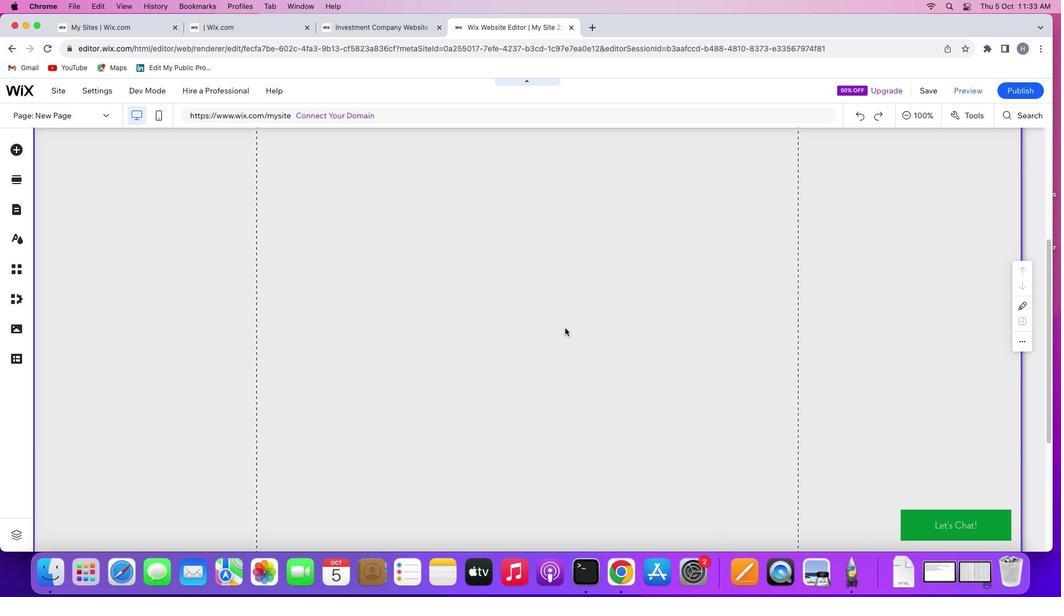 
Action: Mouse scrolled (565, 328) with delta (0, 0)
Screenshot: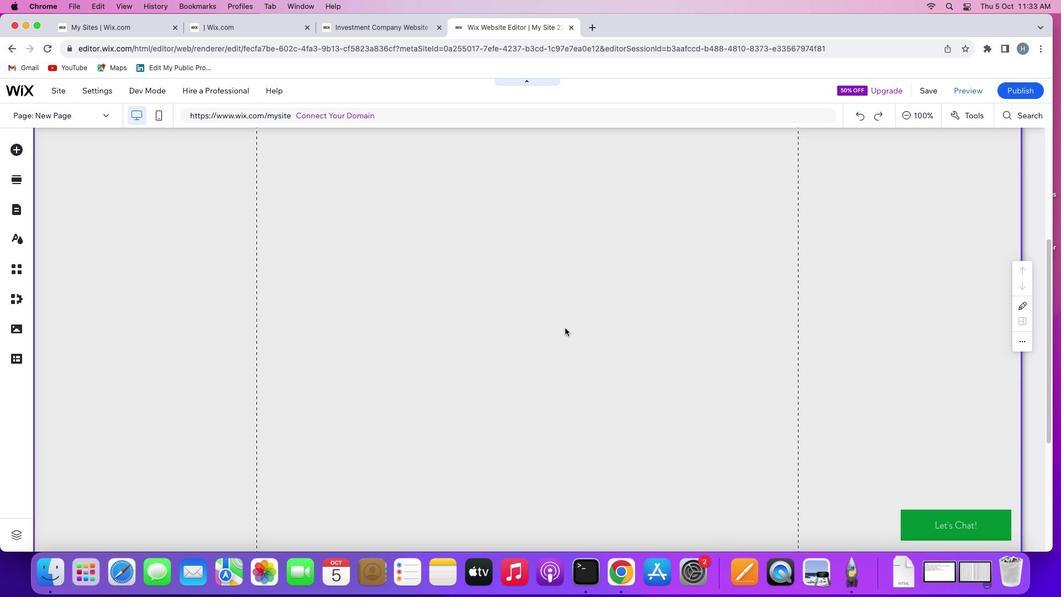 
Action: Mouse scrolled (565, 328) with delta (0, 1)
Screenshot: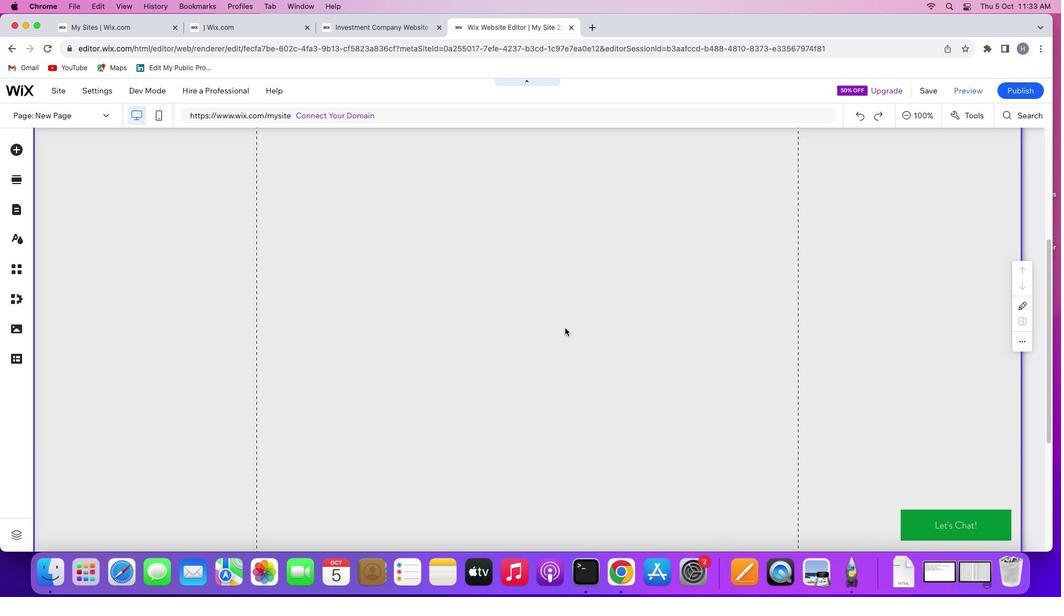 
Action: Mouse scrolled (565, 328) with delta (0, 2)
Screenshot: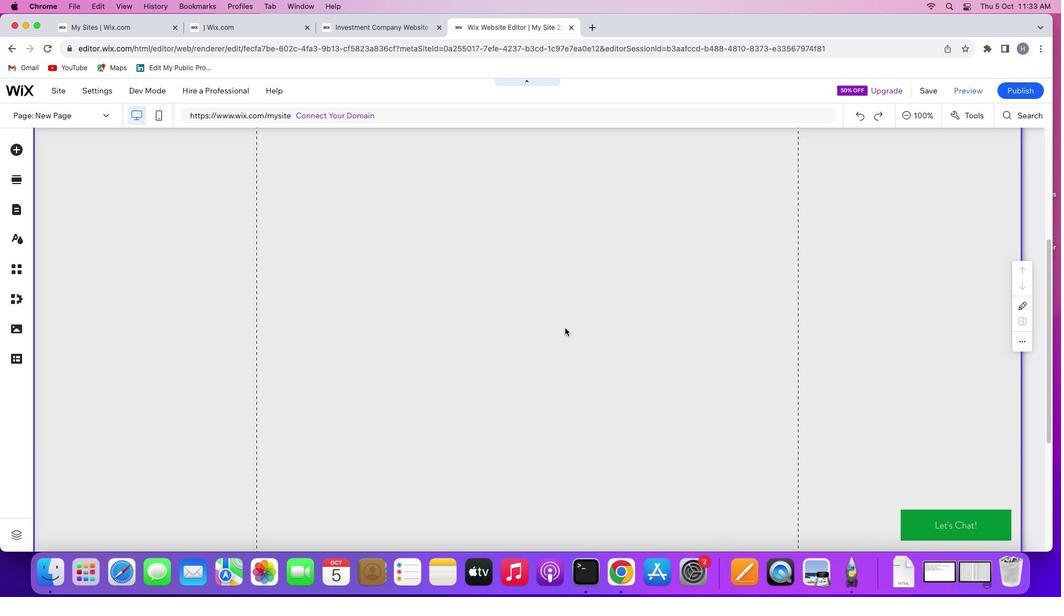 
Action: Mouse scrolled (565, 328) with delta (0, 0)
Screenshot: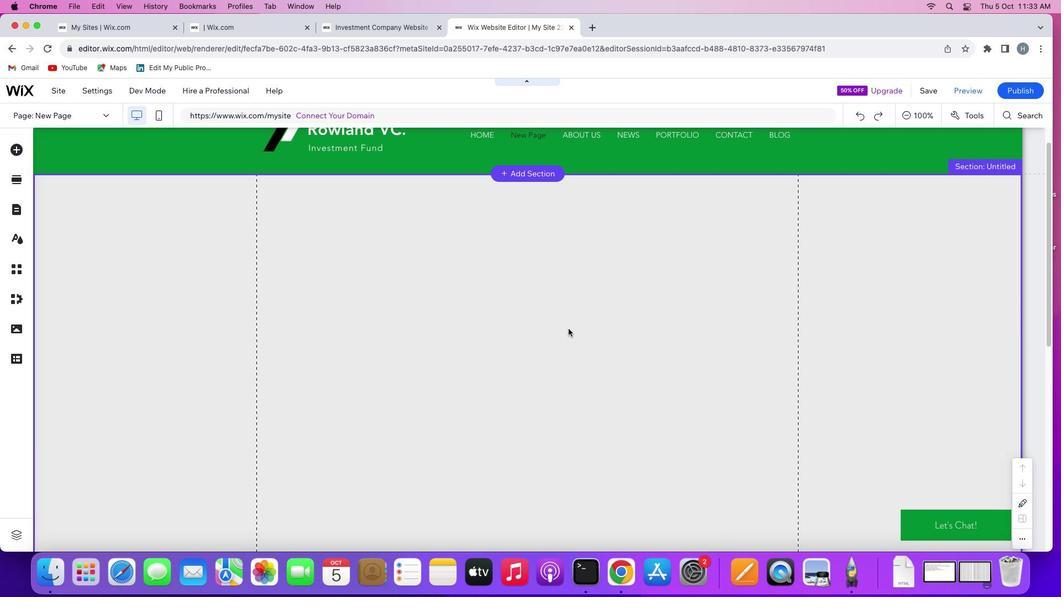 
Action: Mouse scrolled (565, 328) with delta (0, 0)
Screenshot: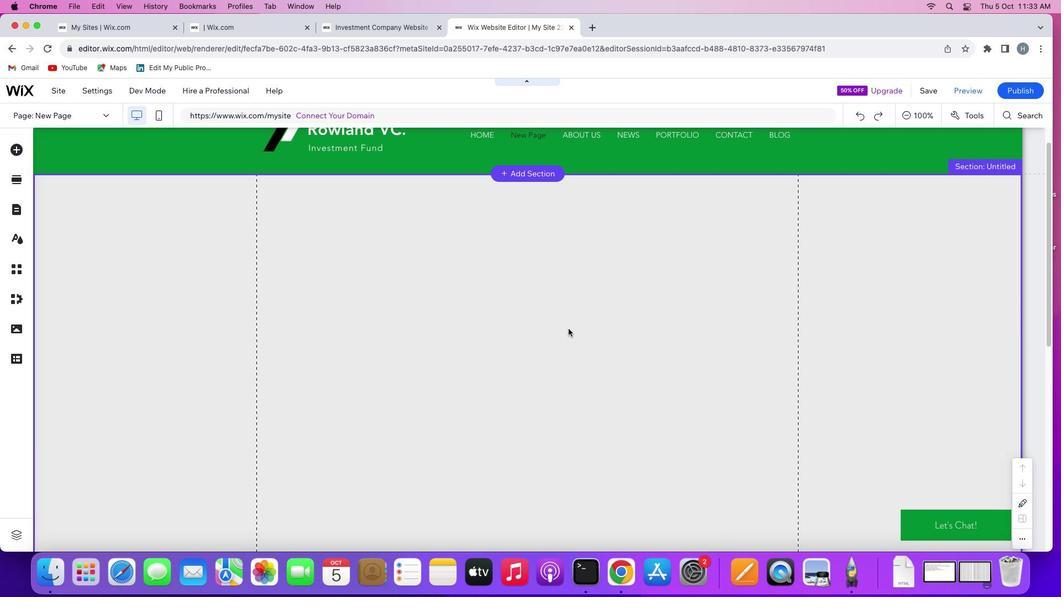 
Action: Mouse scrolled (565, 328) with delta (0, 1)
Screenshot: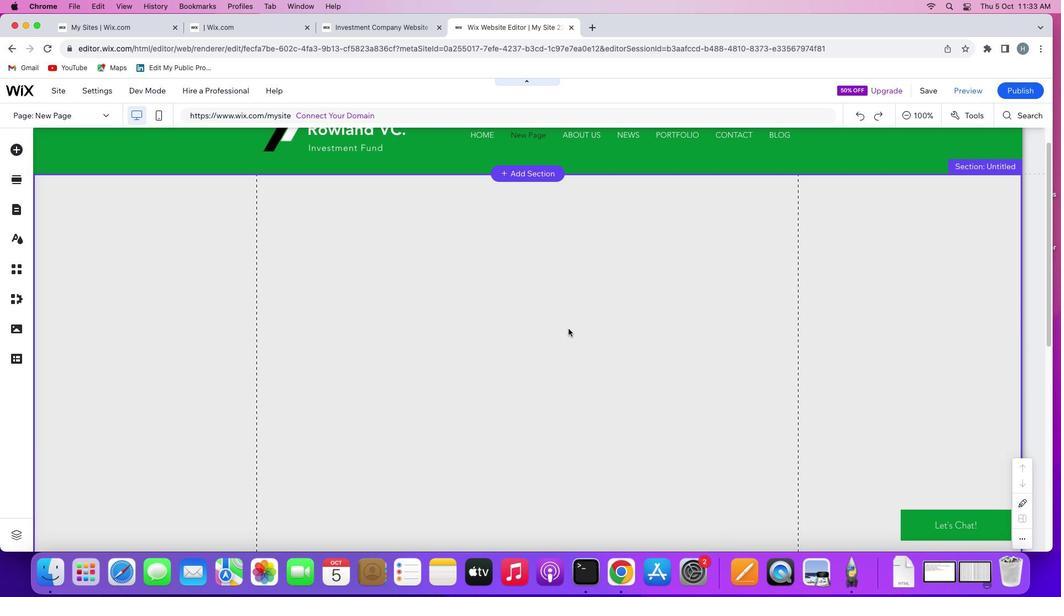 
Action: Mouse scrolled (565, 328) with delta (0, 2)
Screenshot: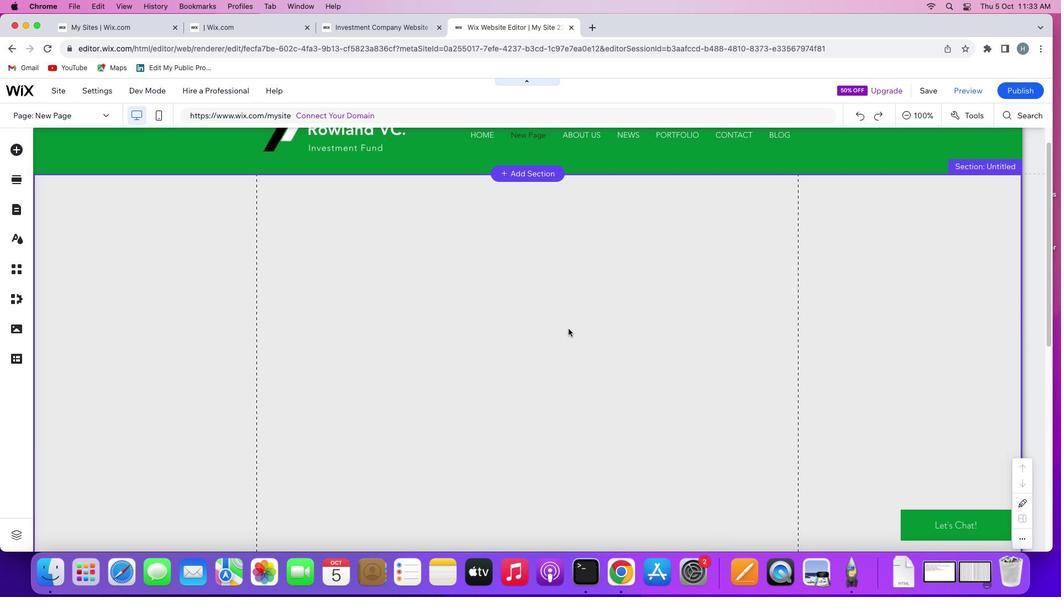 
Action: Mouse moved to (17, 148)
Screenshot: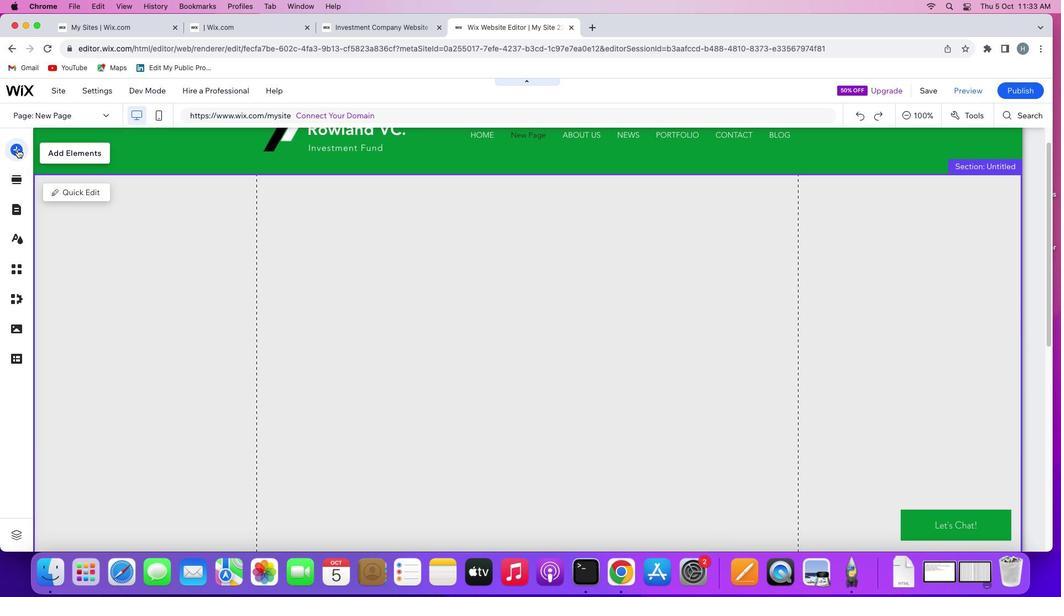 
Action: Mouse pressed left at (17, 148)
Screenshot: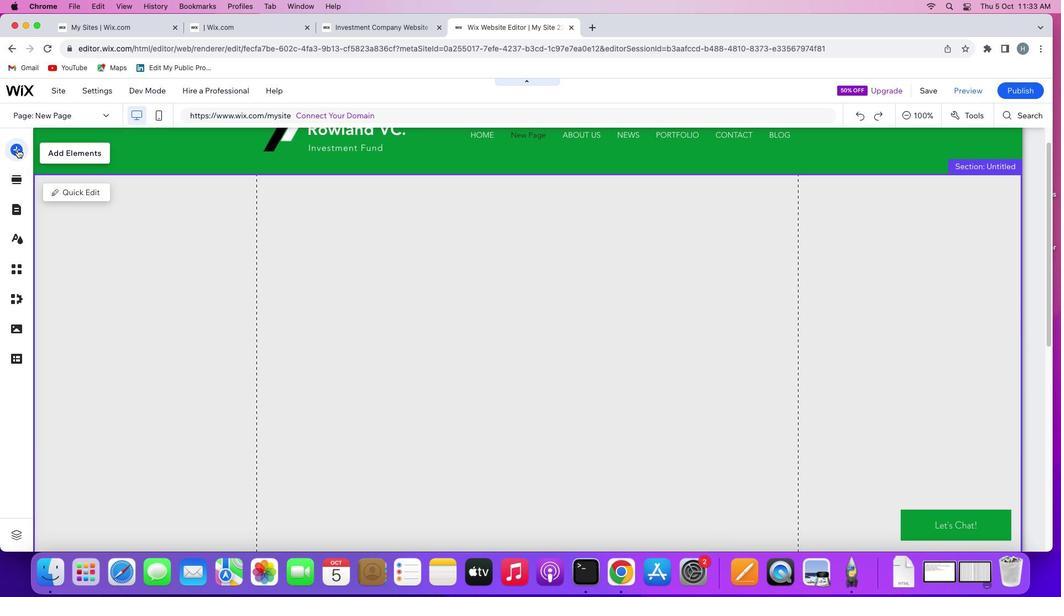 
Action: Mouse moved to (288, 289)
Screenshot: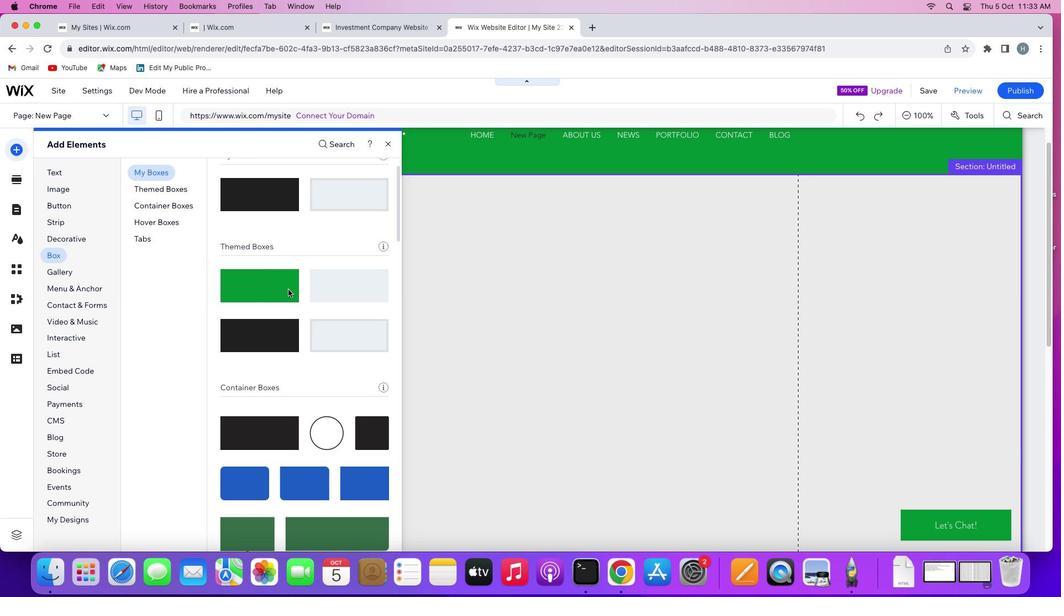 
Action: Mouse scrolled (288, 289) with delta (0, 0)
Screenshot: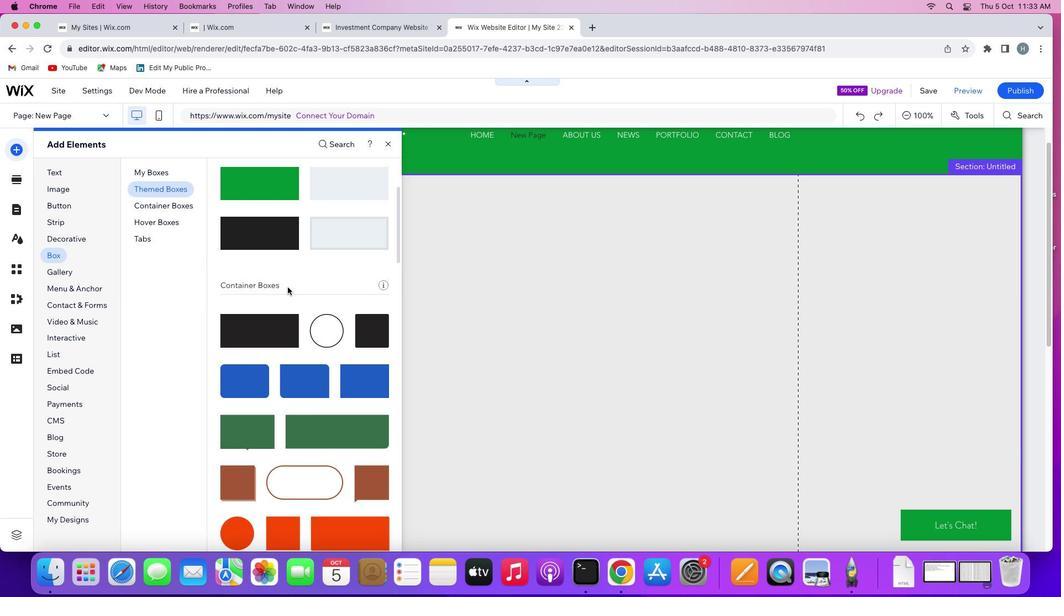 
Action: Mouse scrolled (288, 289) with delta (0, 0)
Screenshot: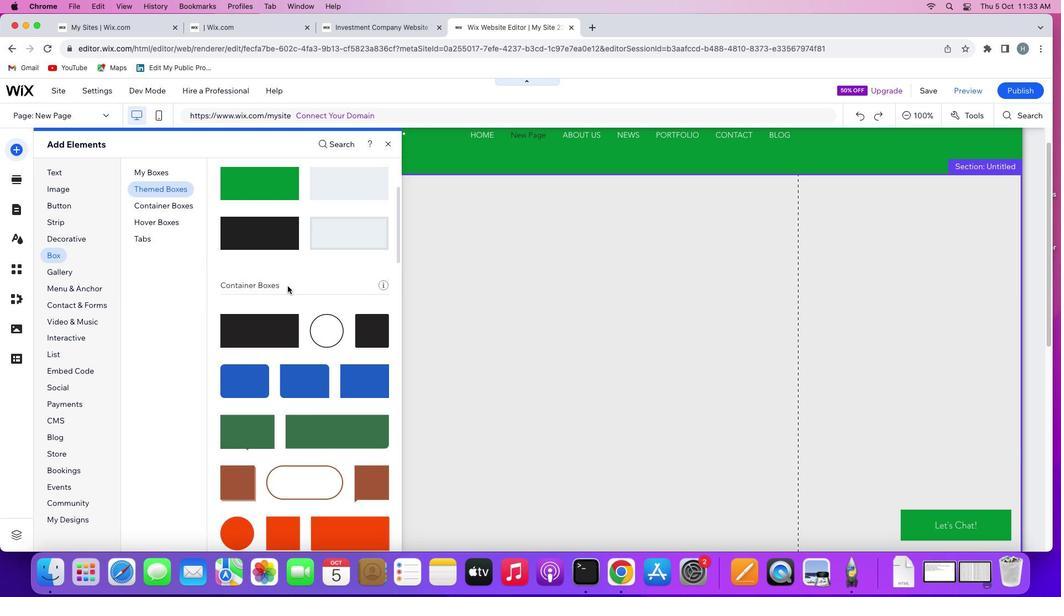 
Action: Mouse scrolled (288, 289) with delta (0, -1)
Screenshot: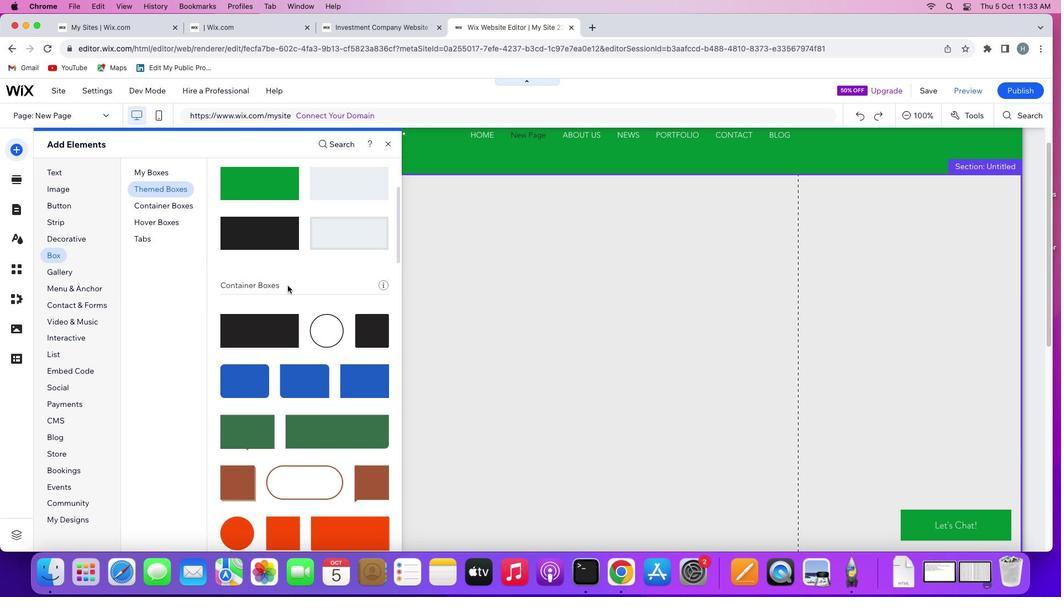 
Action: Mouse scrolled (288, 289) with delta (0, -1)
Screenshot: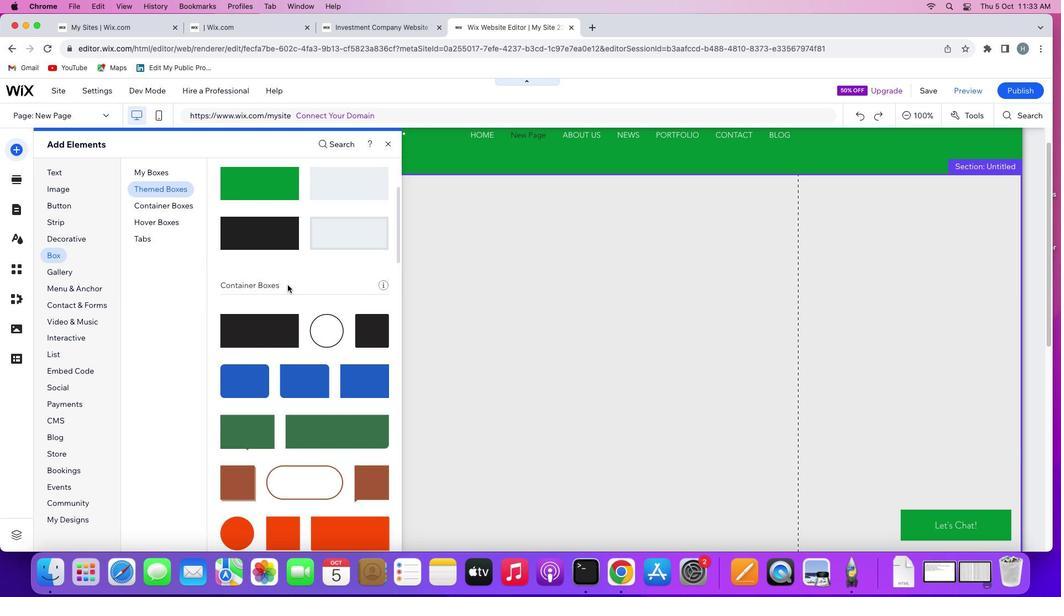 
Action: Mouse moved to (288, 284)
Screenshot: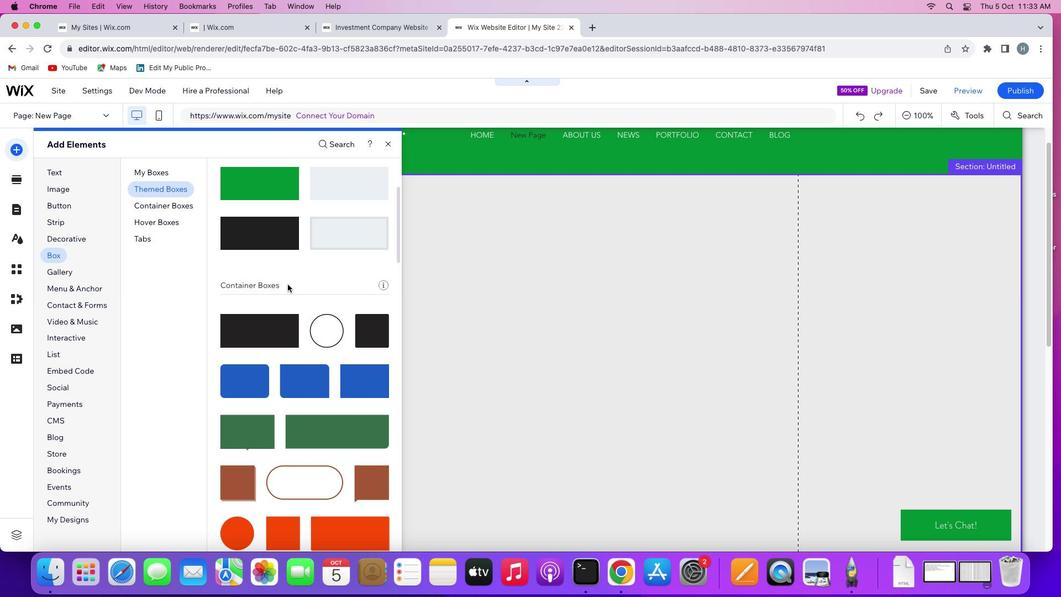 
Action: Mouse scrolled (288, 284) with delta (0, 0)
Screenshot: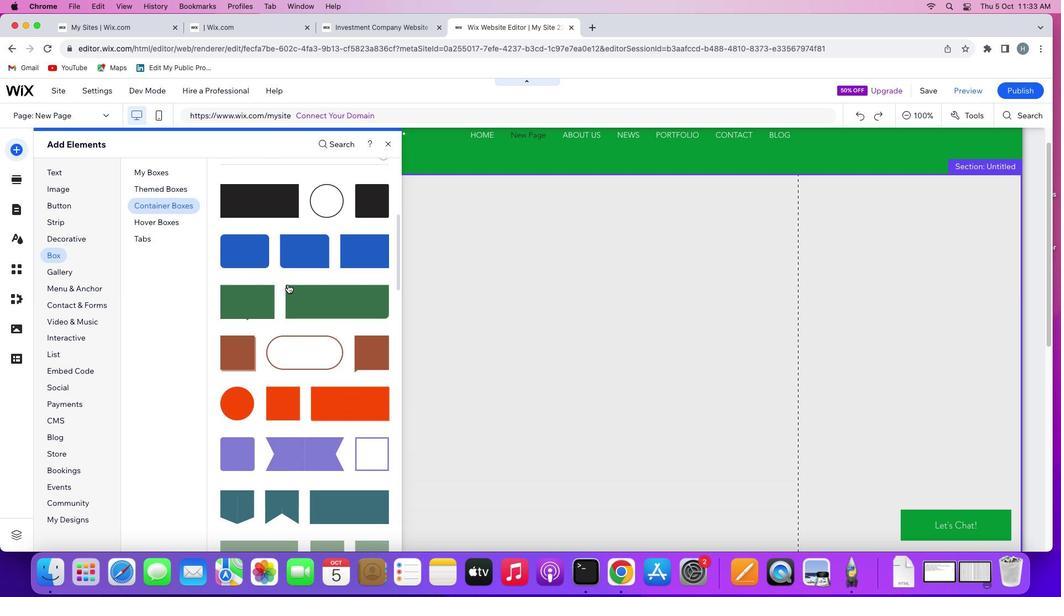 
Action: Mouse scrolled (288, 284) with delta (0, 0)
Screenshot: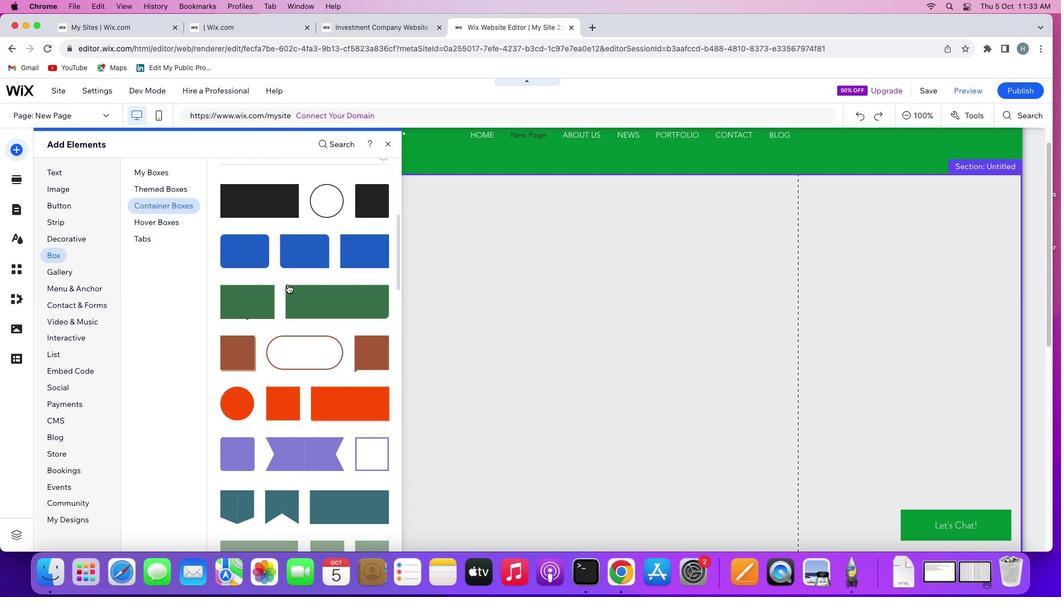 
Action: Mouse scrolled (288, 284) with delta (0, -1)
Screenshot: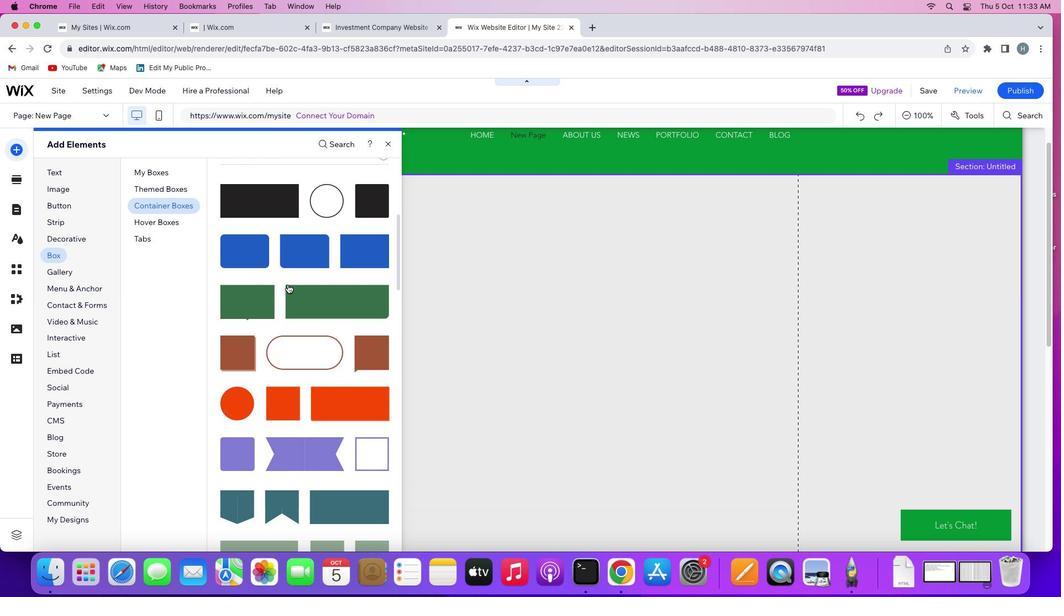 
Action: Mouse scrolled (288, 284) with delta (0, -1)
Screenshot: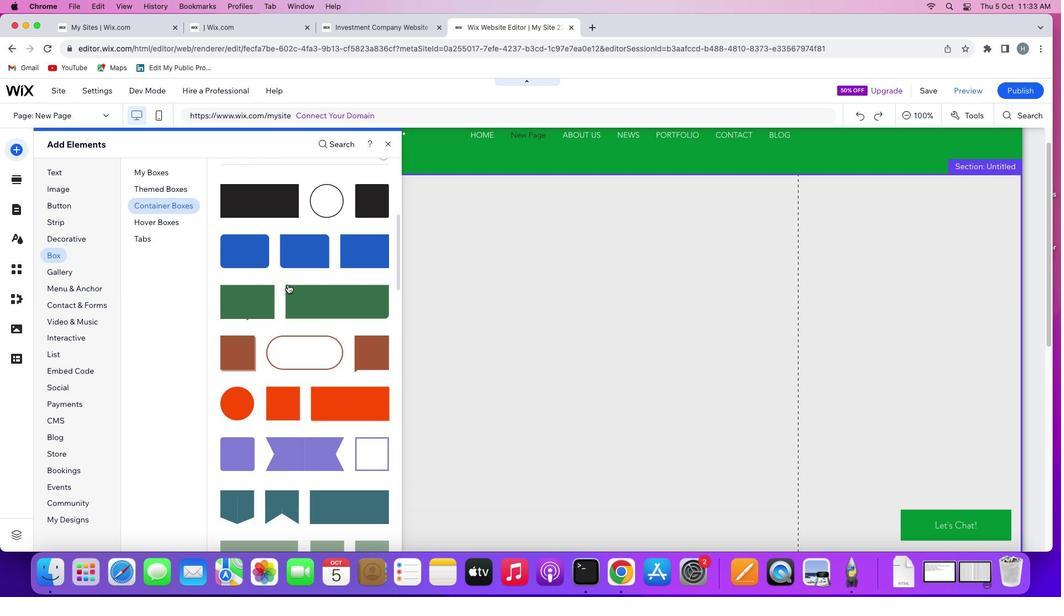 
Action: Mouse moved to (242, 251)
Screenshot: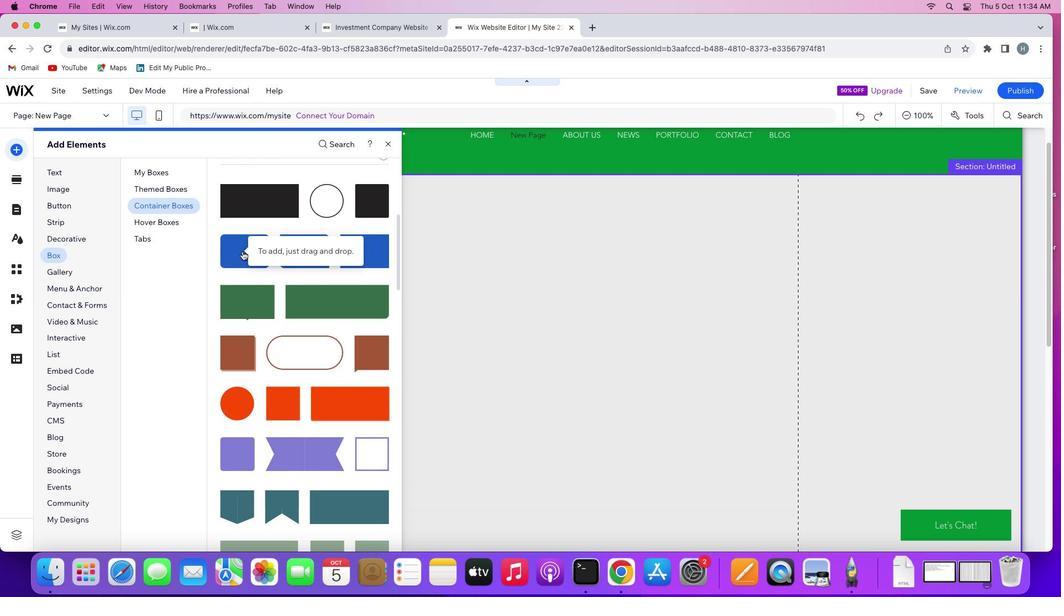 
Action: Mouse pressed left at (242, 251)
Screenshot: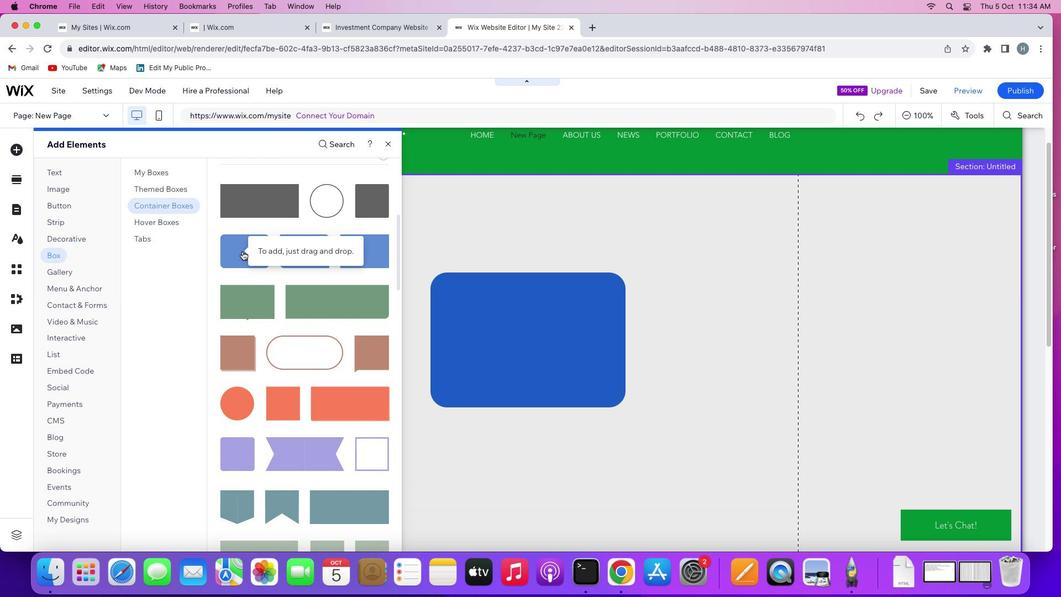
Action: Mouse moved to (493, 326)
Screenshot: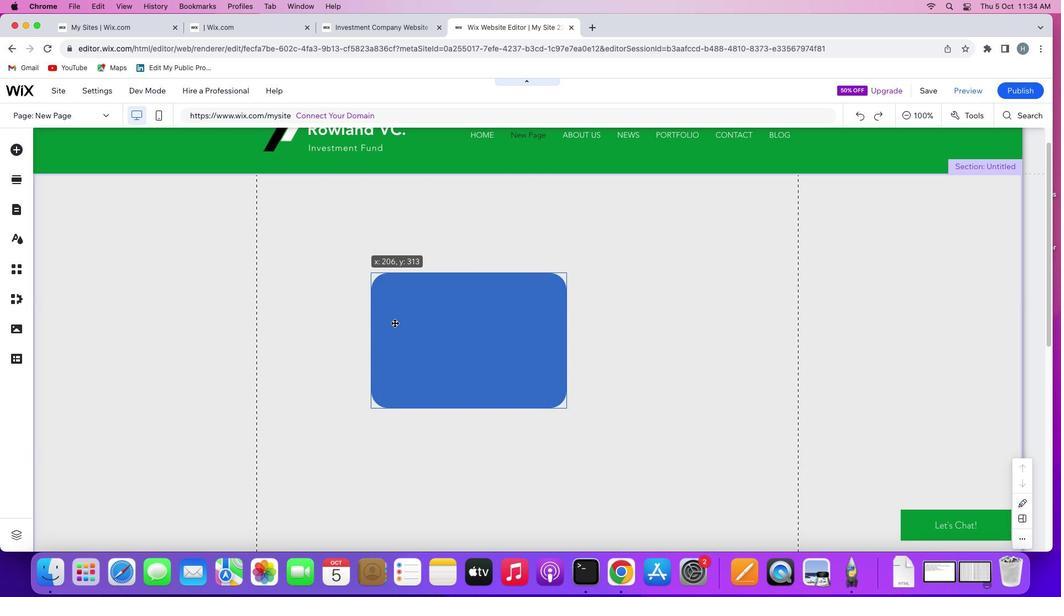 
Action: Mouse pressed left at (493, 326)
Screenshot: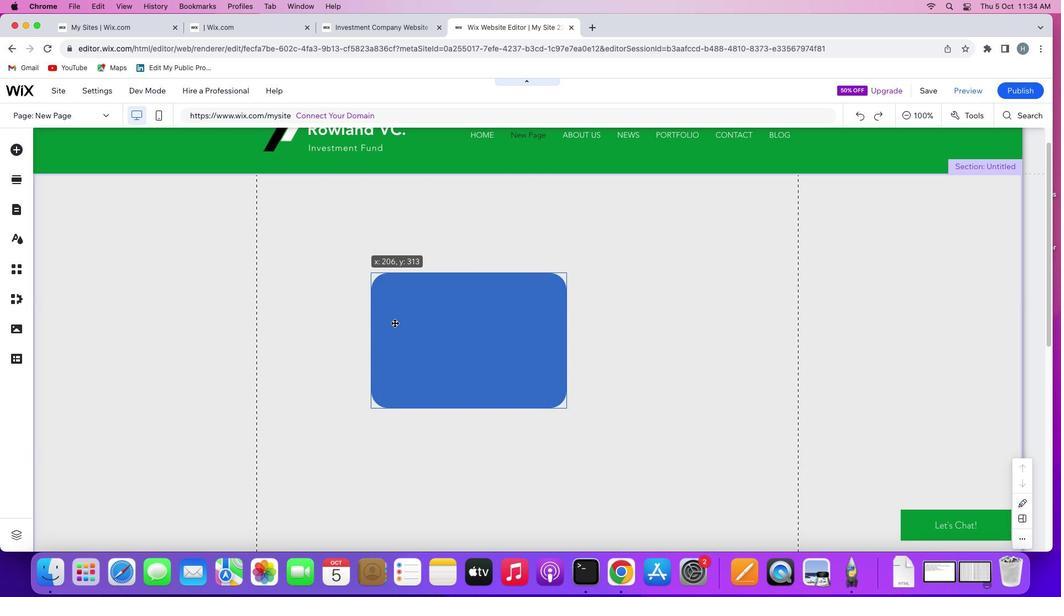 
Action: Mouse moved to (379, 316)
Screenshot: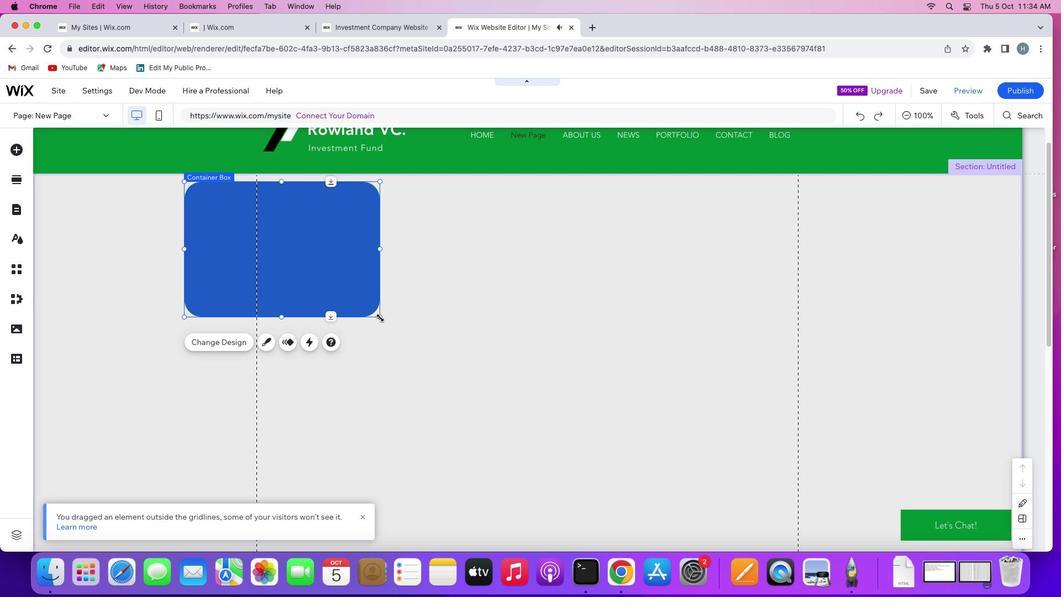 
Action: Mouse pressed left at (379, 316)
Screenshot: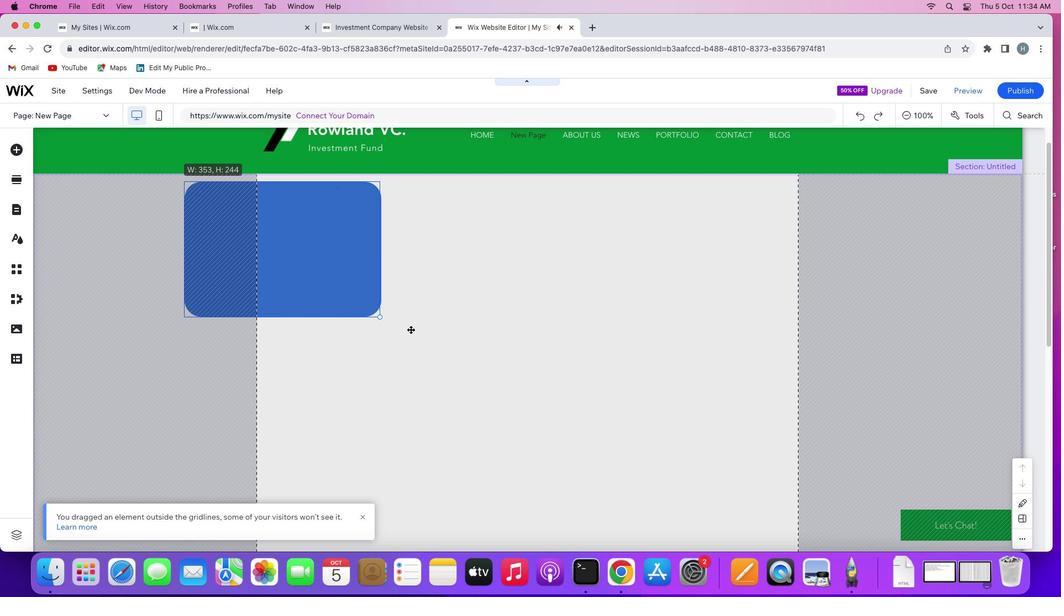 
Action: Mouse moved to (582, 394)
Screenshot: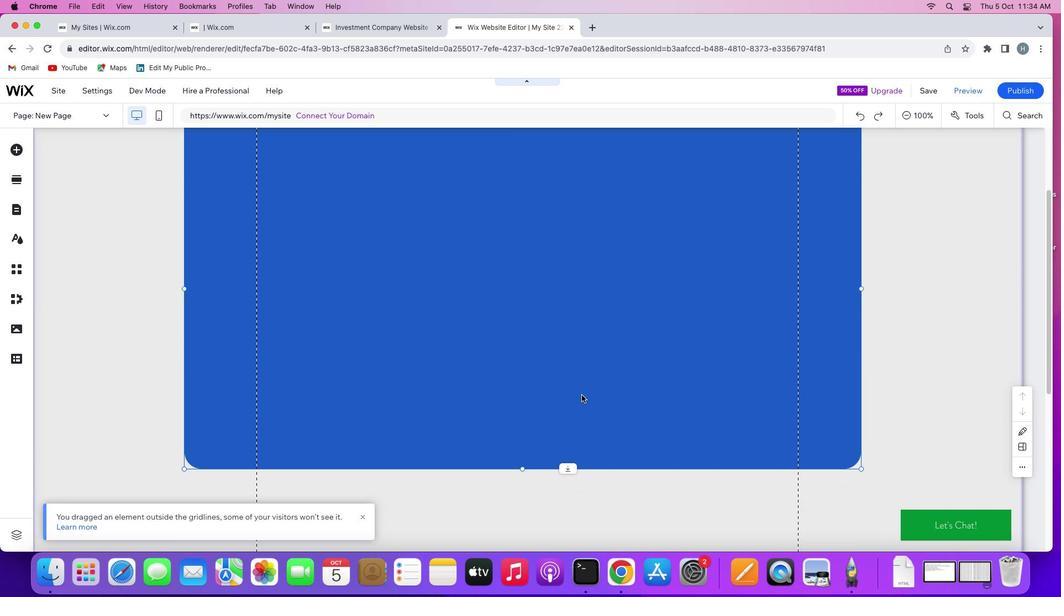 
Action: Mouse scrolled (582, 394) with delta (0, 0)
Screenshot: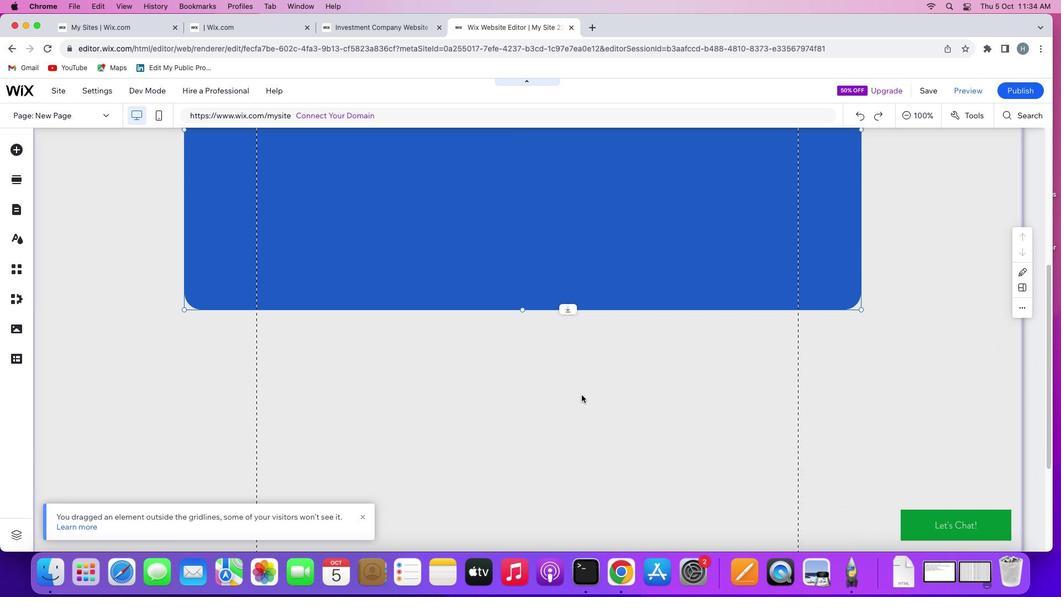 
Action: Mouse scrolled (582, 394) with delta (0, 0)
Screenshot: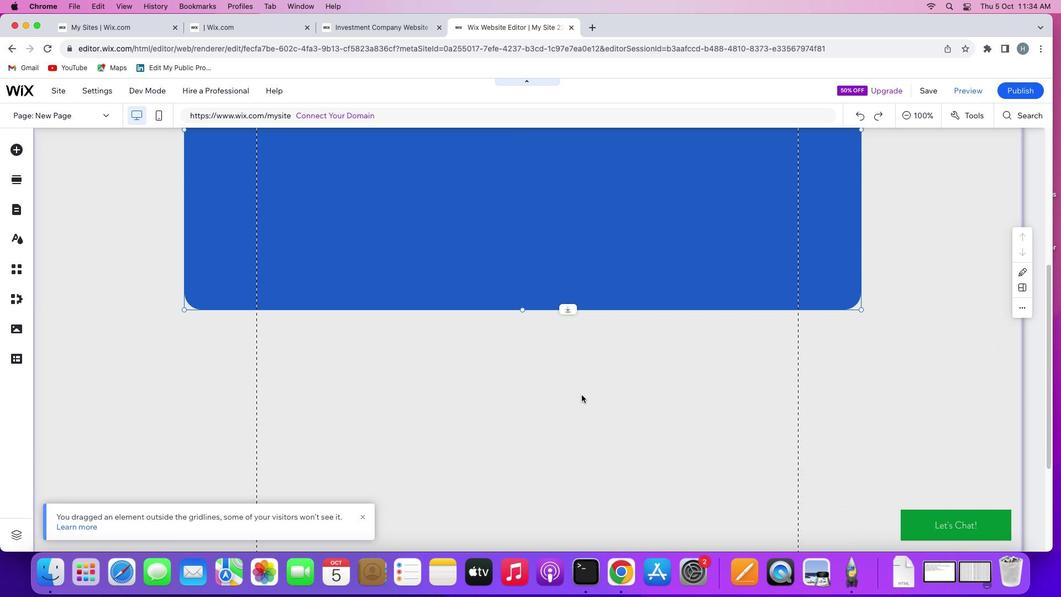 
Action: Mouse scrolled (582, 394) with delta (0, -1)
Screenshot: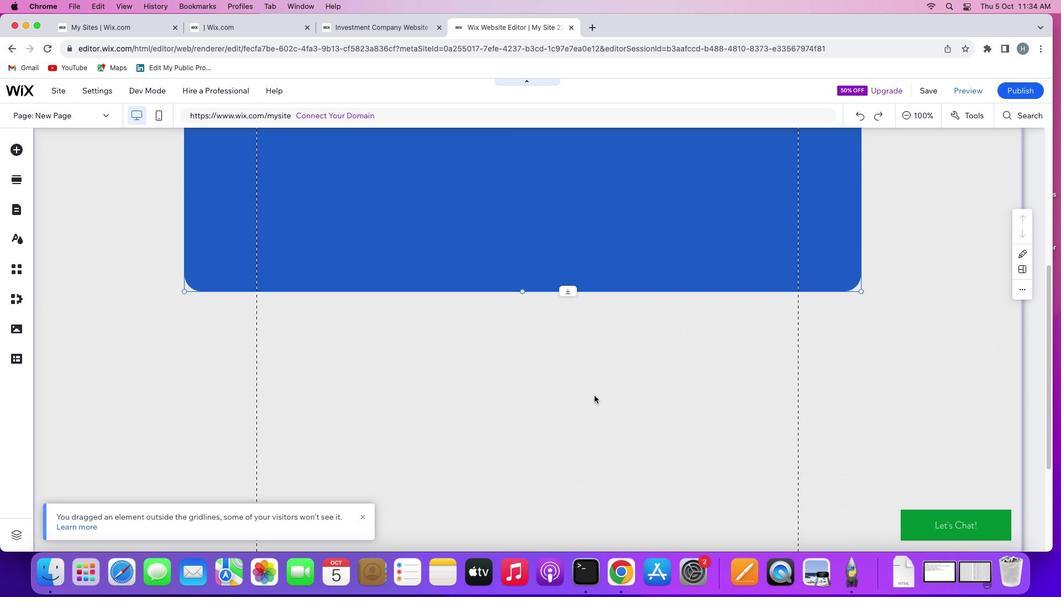 
Action: Mouse scrolled (582, 394) with delta (0, -1)
Screenshot: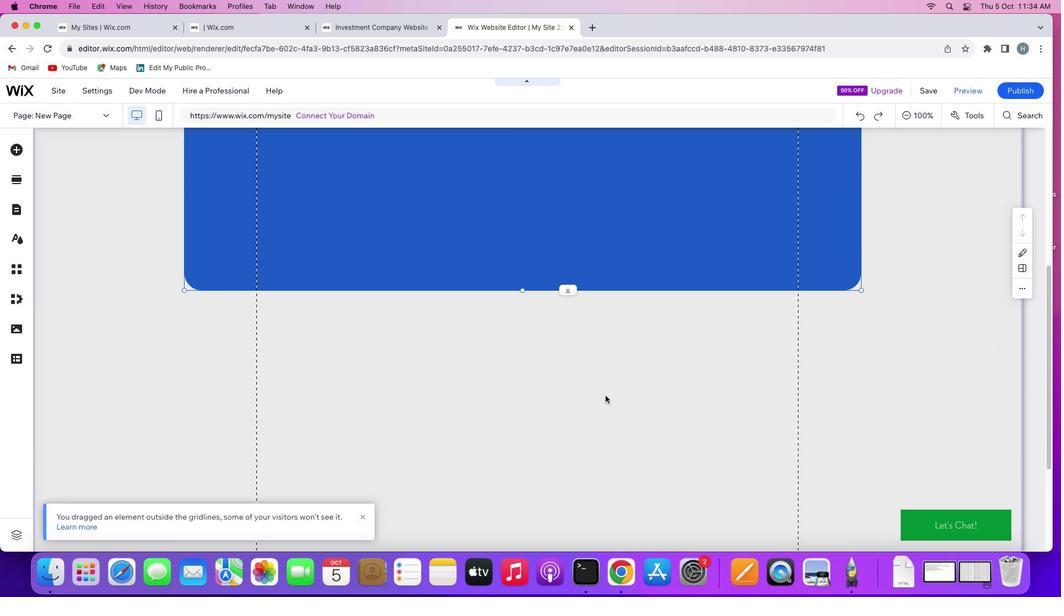 
Action: Mouse scrolled (582, 394) with delta (0, -2)
Screenshot: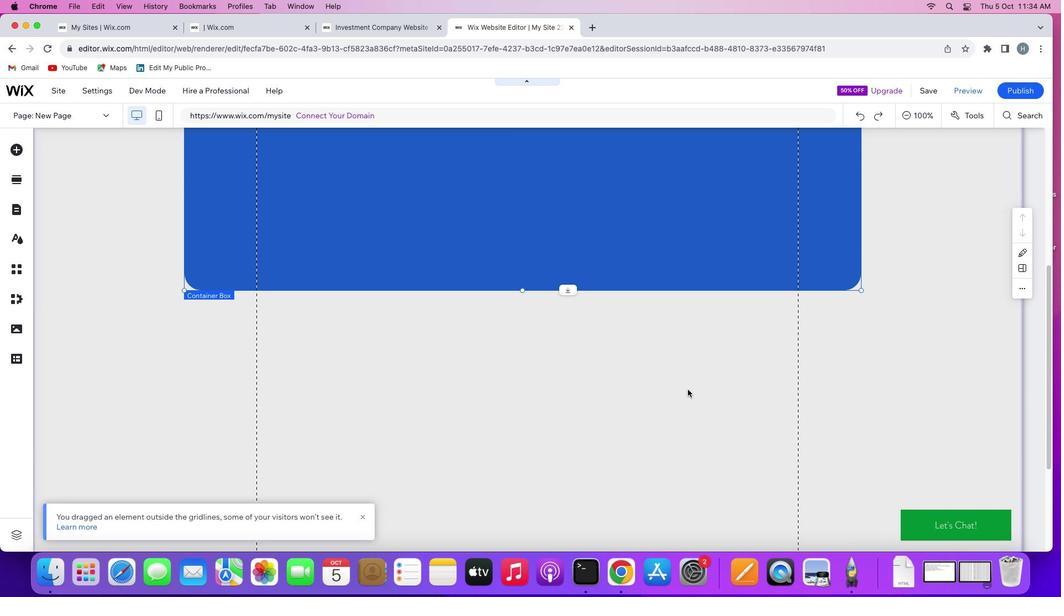 
Action: Mouse moved to (521, 289)
Screenshot: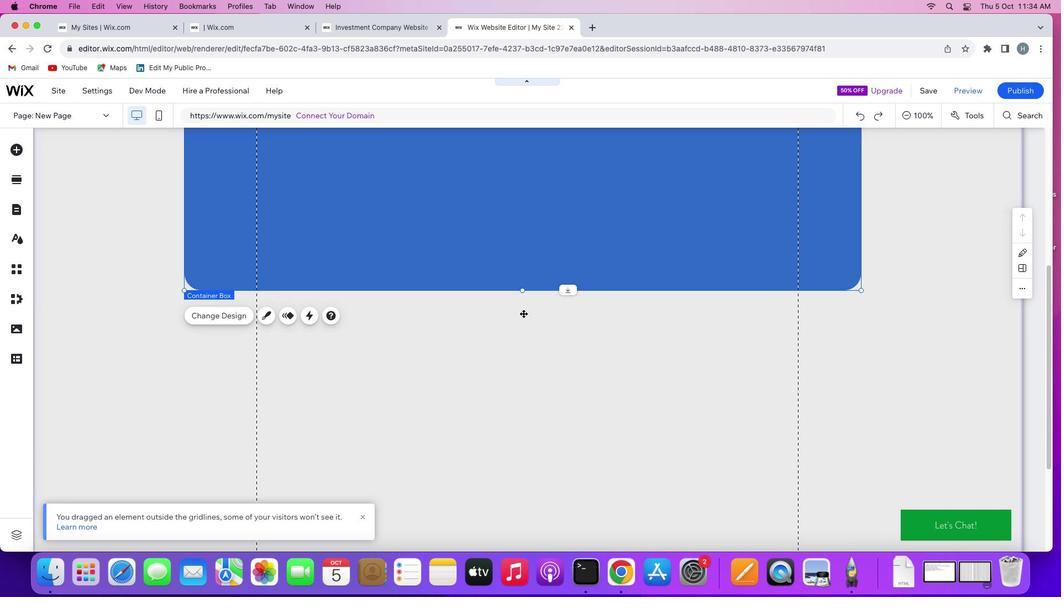 
Action: Mouse pressed left at (521, 289)
Screenshot: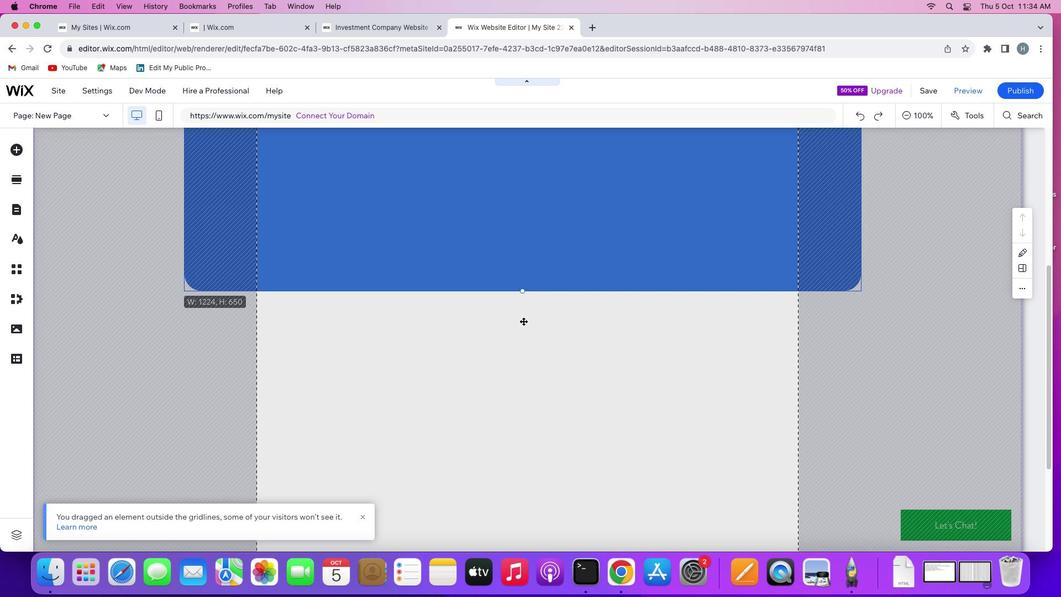 
Action: Mouse moved to (508, 436)
Screenshot: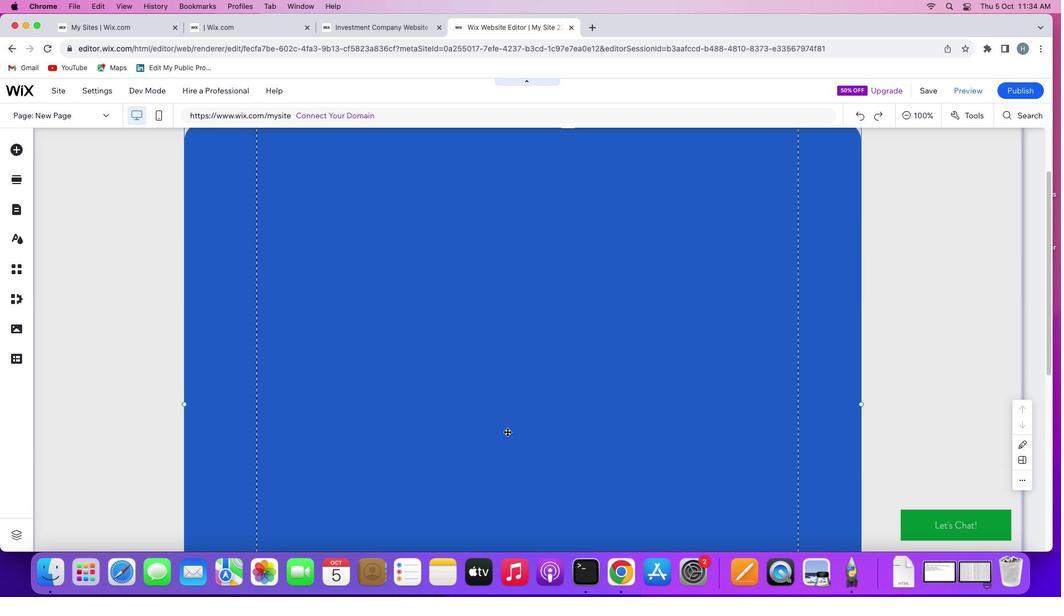 
Action: Mouse scrolled (508, 436) with delta (0, 0)
Screenshot: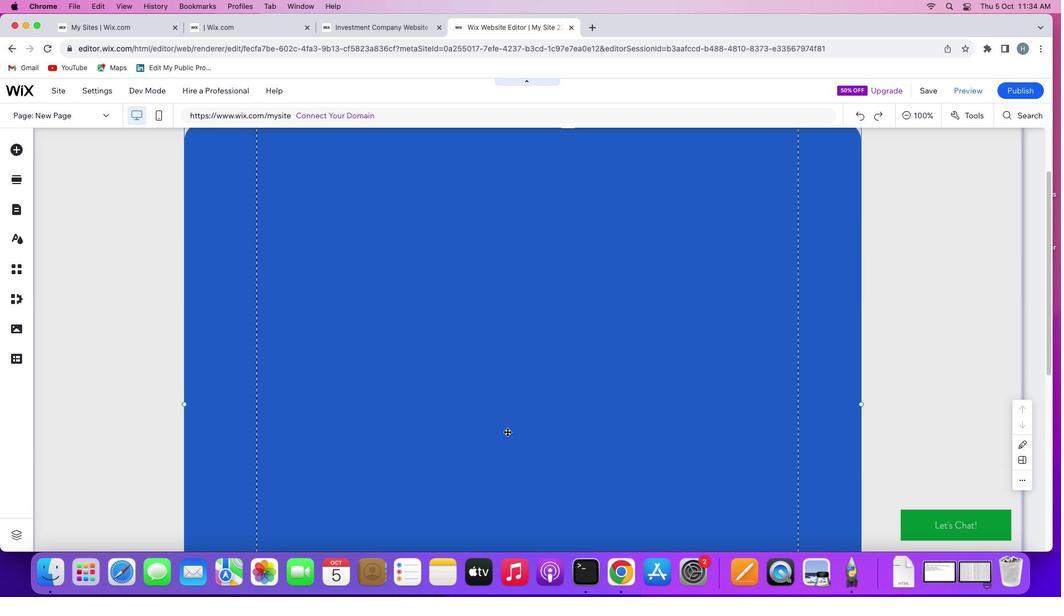 
Action: Mouse moved to (508, 434)
Screenshot: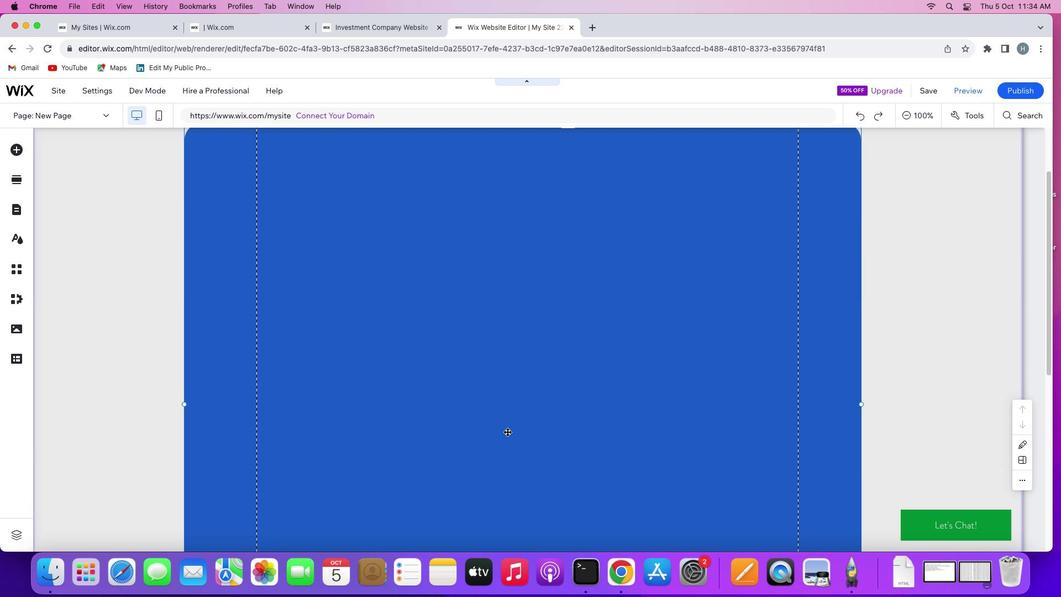 
Action: Mouse scrolled (508, 434) with delta (0, 0)
